 Task: Find connections with filter location Calp with filter topic #Knowyoursocialwith filter profile language German with filter current company Anglo American with filter school Netaji Subhash Open University, Kolkata with filter industry Venture Capital and Private Equity Principals with filter service category Auto Insurance with filter keywords title Caregiver
Action: Mouse moved to (713, 91)
Screenshot: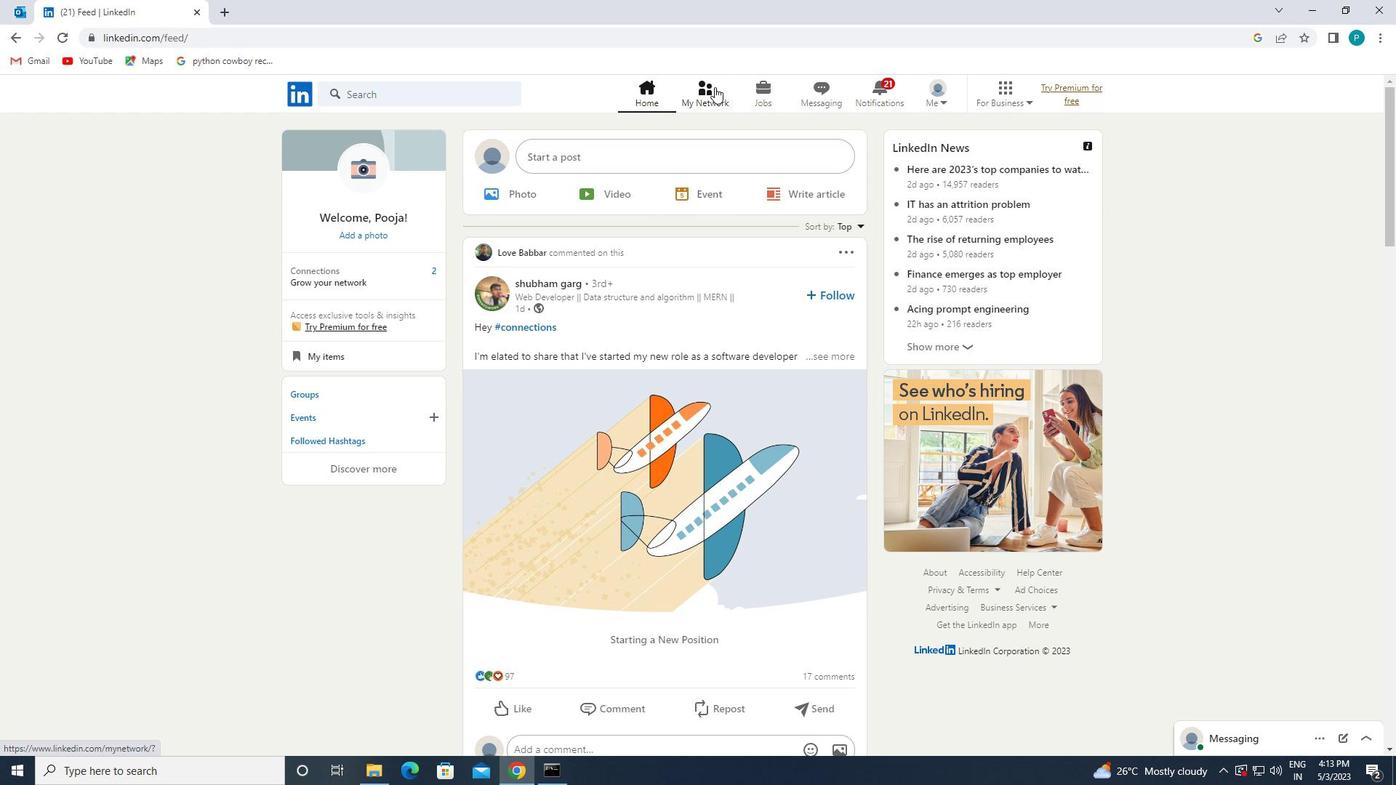
Action: Mouse pressed left at (713, 91)
Screenshot: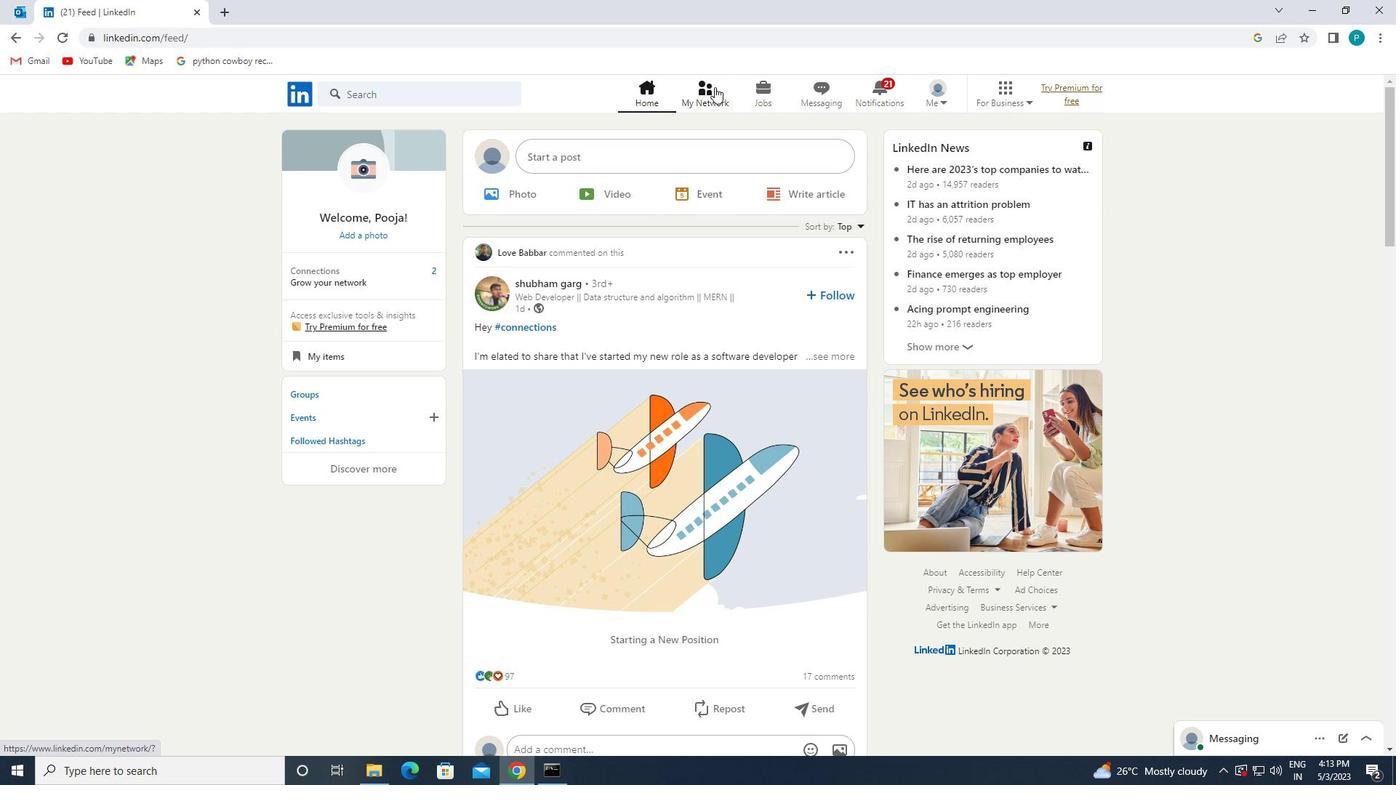 
Action: Mouse moved to (397, 168)
Screenshot: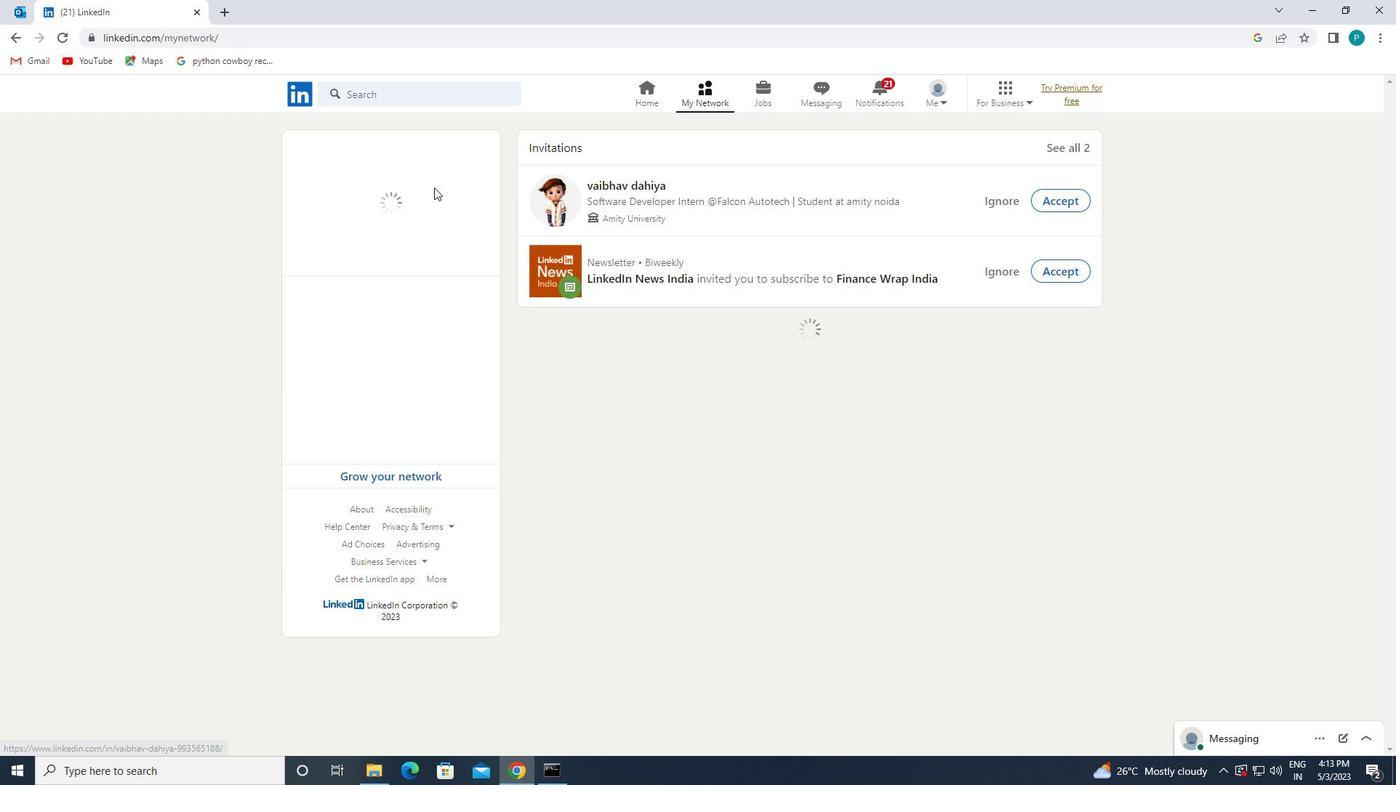 
Action: Mouse pressed left at (397, 168)
Screenshot: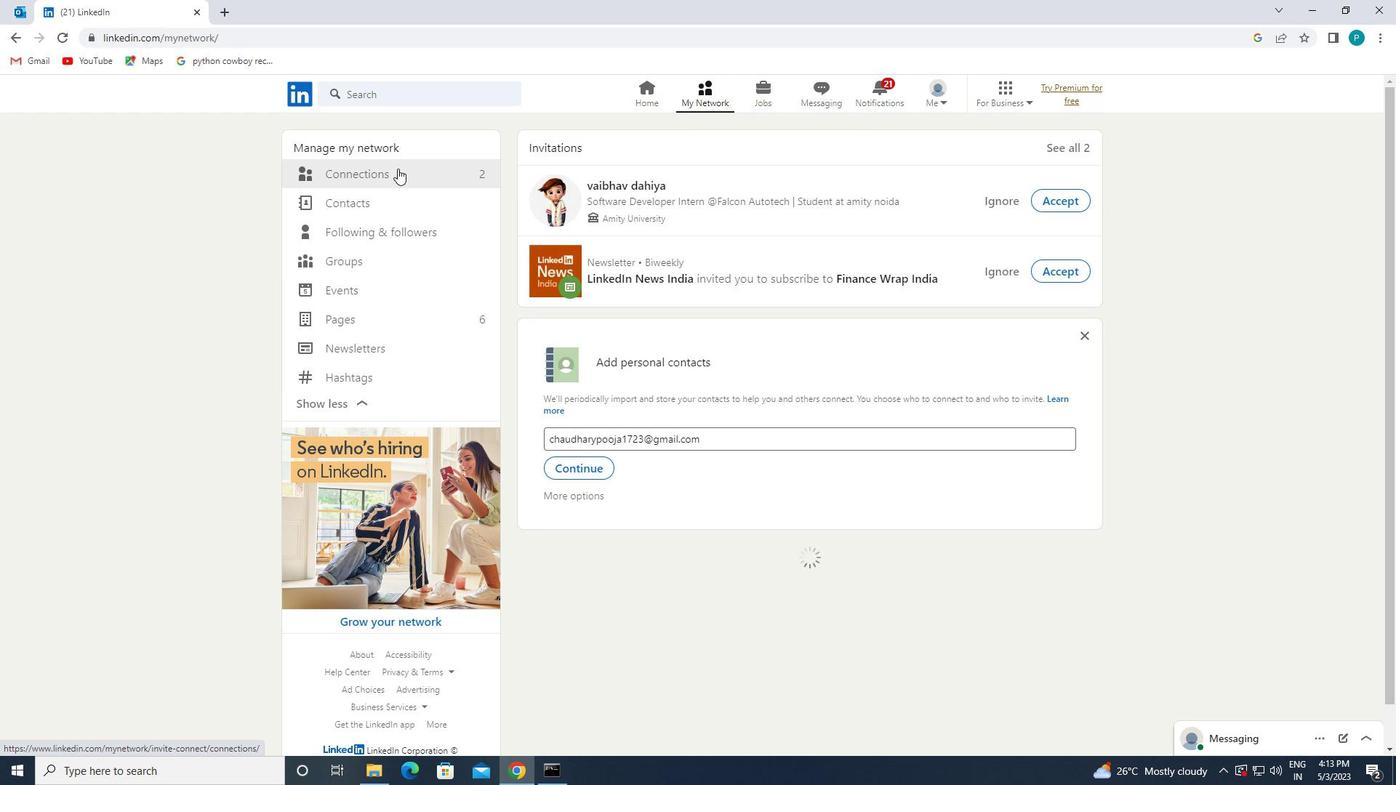 
Action: Mouse moved to (820, 173)
Screenshot: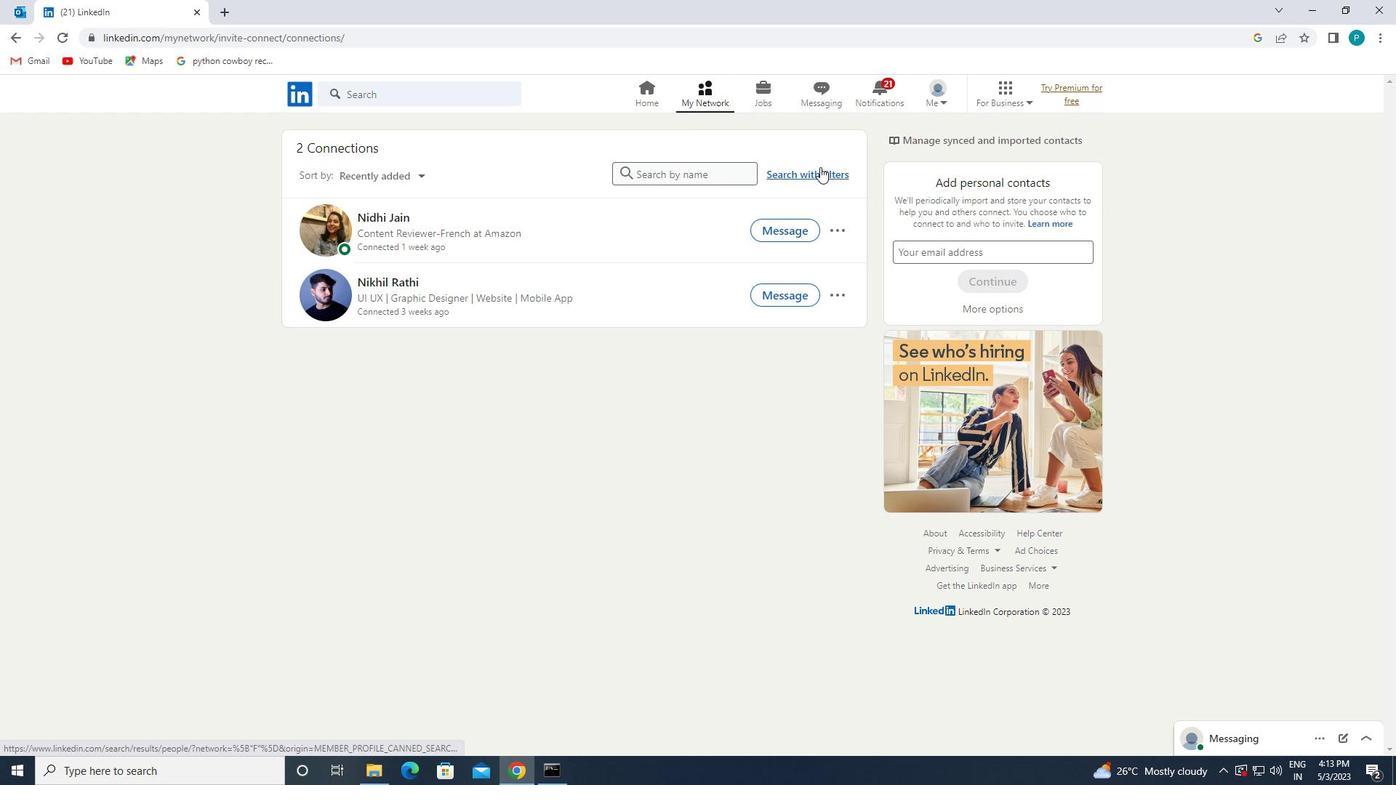 
Action: Mouse pressed left at (820, 173)
Screenshot: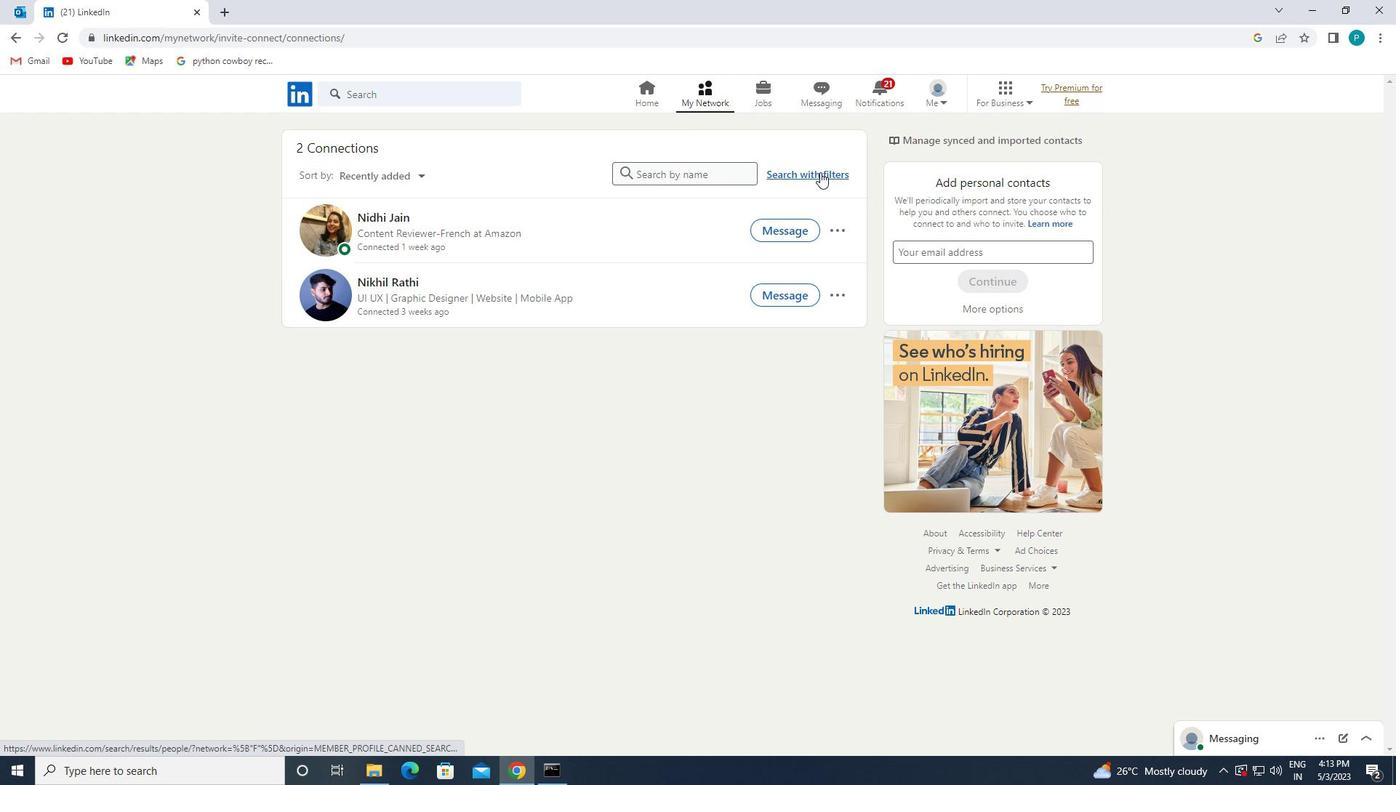 
Action: Mouse moved to (752, 130)
Screenshot: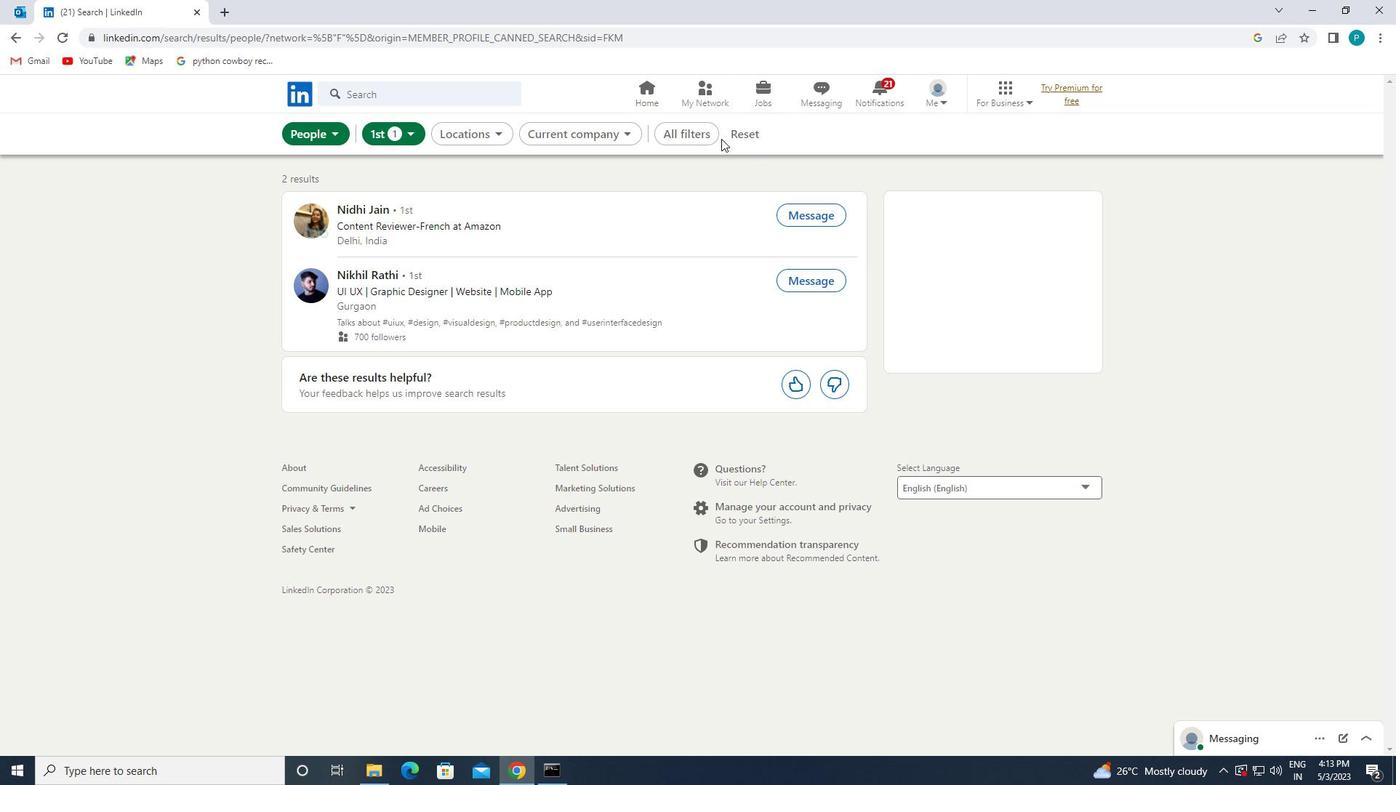 
Action: Mouse pressed left at (752, 130)
Screenshot: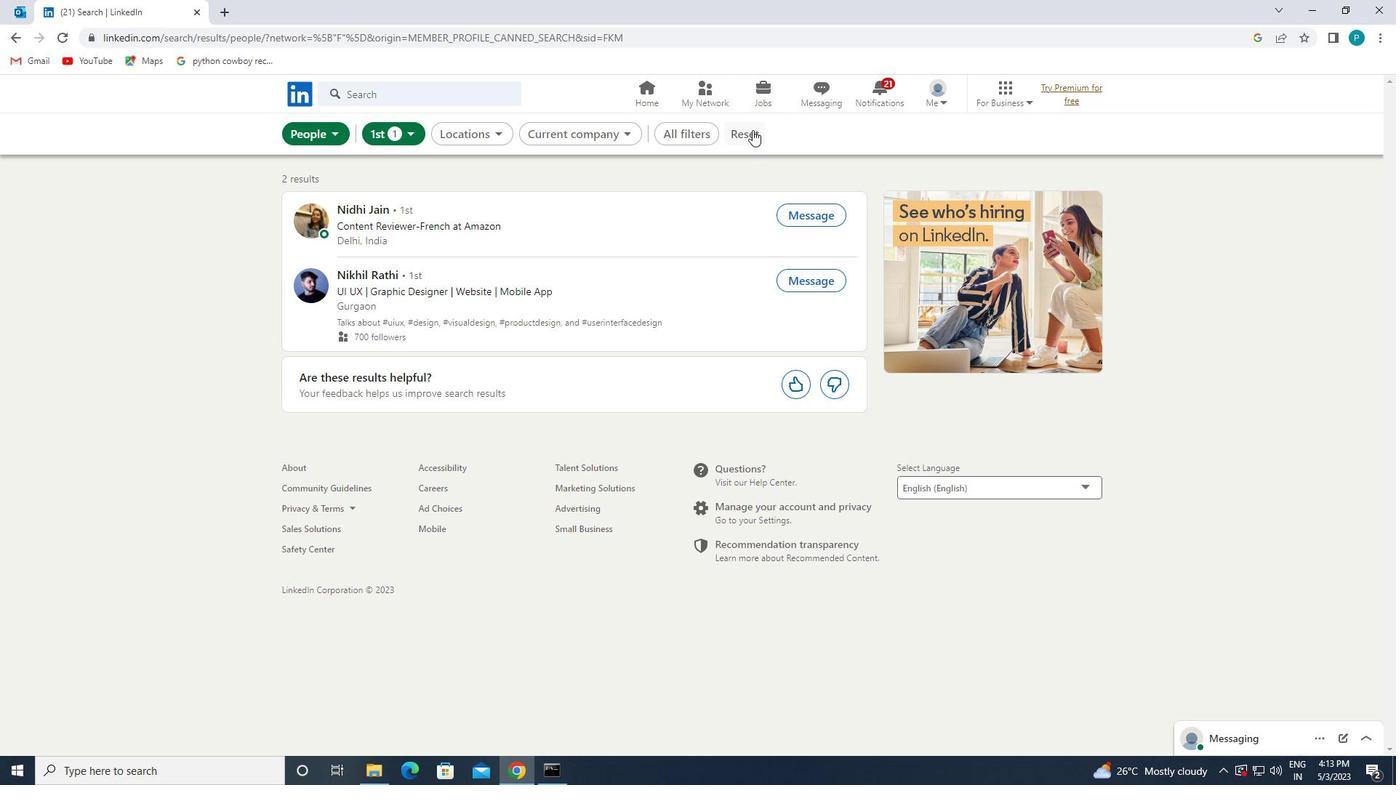 
Action: Mouse moved to (710, 132)
Screenshot: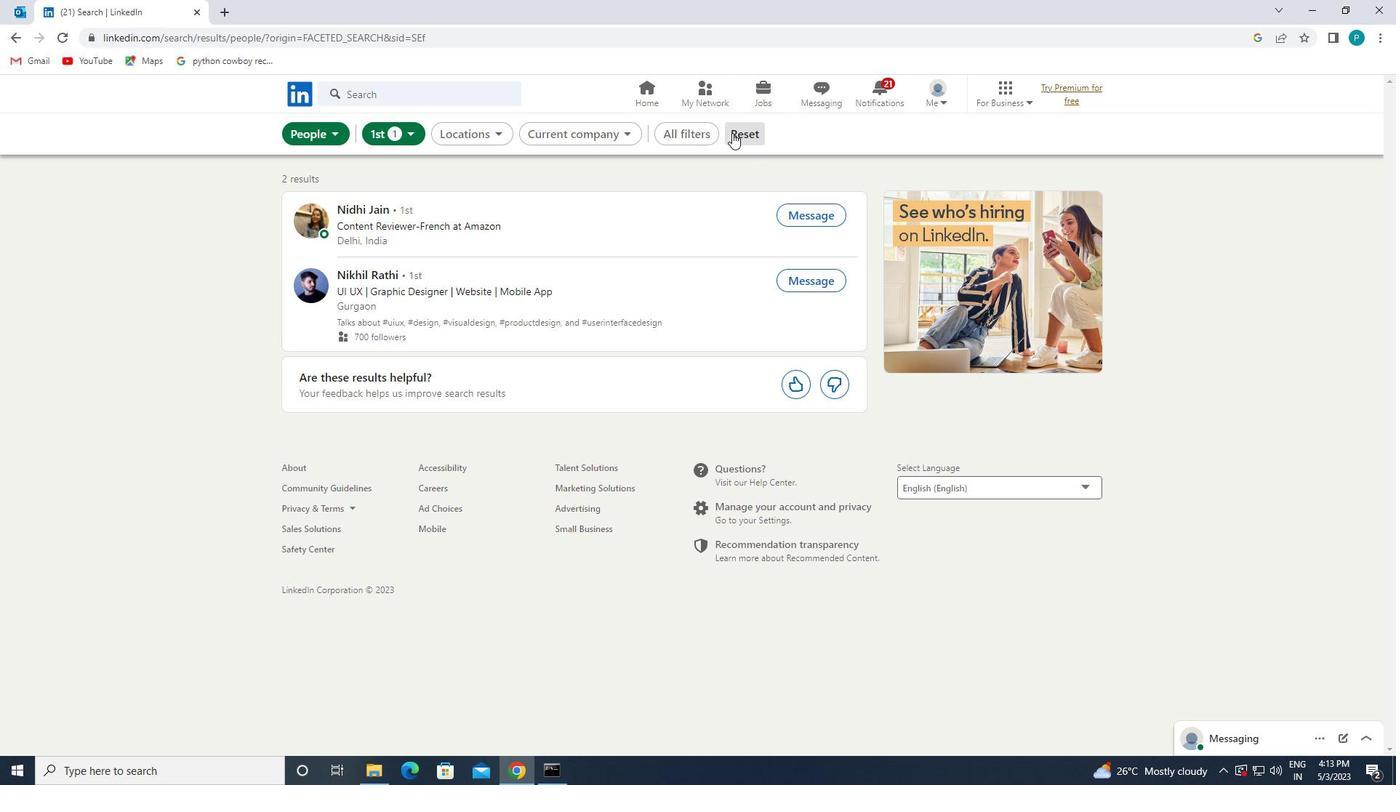 
Action: Mouse pressed left at (710, 132)
Screenshot: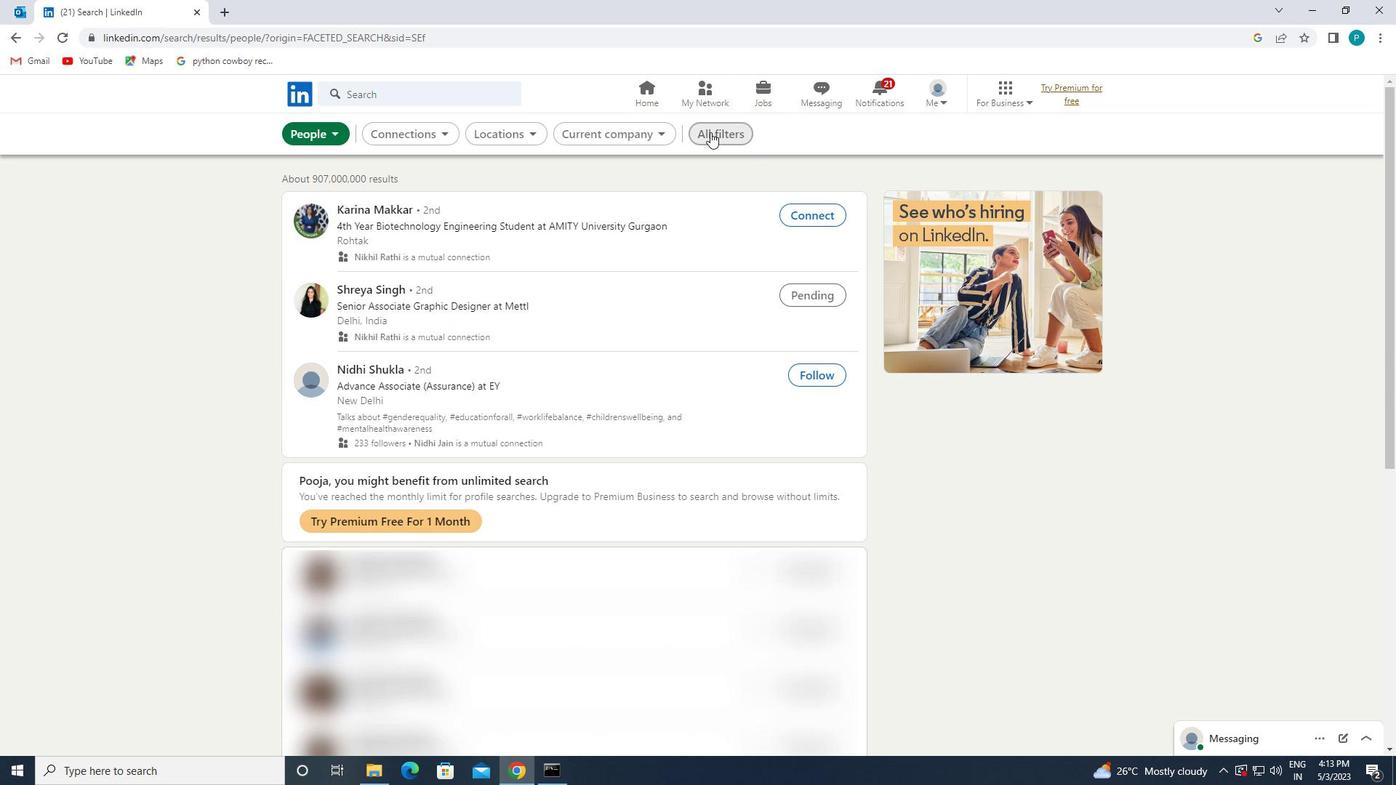 
Action: Mouse moved to (1395, 434)
Screenshot: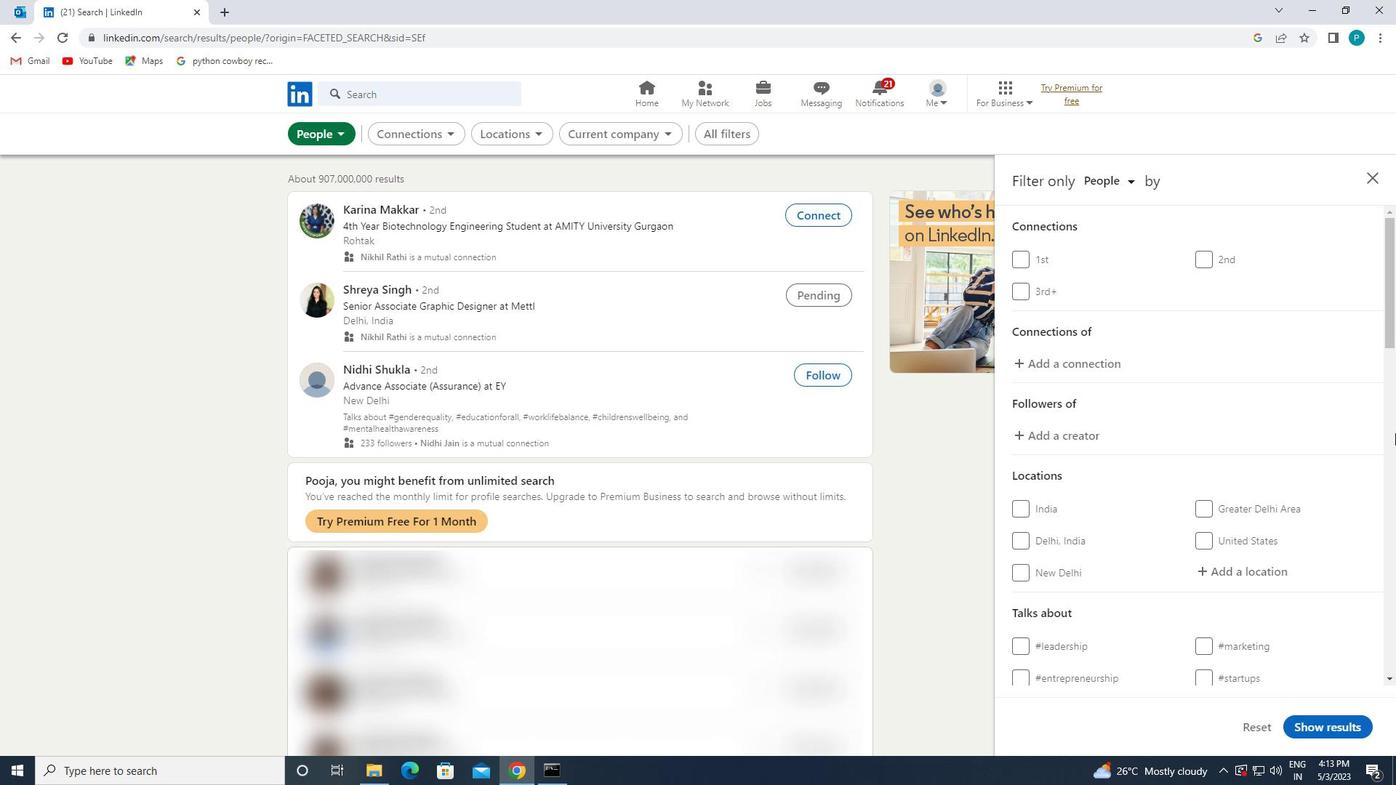 
Action: Mouse scrolled (1395, 434) with delta (0, 0)
Screenshot: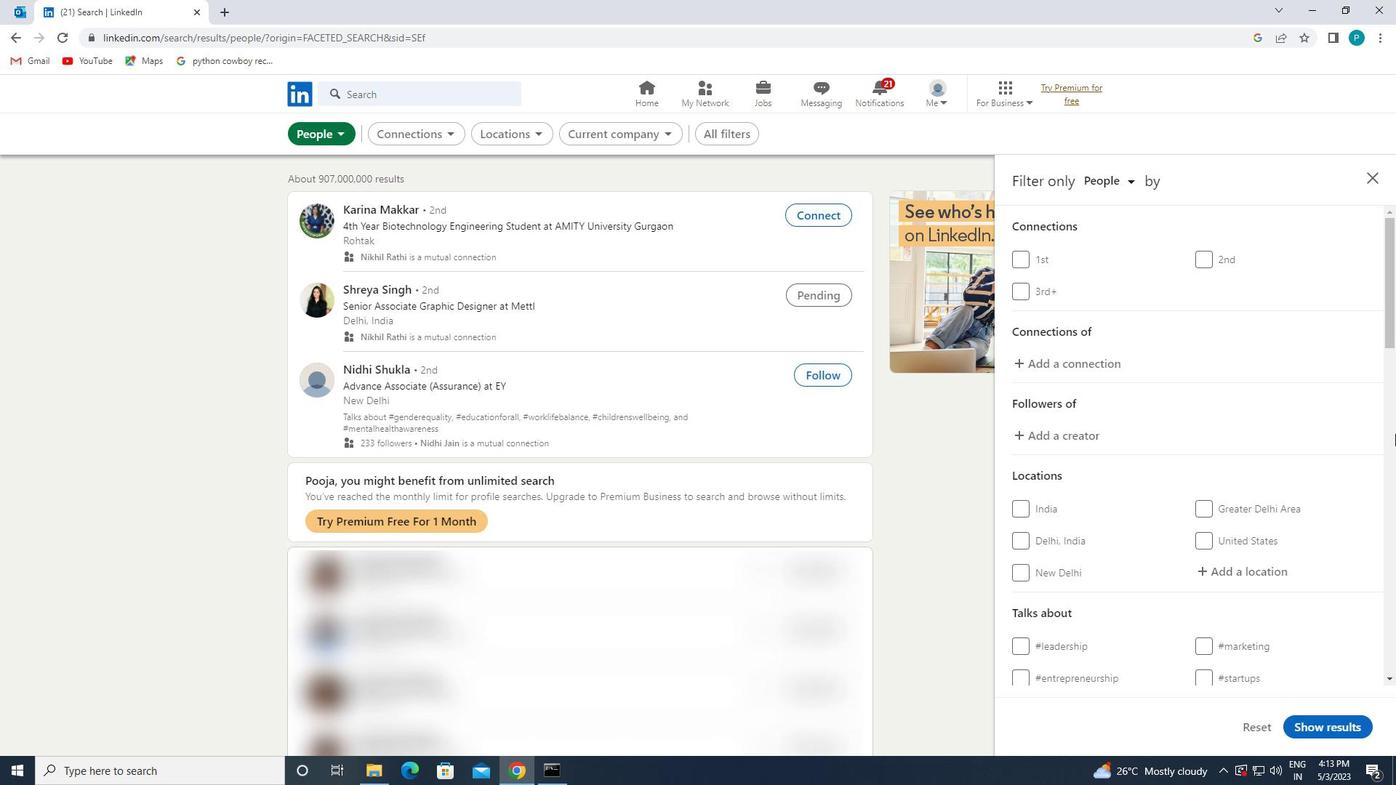 
Action: Mouse scrolled (1395, 434) with delta (0, 0)
Screenshot: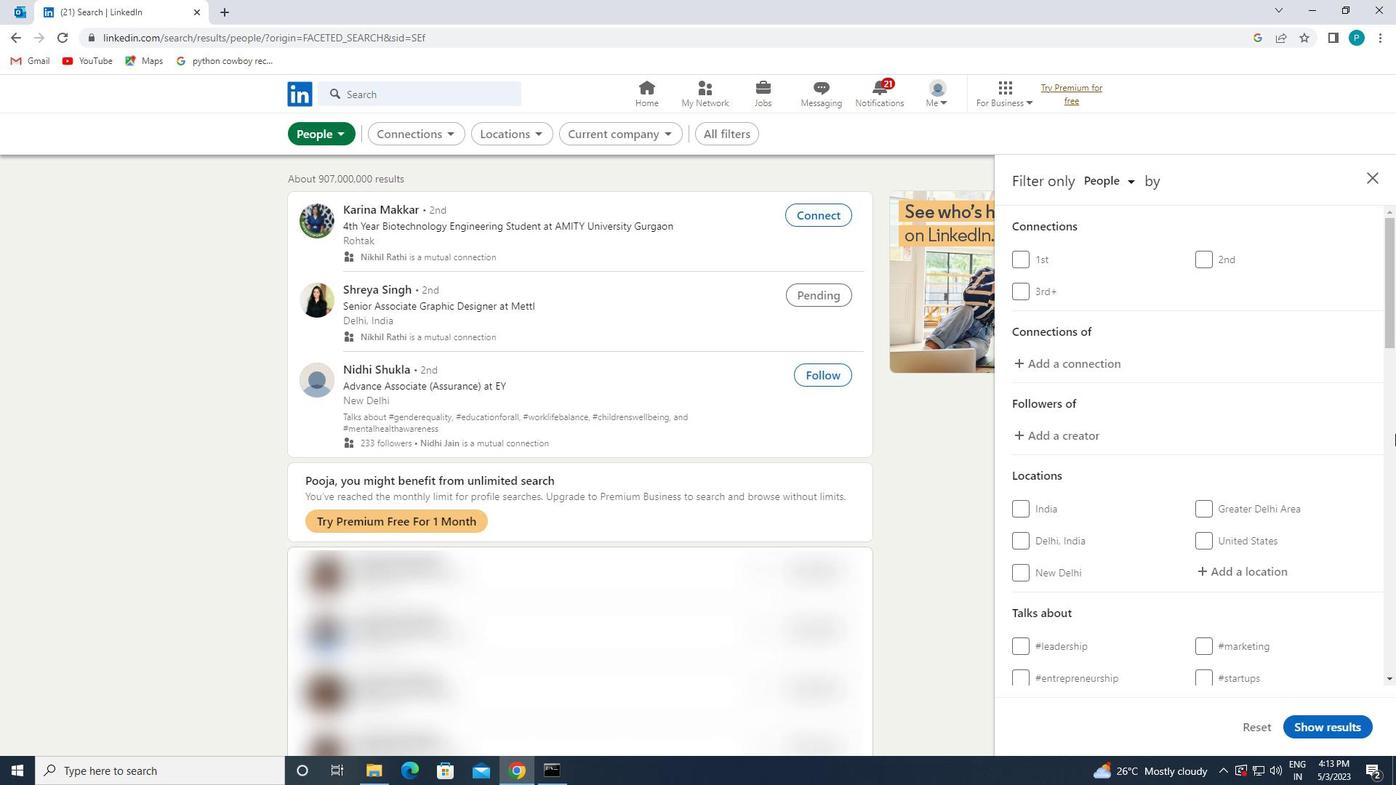 
Action: Mouse moved to (1378, 429)
Screenshot: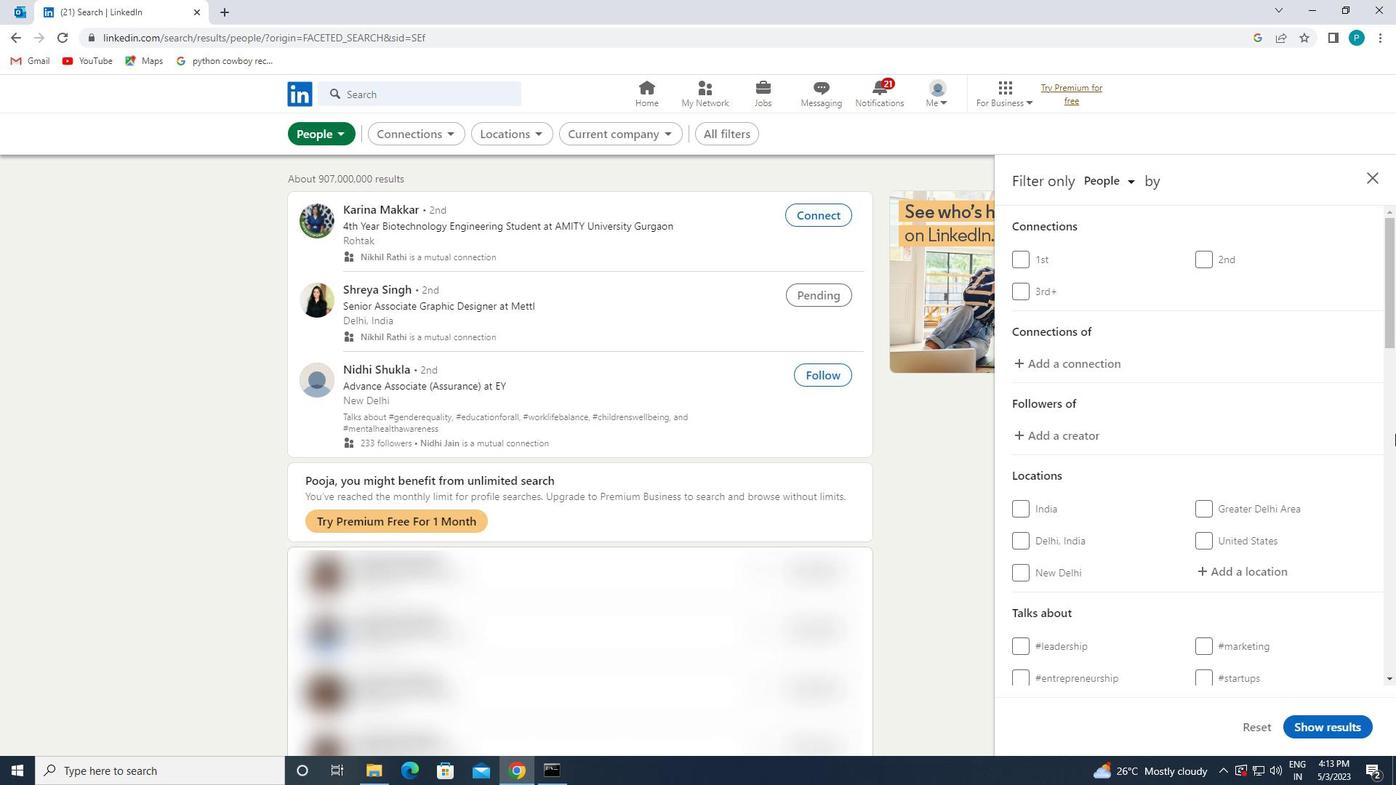
Action: Mouse scrolled (1378, 429) with delta (0, 0)
Screenshot: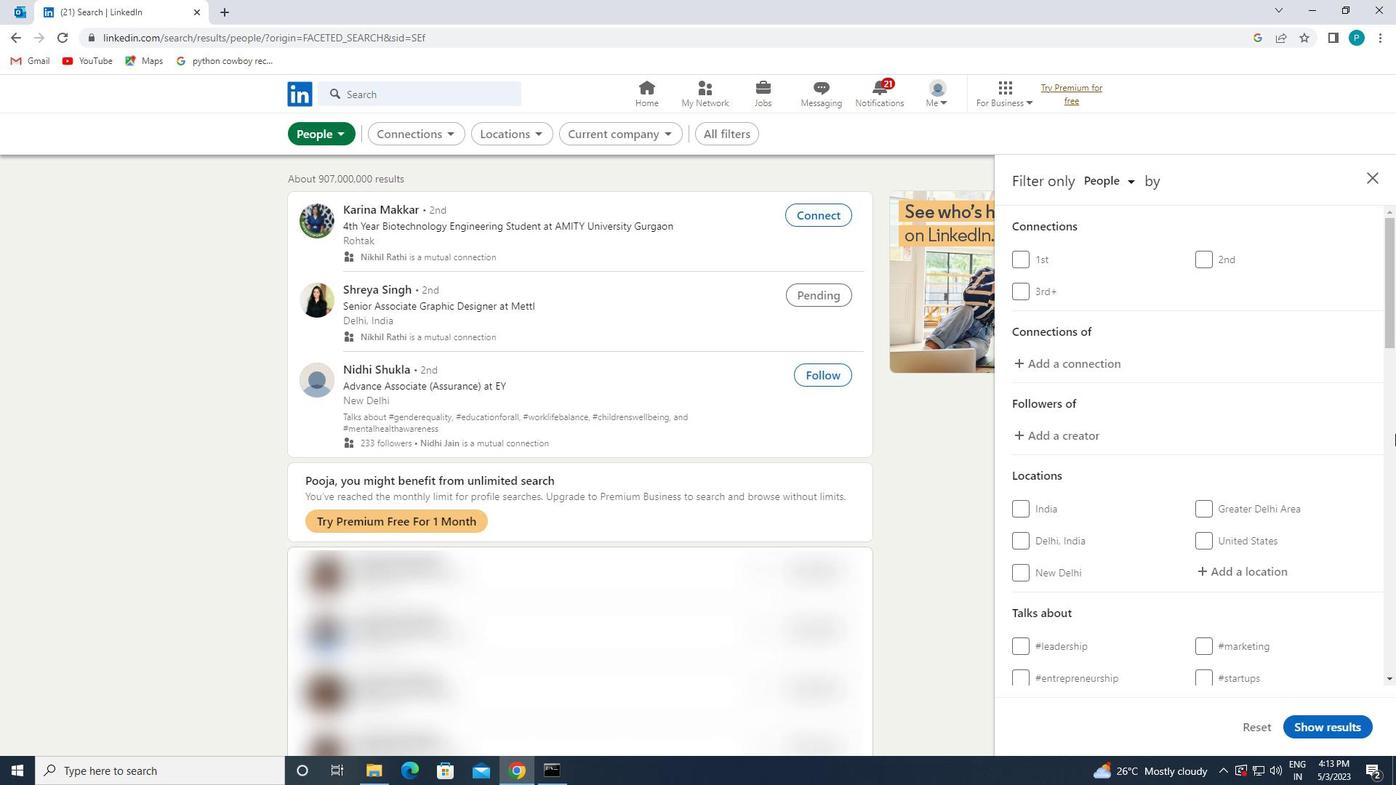 
Action: Mouse moved to (1251, 346)
Screenshot: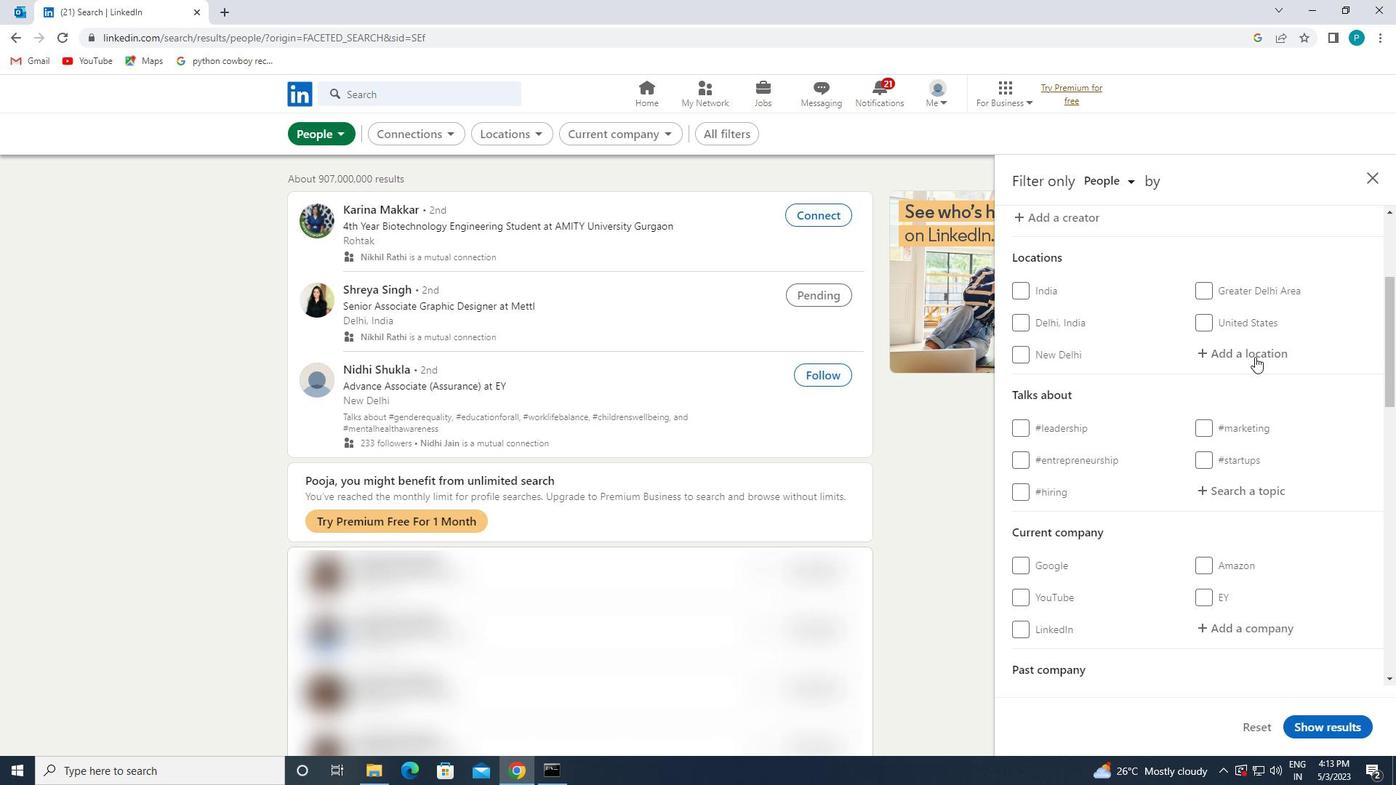 
Action: Mouse pressed left at (1251, 346)
Screenshot: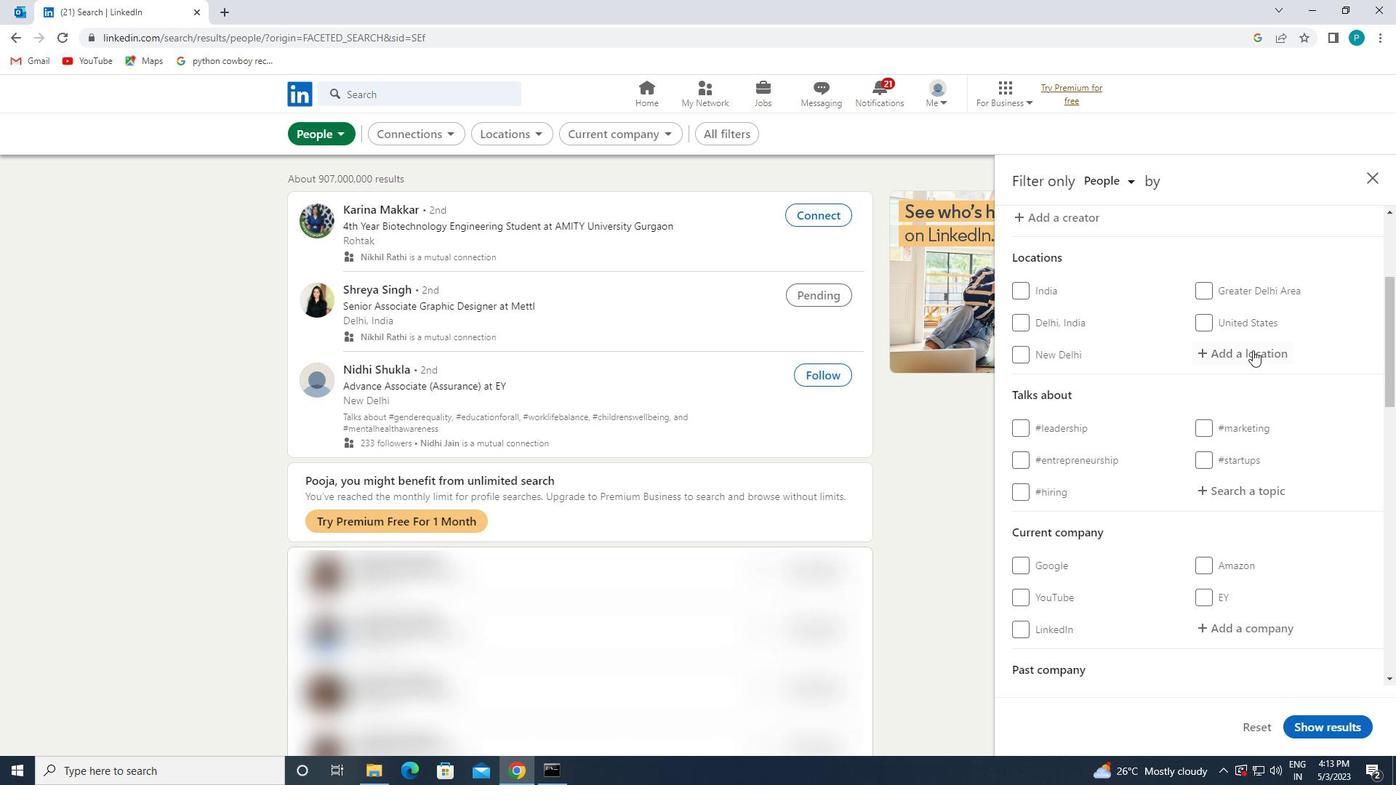 
Action: Key pressed <Key.caps_lock>c<Key.caps_lock>lap
Screenshot: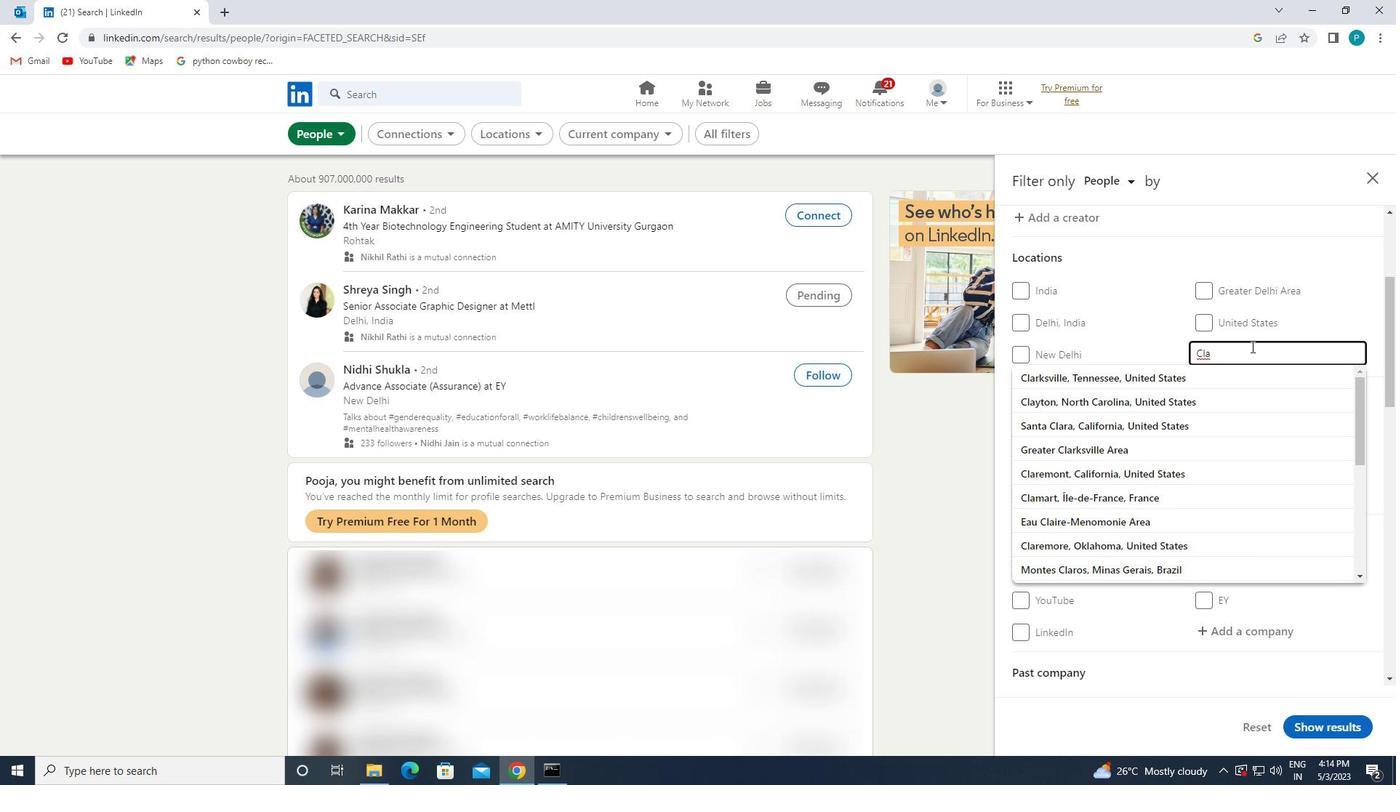 
Action: Mouse moved to (1246, 342)
Screenshot: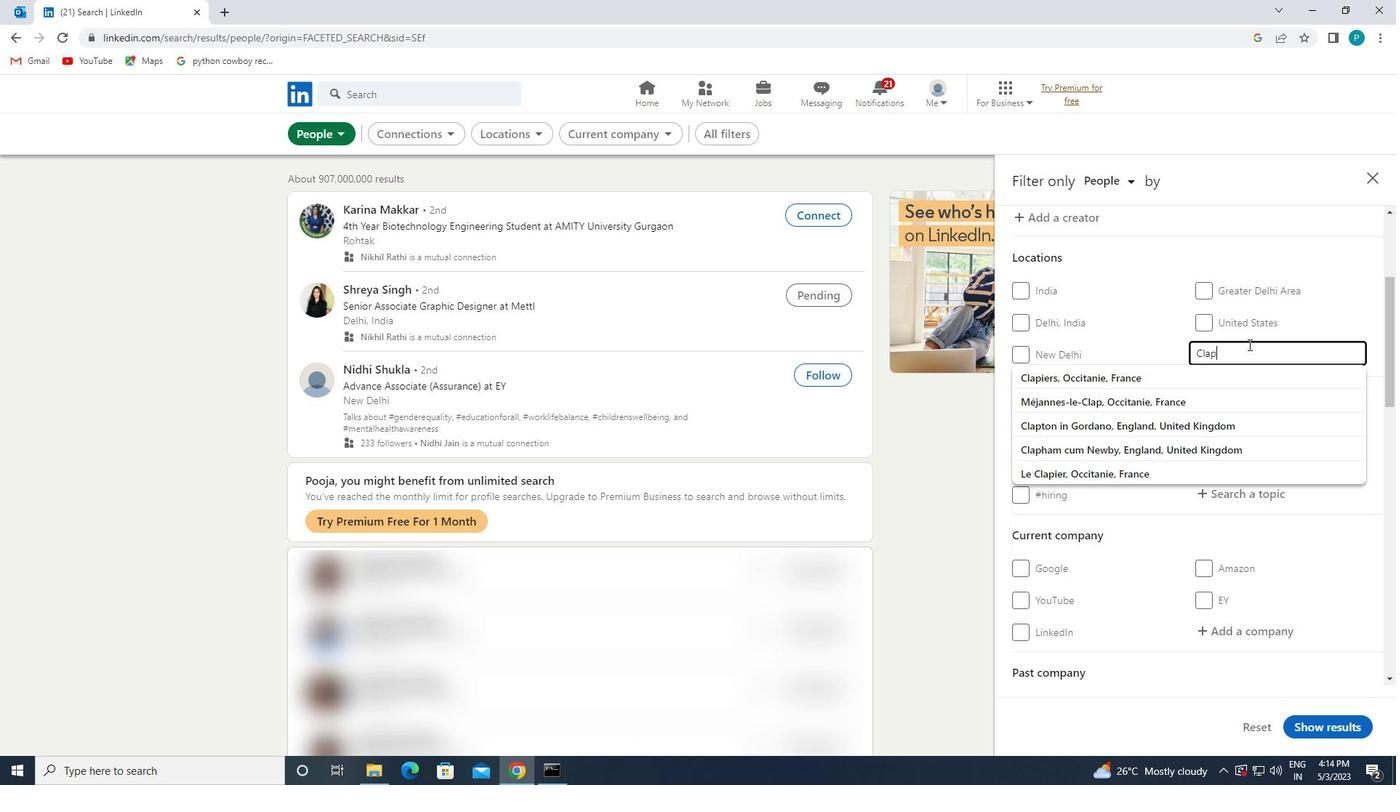 
Action: Key pressed <Key.enter>
Screenshot: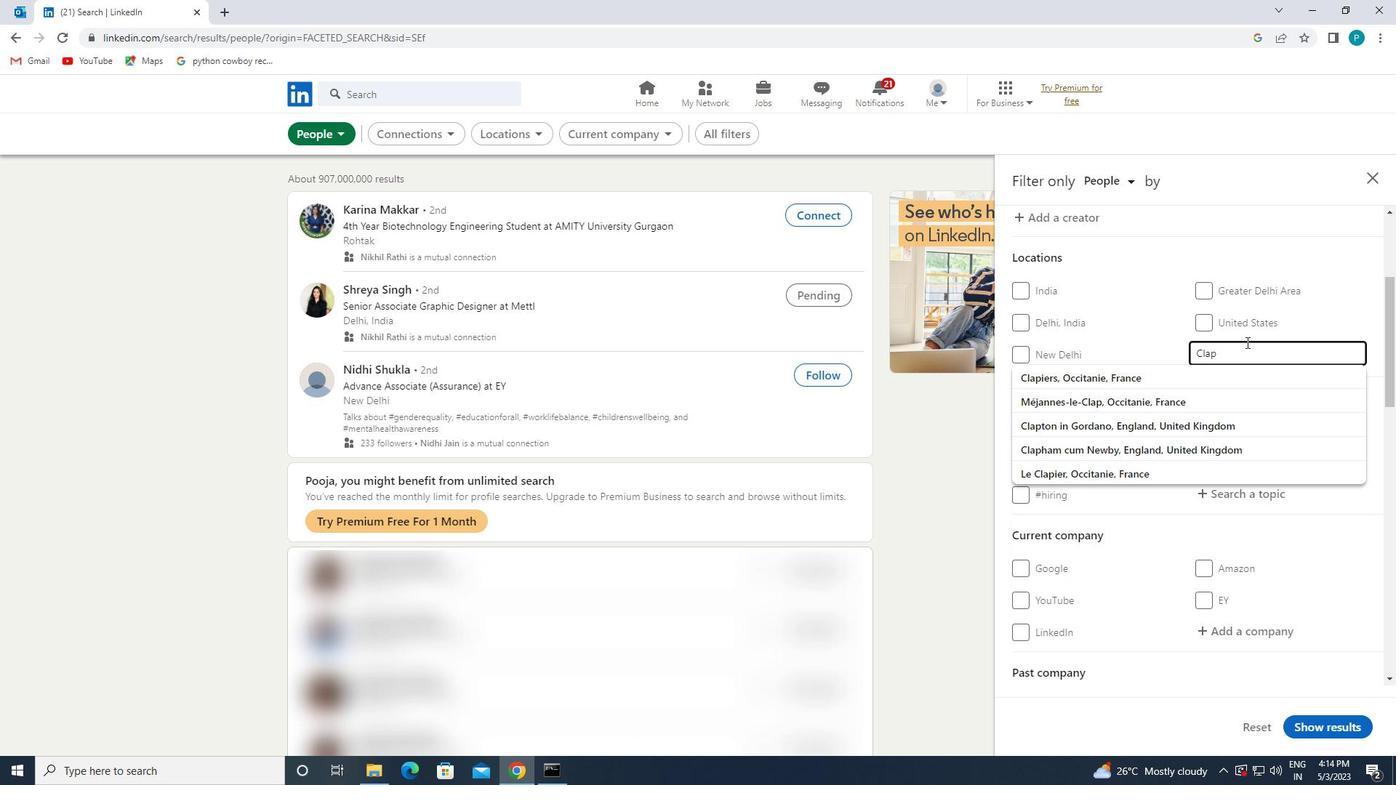 
Action: Mouse moved to (1256, 416)
Screenshot: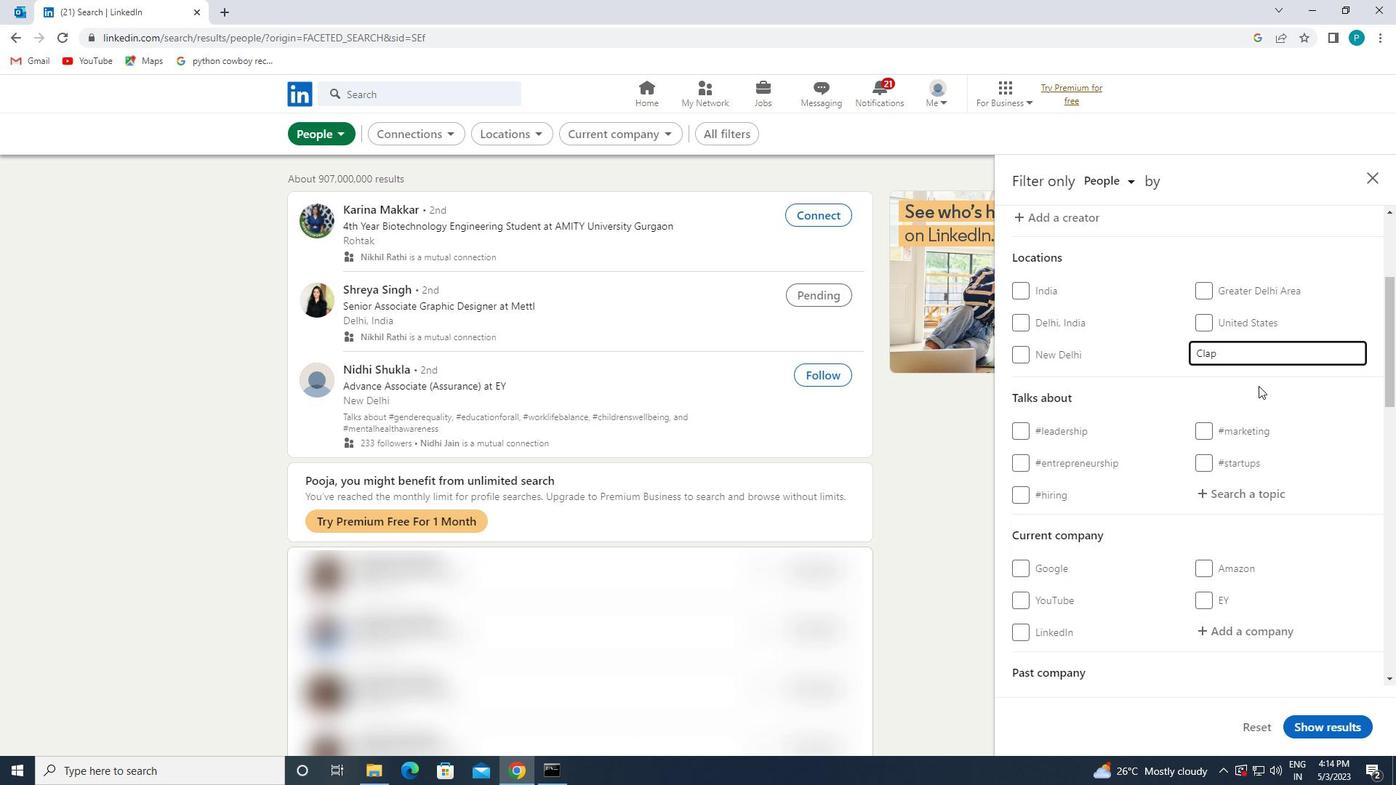 
Action: Mouse scrolled (1256, 415) with delta (0, 0)
Screenshot: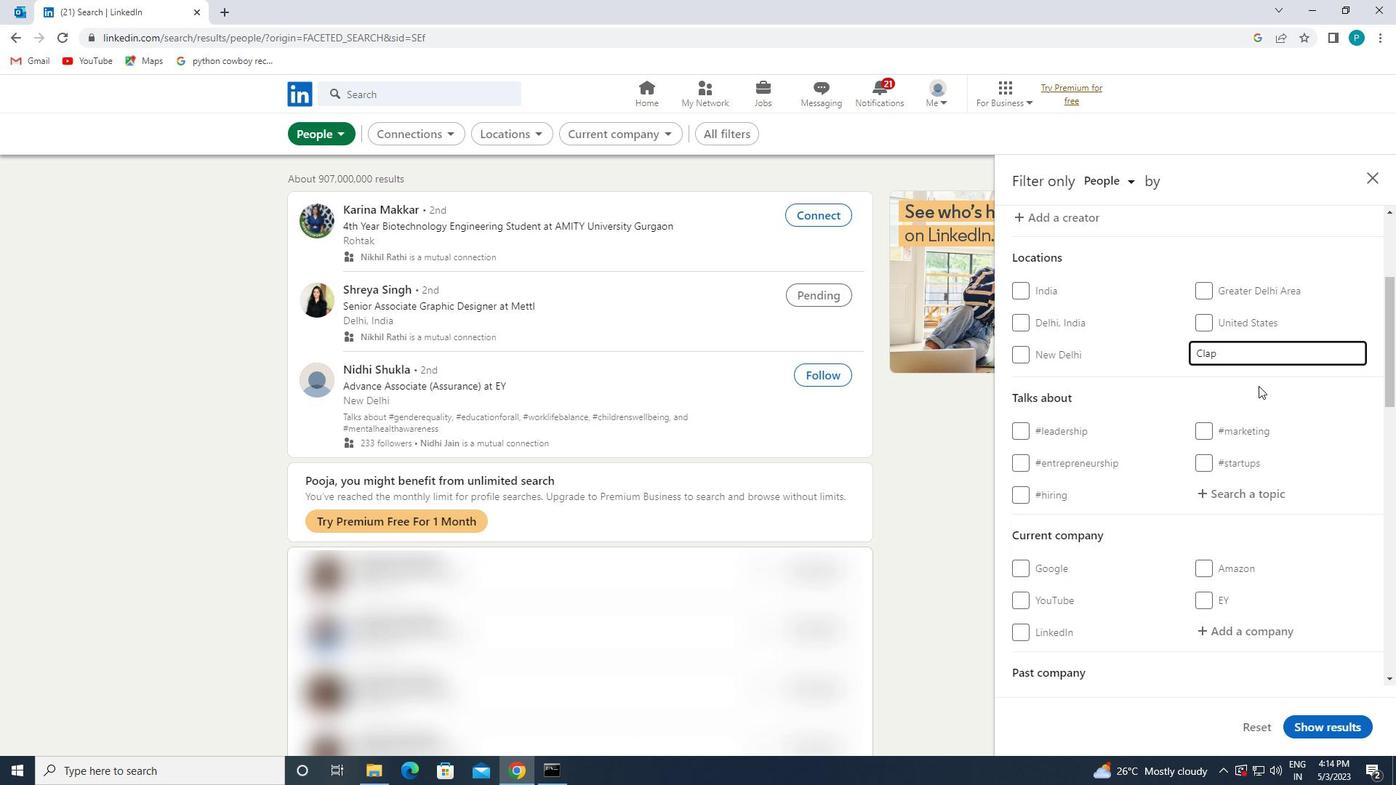 
Action: Mouse moved to (1252, 416)
Screenshot: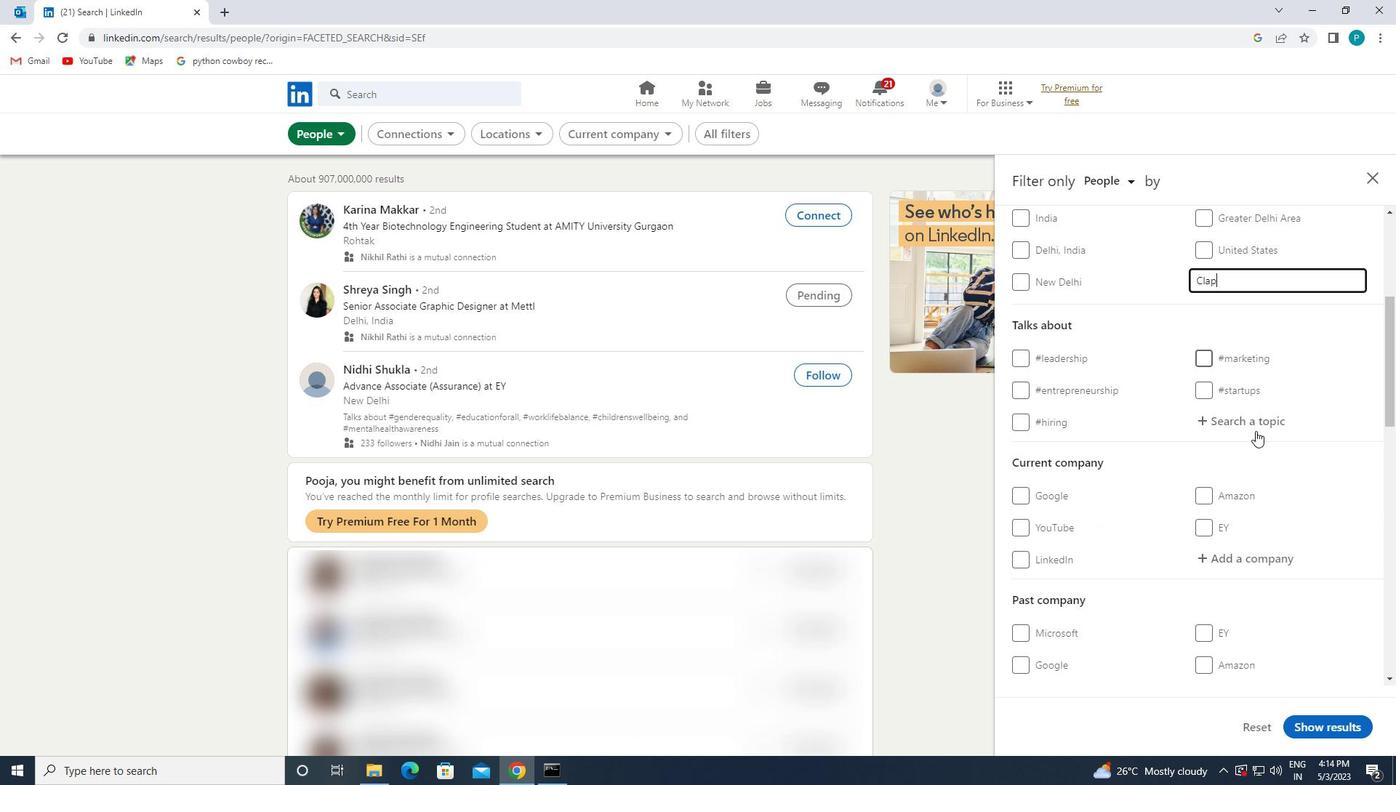 
Action: Mouse pressed left at (1252, 416)
Screenshot: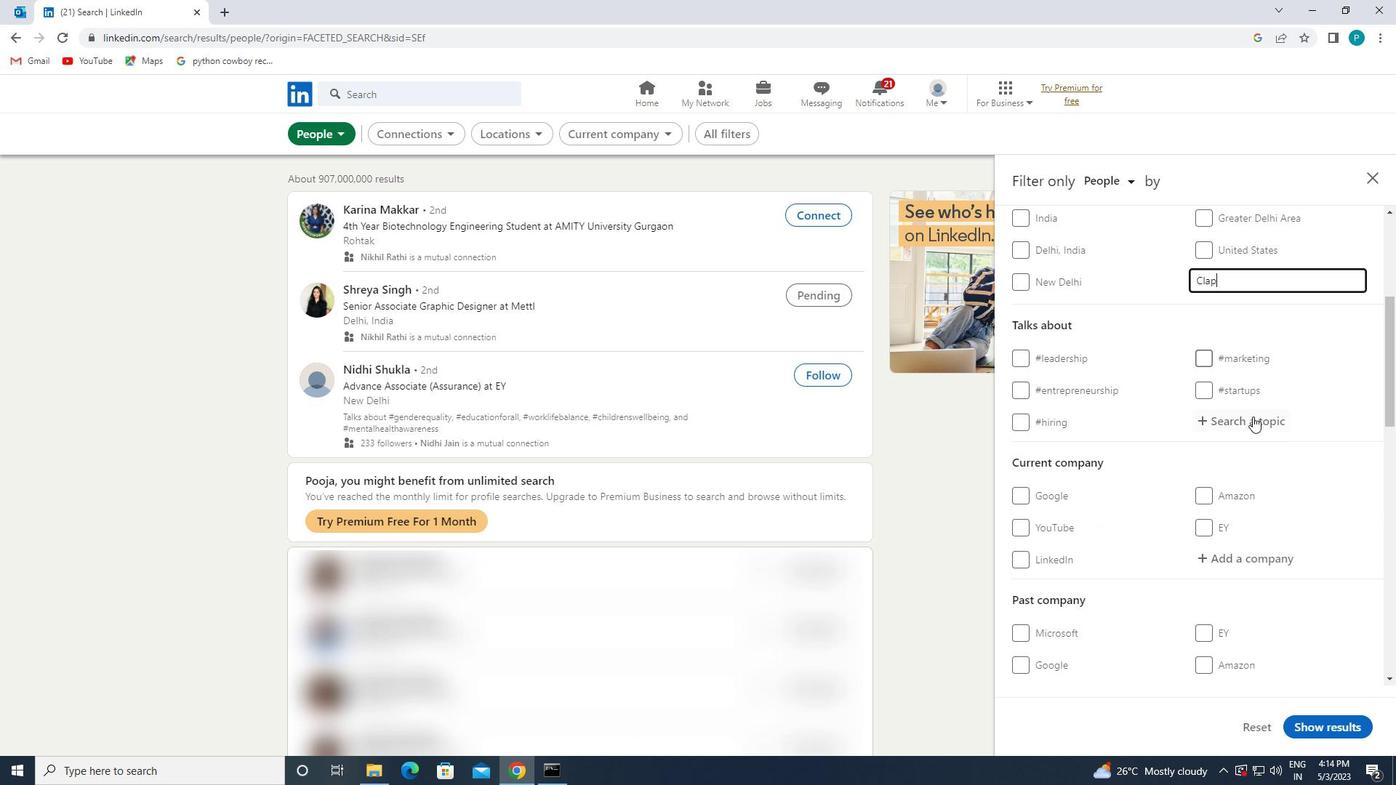 
Action: Key pressed <Key.shift>#KNOWYOURSOCIAL
Screenshot: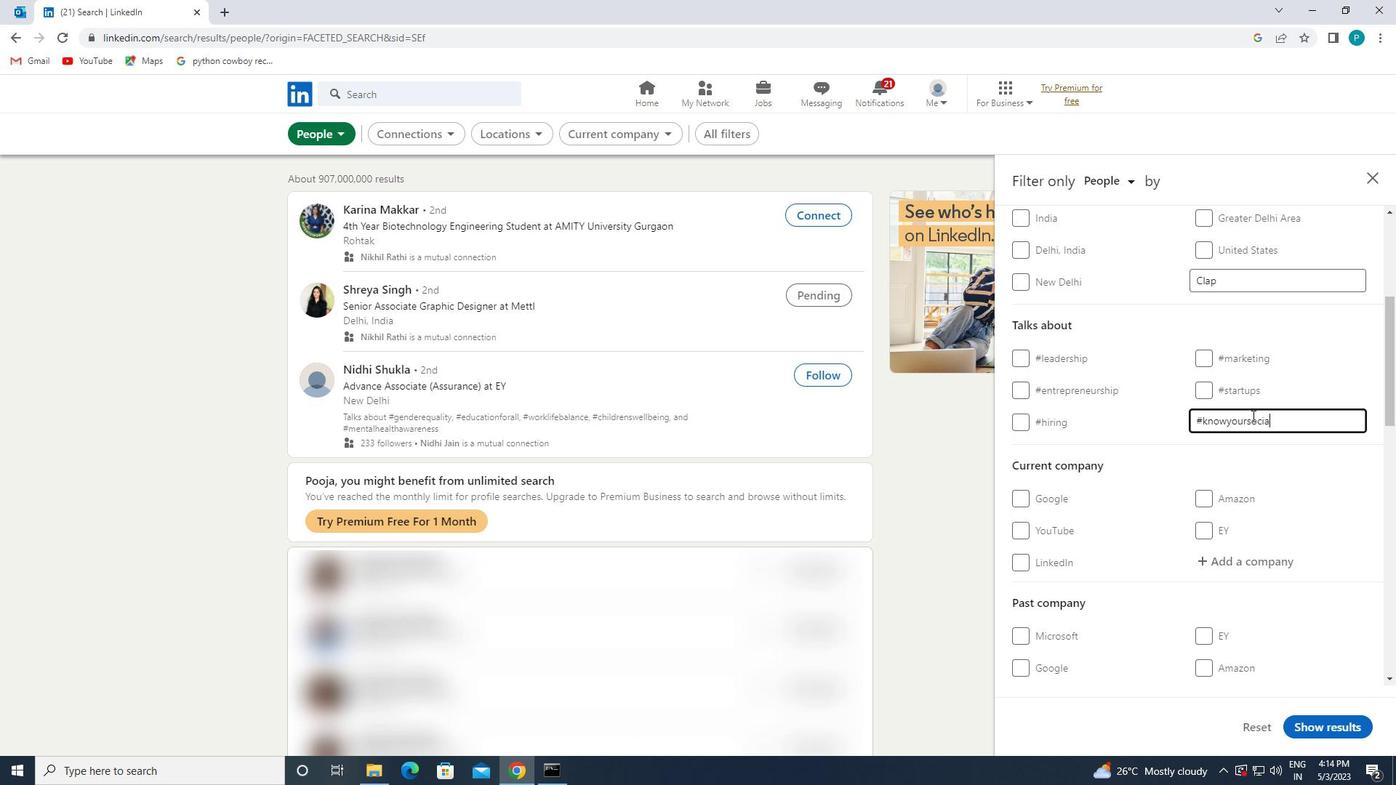 
Action: Mouse moved to (1340, 540)
Screenshot: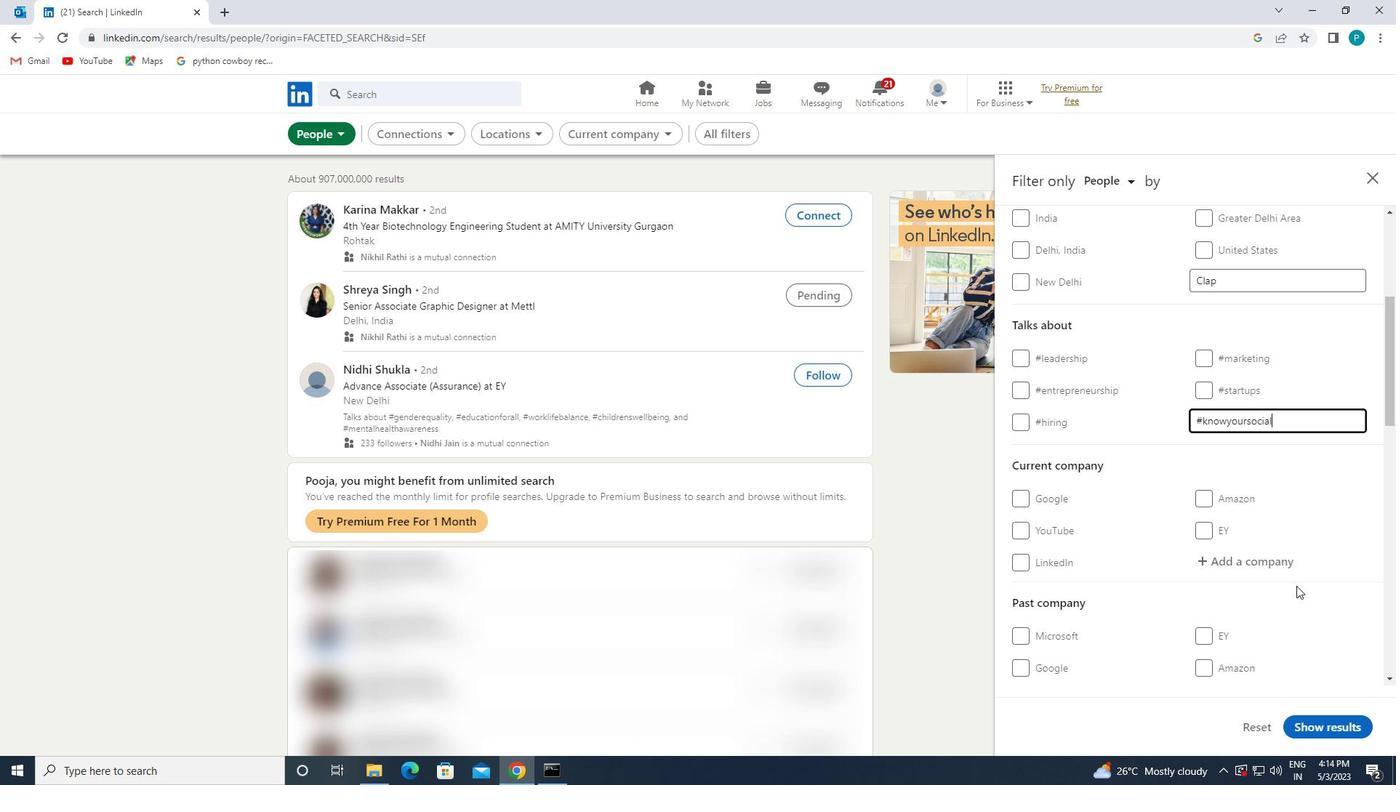 
Action: Mouse scrolled (1340, 539) with delta (0, 0)
Screenshot: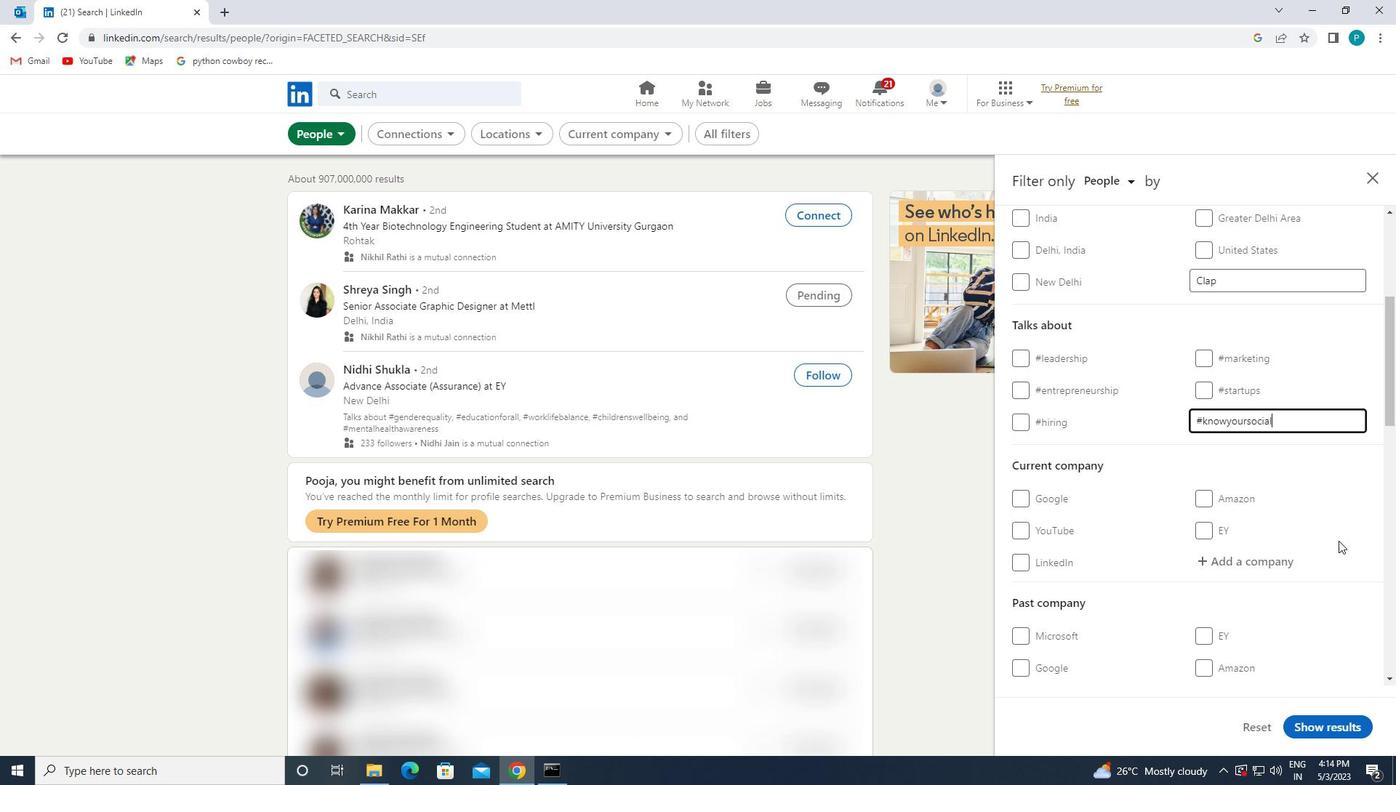 
Action: Mouse moved to (1341, 552)
Screenshot: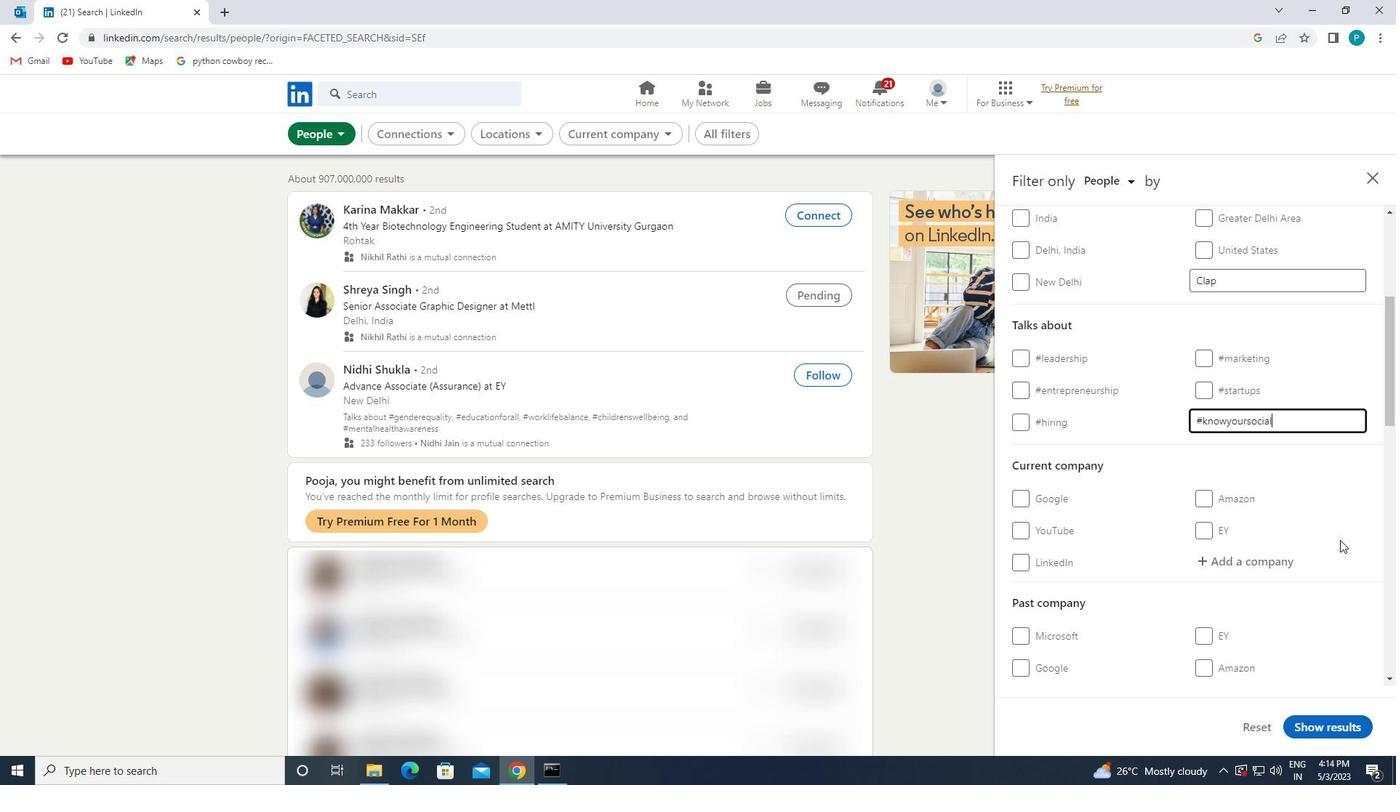 
Action: Mouse scrolled (1341, 552) with delta (0, 0)
Screenshot: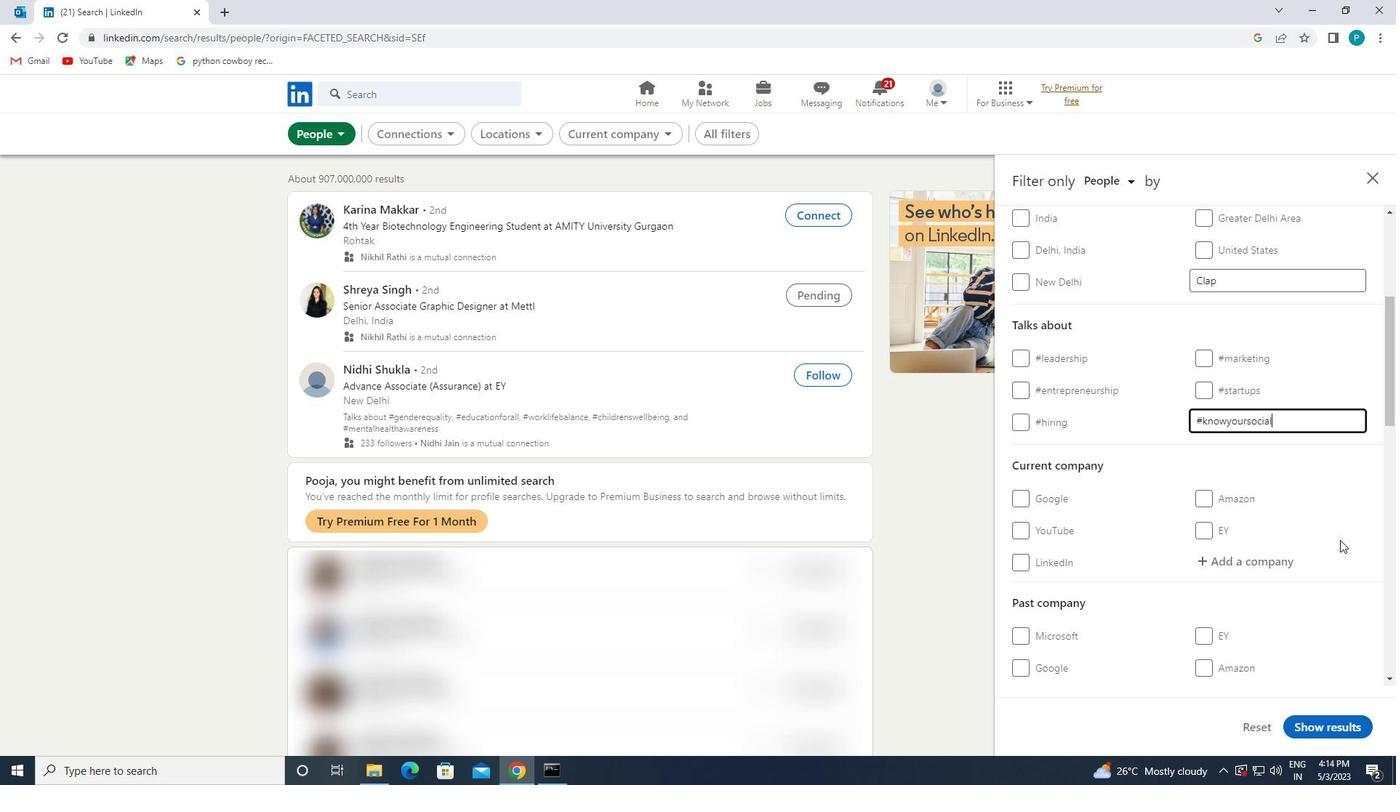 
Action: Mouse moved to (1227, 546)
Screenshot: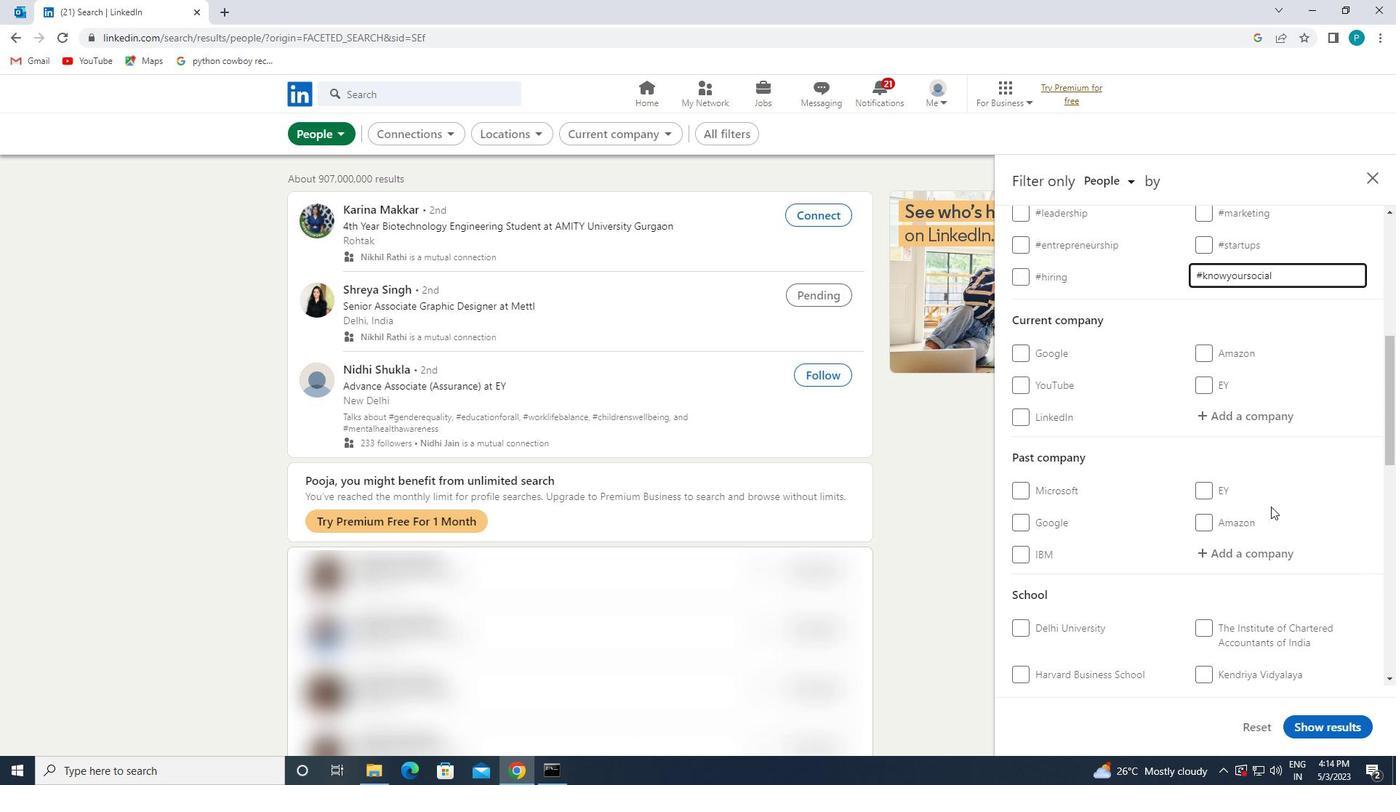 
Action: Mouse scrolled (1227, 545) with delta (0, 0)
Screenshot: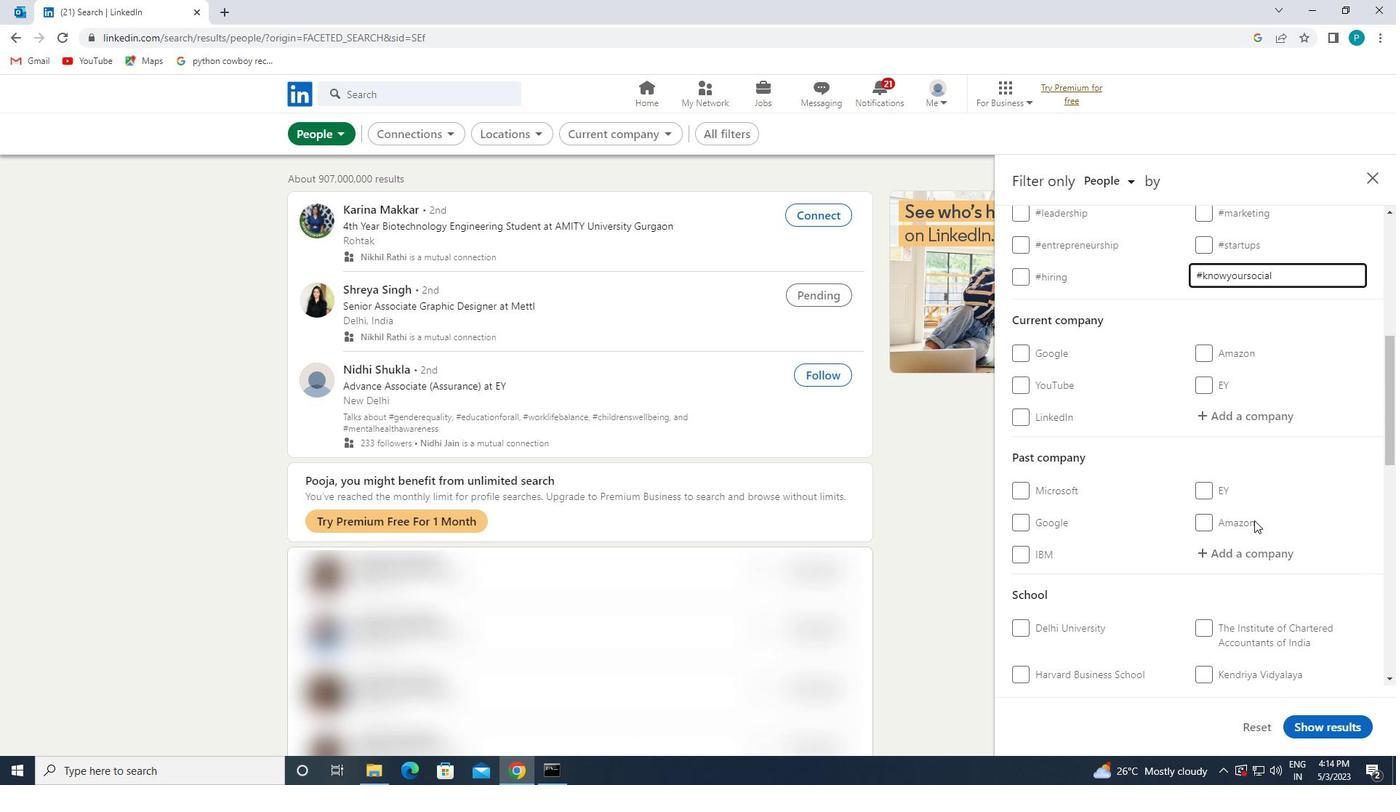 
Action: Mouse scrolled (1227, 545) with delta (0, 0)
Screenshot: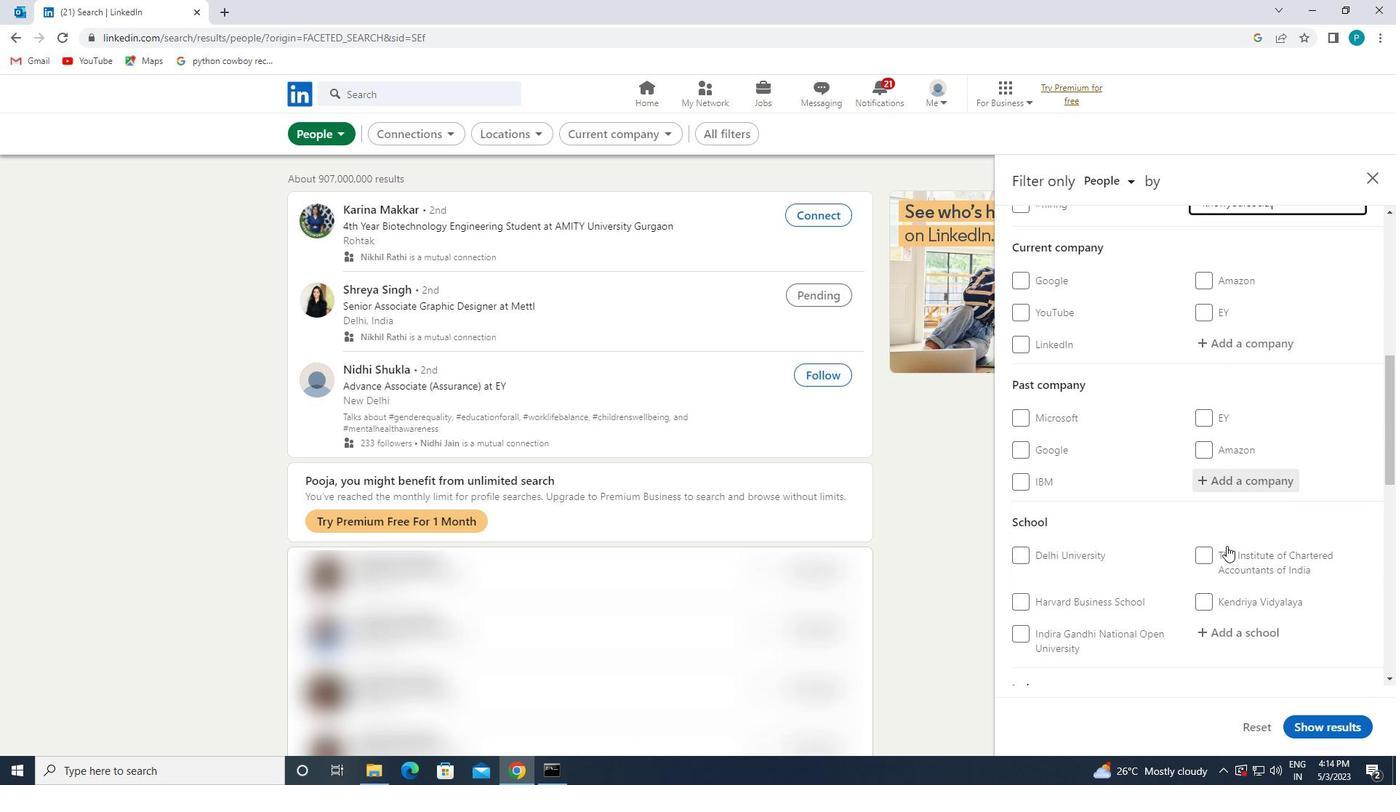 
Action: Mouse scrolled (1227, 545) with delta (0, 0)
Screenshot: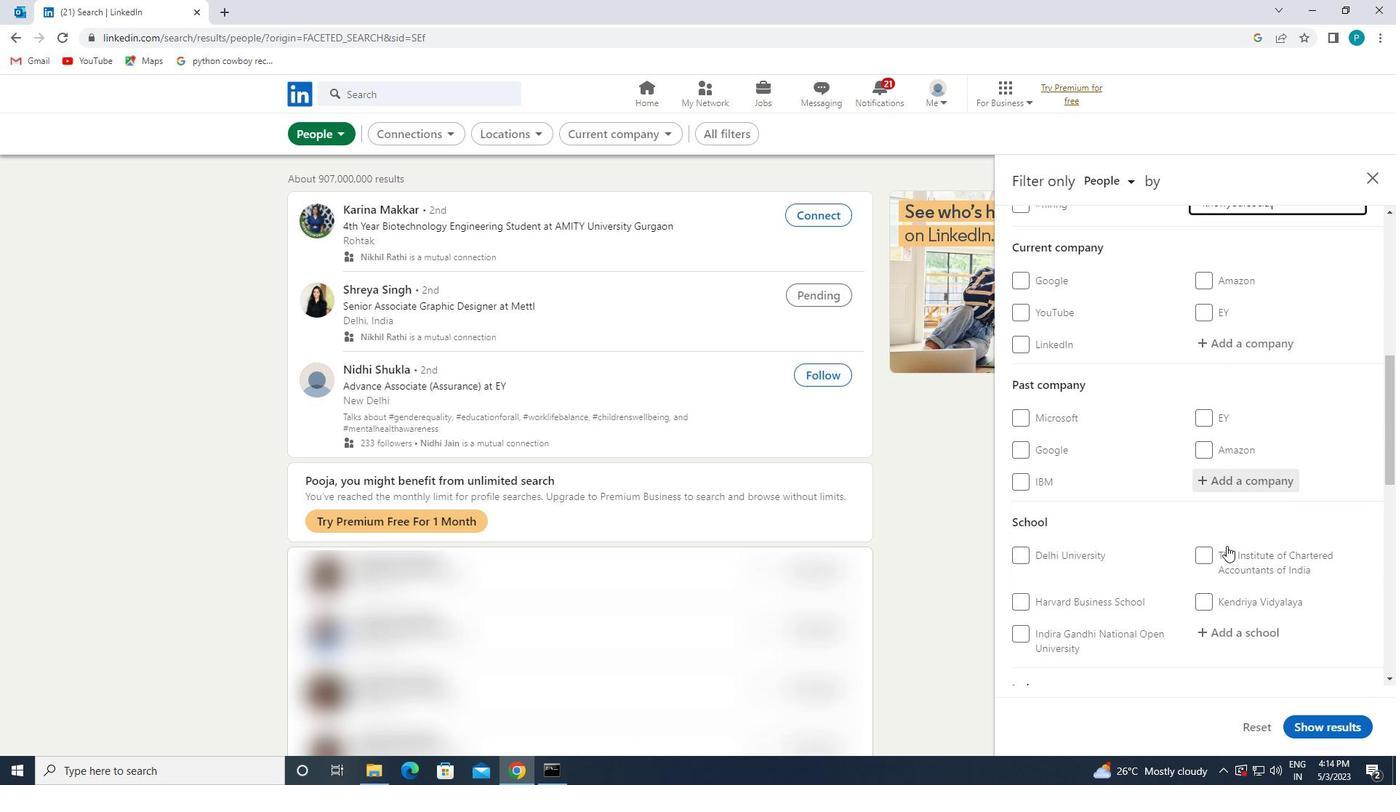 
Action: Mouse scrolled (1227, 545) with delta (0, 0)
Screenshot: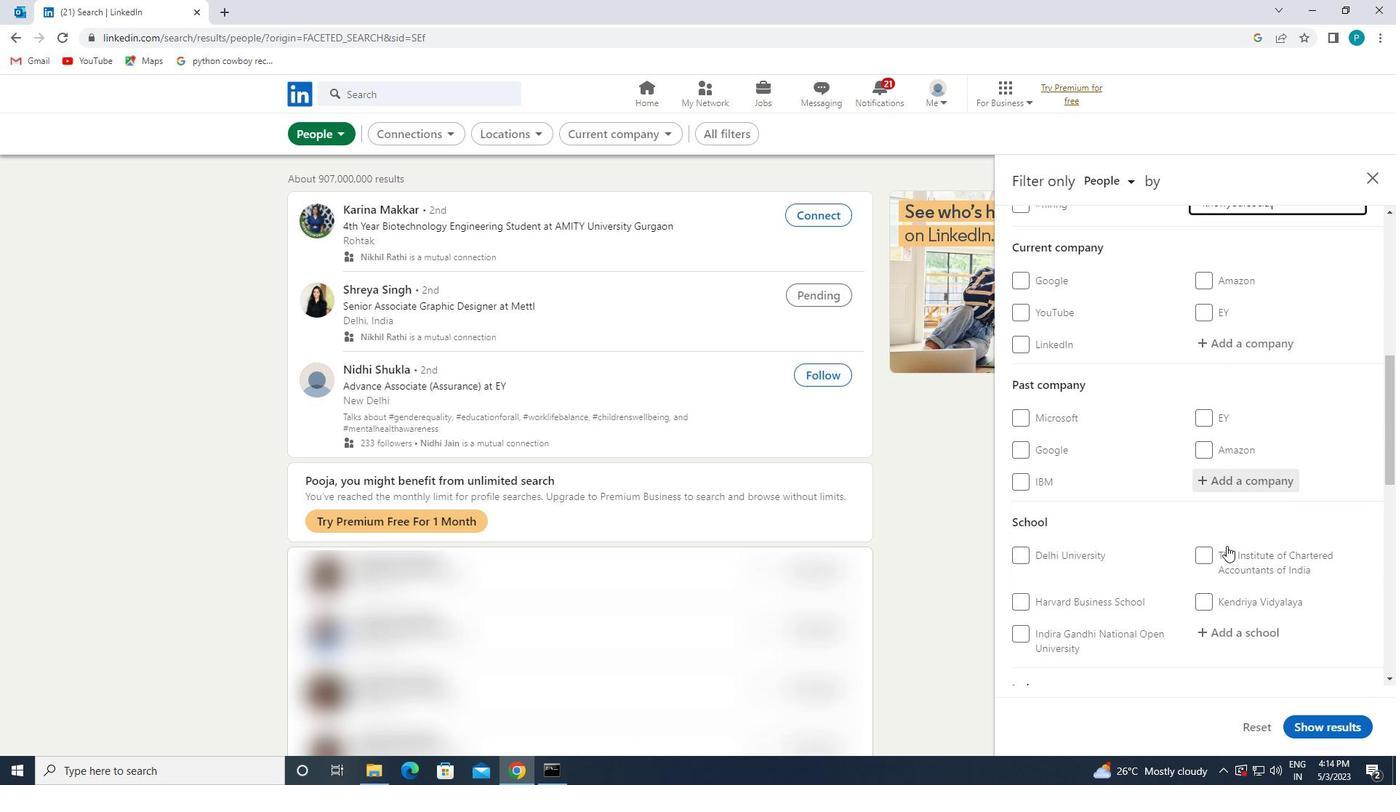 
Action: Mouse scrolled (1227, 545) with delta (0, 0)
Screenshot: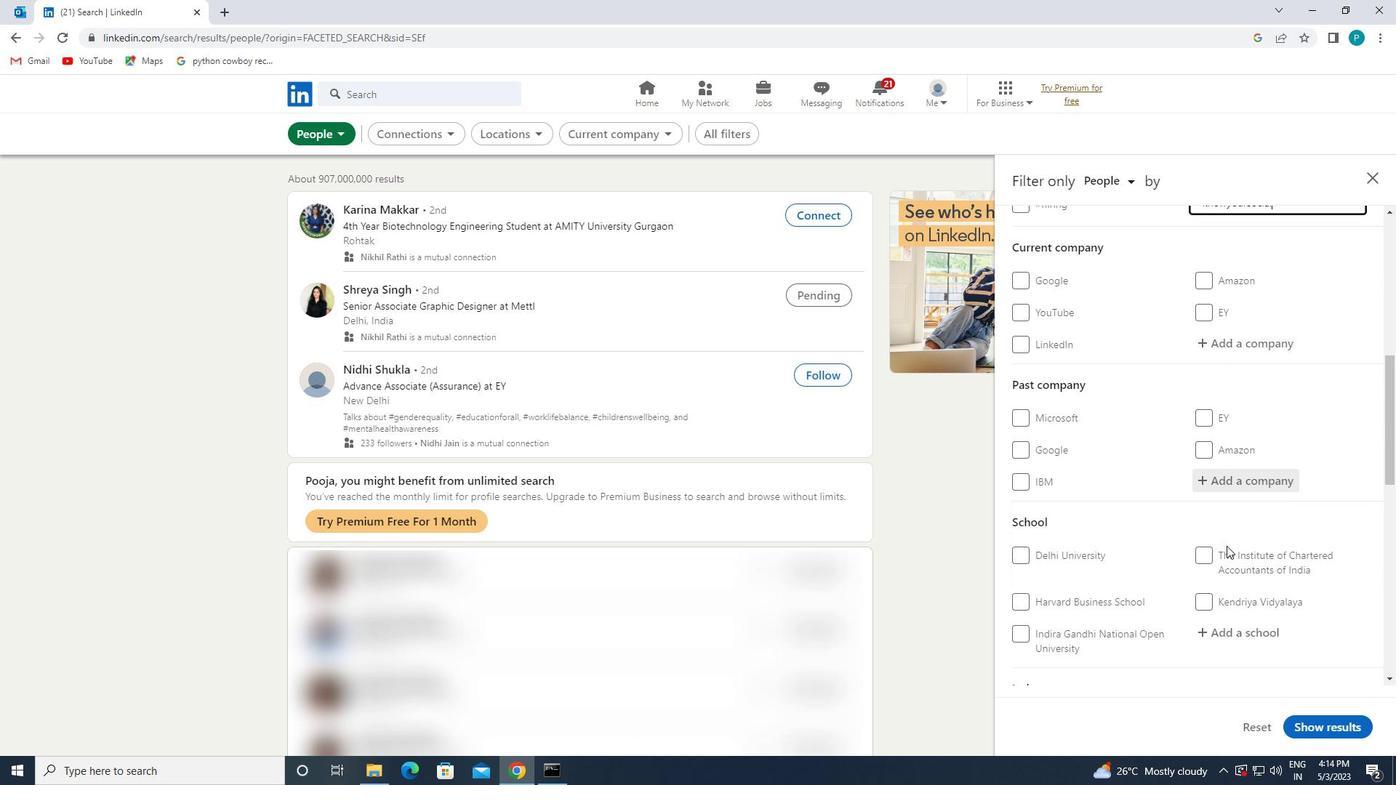 
Action: Mouse moved to (1207, 563)
Screenshot: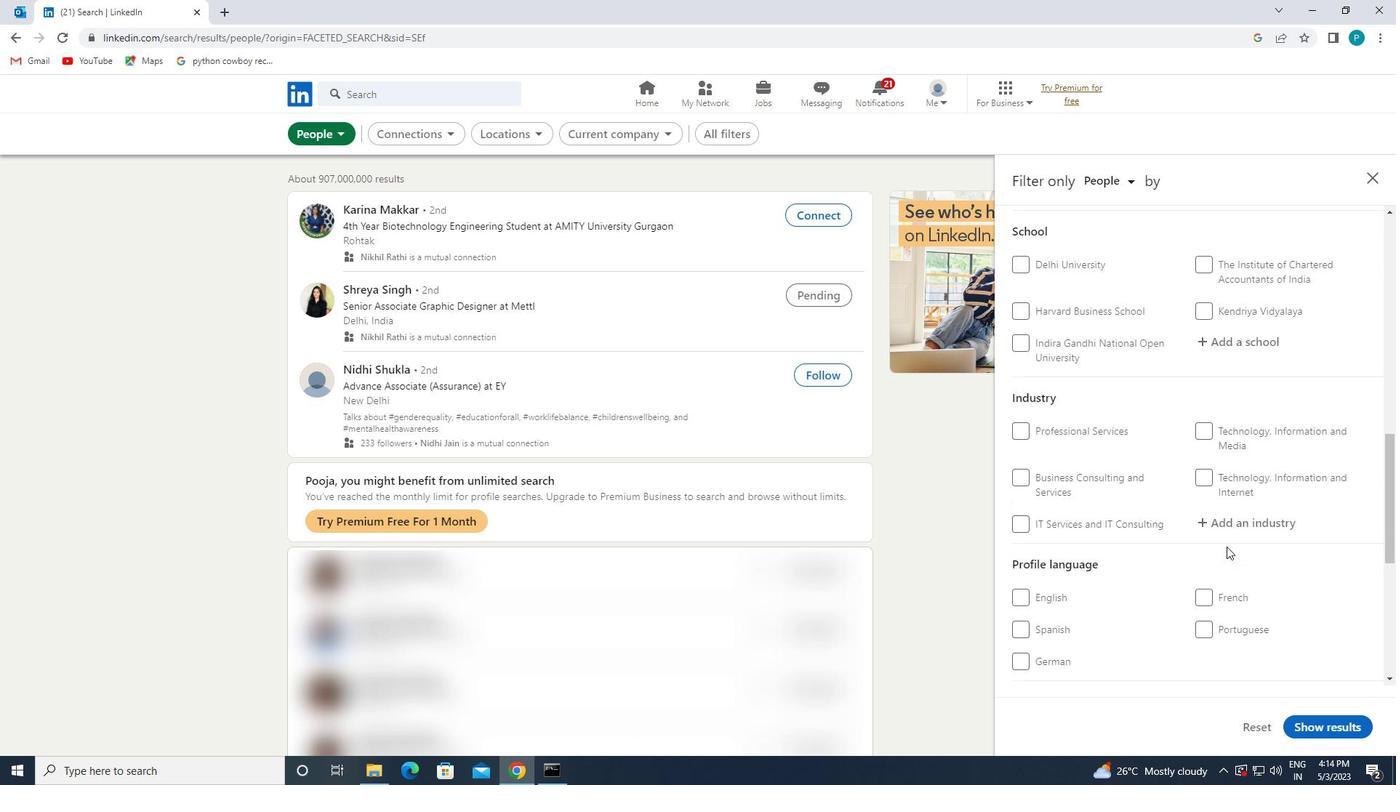 
Action: Mouse scrolled (1207, 562) with delta (0, 0)
Screenshot: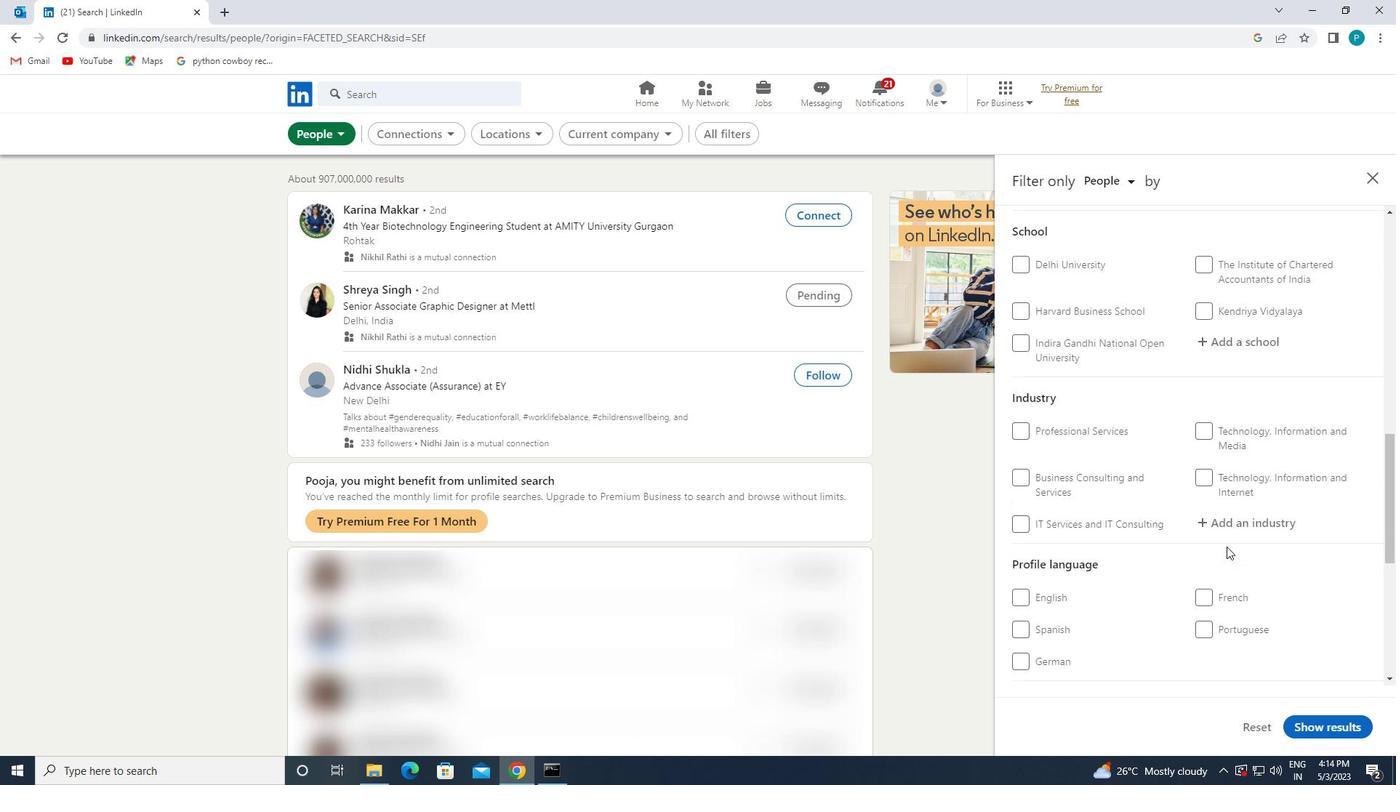 
Action: Mouse moved to (1069, 588)
Screenshot: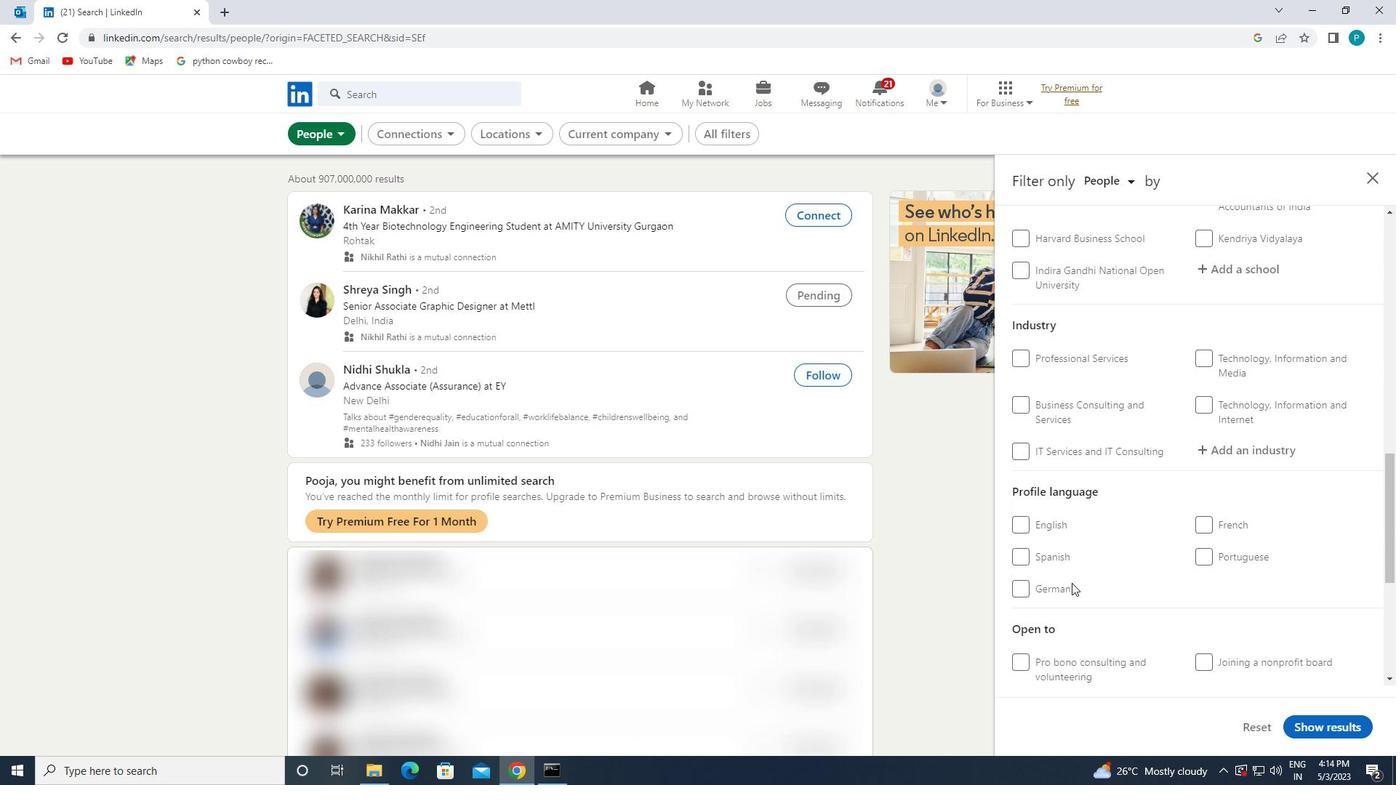 
Action: Mouse pressed left at (1069, 588)
Screenshot: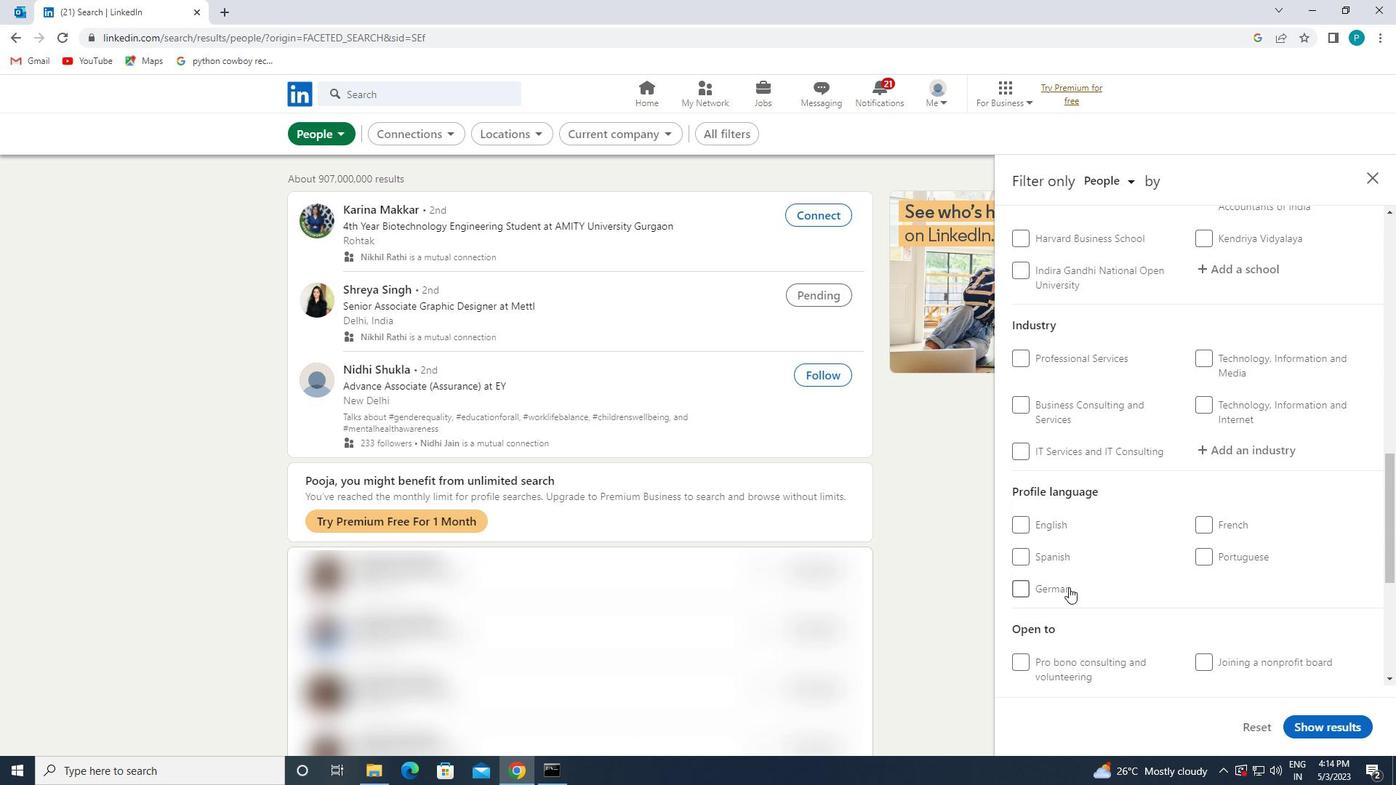 
Action: Mouse moved to (1141, 571)
Screenshot: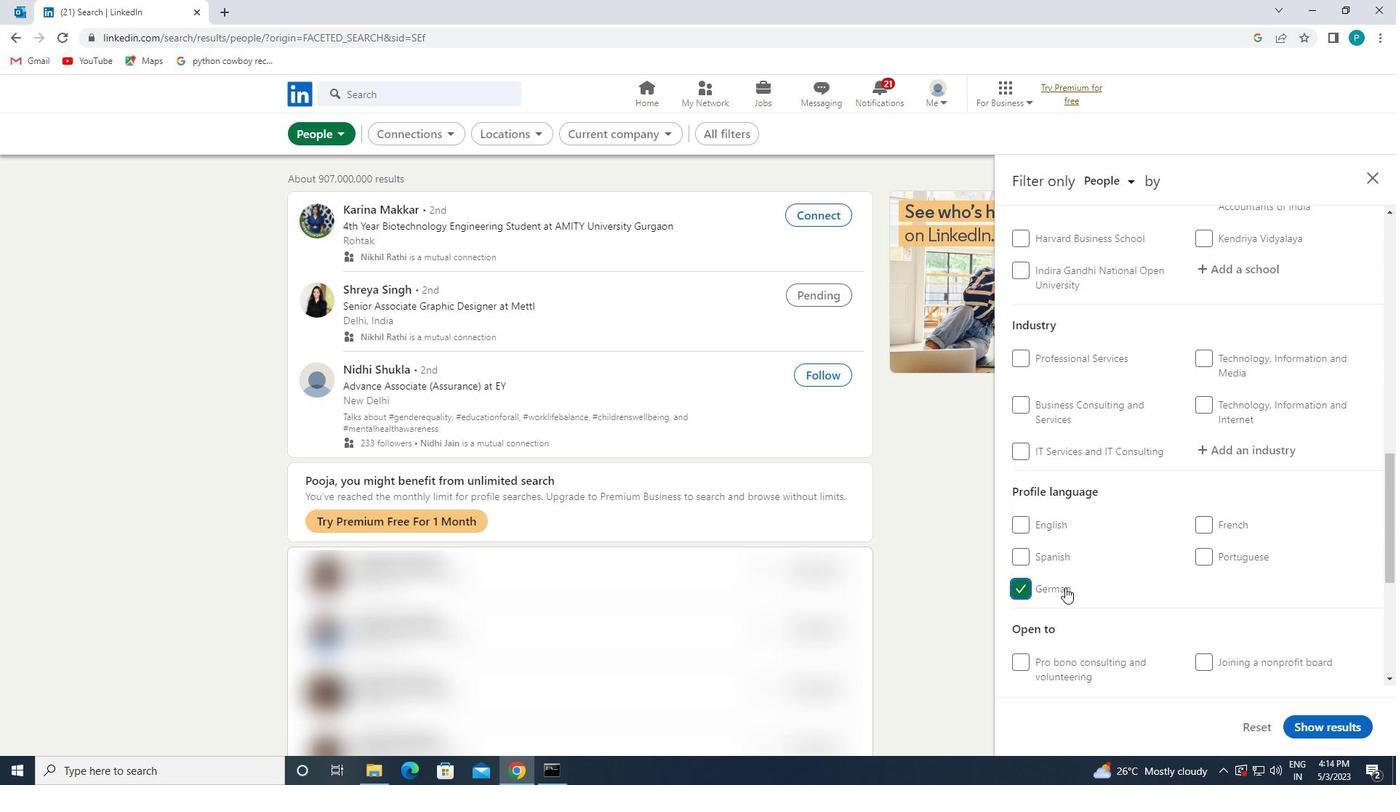 
Action: Mouse scrolled (1141, 572) with delta (0, 0)
Screenshot: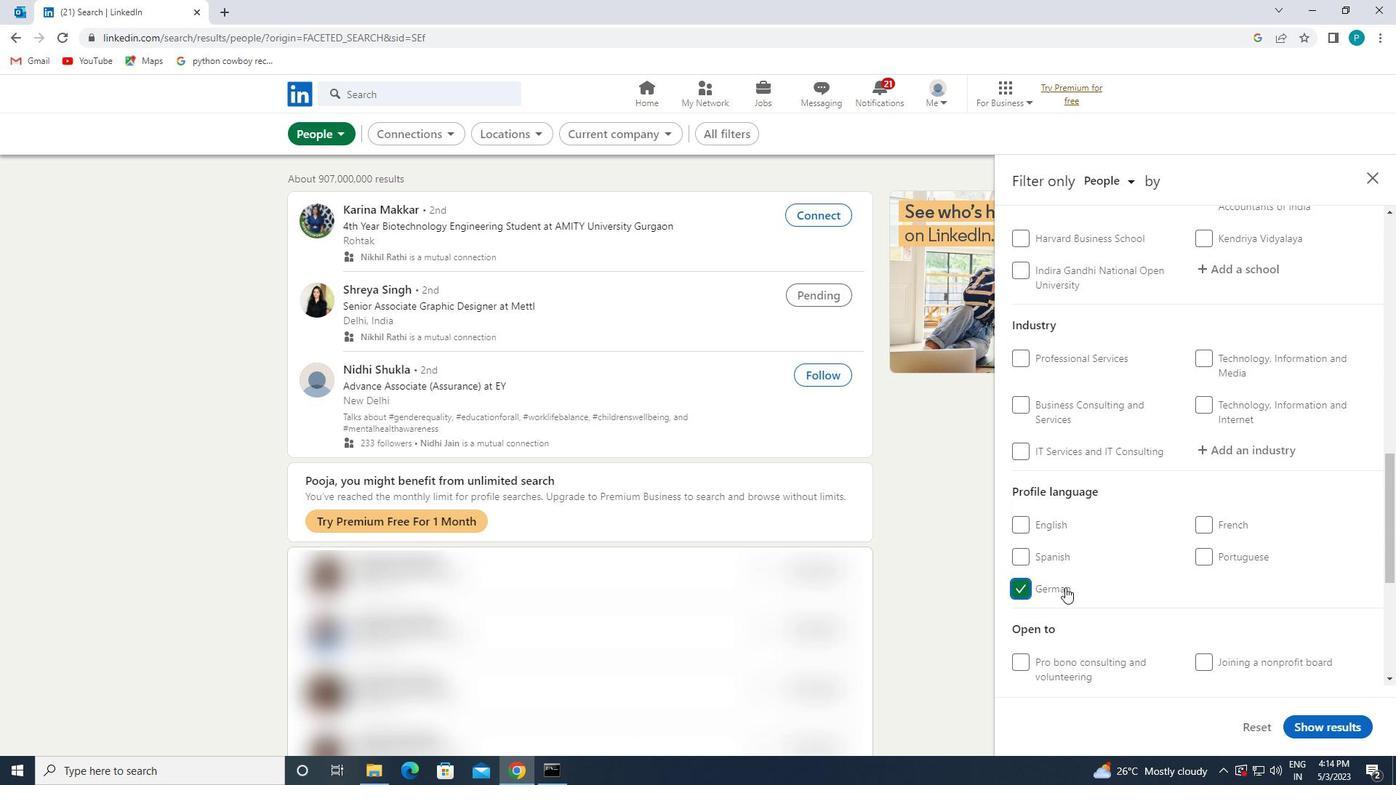 
Action: Mouse scrolled (1141, 572) with delta (0, 0)
Screenshot: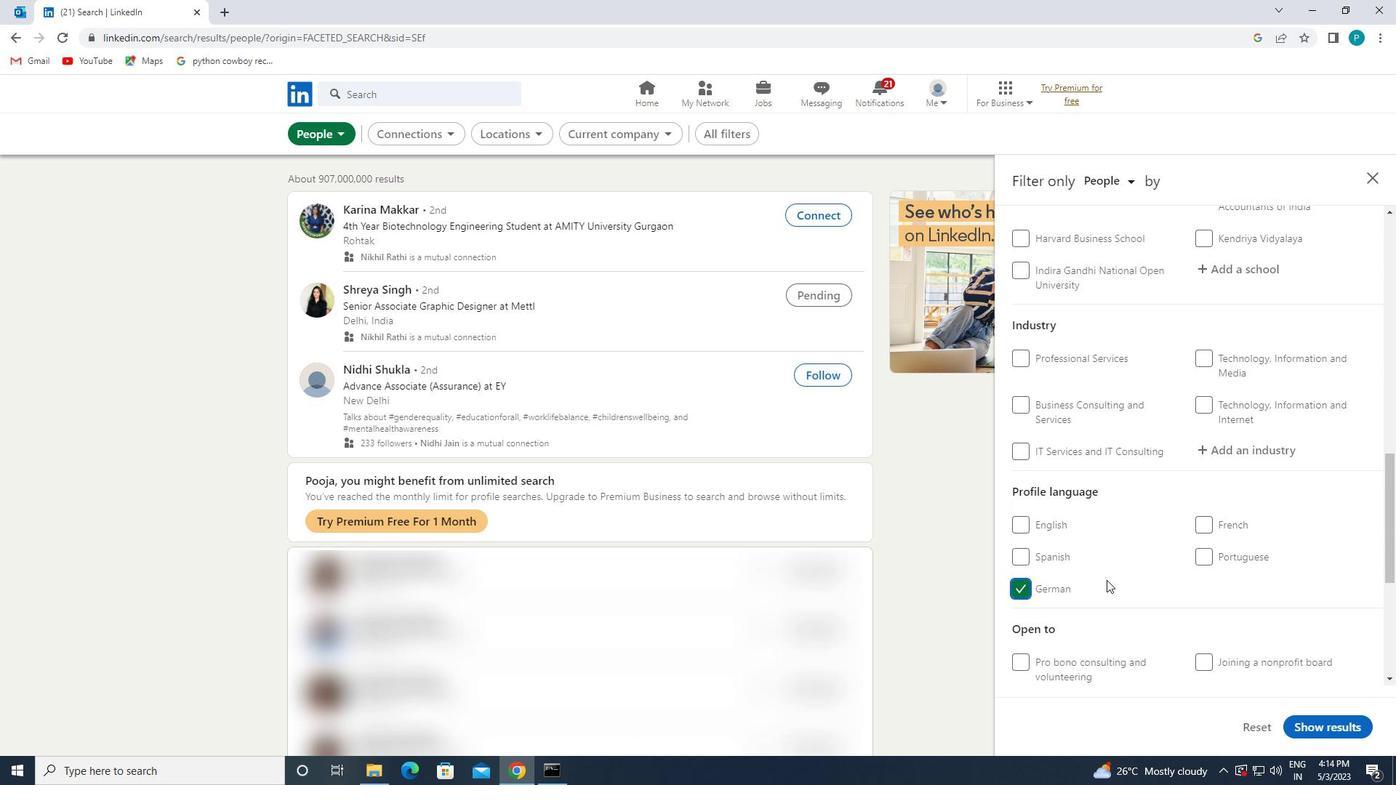 
Action: Mouse moved to (1186, 581)
Screenshot: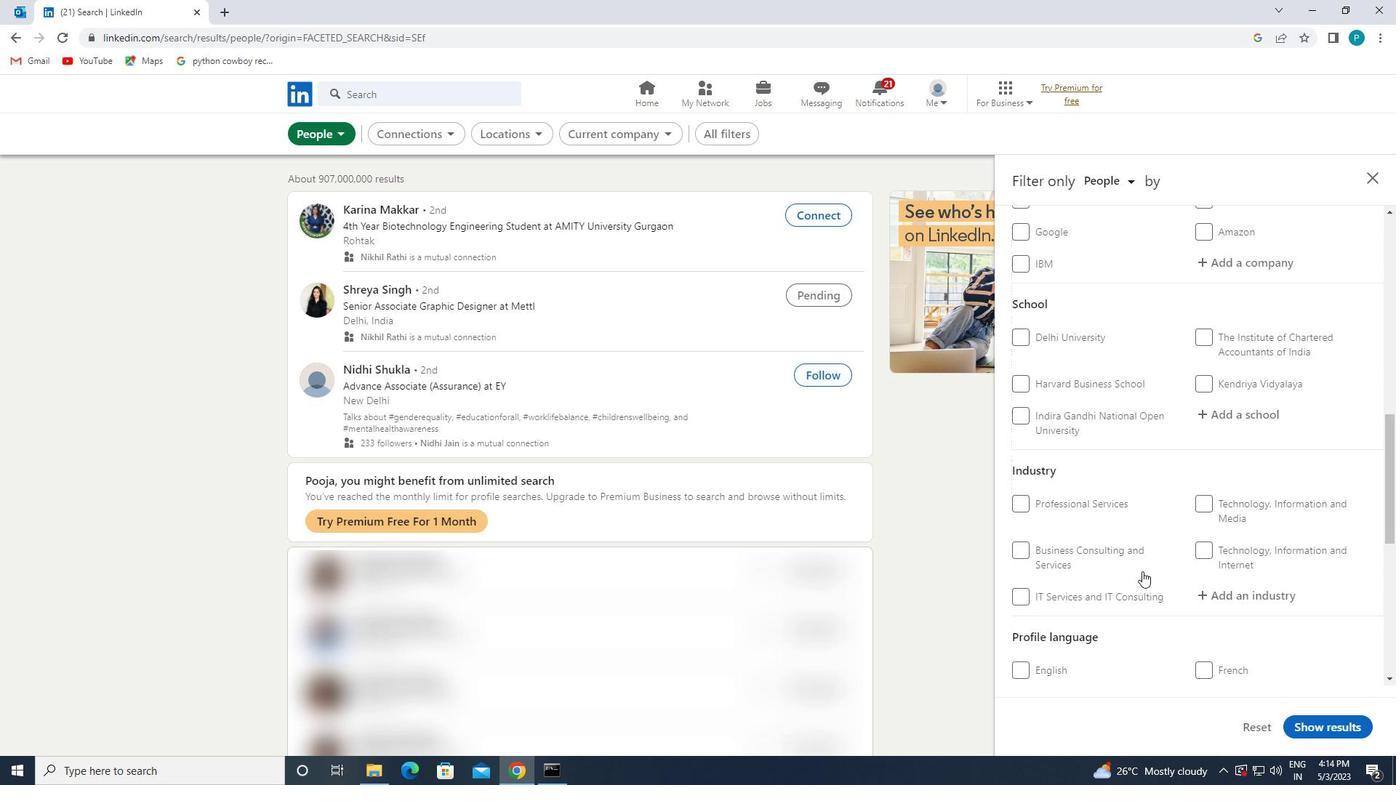 
Action: Mouse scrolled (1186, 581) with delta (0, 0)
Screenshot: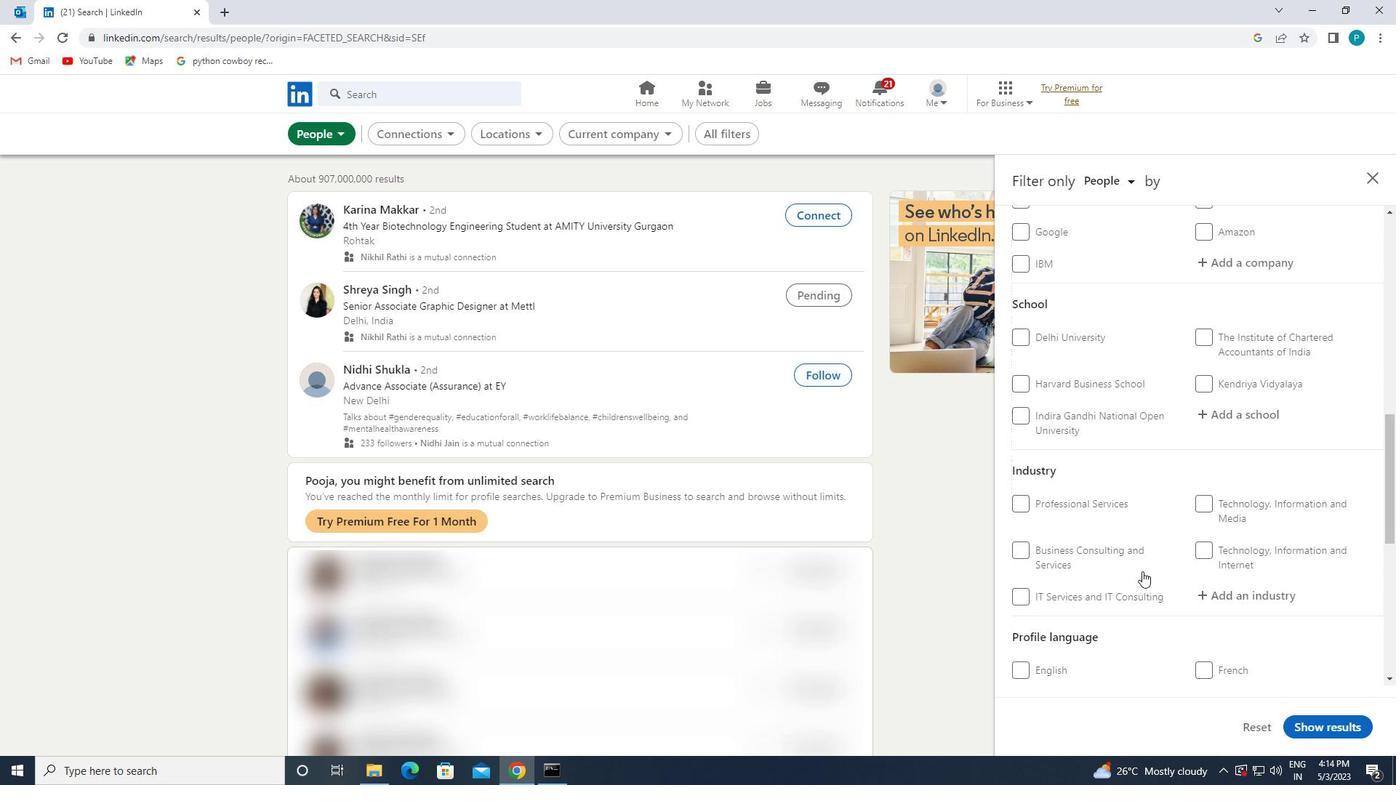 
Action: Mouse moved to (1187, 581)
Screenshot: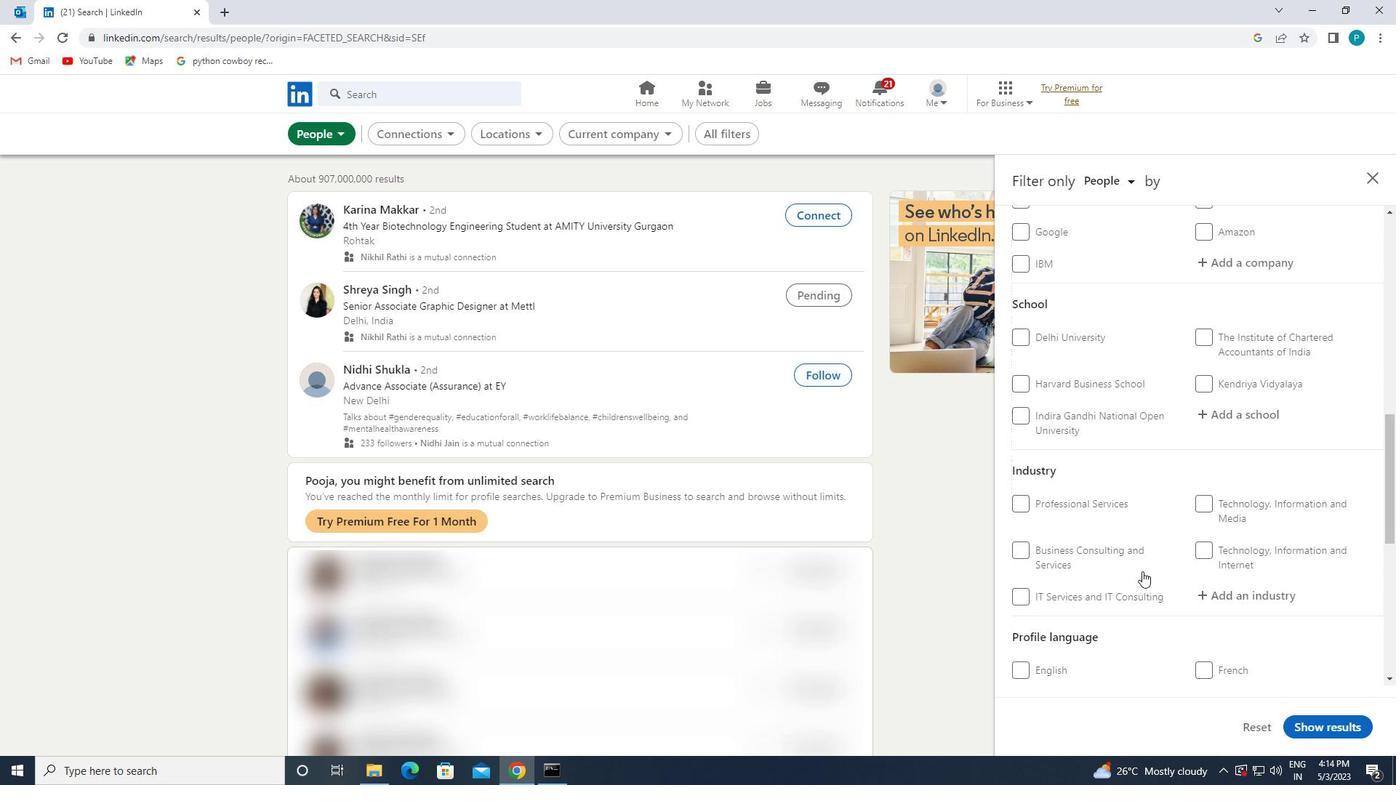 
Action: Mouse scrolled (1187, 581) with delta (0, 0)
Screenshot: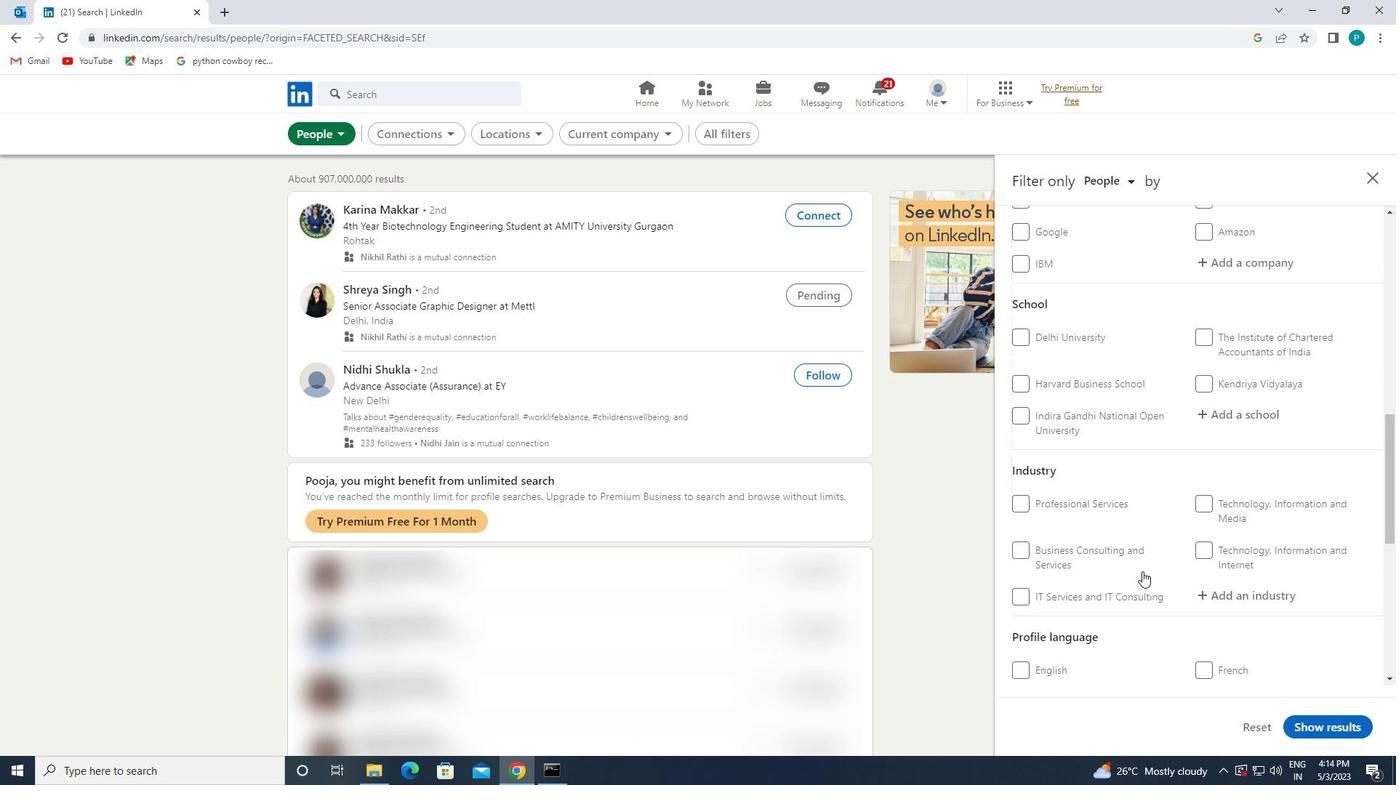 
Action: Mouse scrolled (1187, 581) with delta (0, 0)
Screenshot: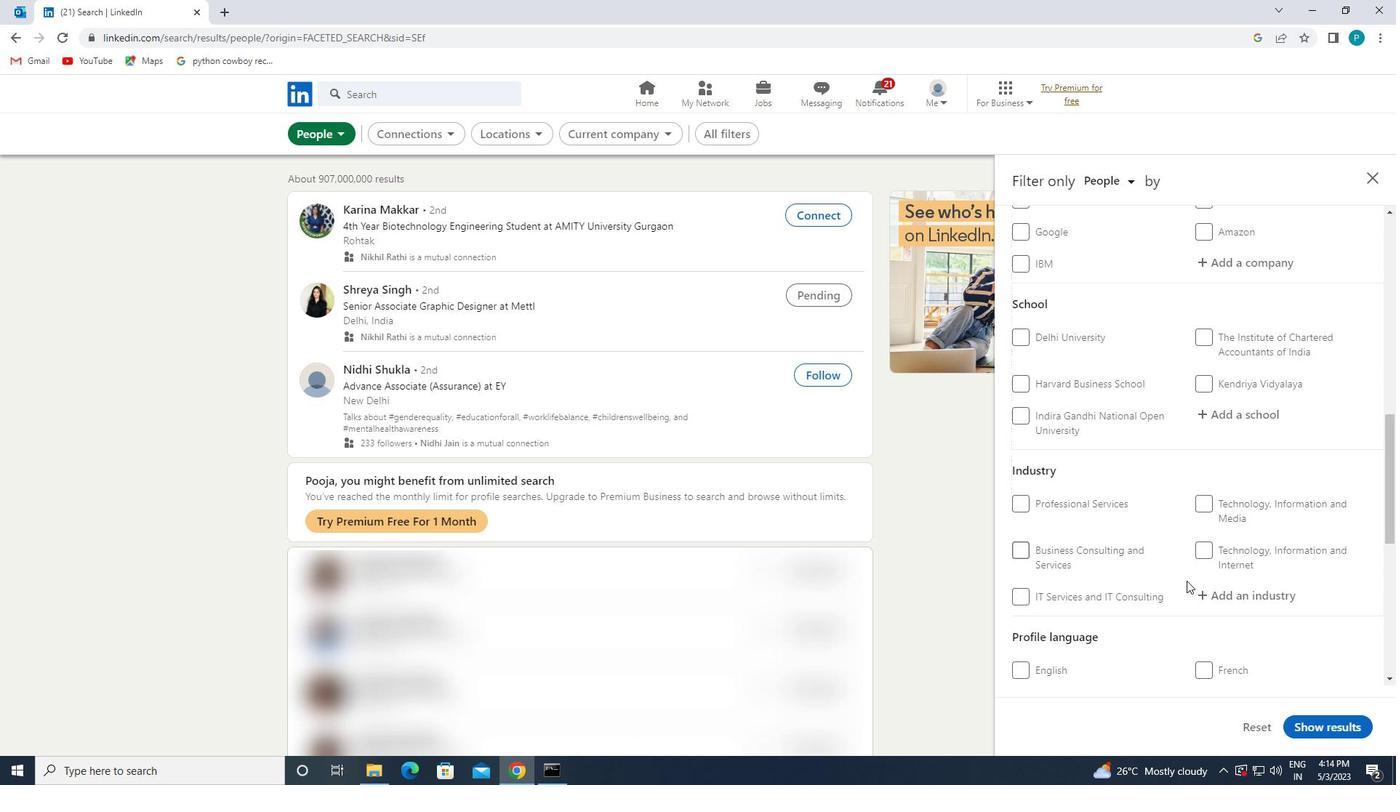 
Action: Mouse moved to (1324, 544)
Screenshot: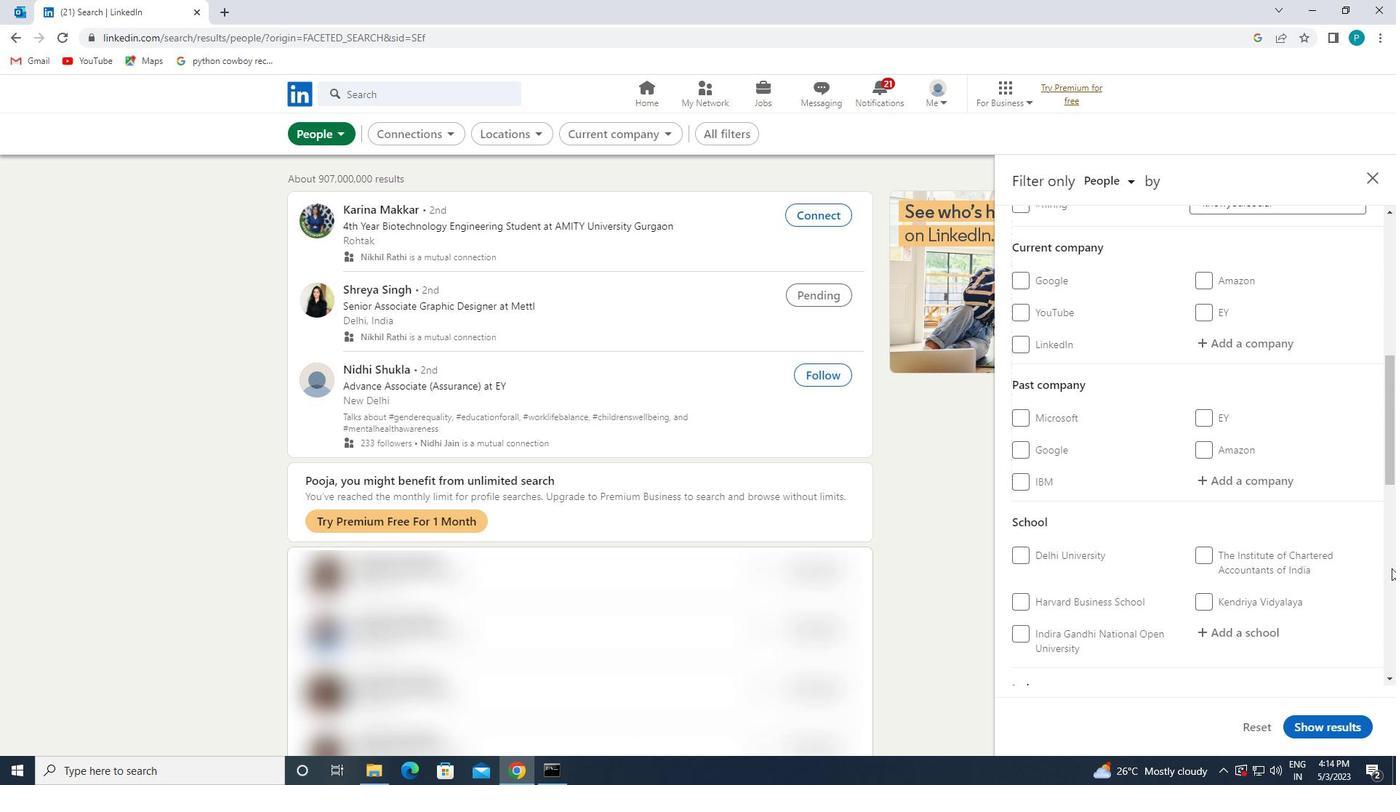 
Action: Mouse scrolled (1324, 544) with delta (0, 0)
Screenshot: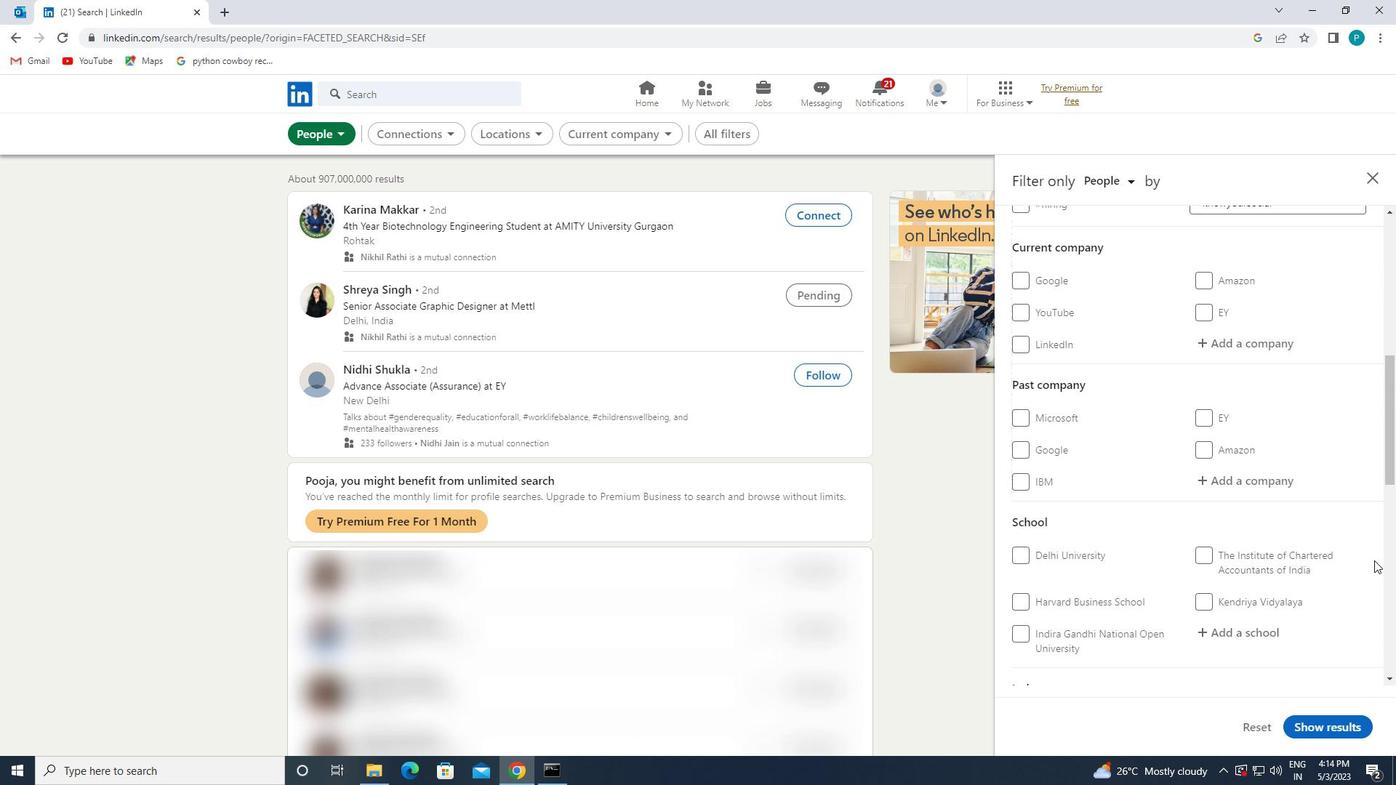 
Action: Mouse scrolled (1324, 544) with delta (0, 0)
Screenshot: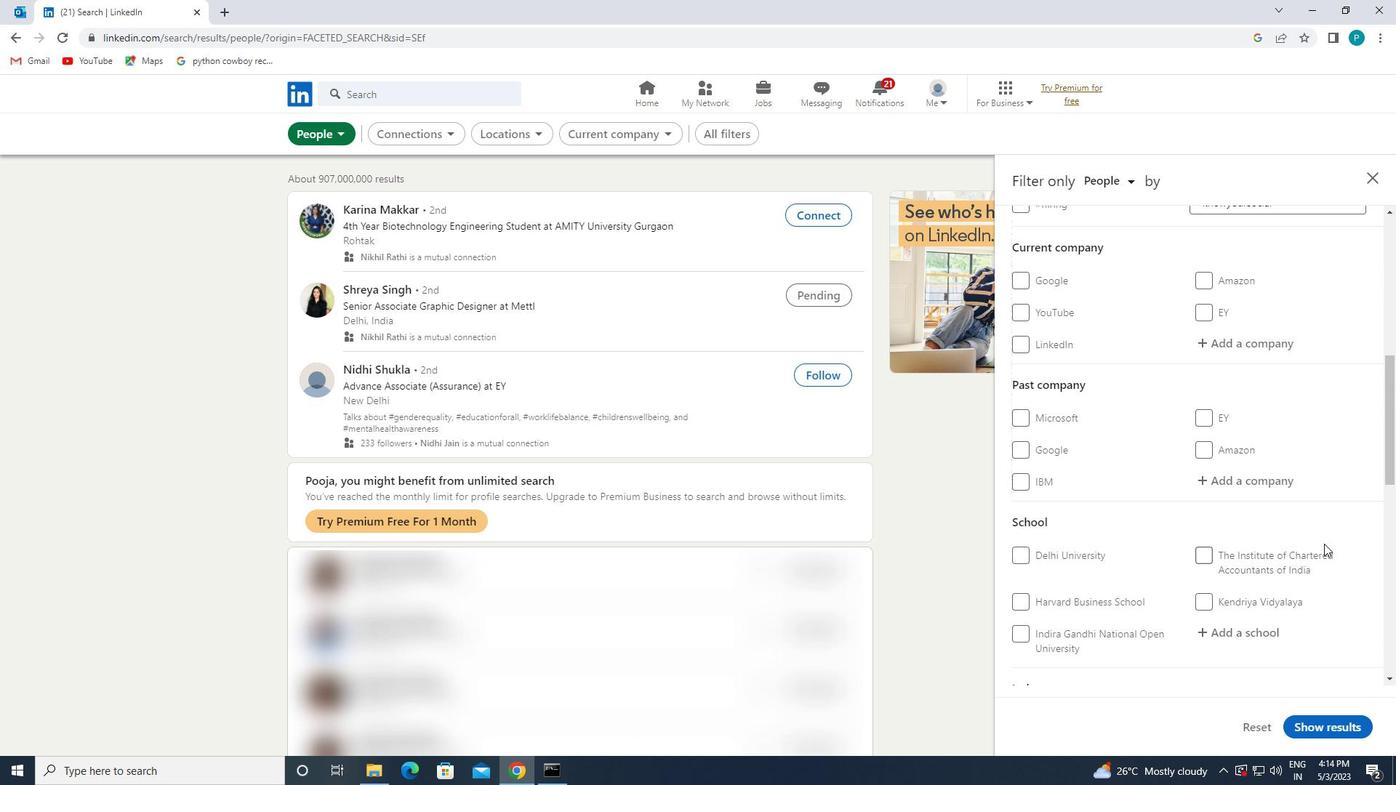 
Action: Mouse moved to (1272, 496)
Screenshot: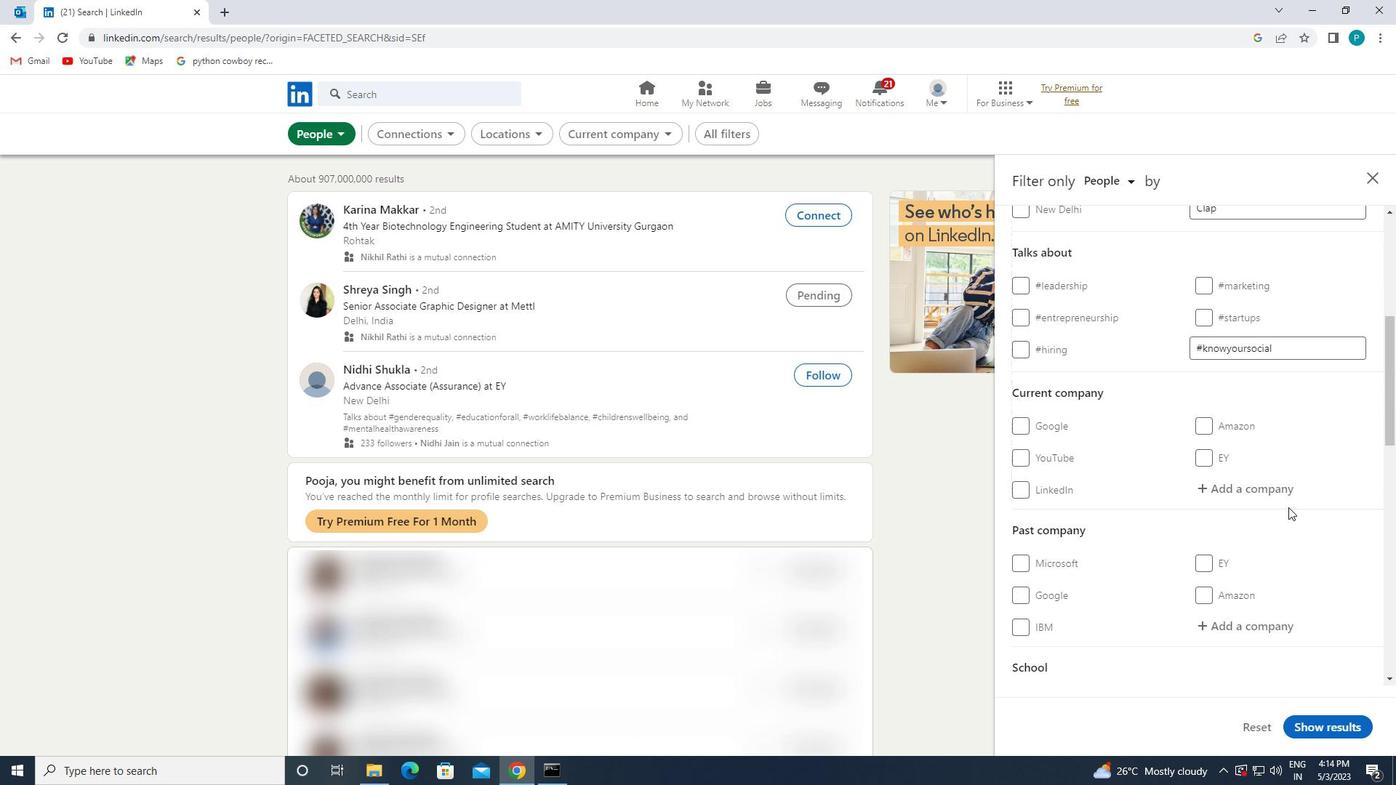 
Action: Mouse pressed left at (1272, 496)
Screenshot: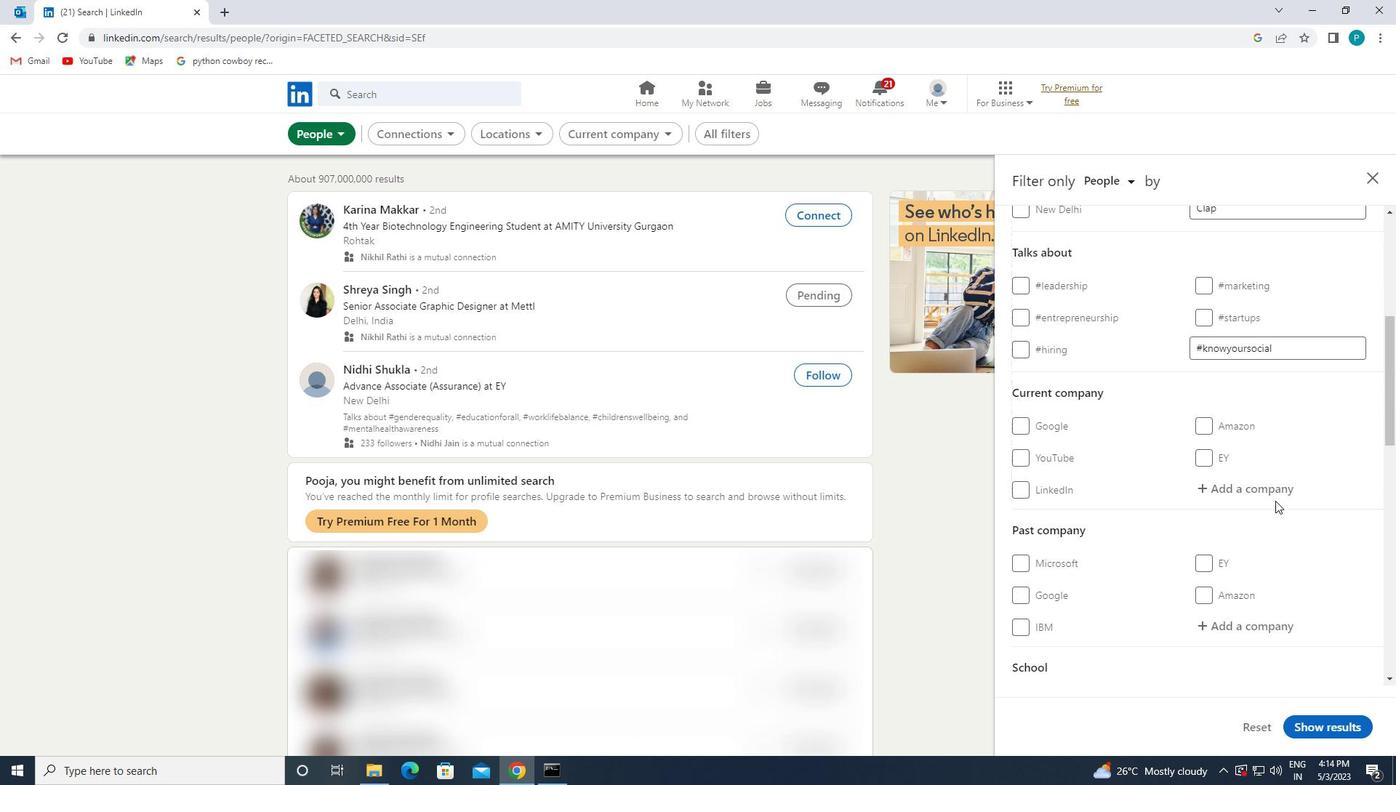 
Action: Mouse moved to (1272, 496)
Screenshot: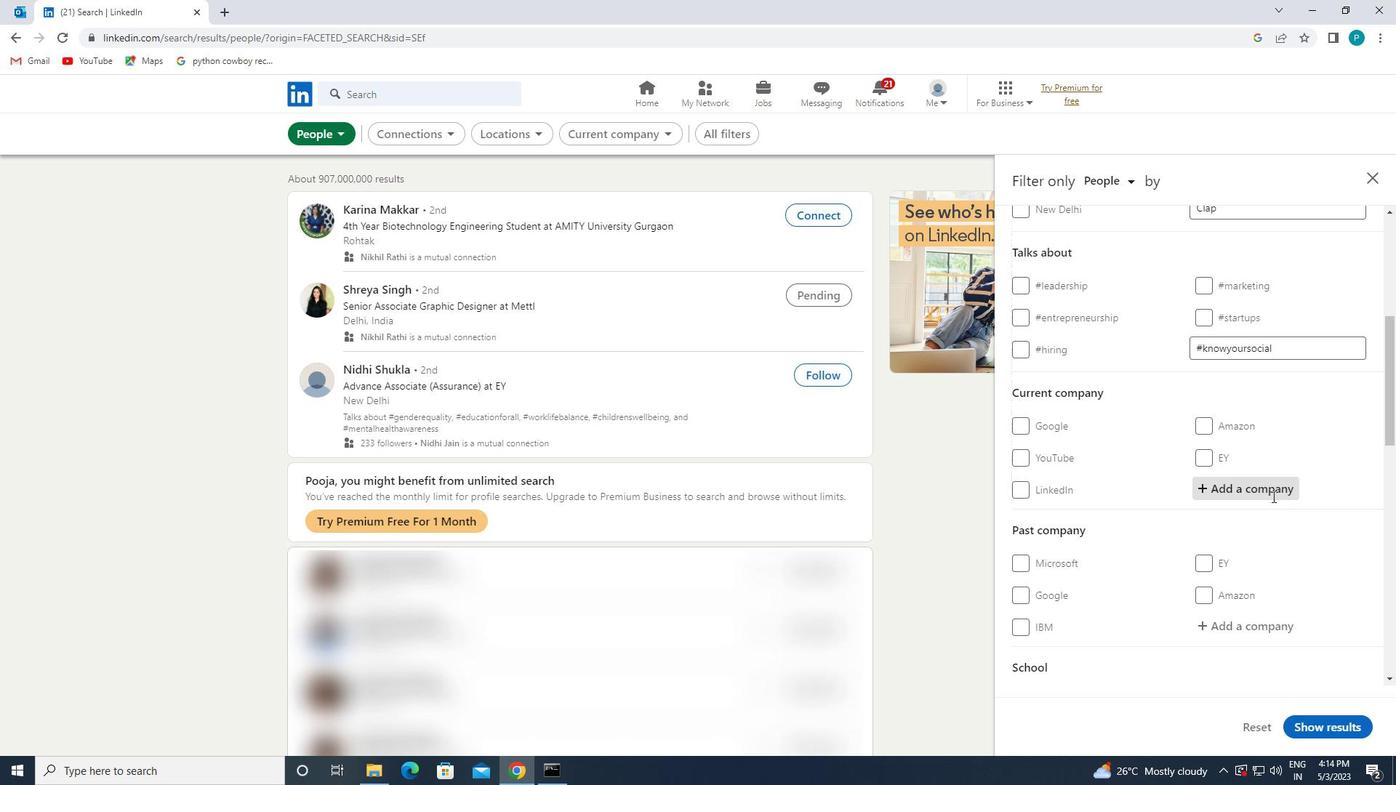 
Action: Key pressed <Key.caps_lock>A<Key.caps_lock>NGLO
Screenshot: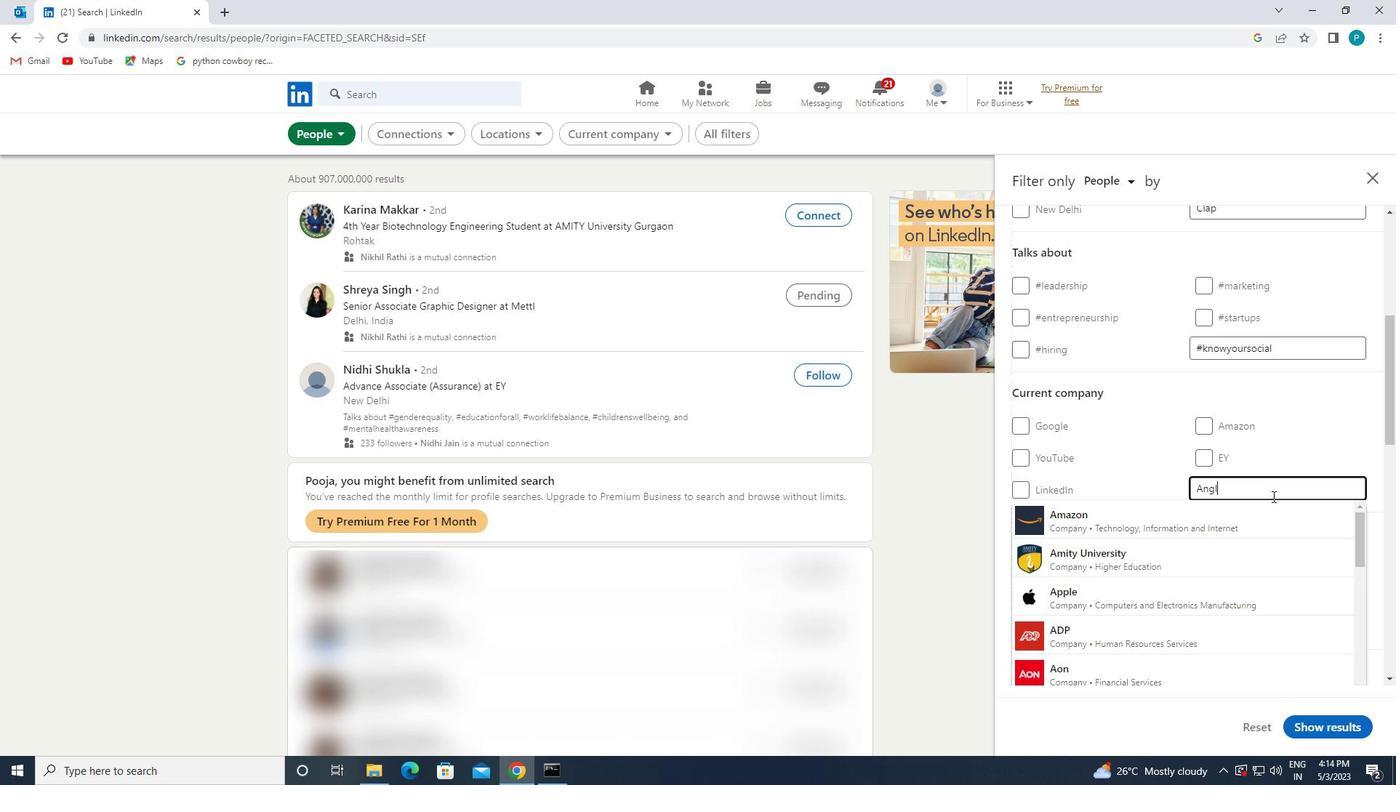 
Action: Mouse moved to (1243, 520)
Screenshot: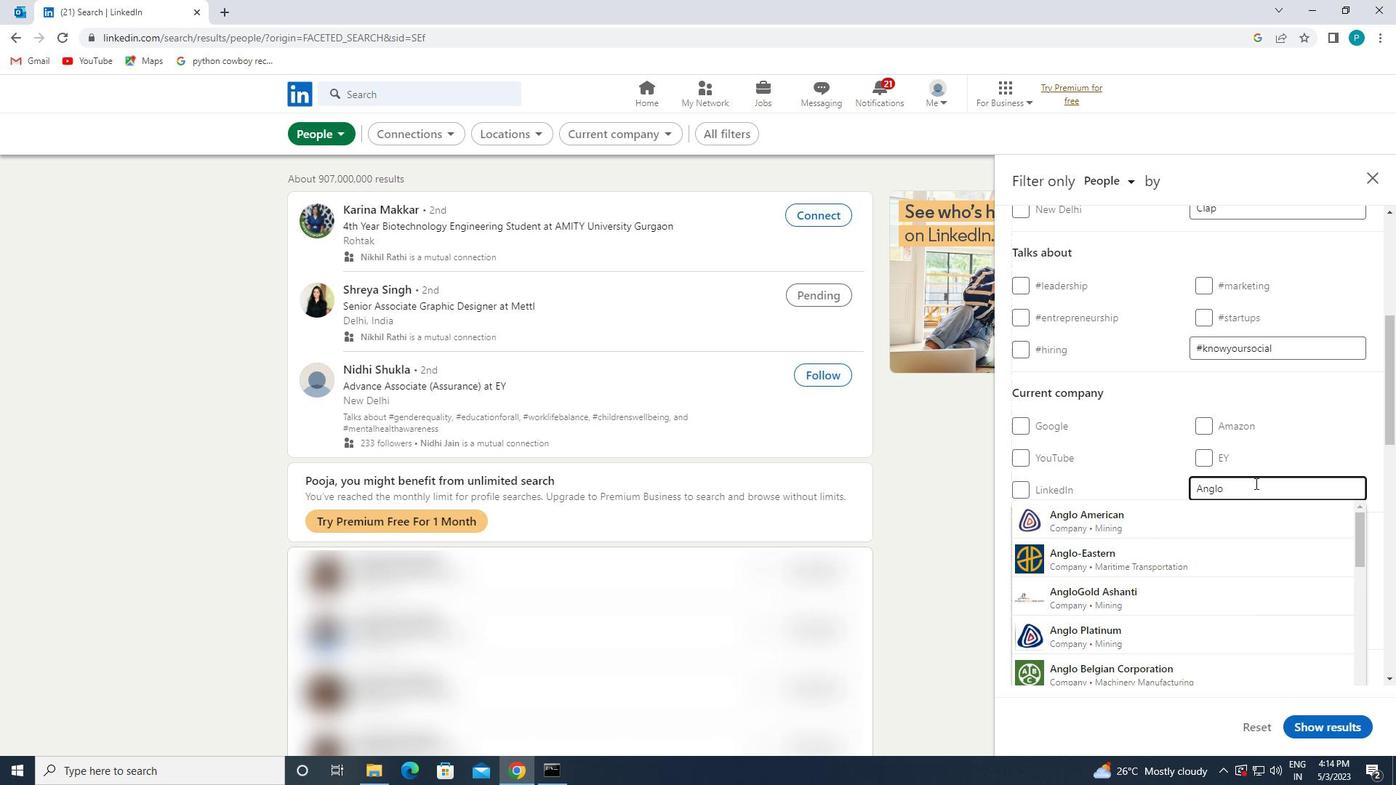 
Action: Mouse pressed left at (1243, 520)
Screenshot: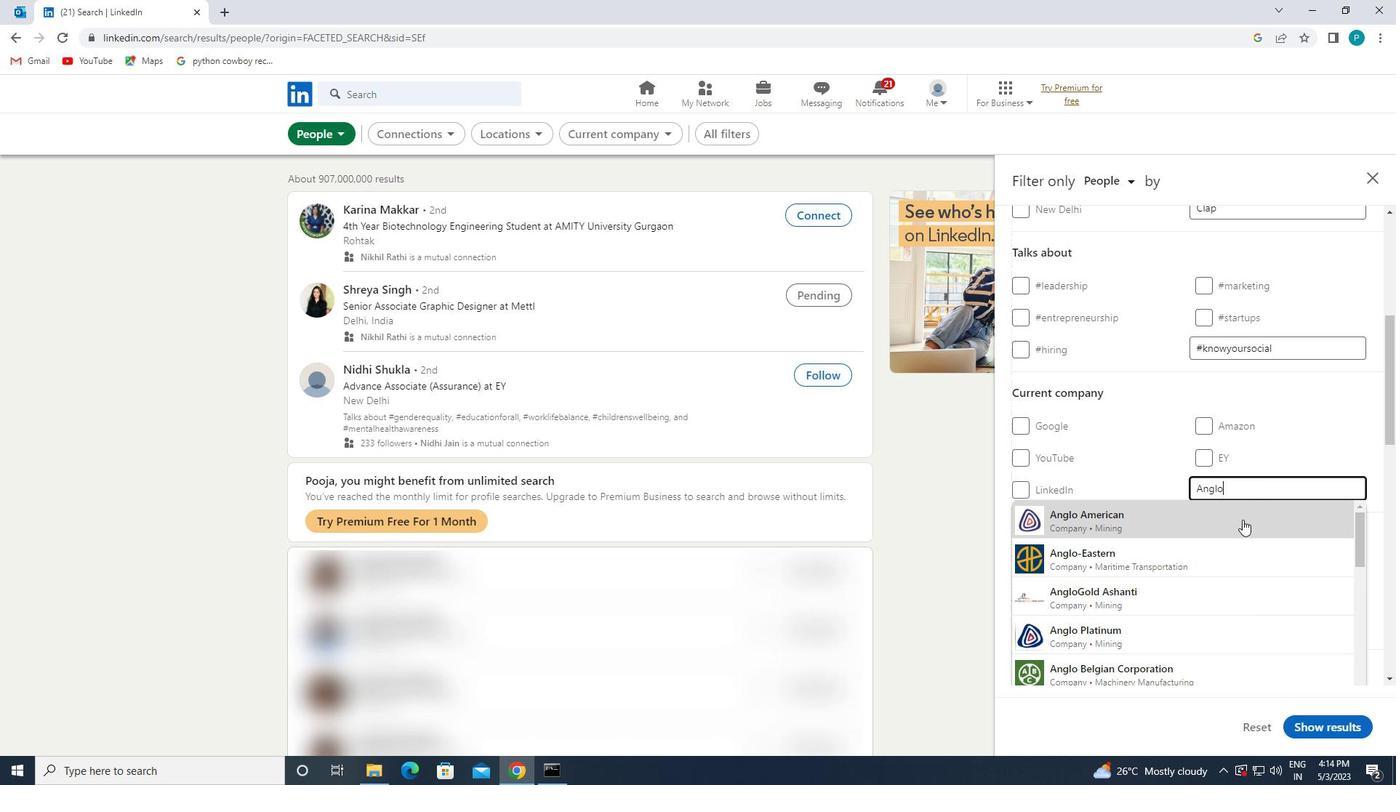 
Action: Mouse scrolled (1243, 519) with delta (0, 0)
Screenshot: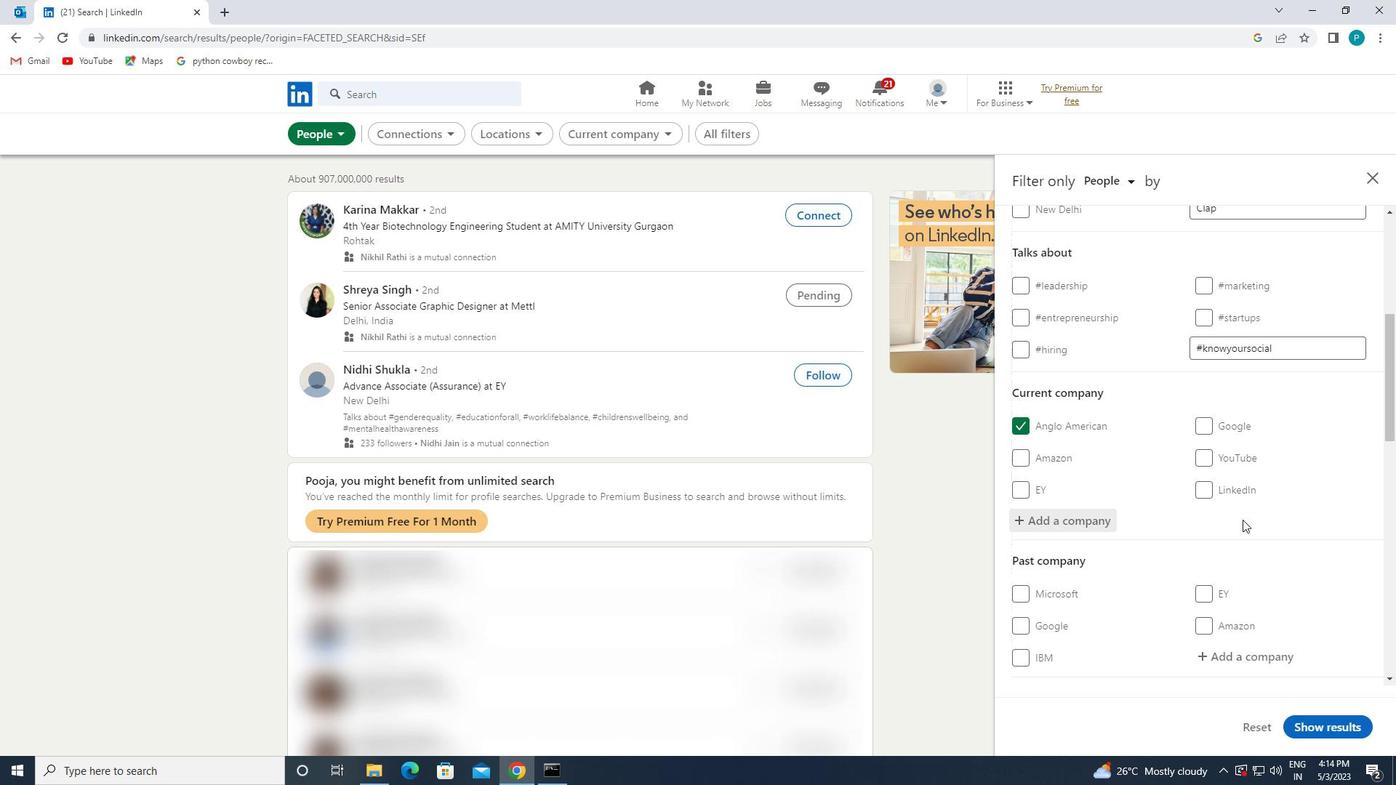 
Action: Mouse scrolled (1243, 519) with delta (0, 0)
Screenshot: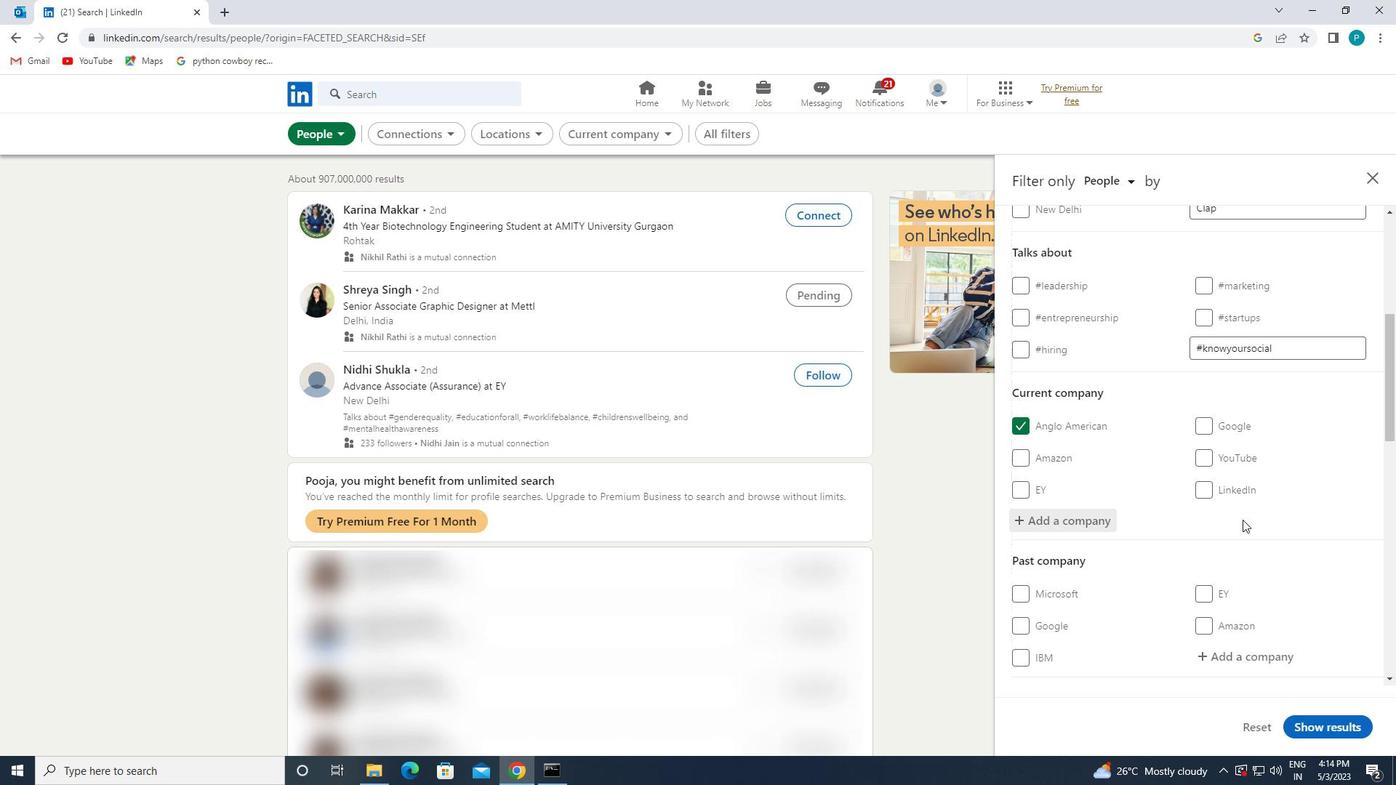 
Action: Mouse scrolled (1243, 519) with delta (0, 0)
Screenshot: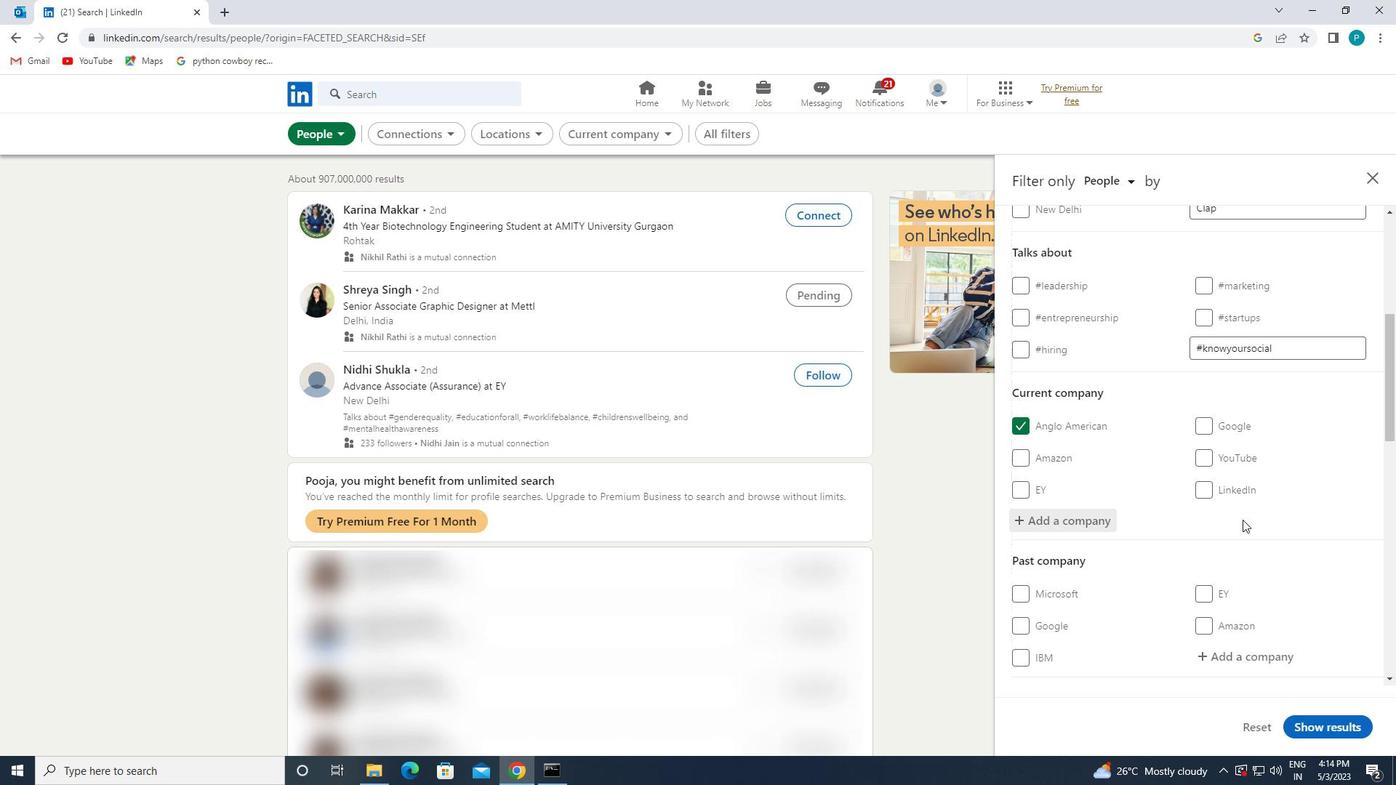 
Action: Mouse moved to (1243, 521)
Screenshot: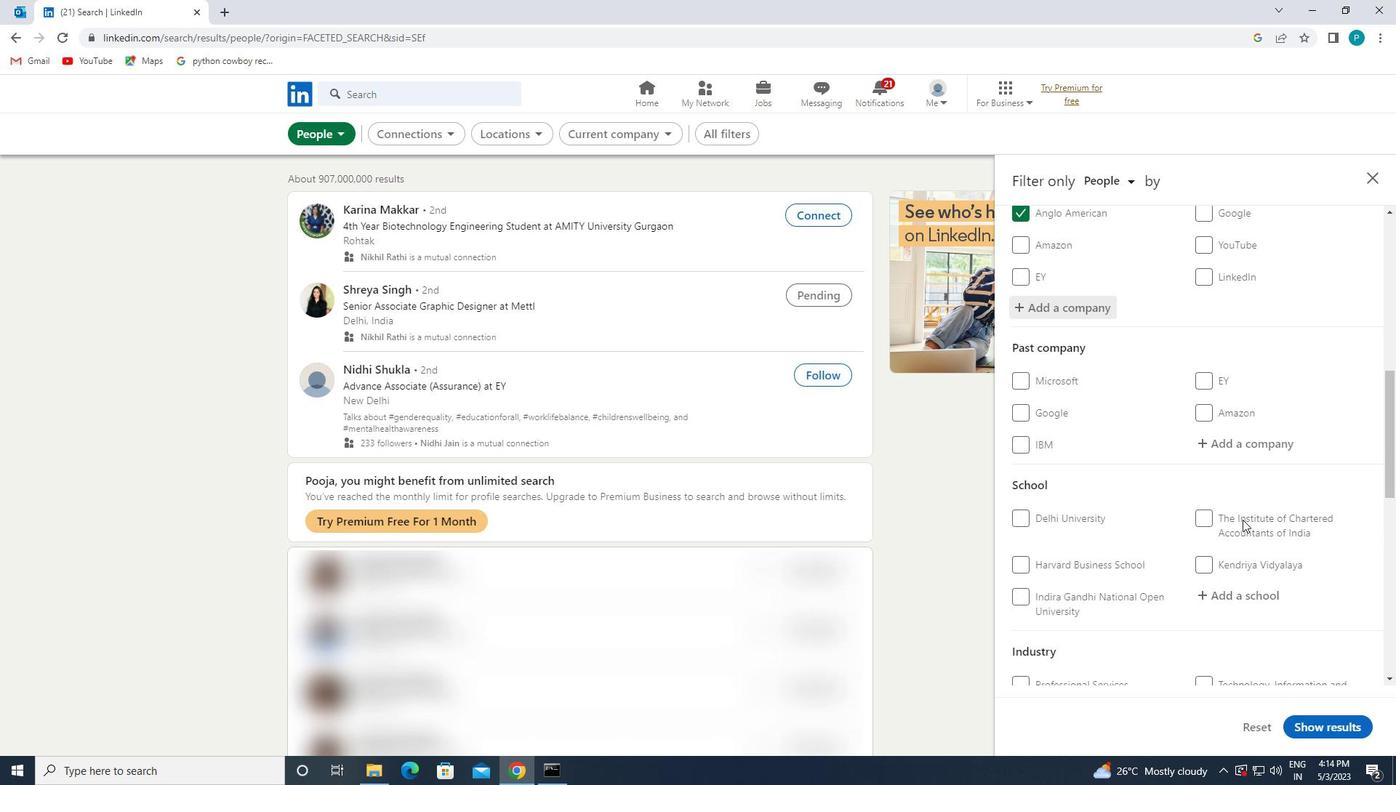 
Action: Mouse scrolled (1243, 520) with delta (0, 0)
Screenshot: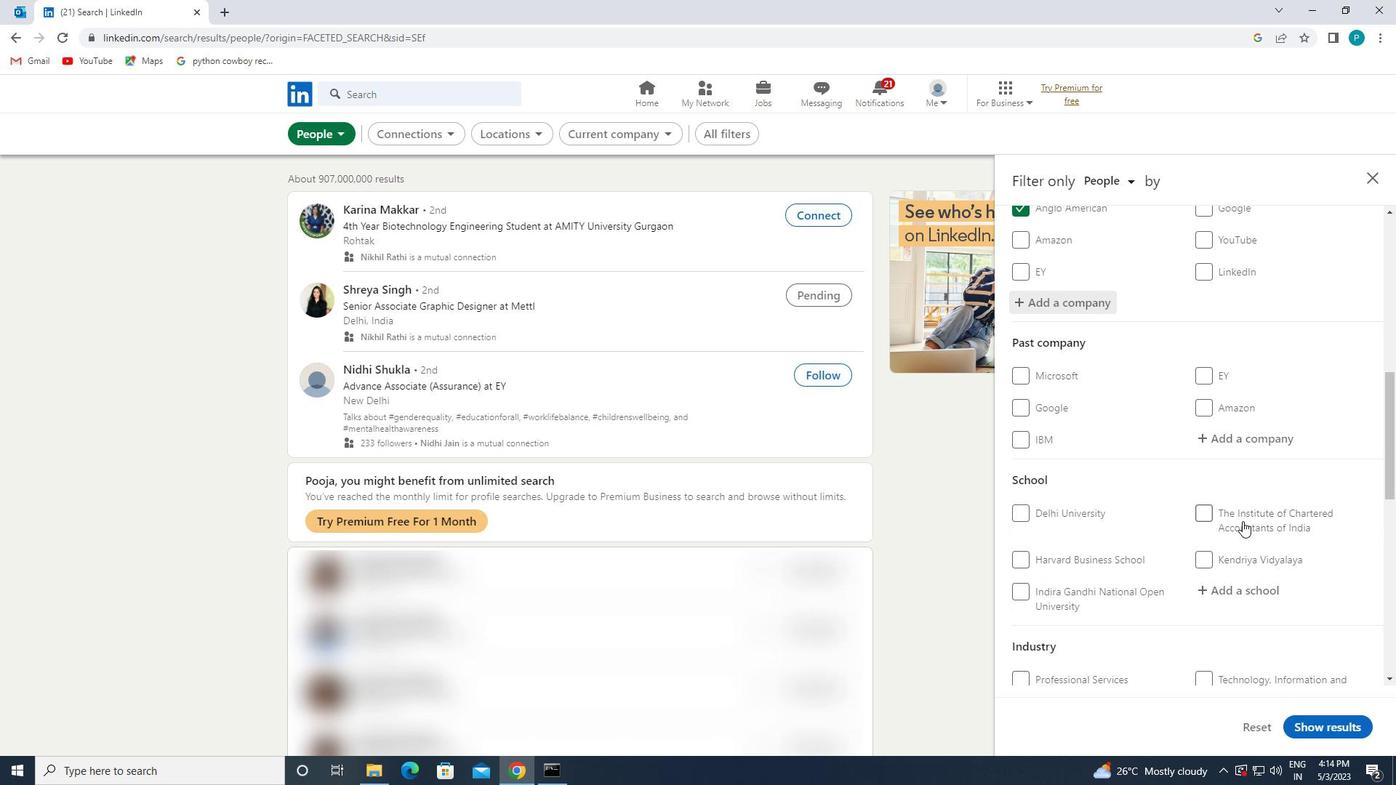 
Action: Mouse scrolled (1243, 520) with delta (0, 0)
Screenshot: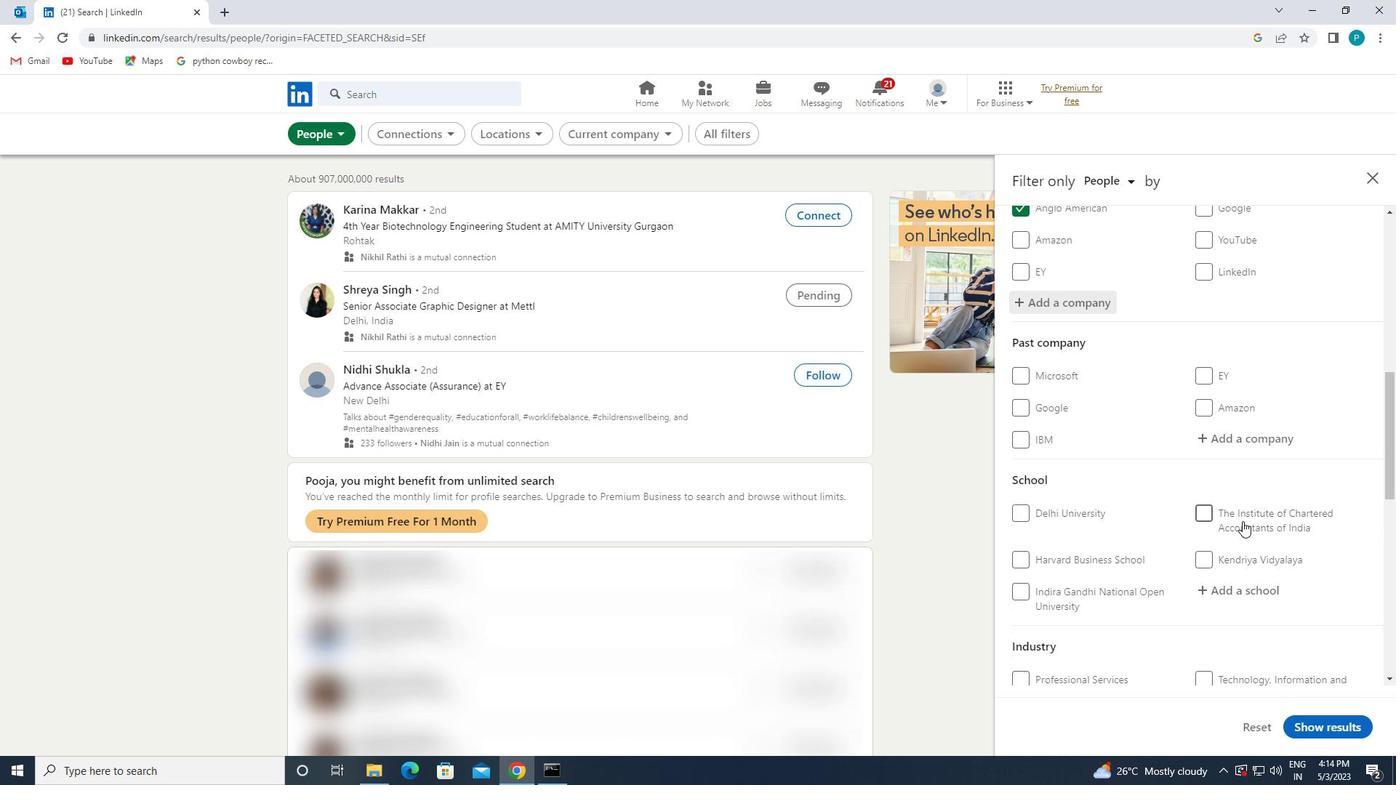
Action: Mouse moved to (1235, 444)
Screenshot: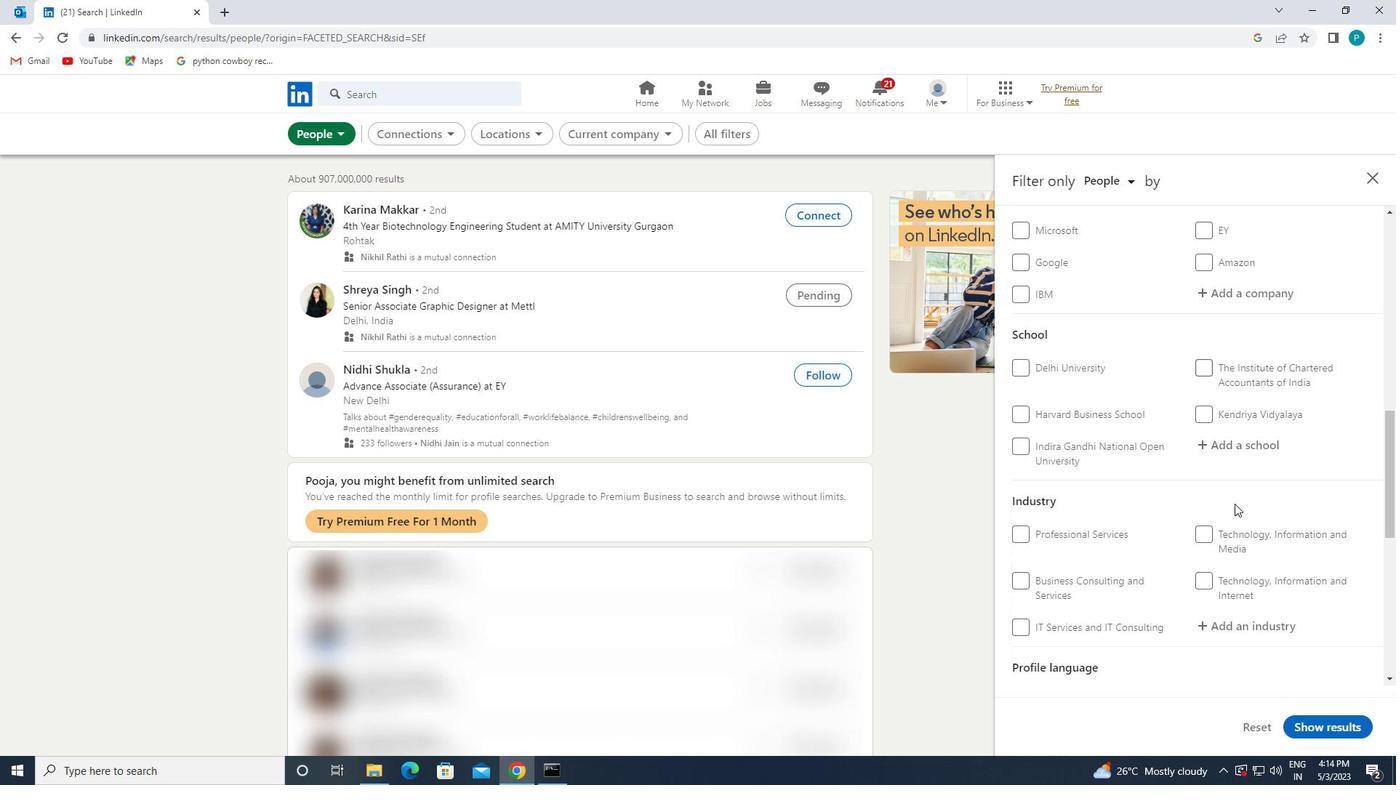 
Action: Mouse pressed left at (1235, 444)
Screenshot: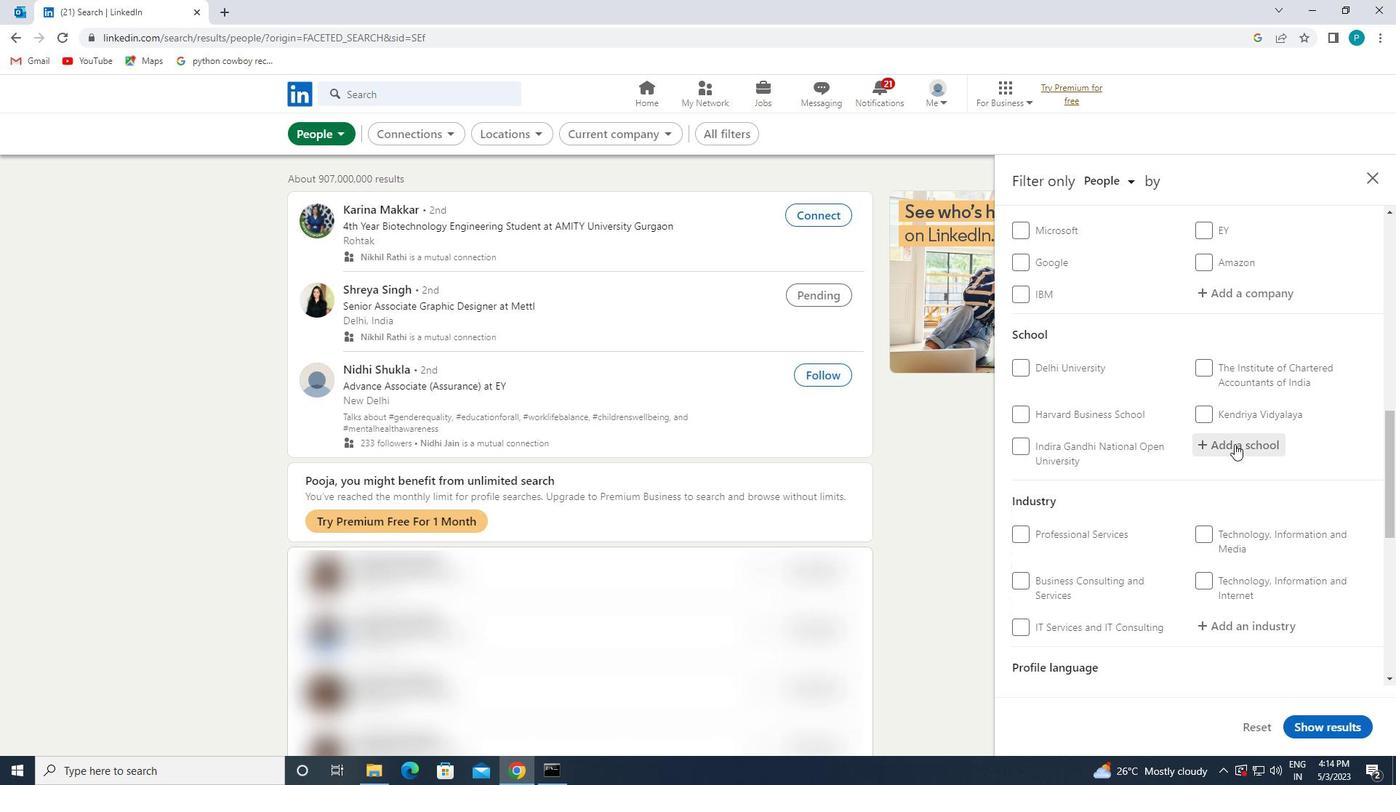 
Action: Key pressed <Key.caps_lock>N<Key.caps_lock>ETAJI
Screenshot: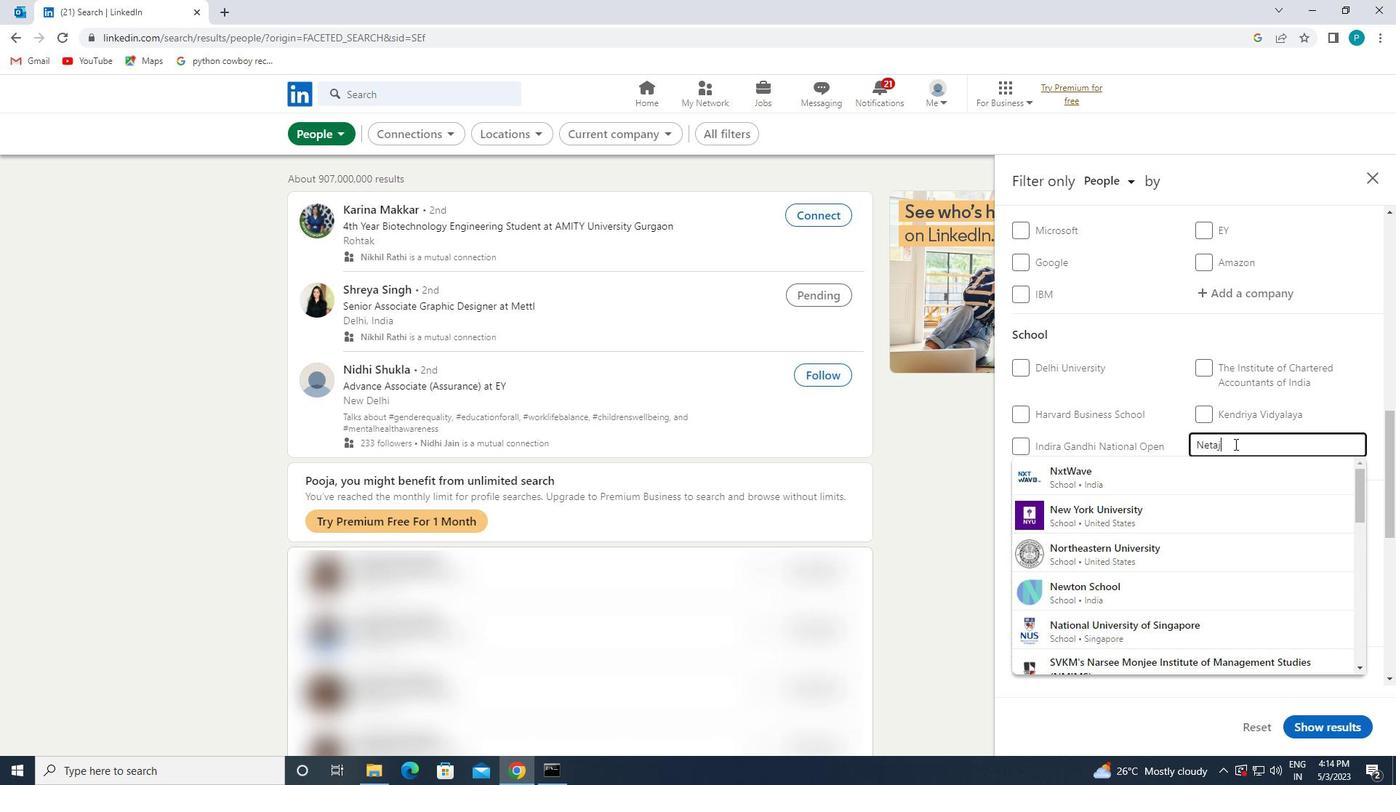 
Action: Mouse moved to (1187, 629)
Screenshot: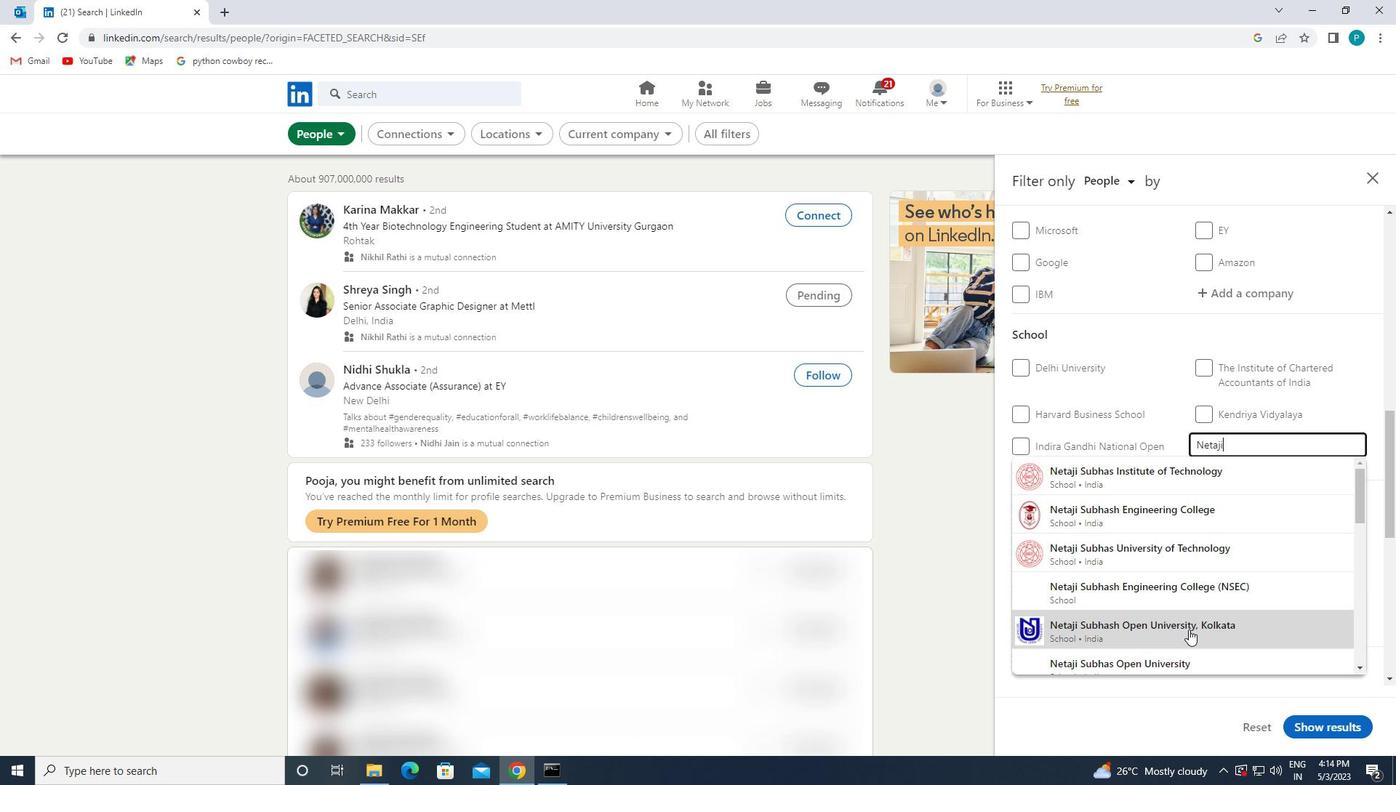 
Action: Mouse pressed left at (1187, 629)
Screenshot: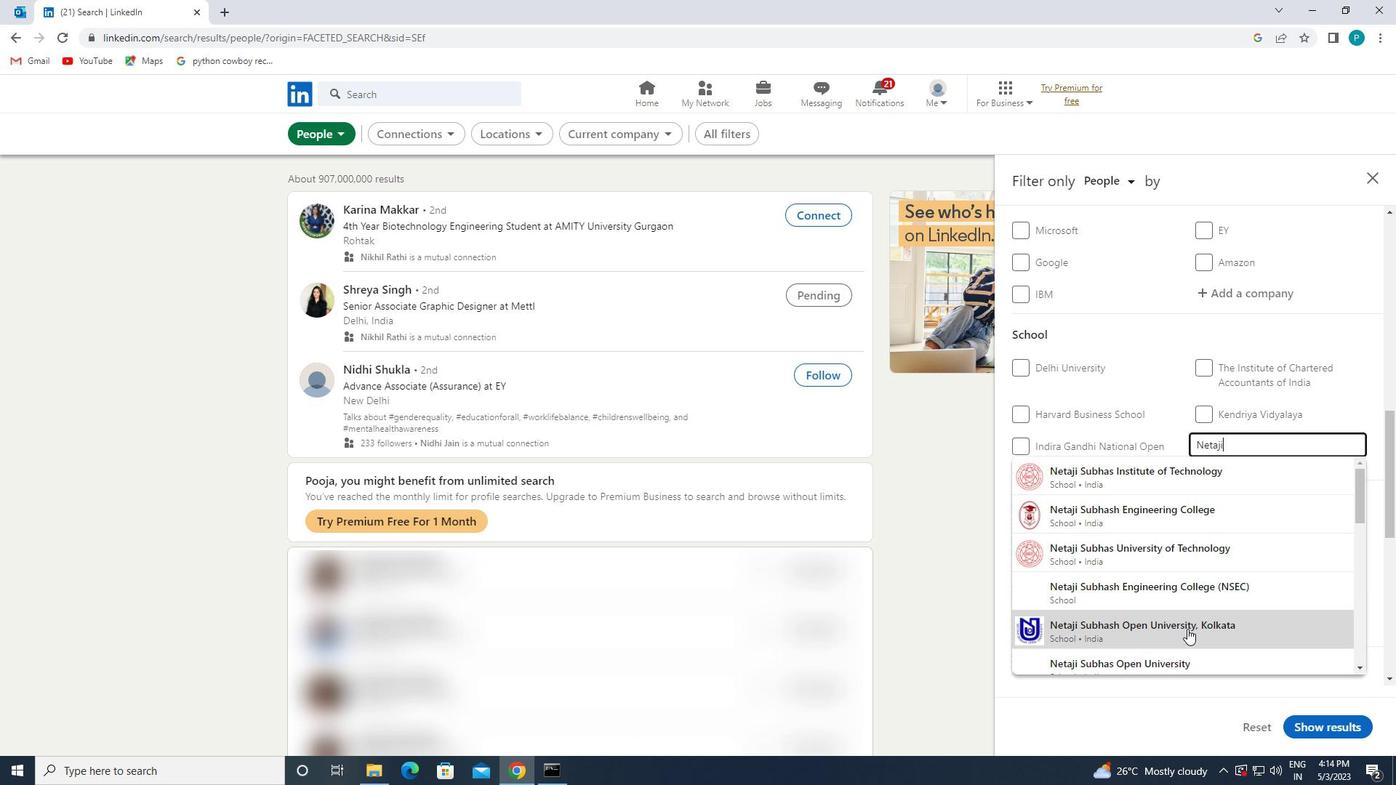 
Action: Mouse moved to (1256, 562)
Screenshot: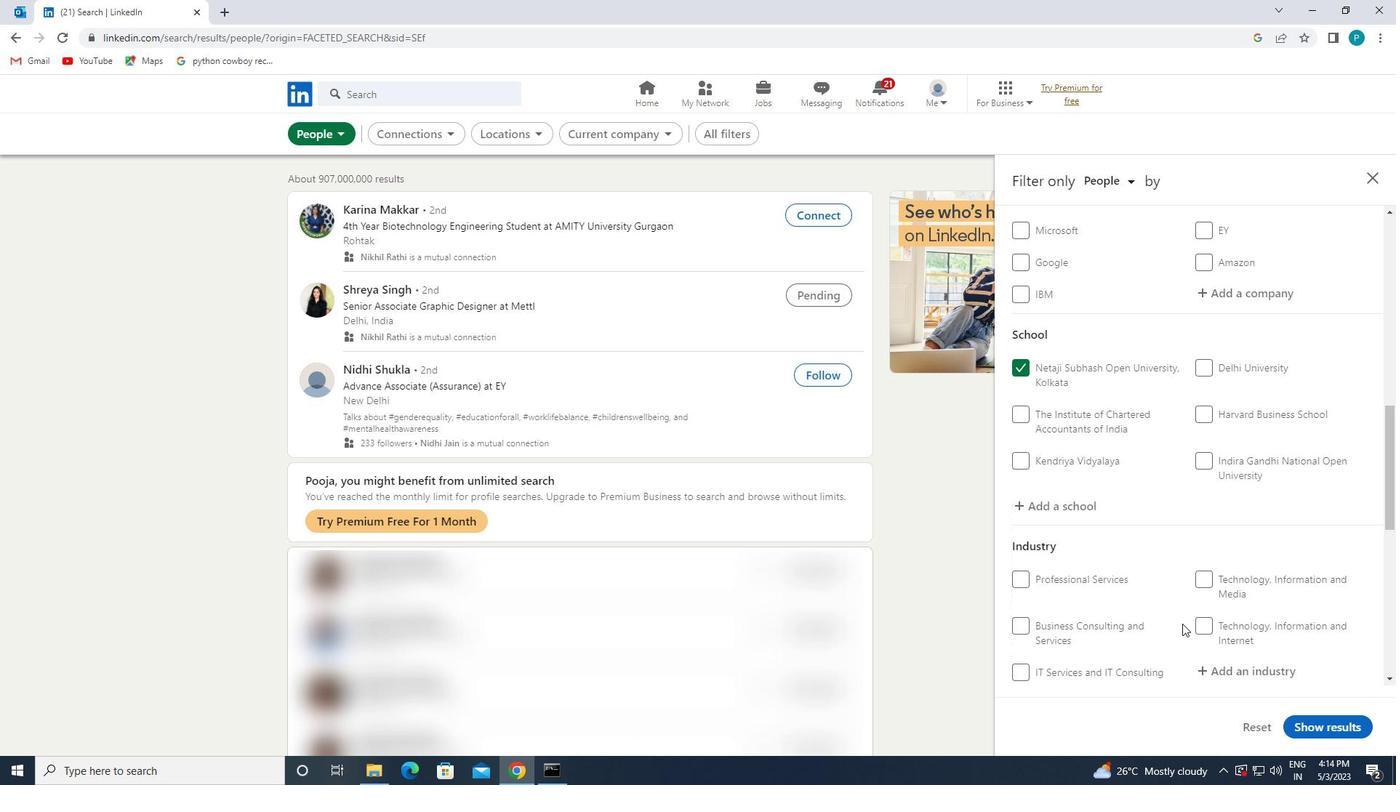 
Action: Mouse scrolled (1256, 561) with delta (0, 0)
Screenshot: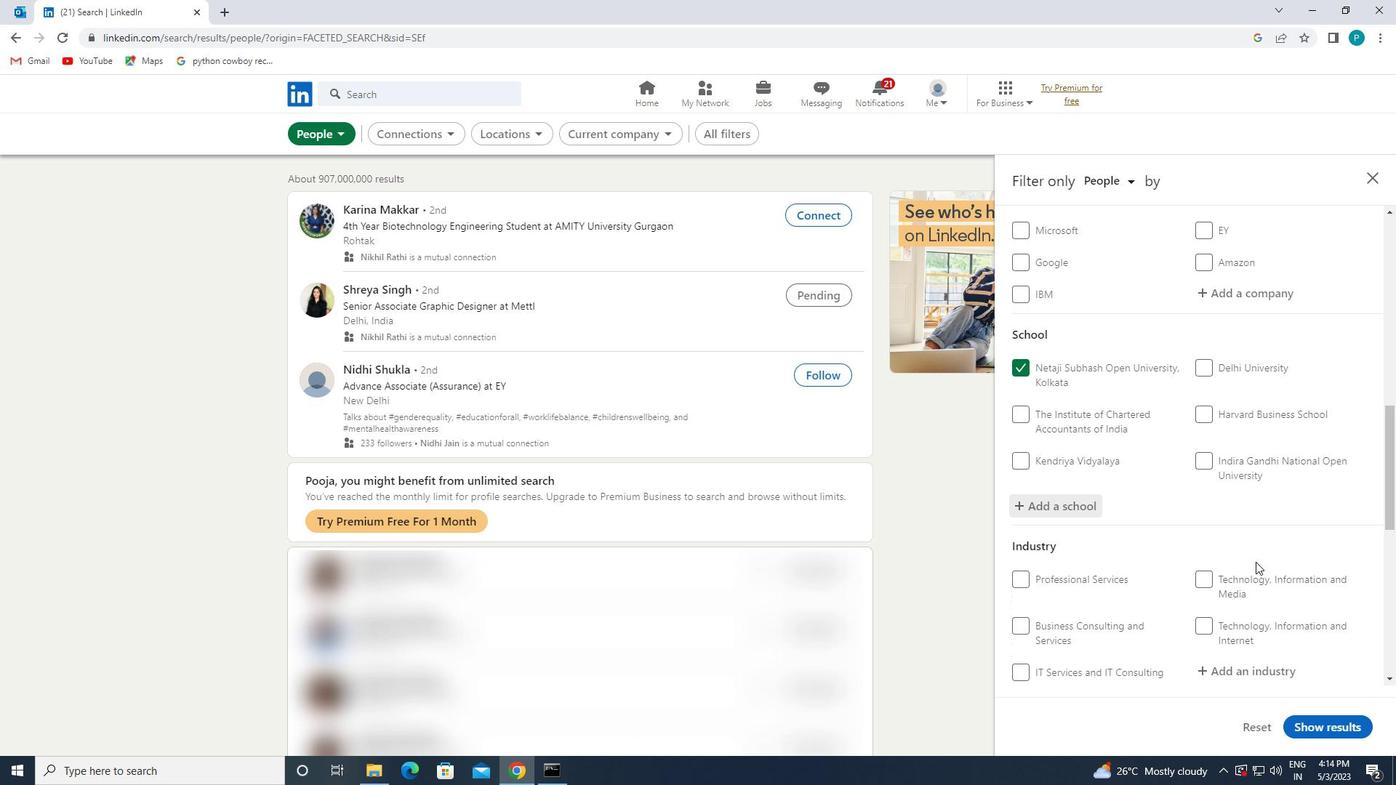 
Action: Mouse scrolled (1256, 561) with delta (0, 0)
Screenshot: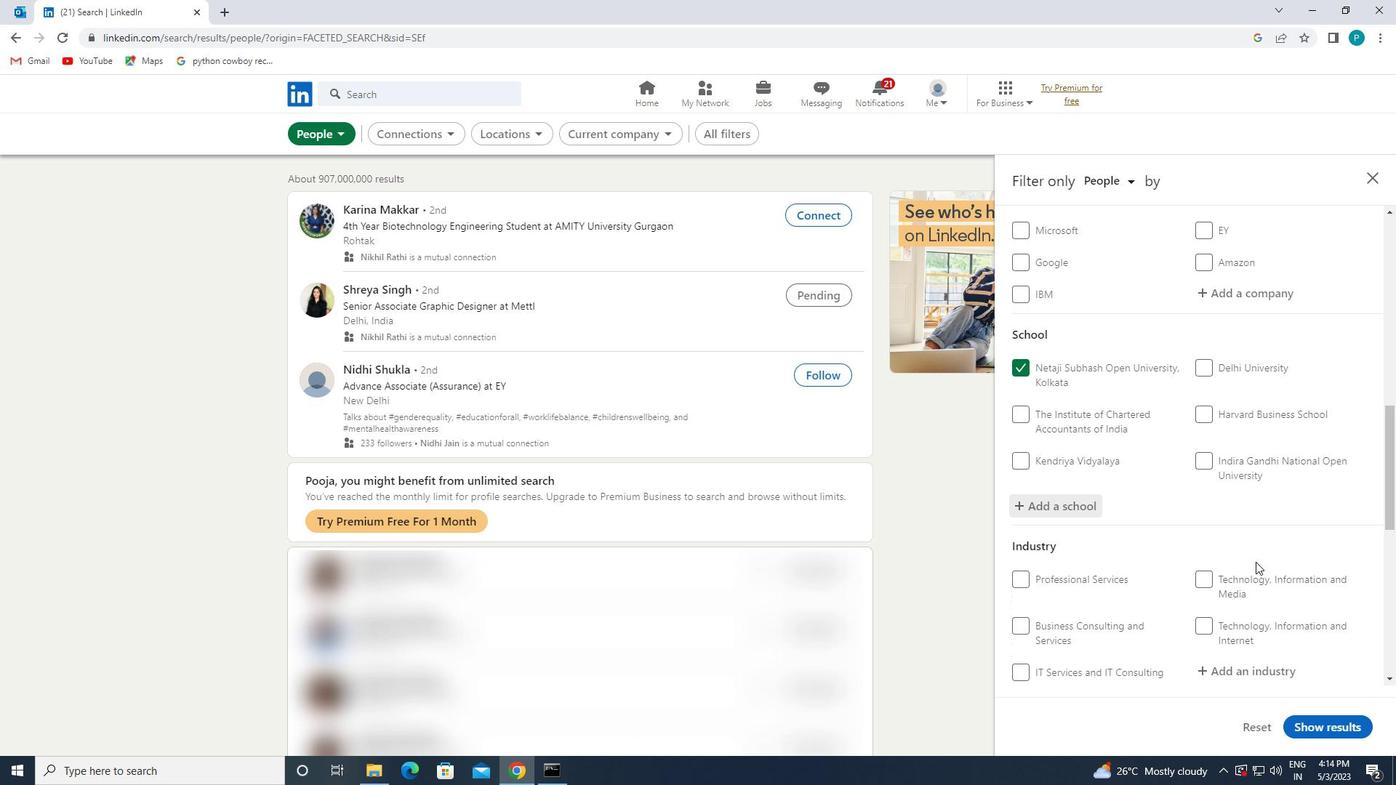 
Action: Mouse moved to (1243, 571)
Screenshot: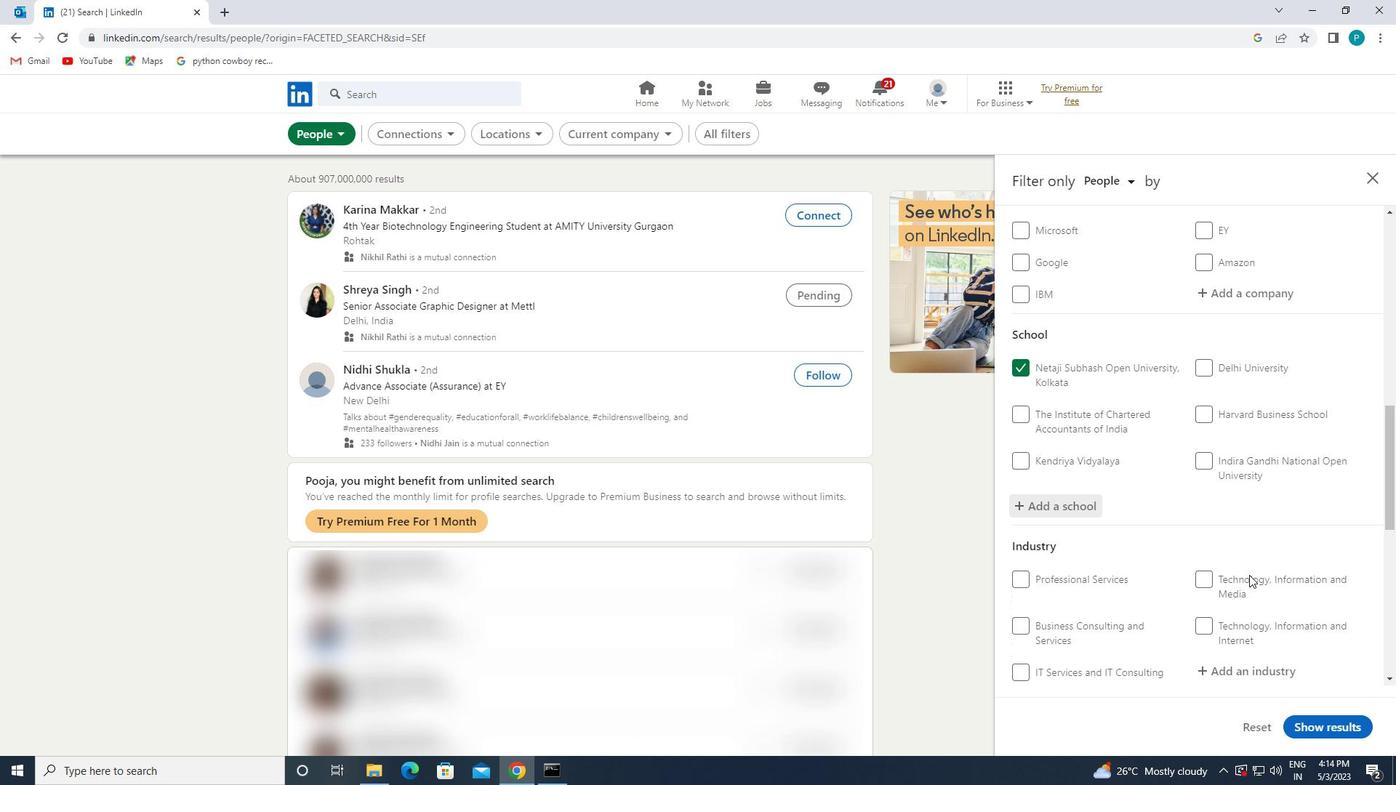 
Action: Mouse scrolled (1243, 570) with delta (0, 0)
Screenshot: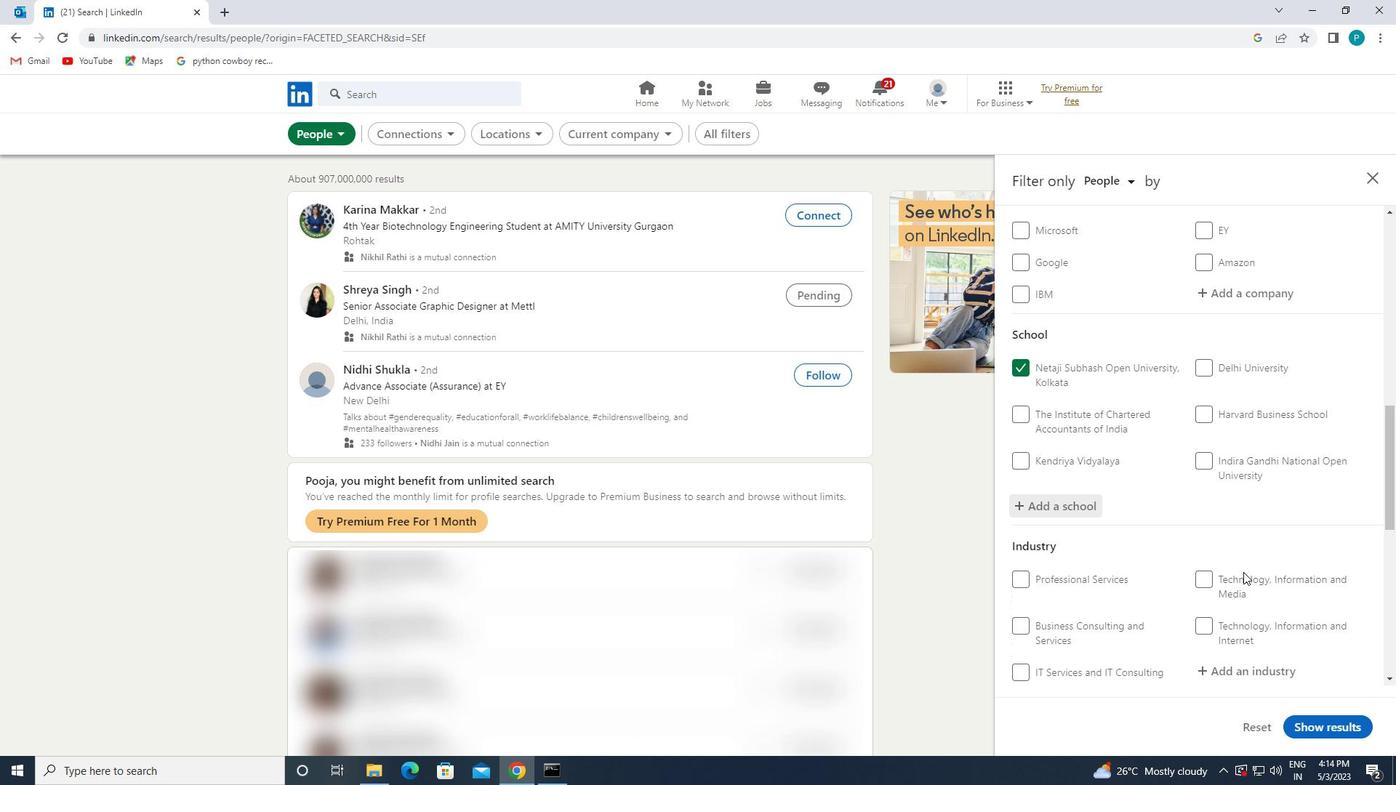 
Action: Mouse scrolled (1243, 570) with delta (0, 0)
Screenshot: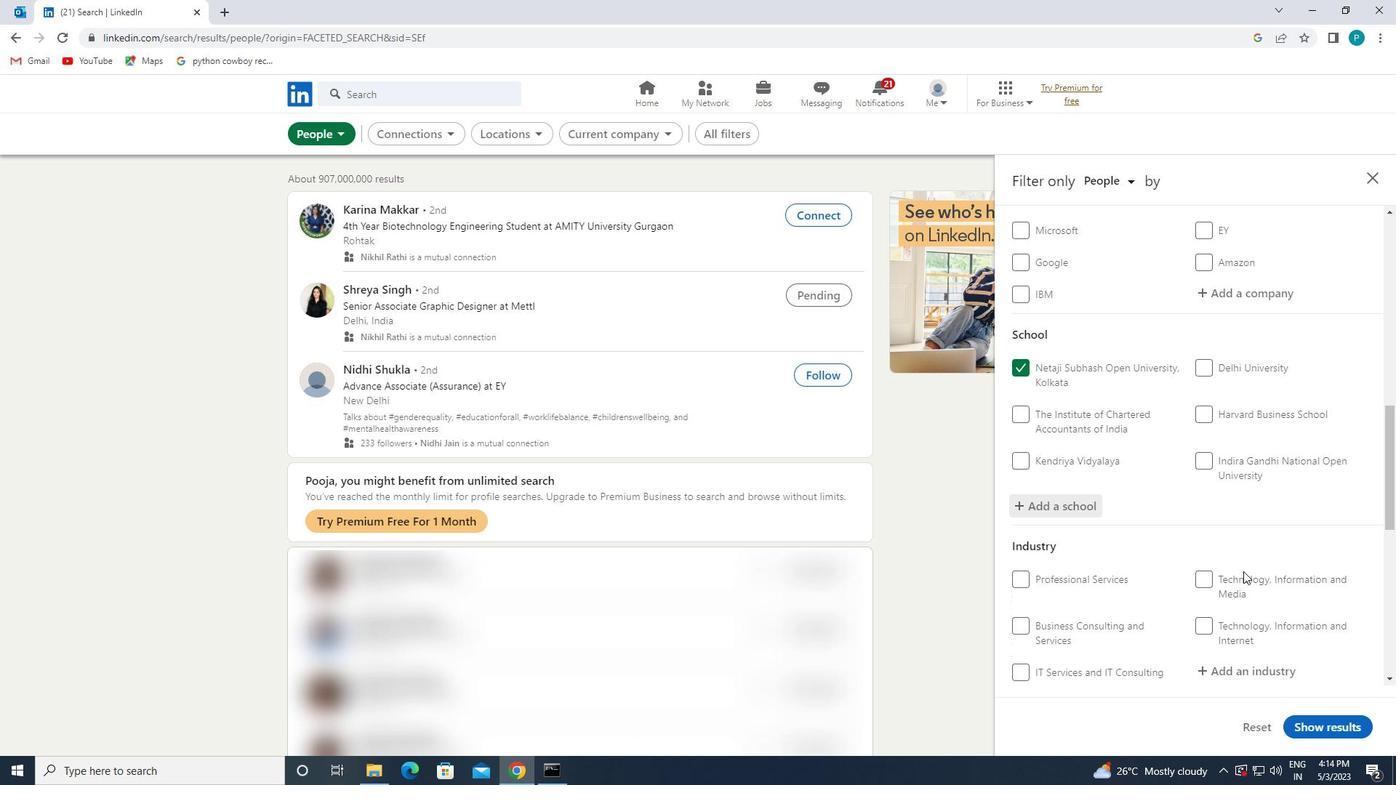 
Action: Mouse moved to (1157, 406)
Screenshot: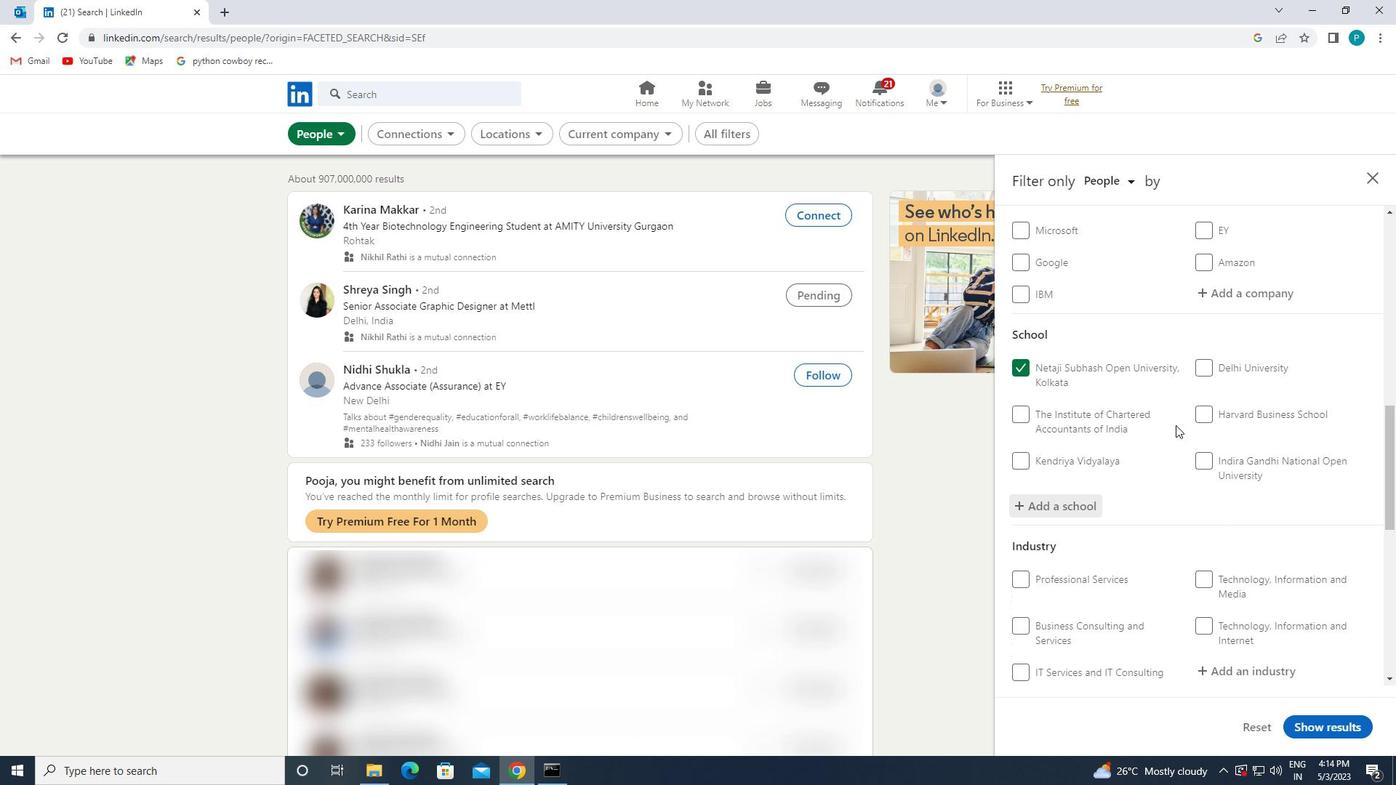 
Action: Mouse scrolled (1157, 405) with delta (0, 0)
Screenshot: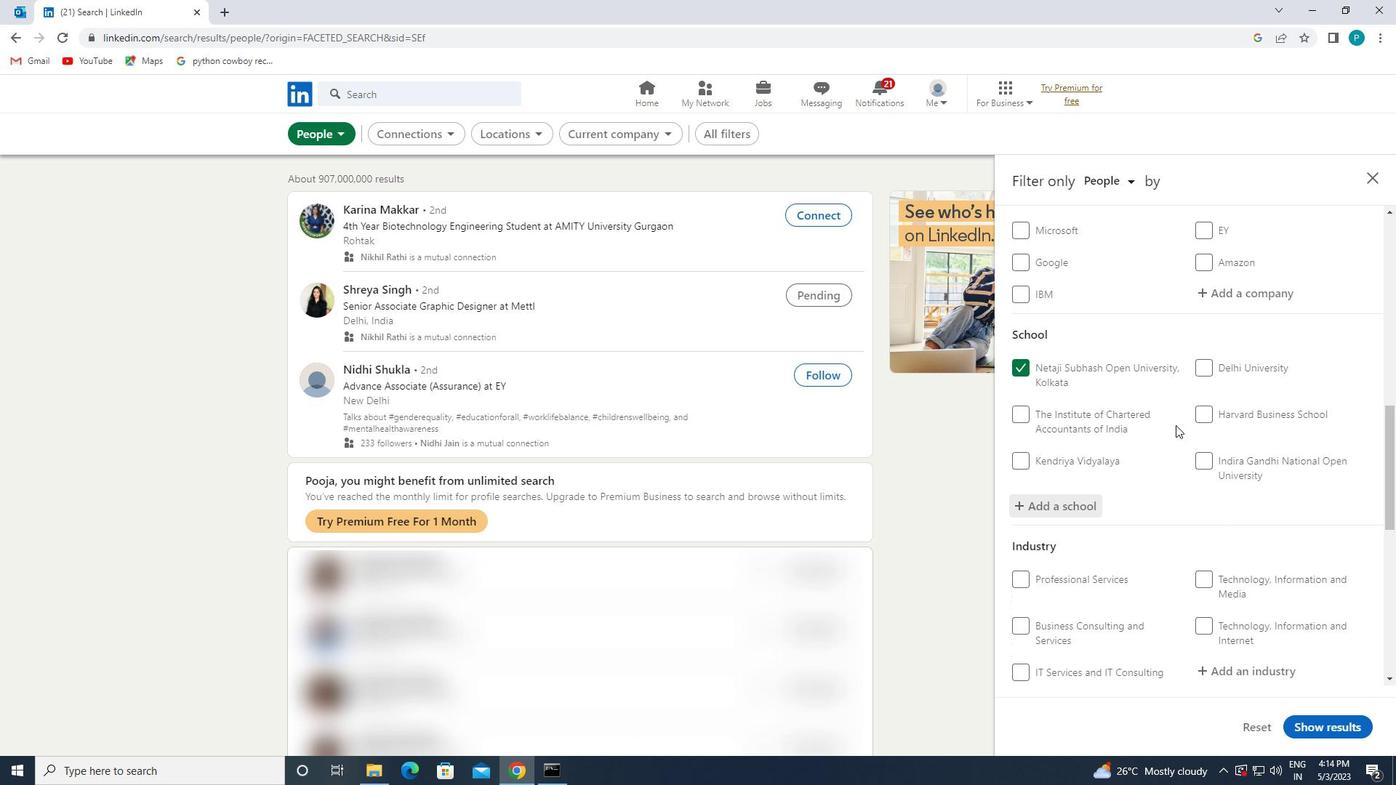 
Action: Mouse moved to (1172, 459)
Screenshot: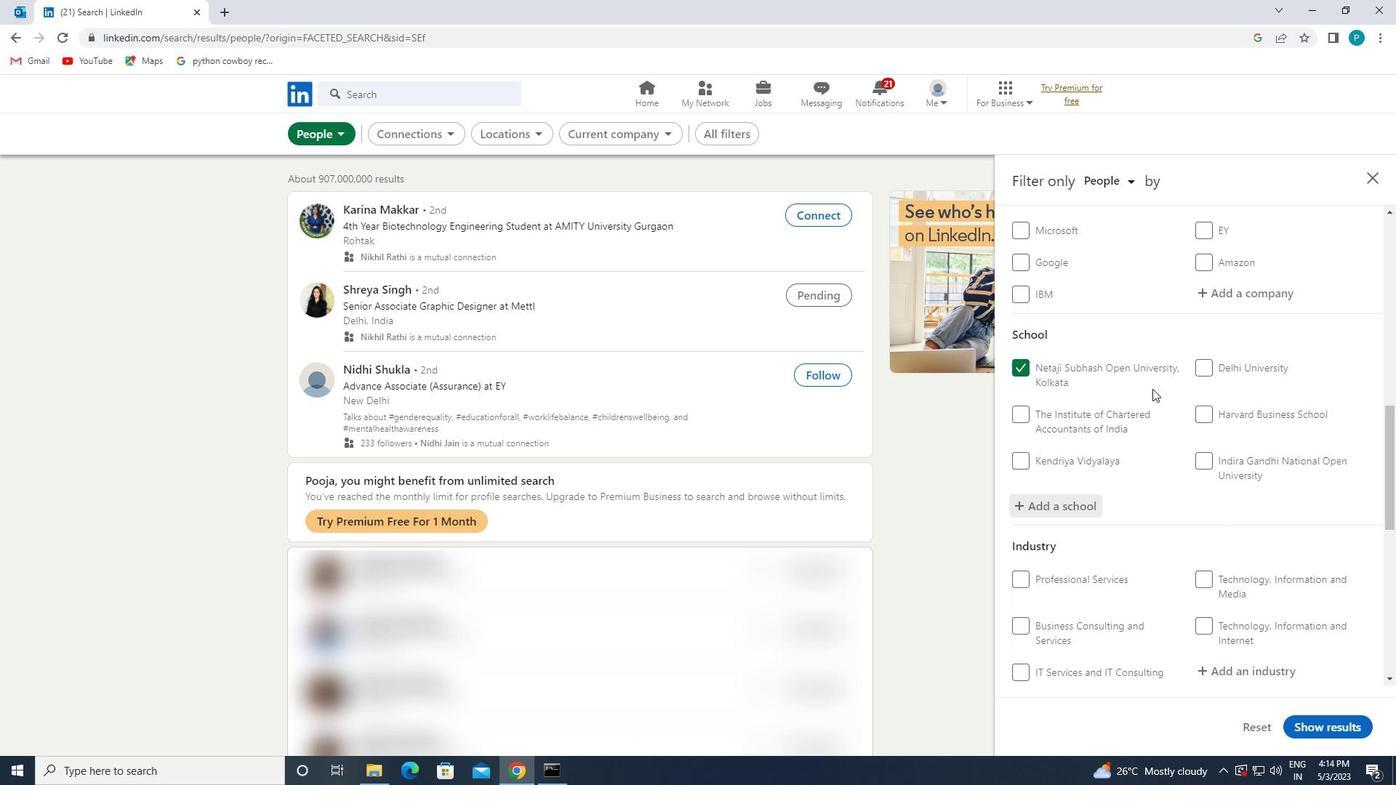 
Action: Mouse scrolled (1172, 458) with delta (0, 0)
Screenshot: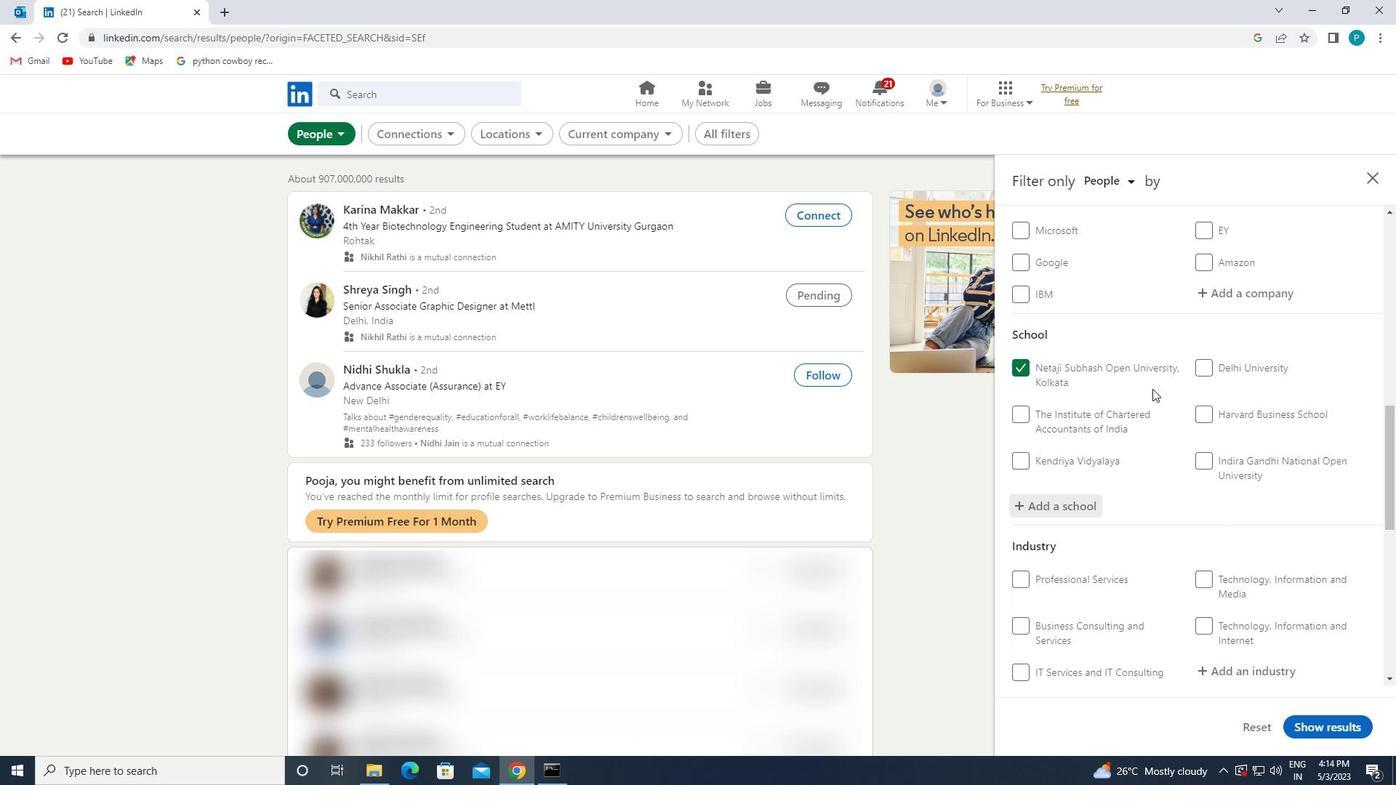 
Action: Mouse moved to (1187, 493)
Screenshot: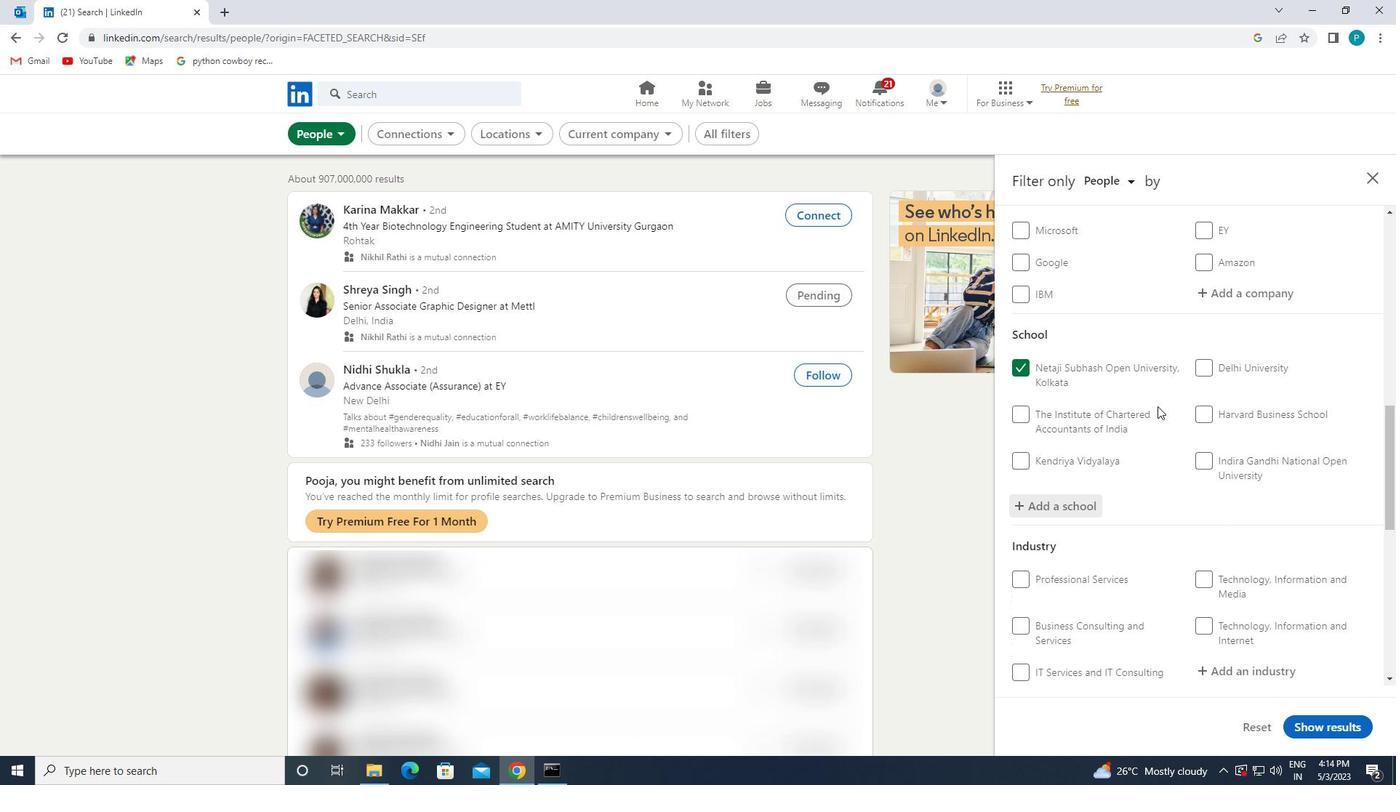
Action: Mouse scrolled (1187, 493) with delta (0, 0)
Screenshot: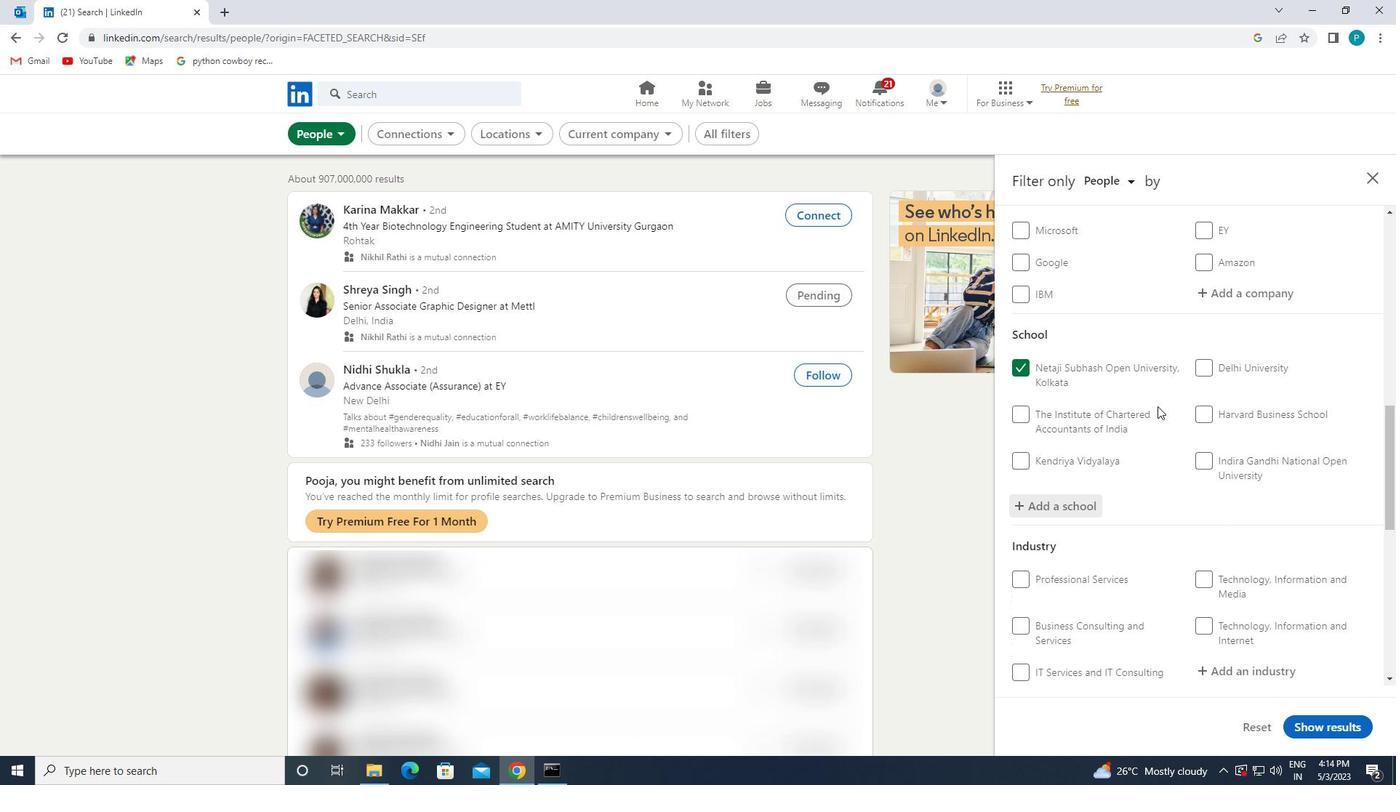 
Action: Mouse moved to (1222, 557)
Screenshot: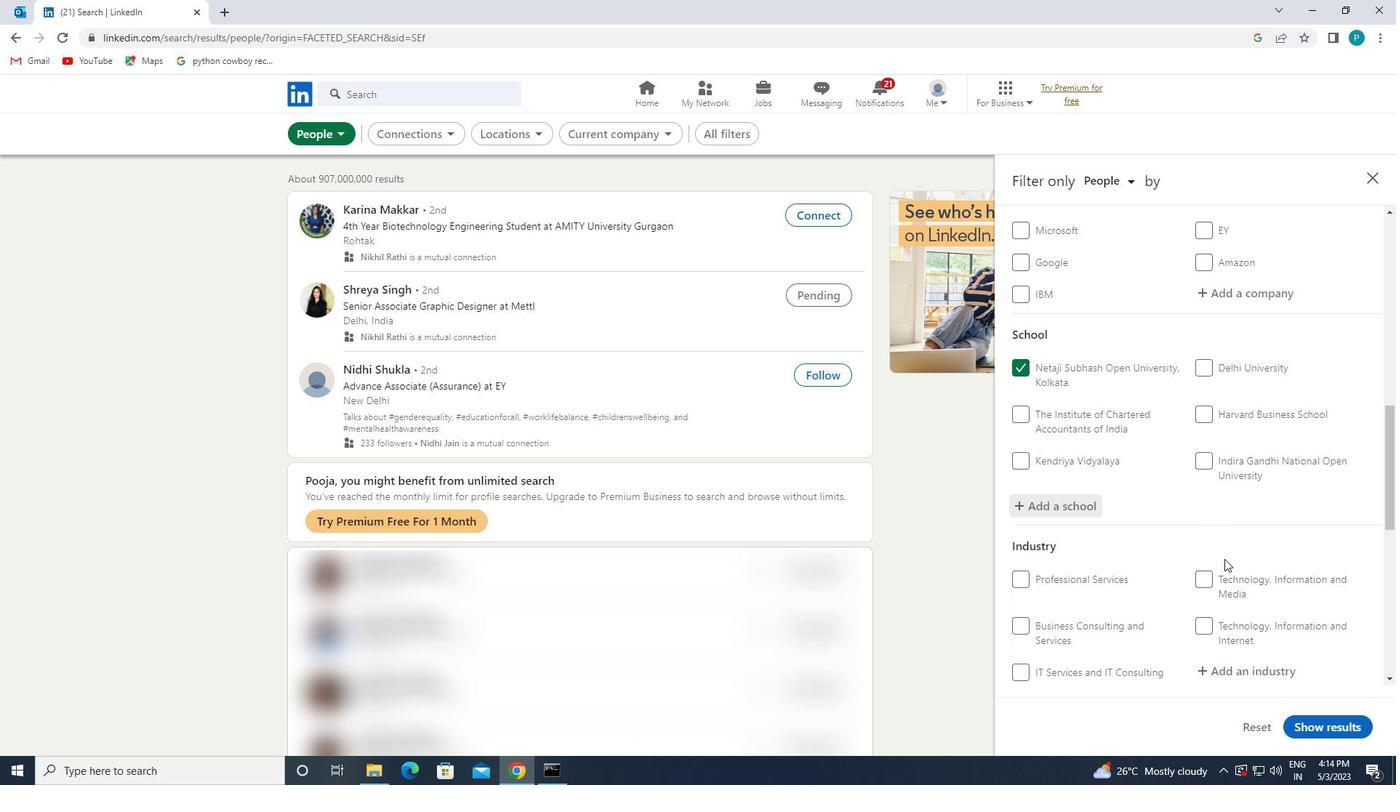 
Action: Mouse scrolled (1222, 556) with delta (0, 0)
Screenshot: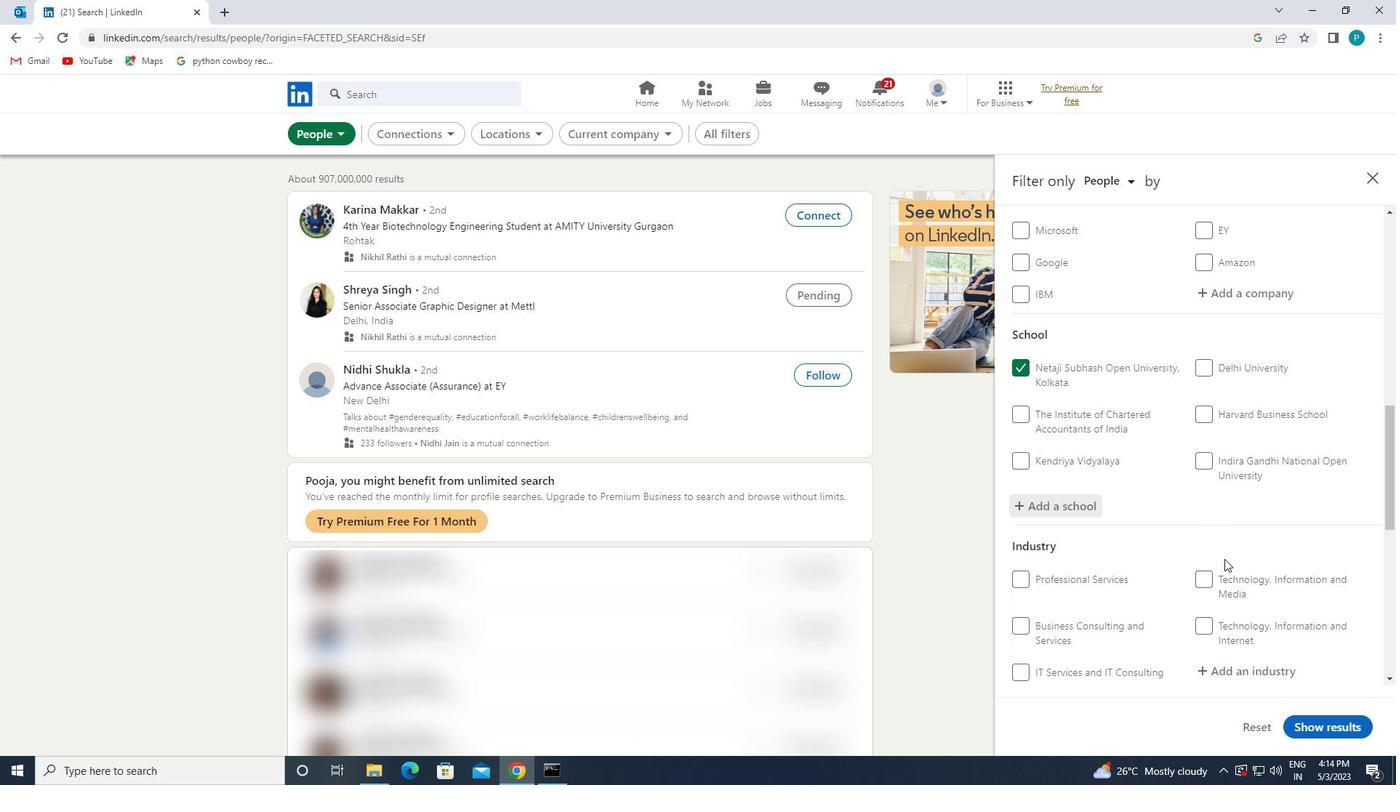 
Action: Mouse moved to (1218, 554)
Screenshot: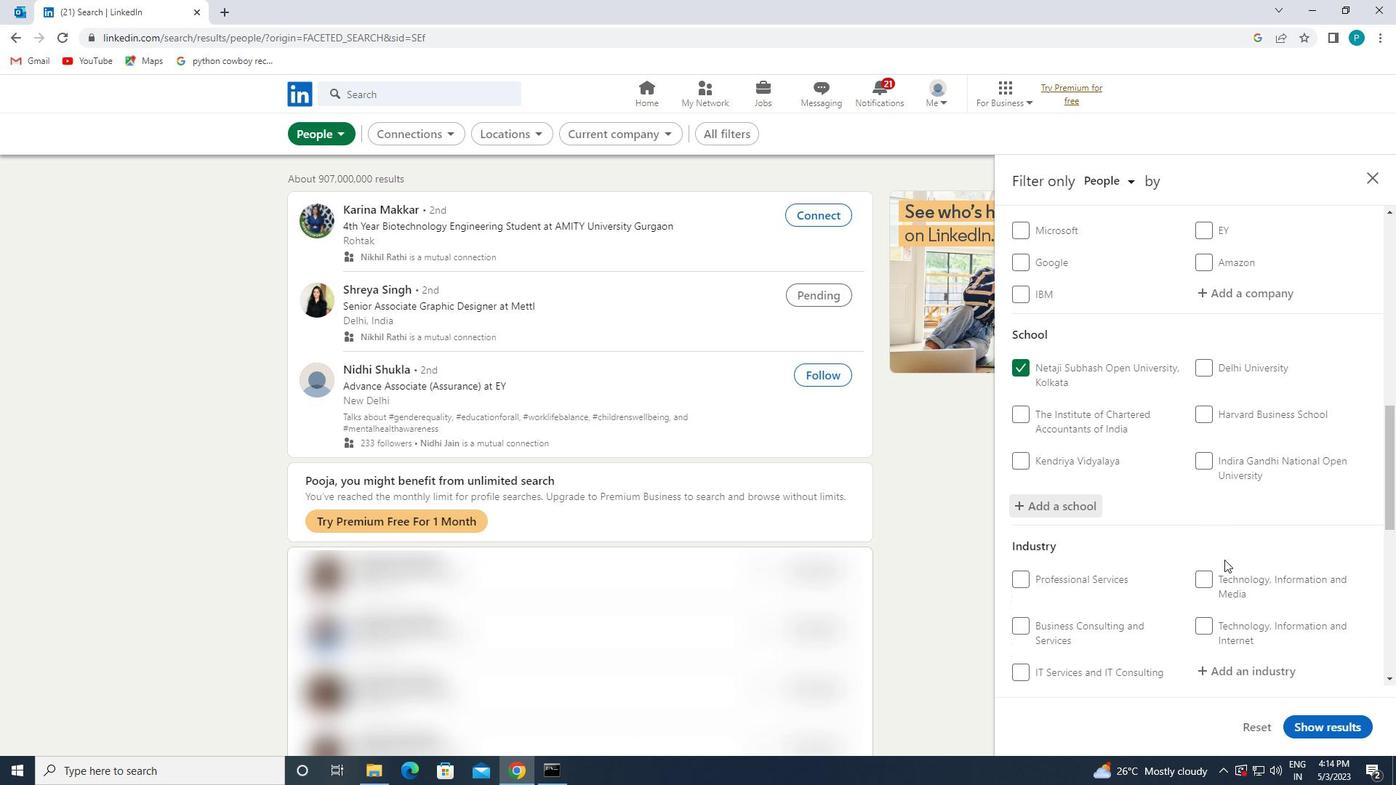 
Action: Mouse scrolled (1218, 553) with delta (0, 0)
Screenshot: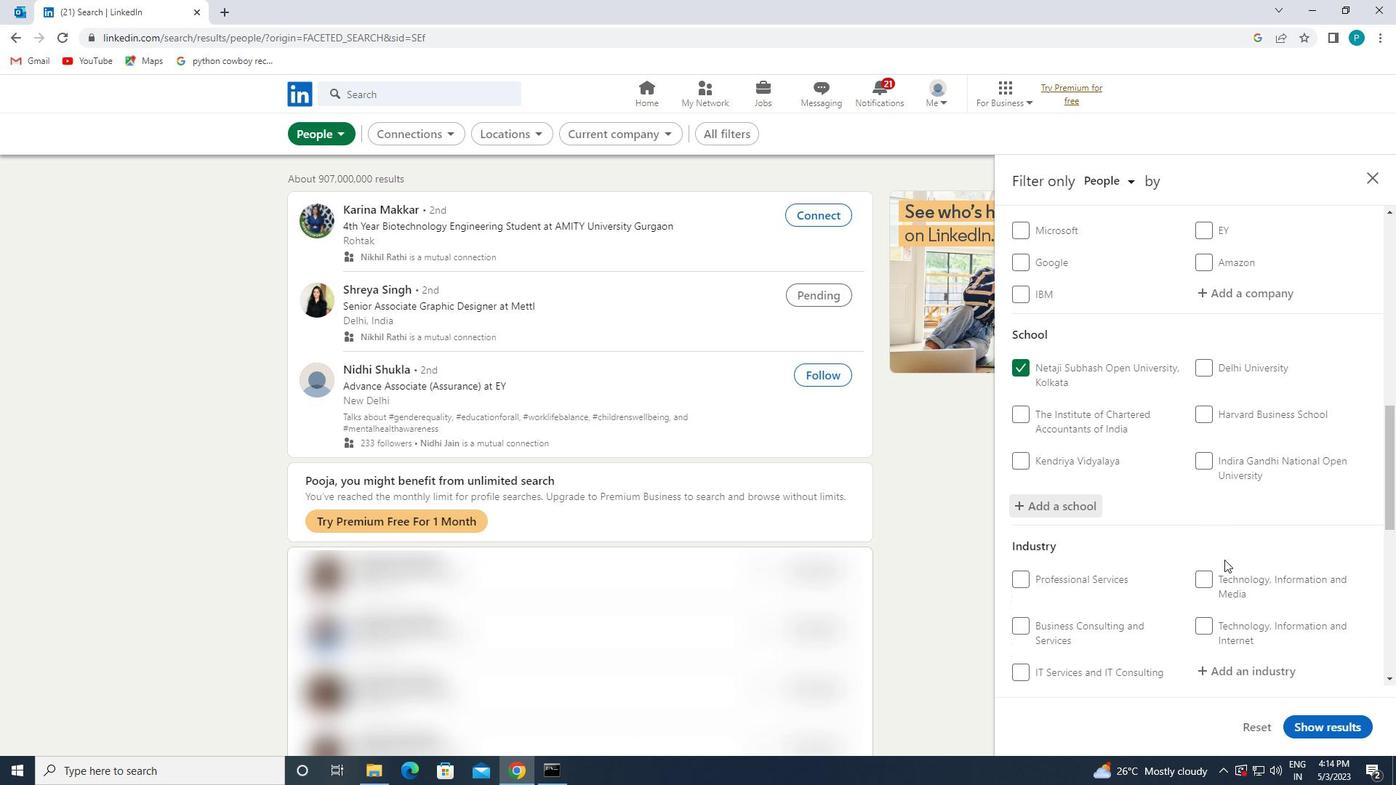 
Action: Mouse scrolled (1218, 553) with delta (0, 0)
Screenshot: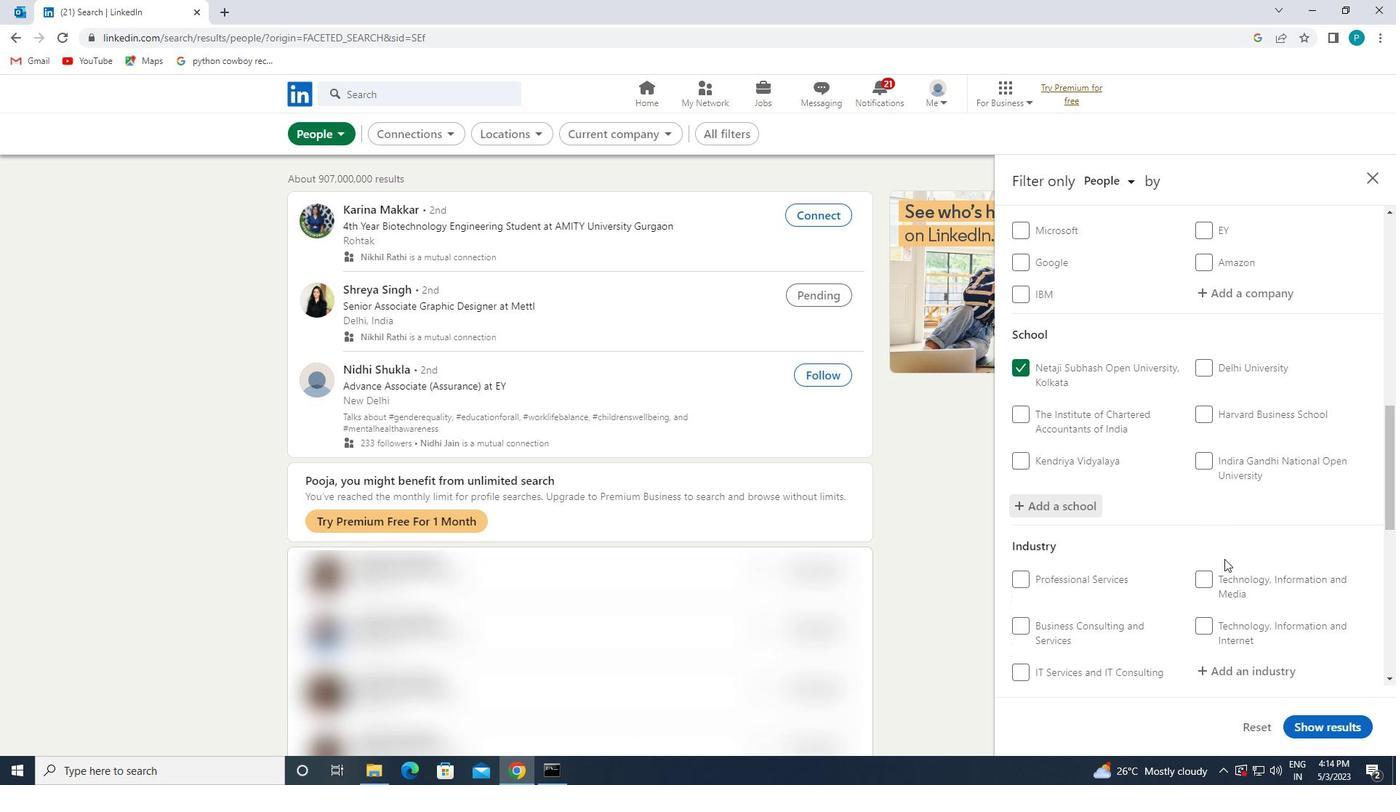 
Action: Mouse moved to (1216, 552)
Screenshot: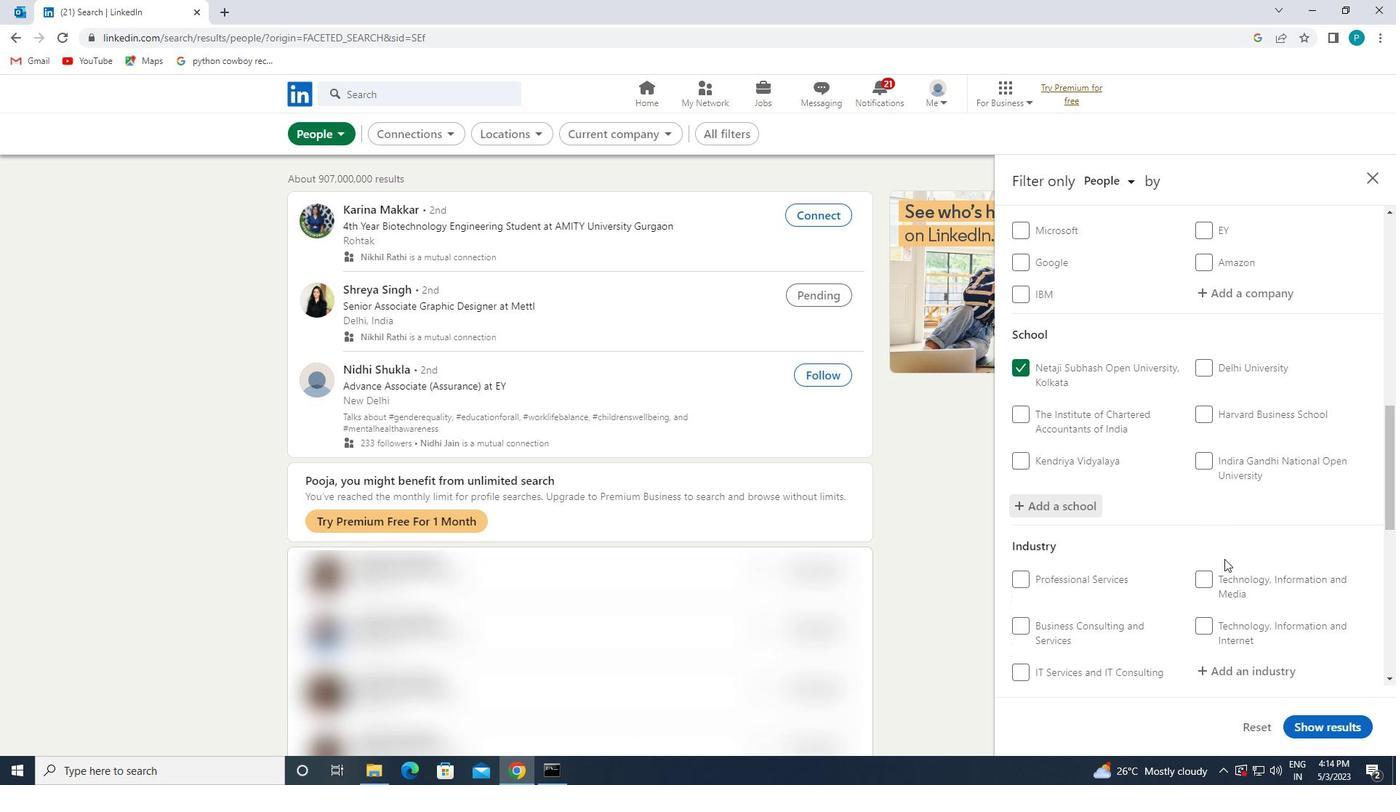 
Action: Mouse scrolled (1216, 552) with delta (0, 0)
Screenshot: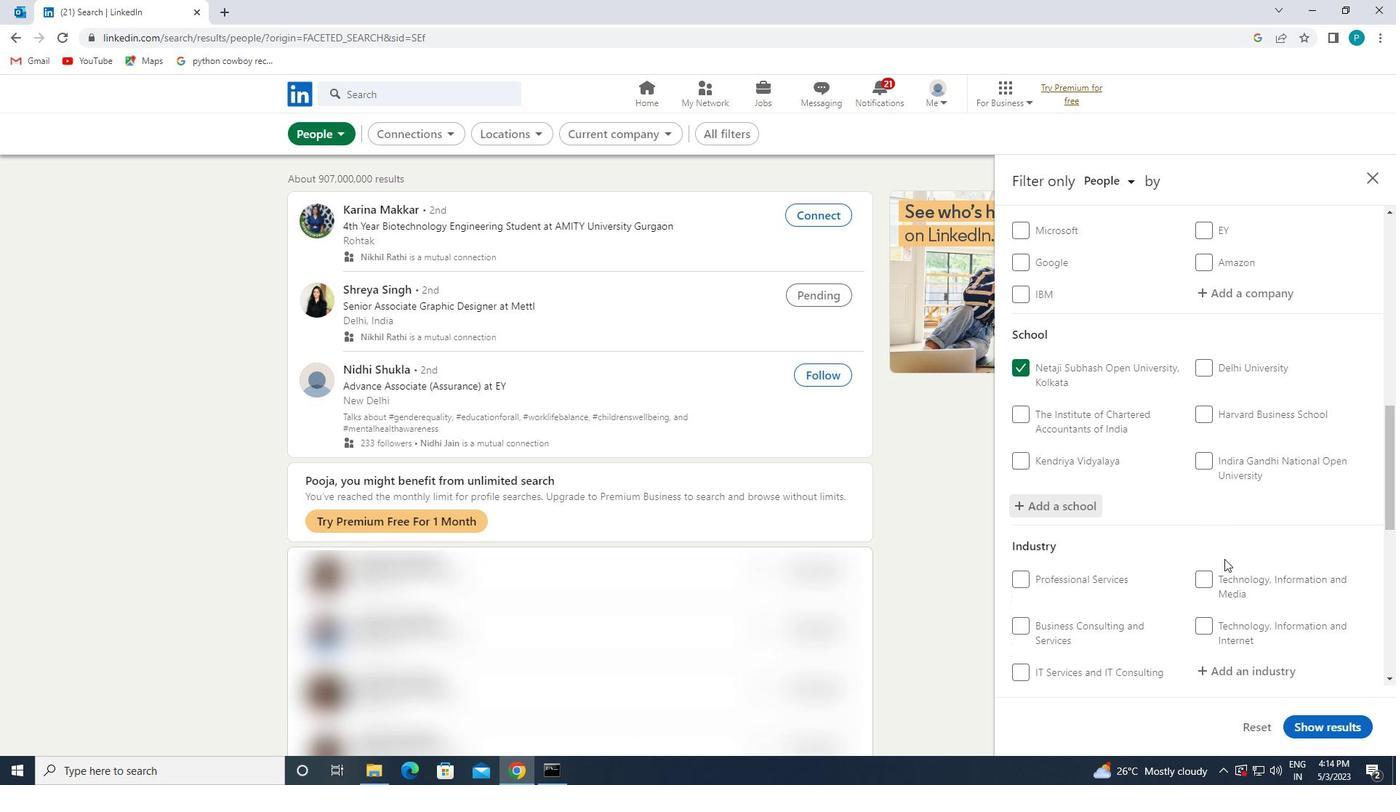 
Action: Mouse scrolled (1216, 552) with delta (0, 0)
Screenshot: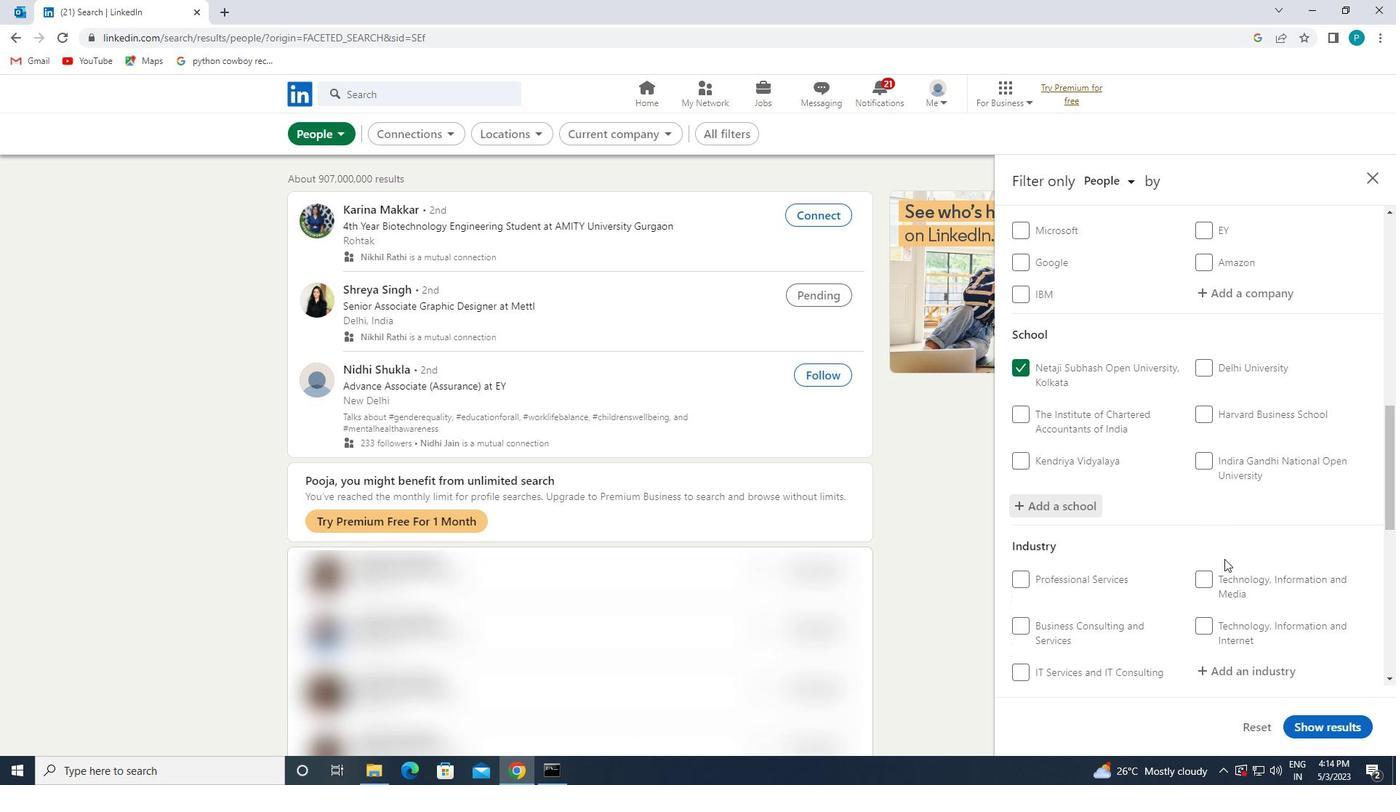 
Action: Mouse moved to (1235, 619)
Screenshot: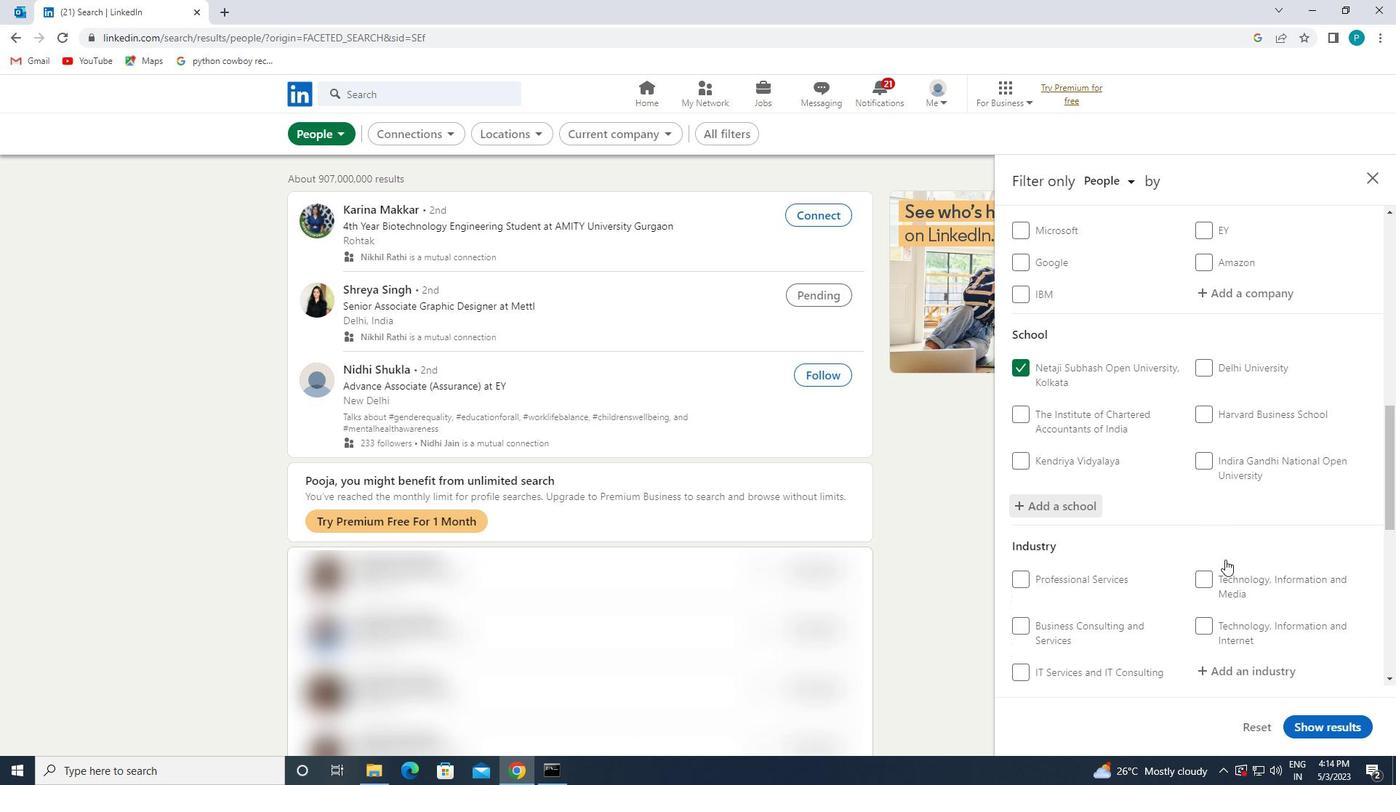 
Action: Mouse scrolled (1235, 618) with delta (0, 0)
Screenshot: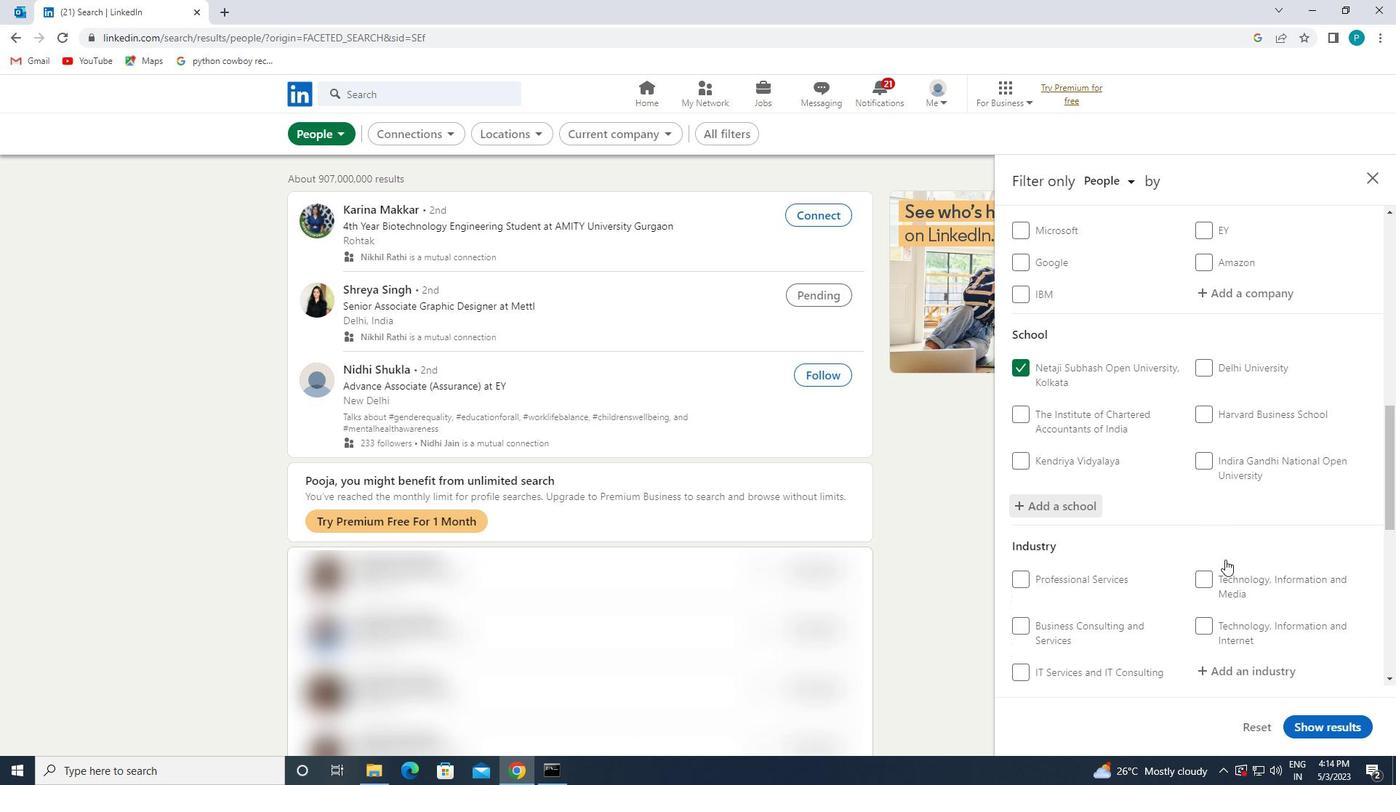 
Action: Mouse moved to (1236, 630)
Screenshot: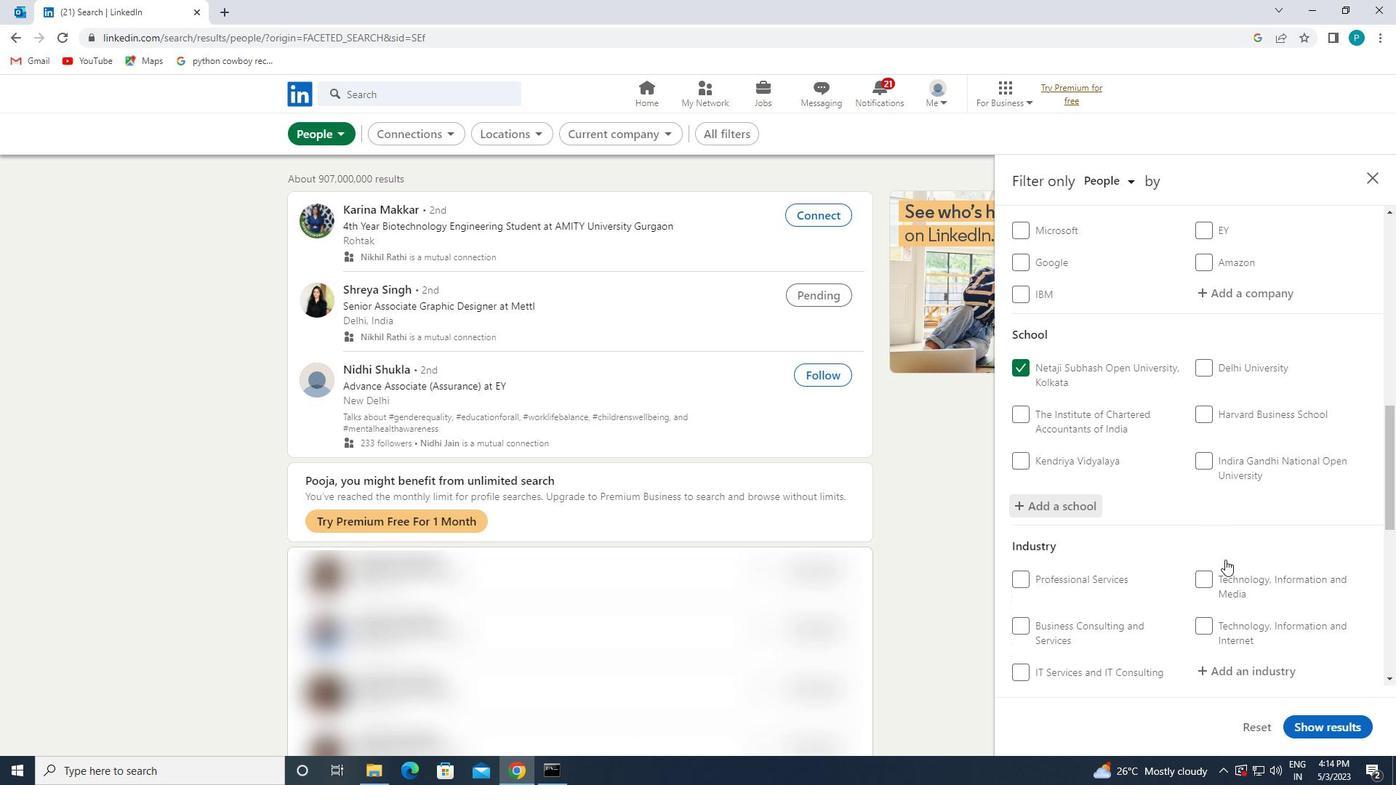 
Action: Mouse scrolled (1236, 629) with delta (0, 0)
Screenshot: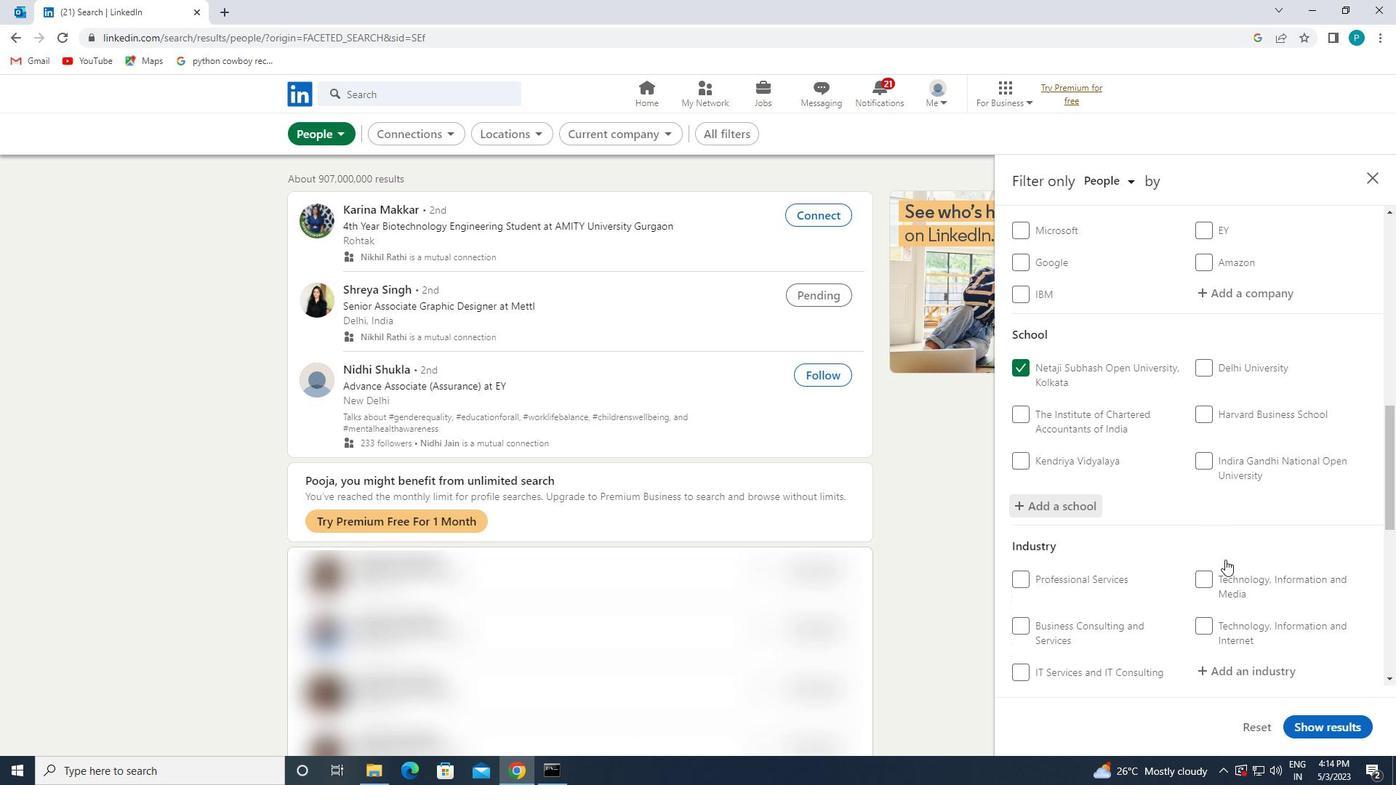 
Action: Mouse moved to (1248, 376)
Screenshot: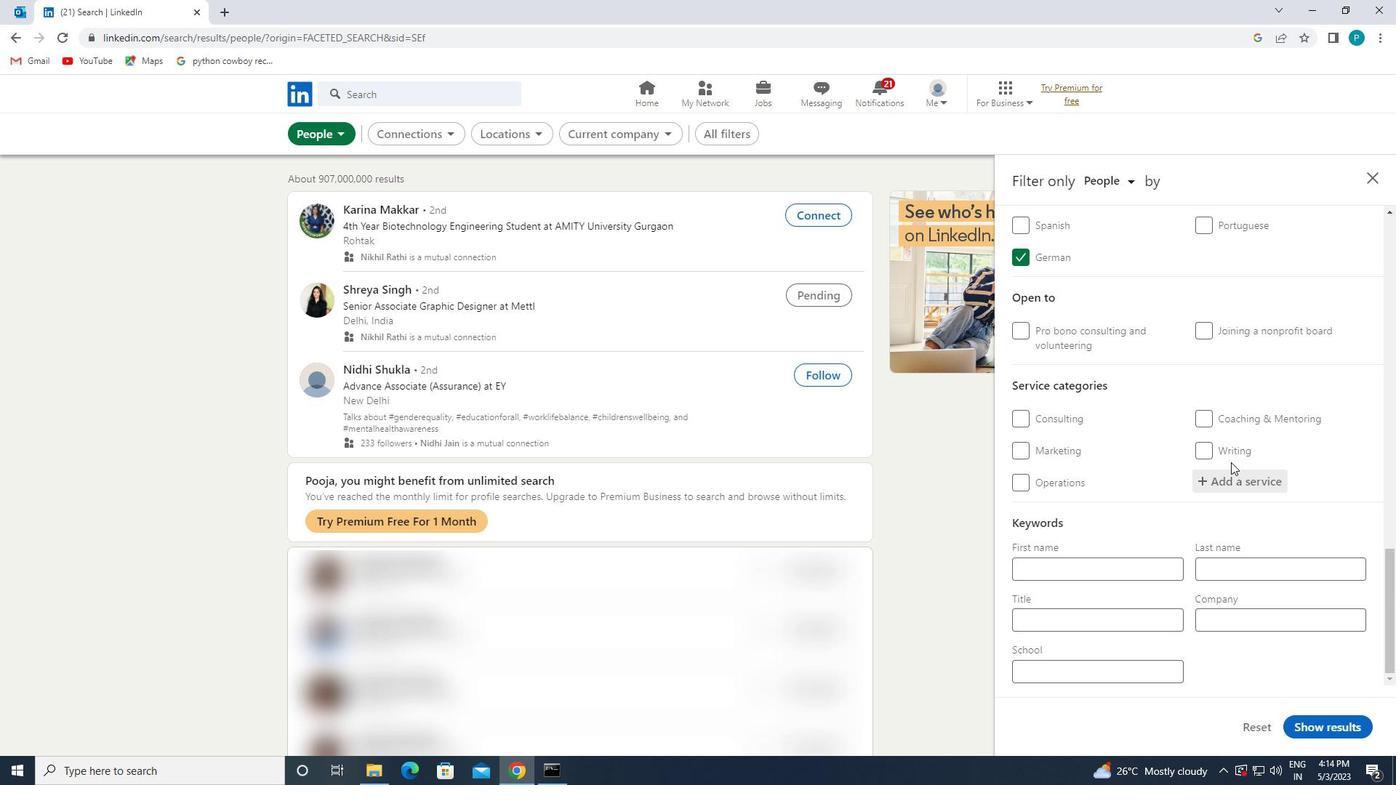 
Action: Mouse scrolled (1248, 376) with delta (0, 0)
Screenshot: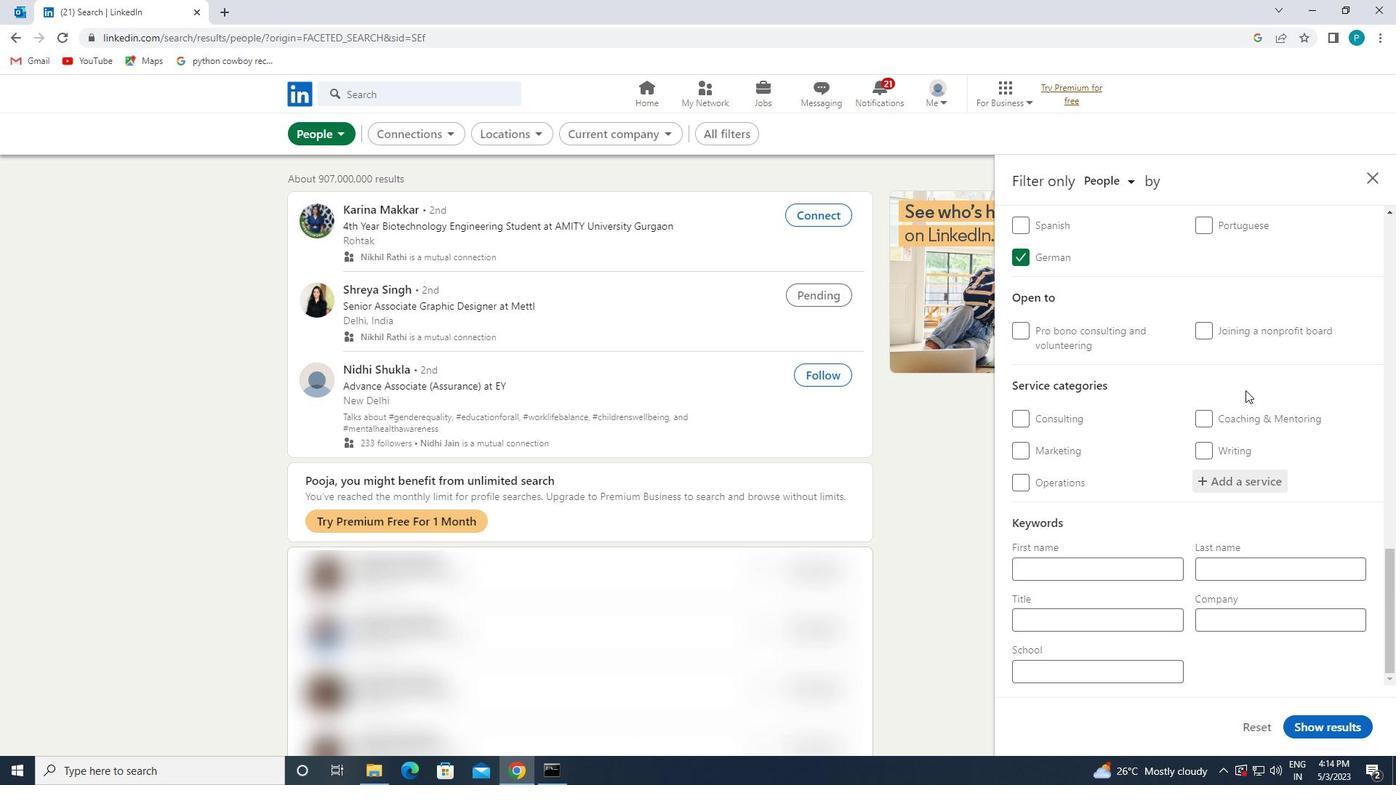 
Action: Mouse scrolled (1248, 376) with delta (0, 0)
Screenshot: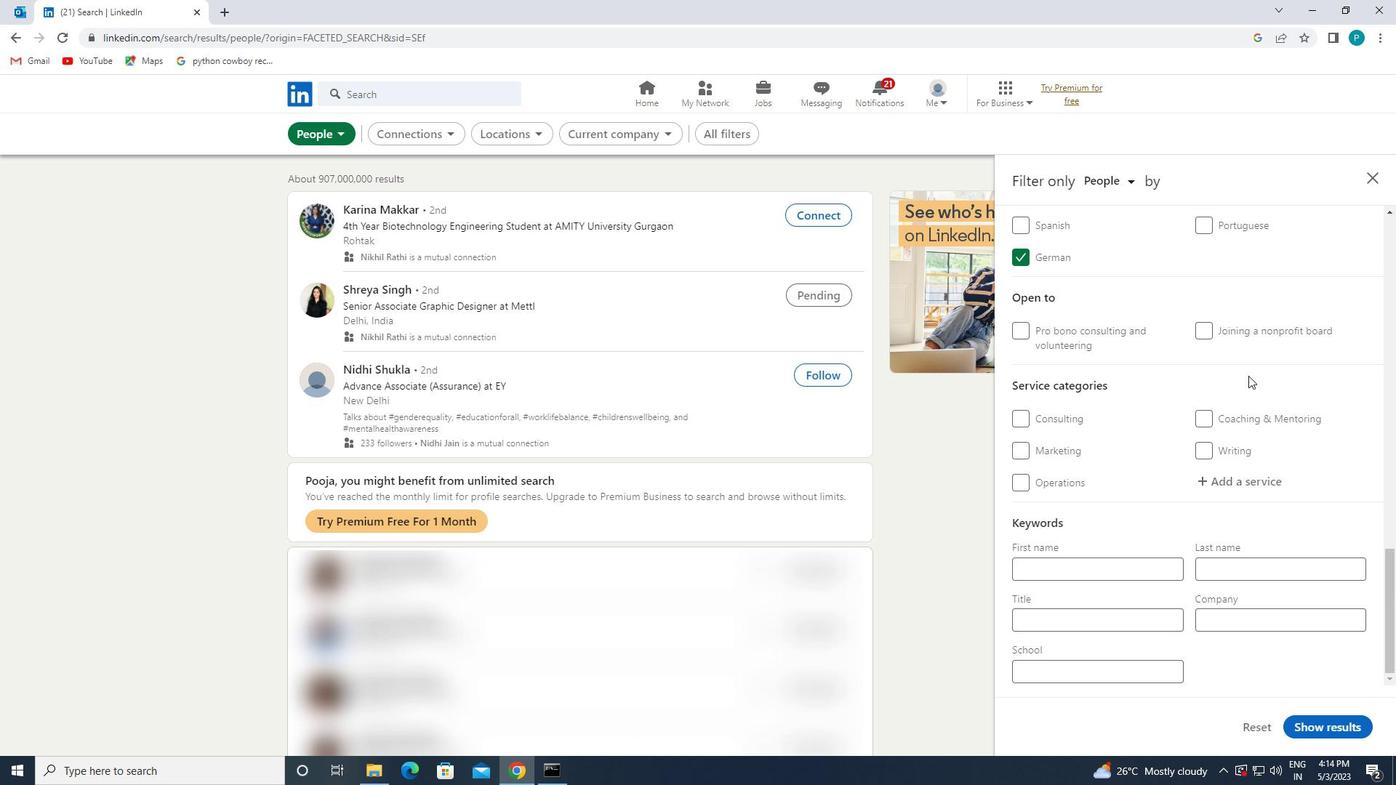 
Action: Mouse moved to (1244, 362)
Screenshot: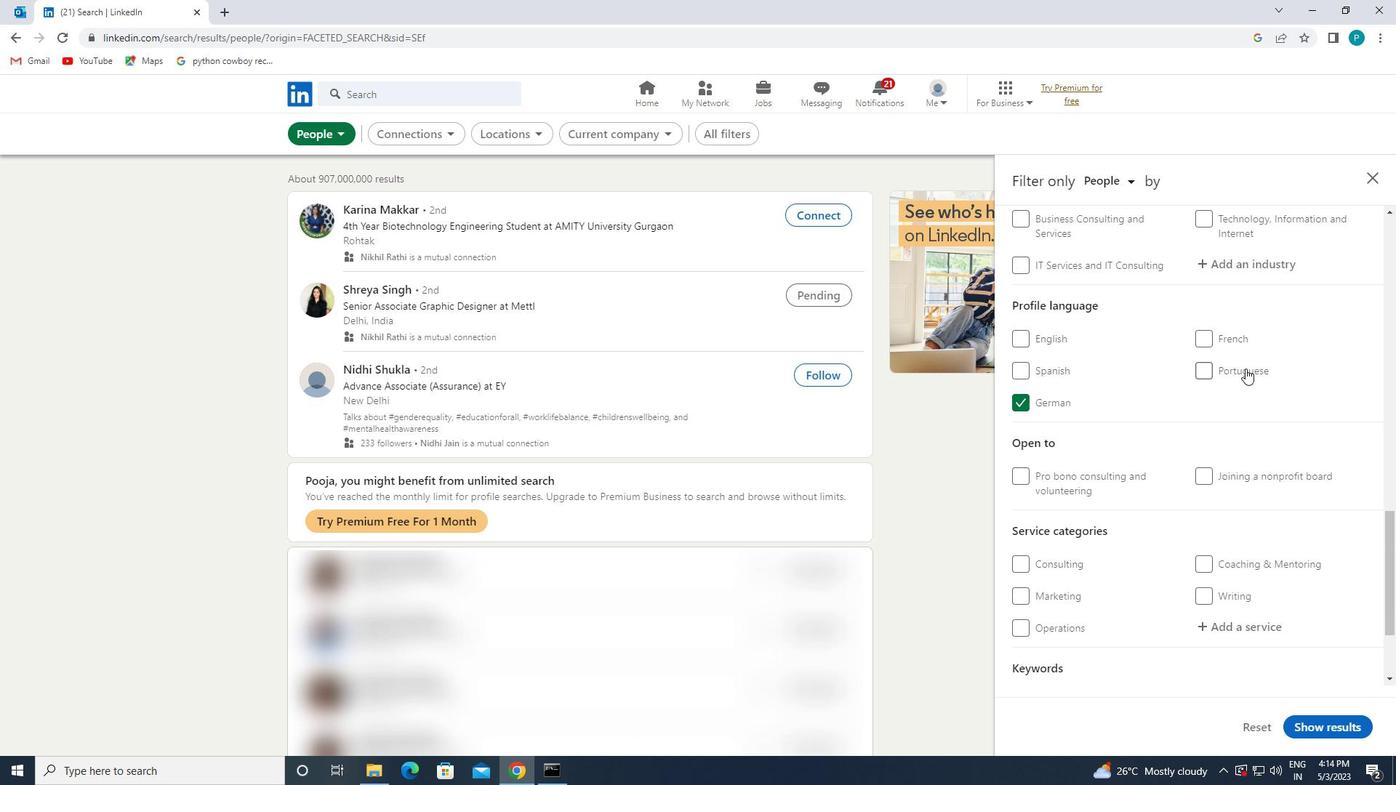 
Action: Mouse scrolled (1244, 362) with delta (0, 0)
Screenshot: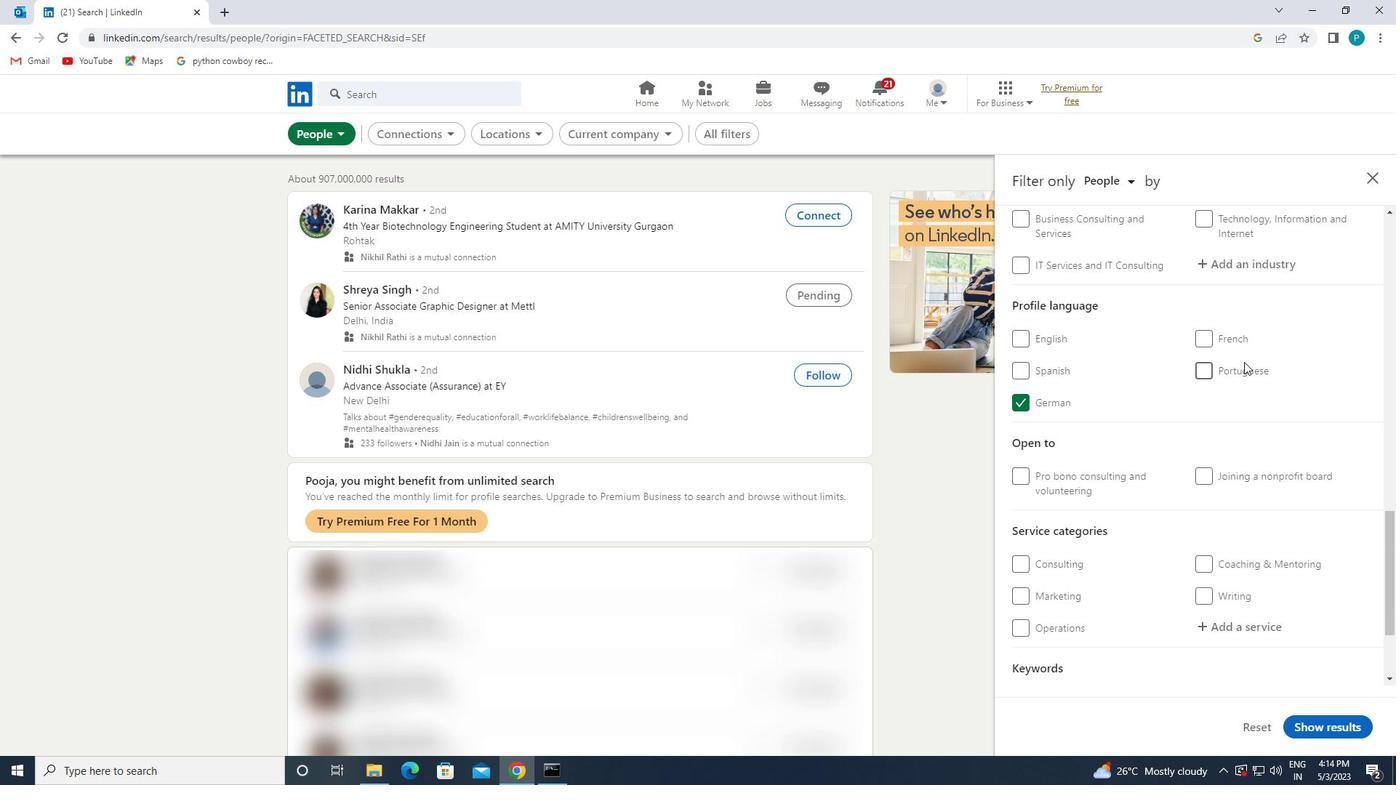 
Action: Mouse scrolled (1244, 362) with delta (0, 0)
Screenshot: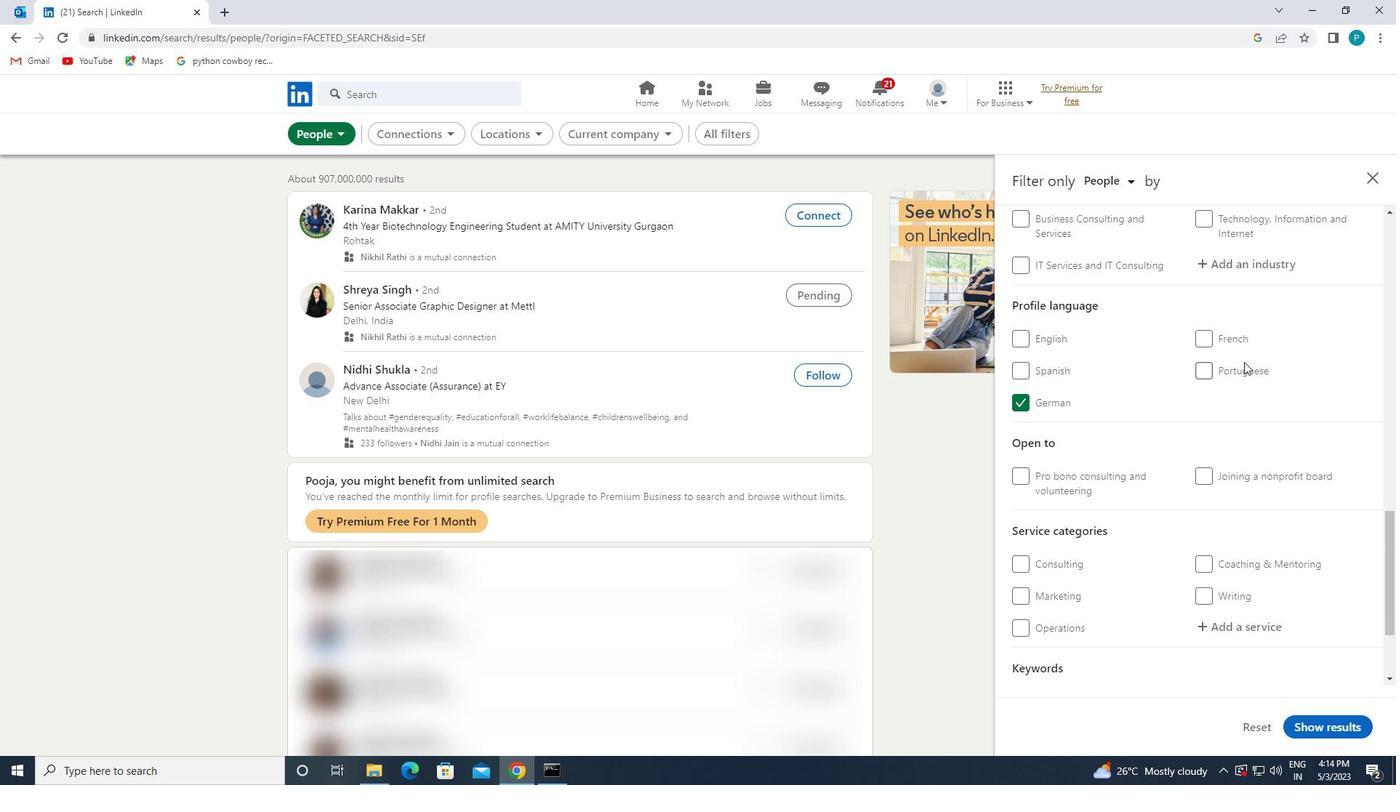 
Action: Mouse moved to (1231, 410)
Screenshot: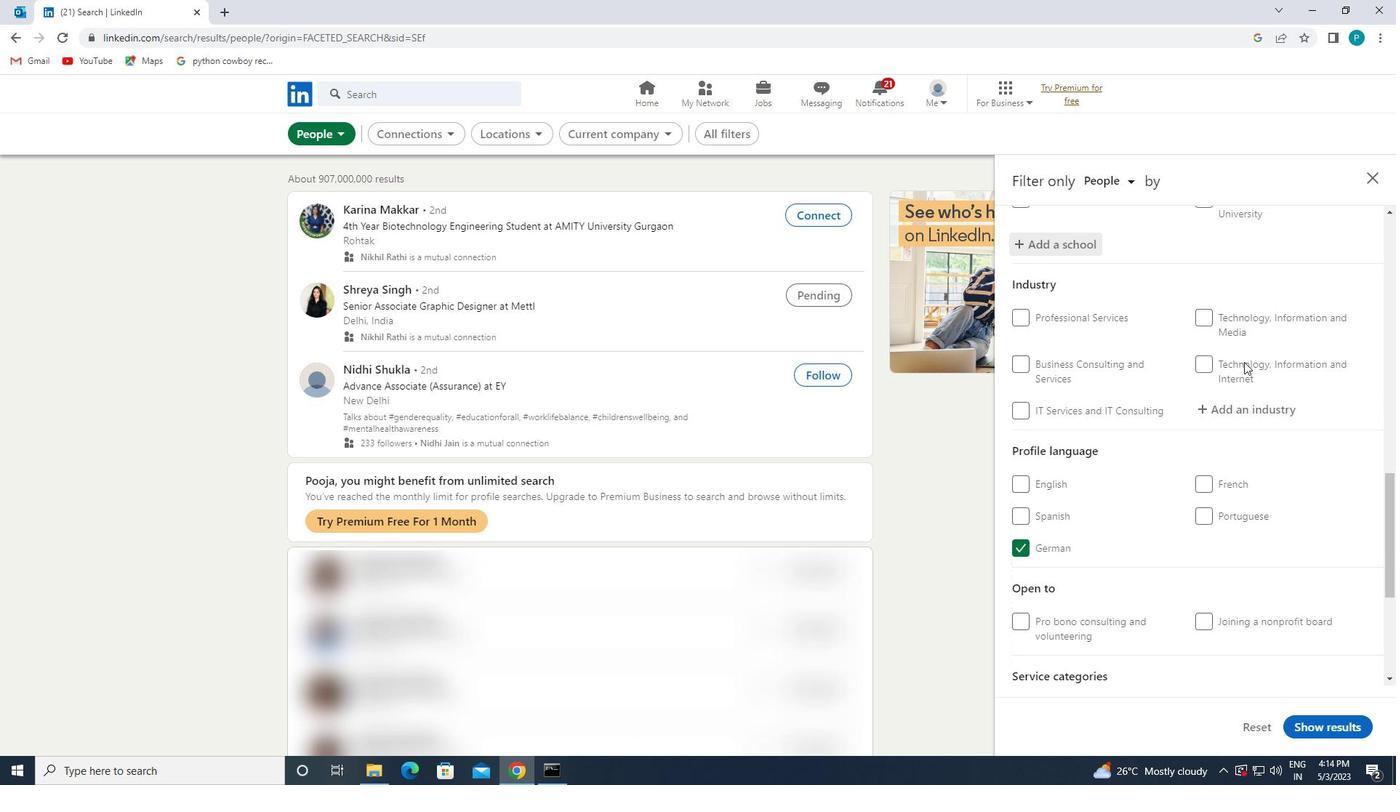 
Action: Mouse pressed left at (1231, 410)
Screenshot: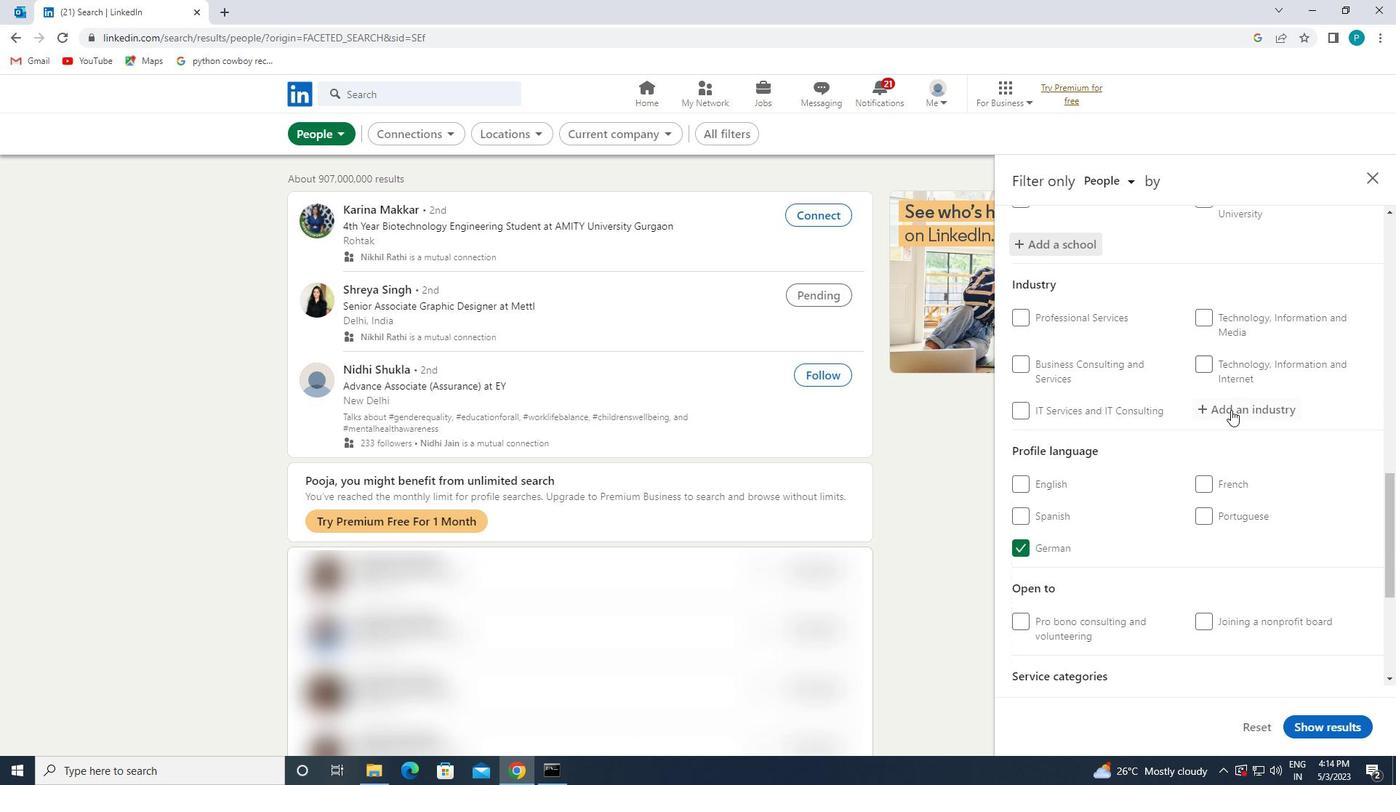 
Action: Mouse moved to (1231, 410)
Screenshot: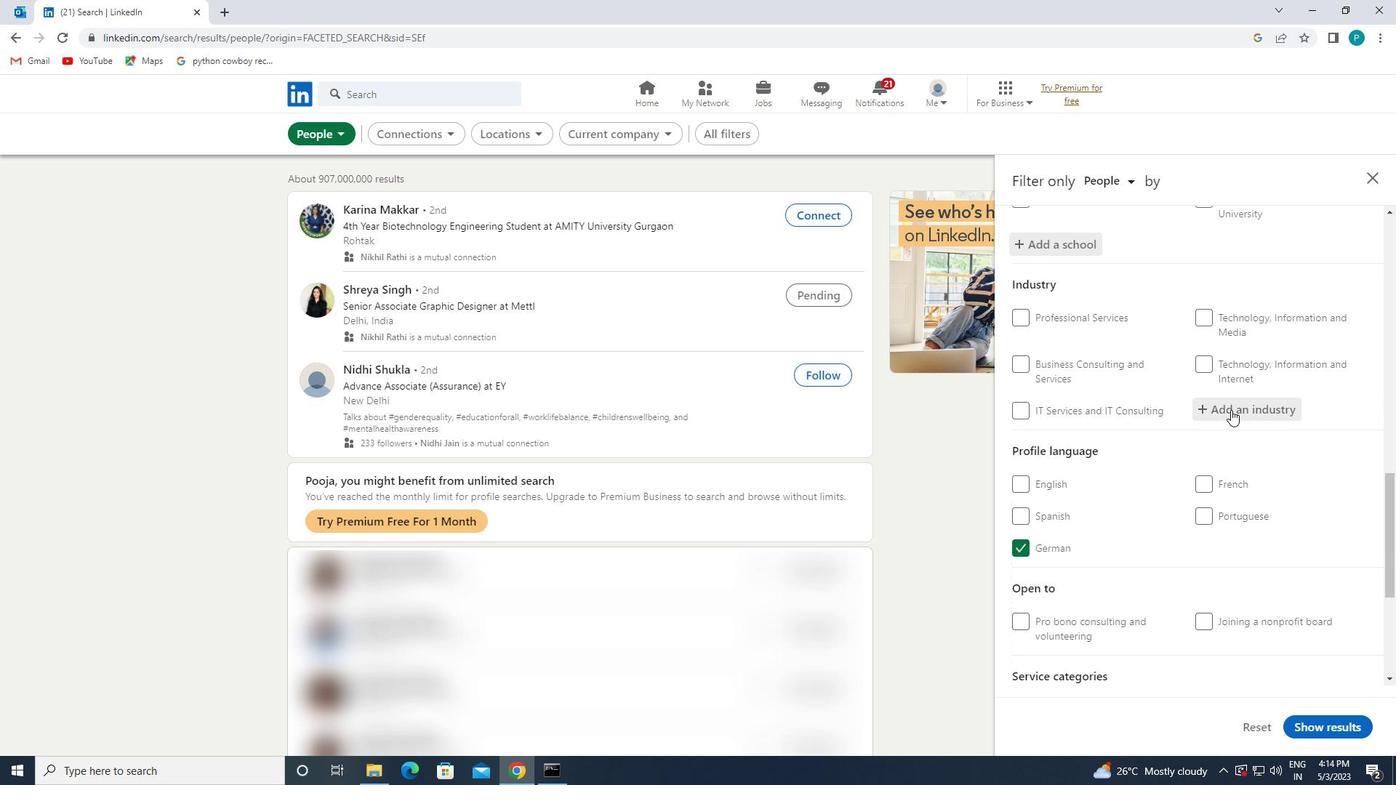
Action: Key pressed <Key.caps_lock>V<Key.caps_lock>EB<Key.backspace>NTURE
Screenshot: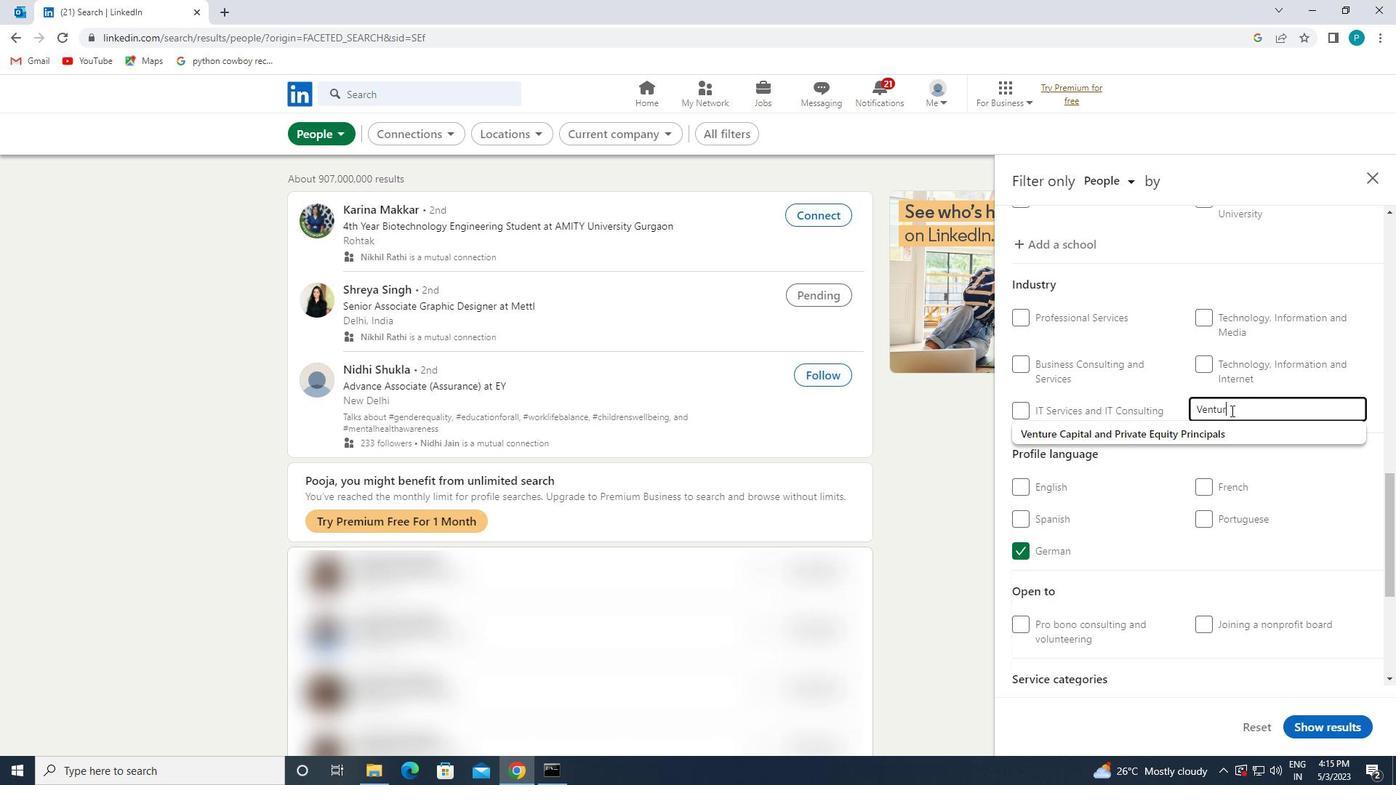 
Action: Mouse moved to (1188, 430)
Screenshot: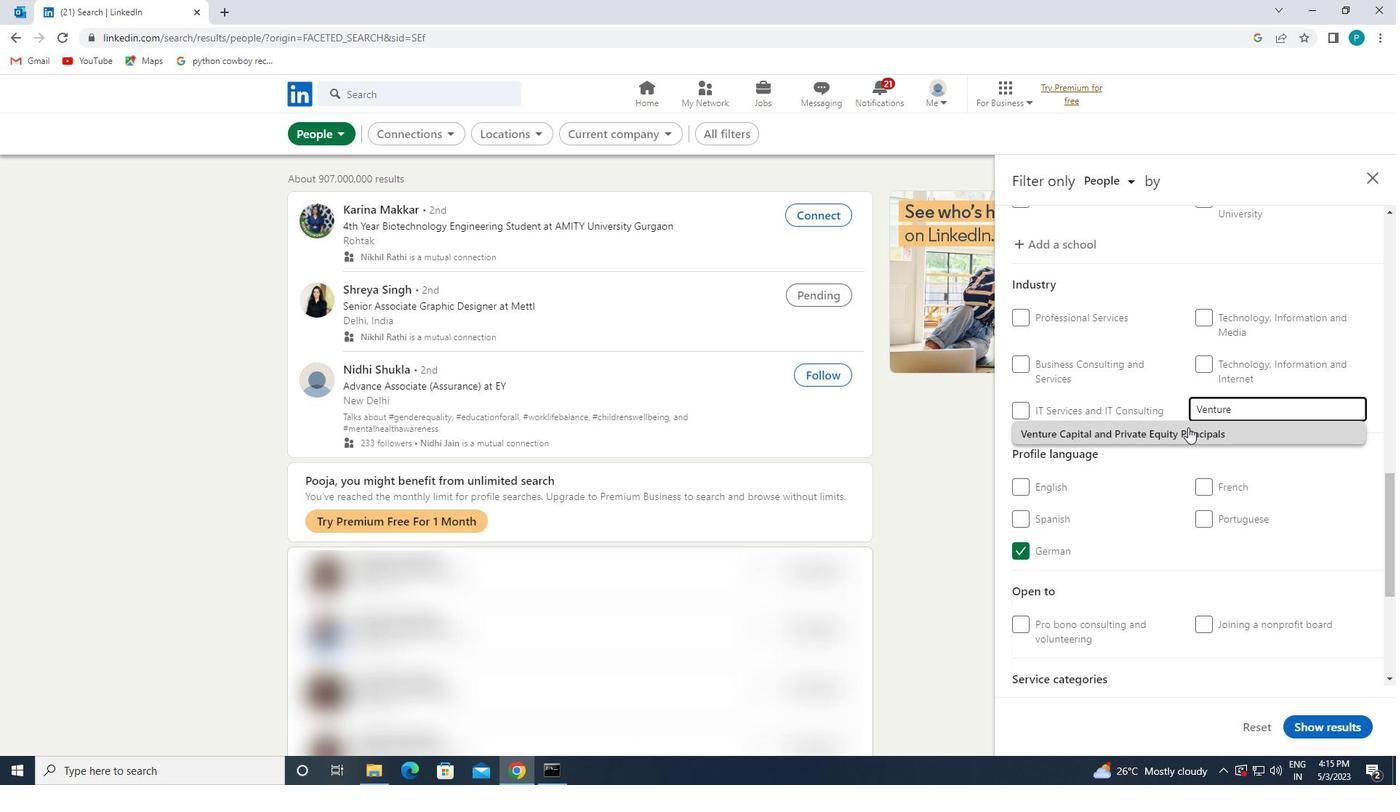 
Action: Mouse pressed left at (1188, 430)
Screenshot: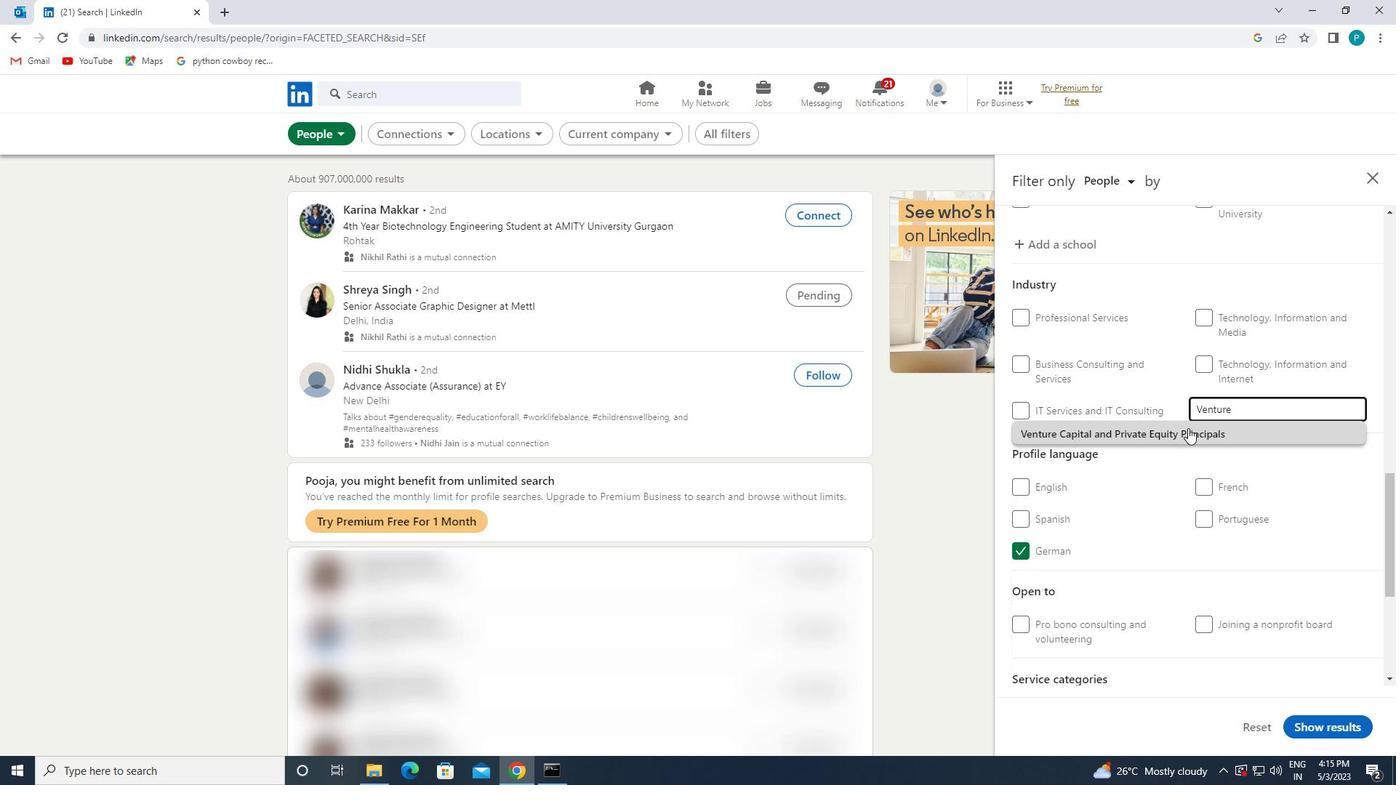 
Action: Mouse moved to (1189, 432)
Screenshot: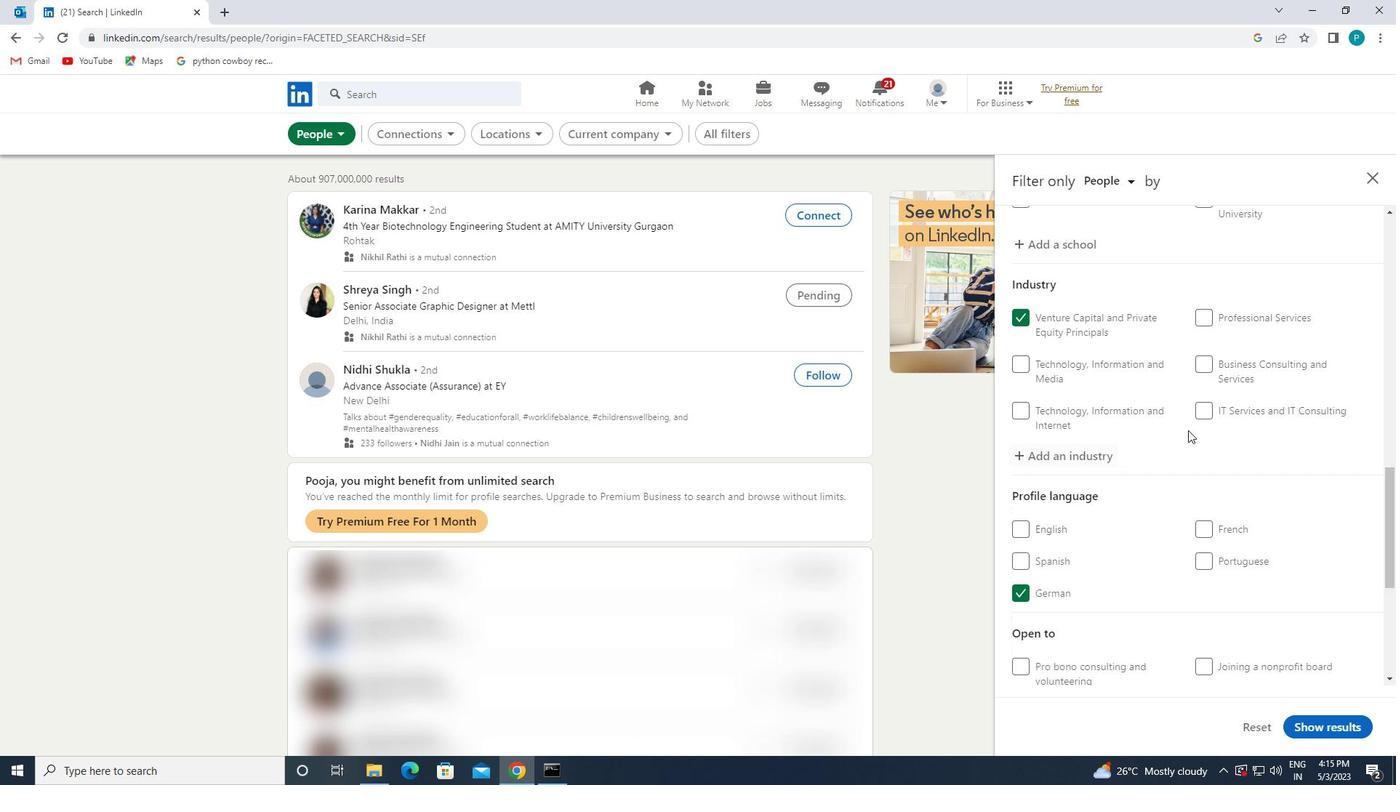 
Action: Mouse scrolled (1189, 432) with delta (0, 0)
Screenshot: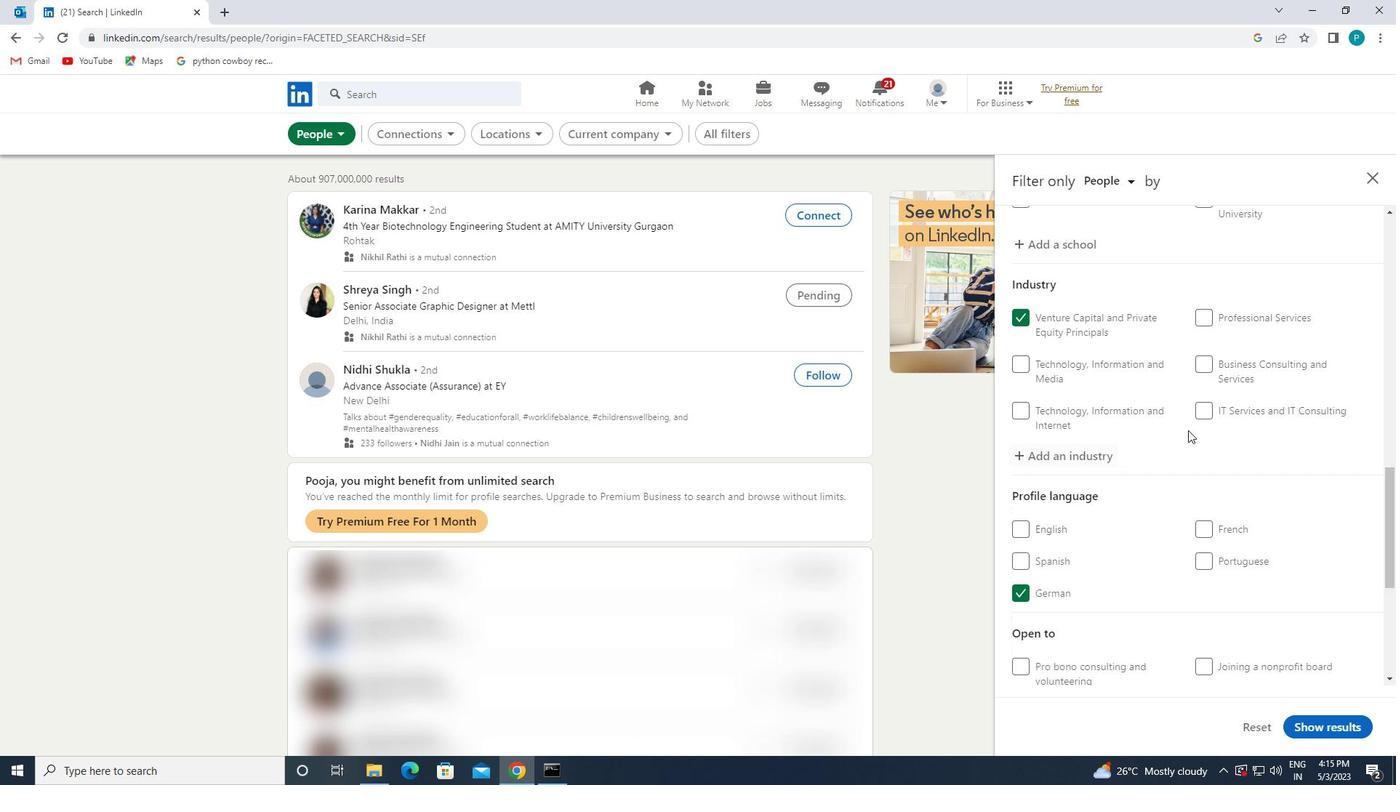 
Action: Mouse moved to (1189, 433)
Screenshot: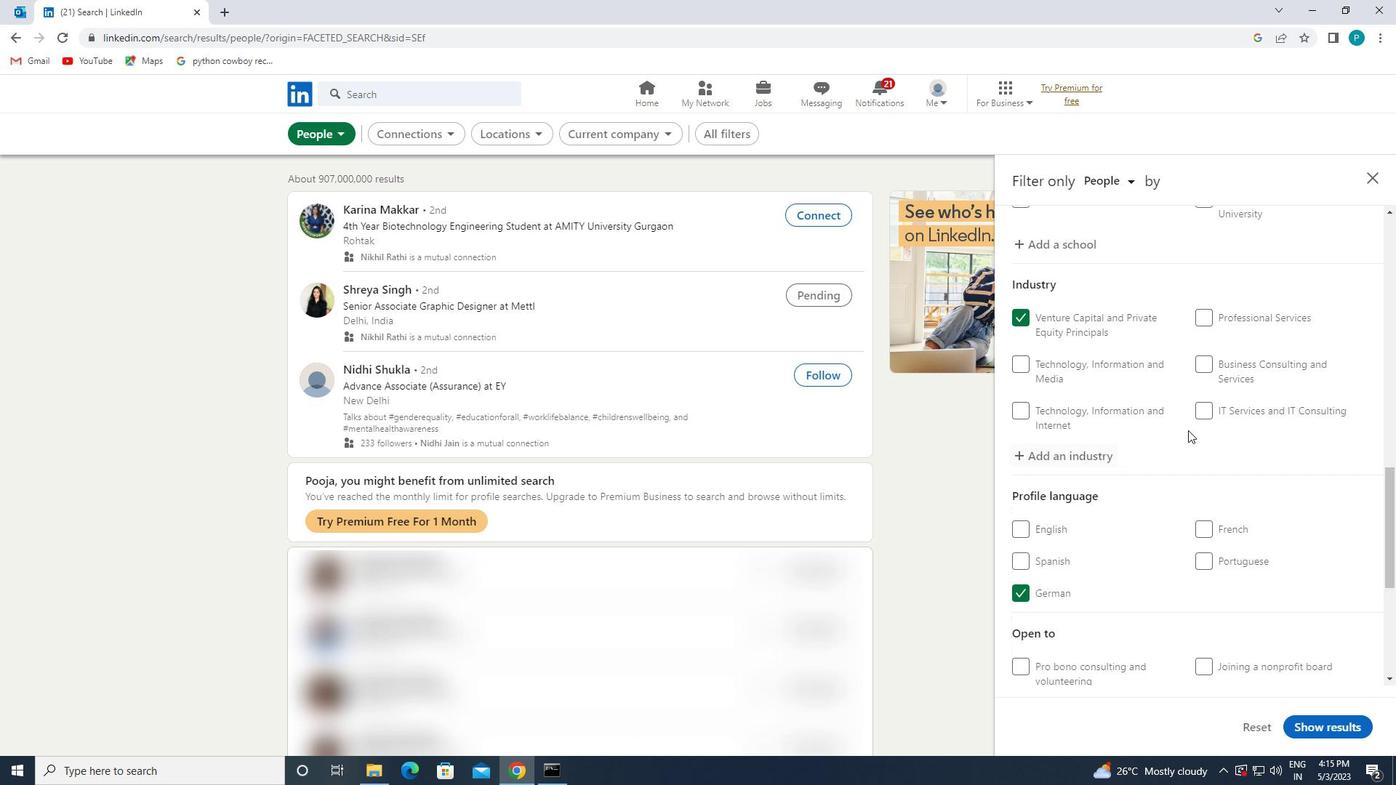 
Action: Mouse scrolled (1189, 432) with delta (0, 0)
Screenshot: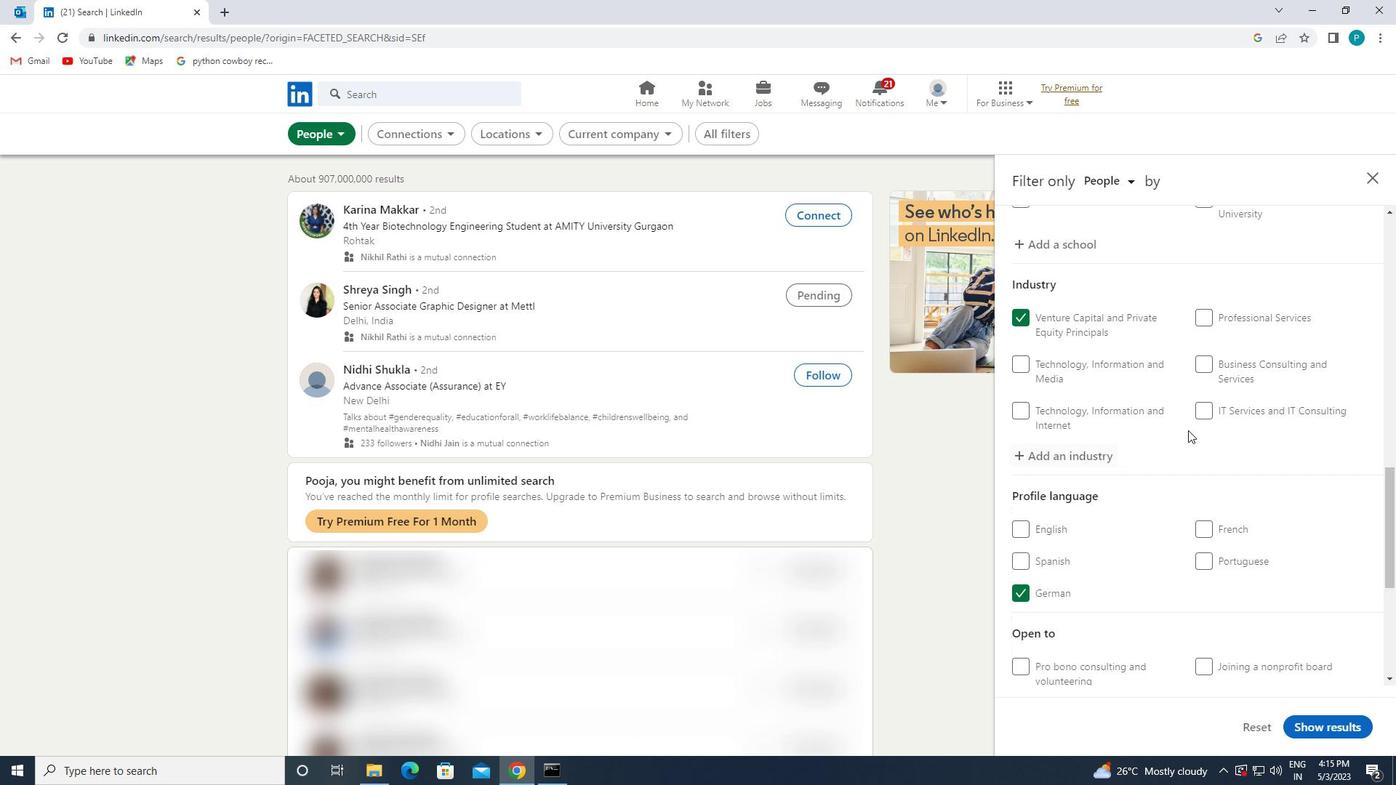
Action: Mouse moved to (1193, 444)
Screenshot: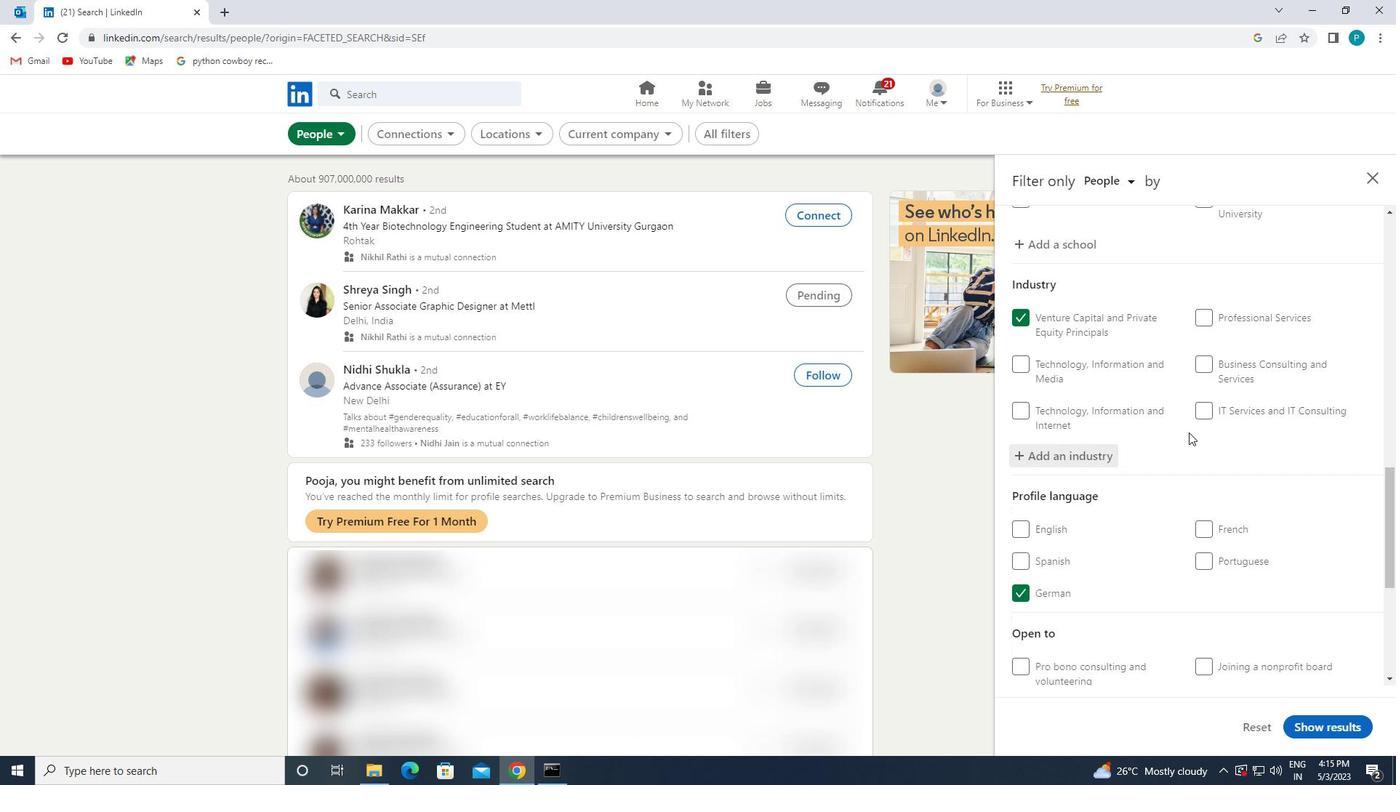 
Action: Mouse scrolled (1193, 443) with delta (0, 0)
Screenshot: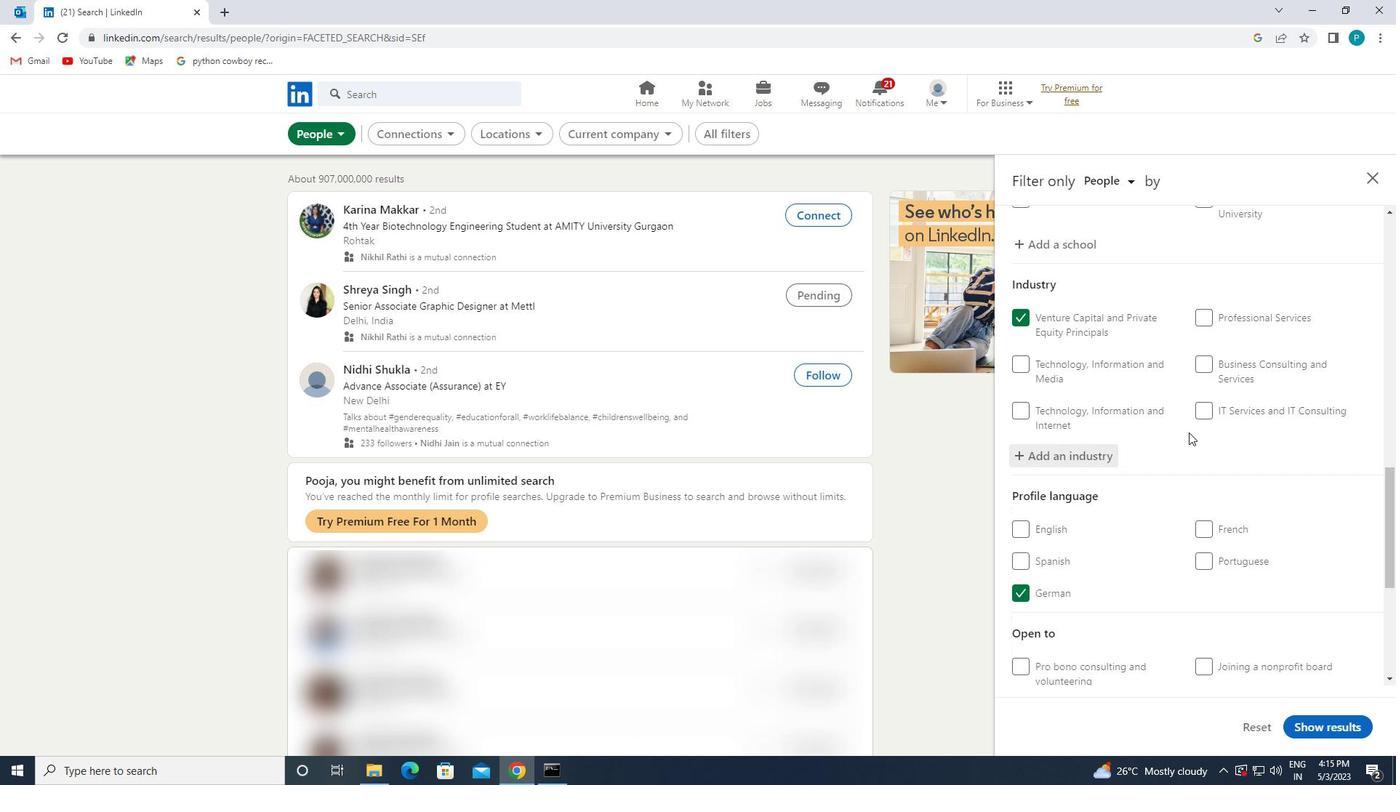 
Action: Mouse moved to (1229, 610)
Screenshot: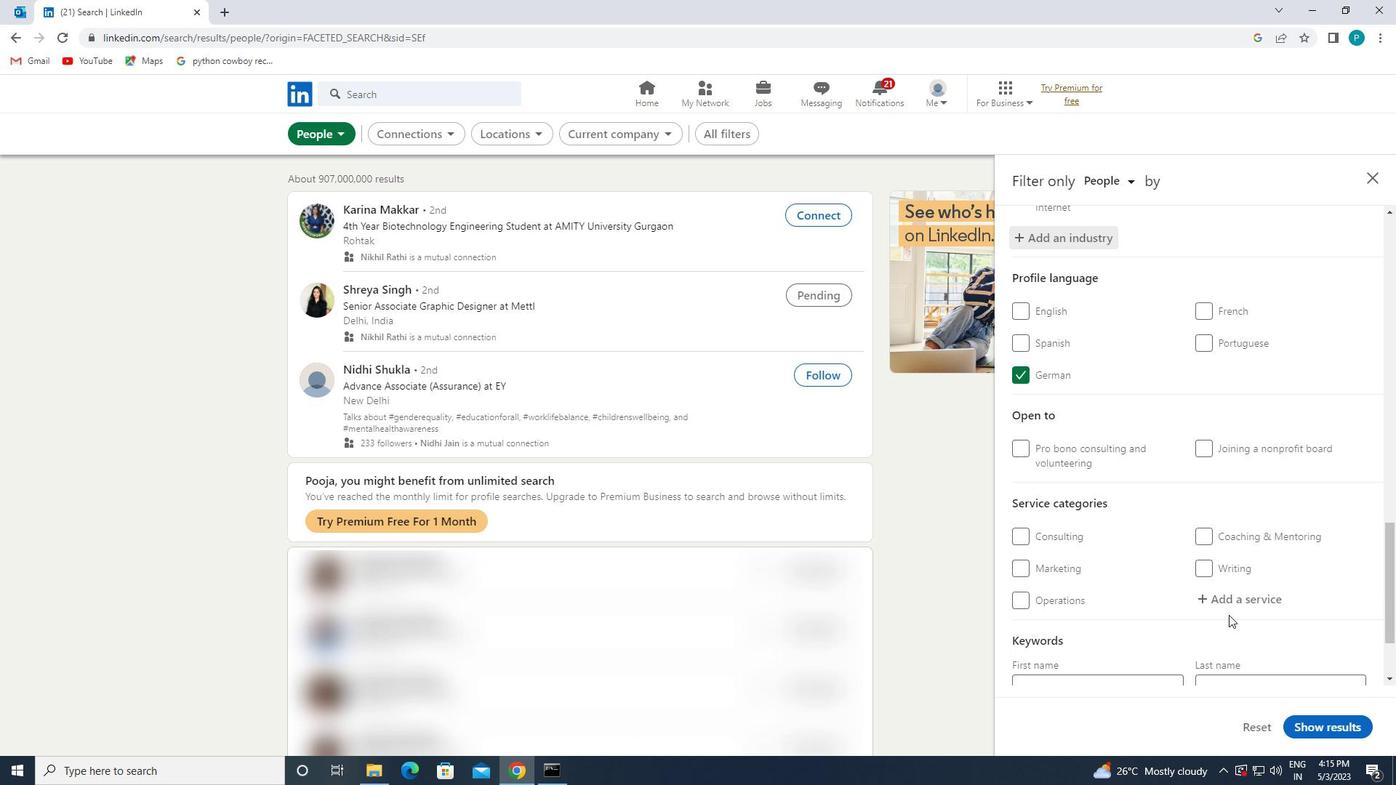 
Action: Mouse pressed left at (1229, 610)
Screenshot: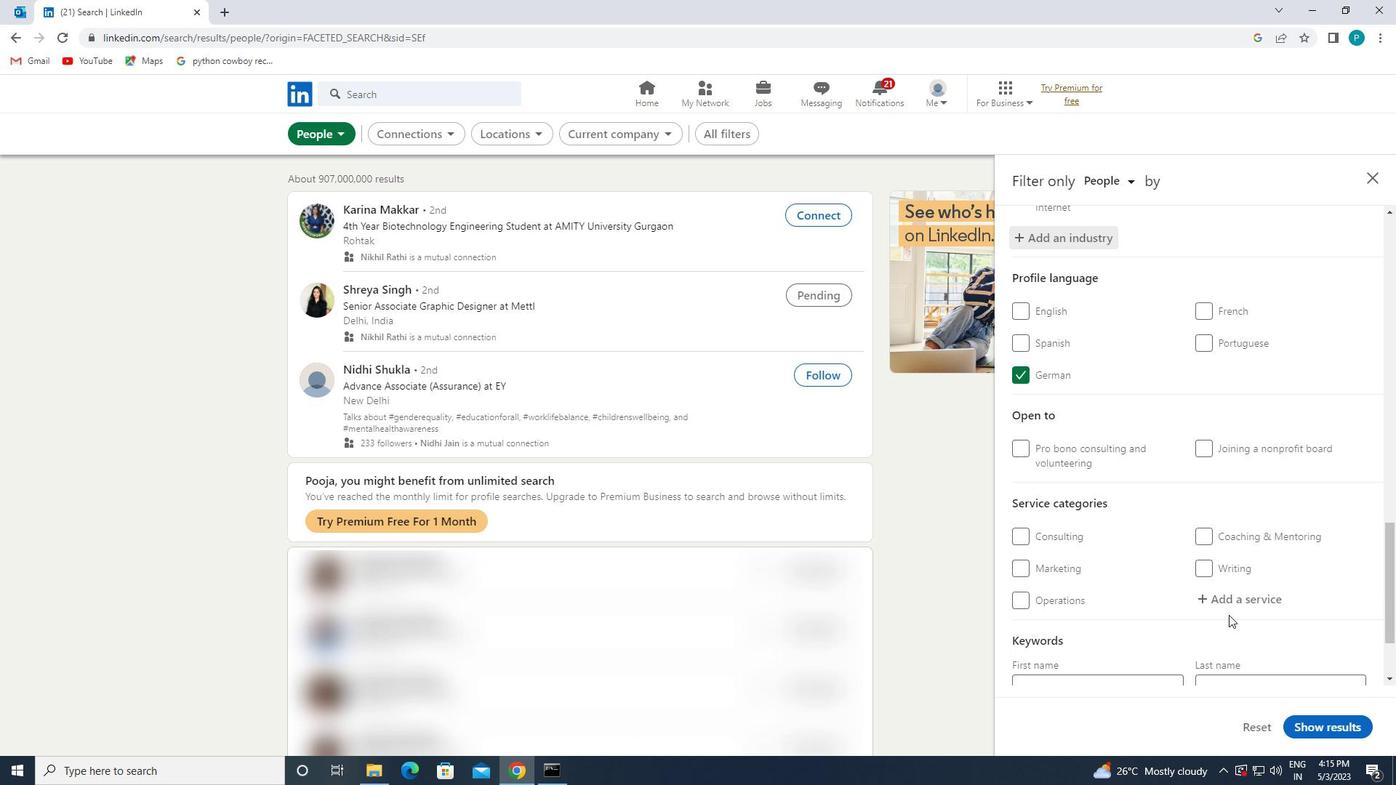 
Action: Mouse moved to (1228, 605)
Screenshot: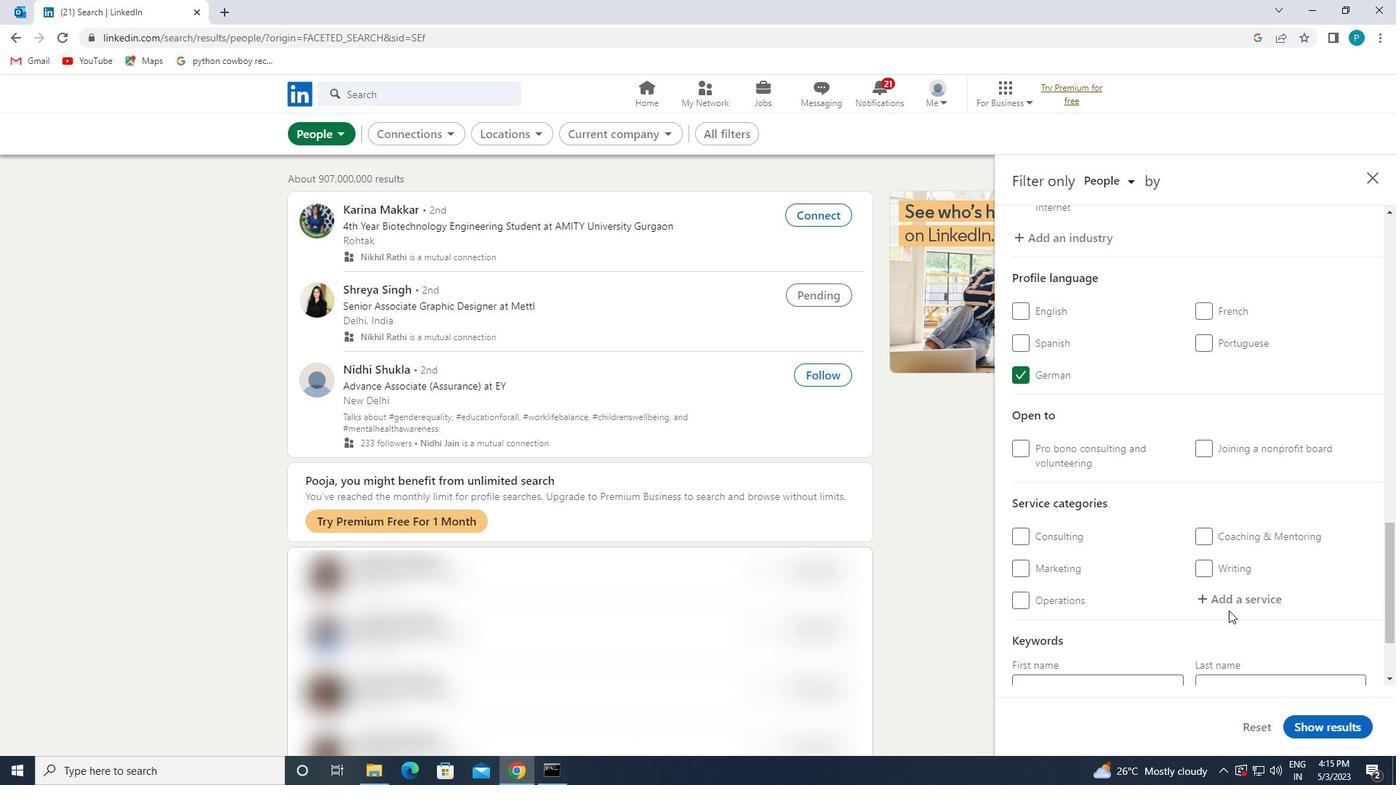 
Action: Mouse pressed left at (1228, 605)
Screenshot: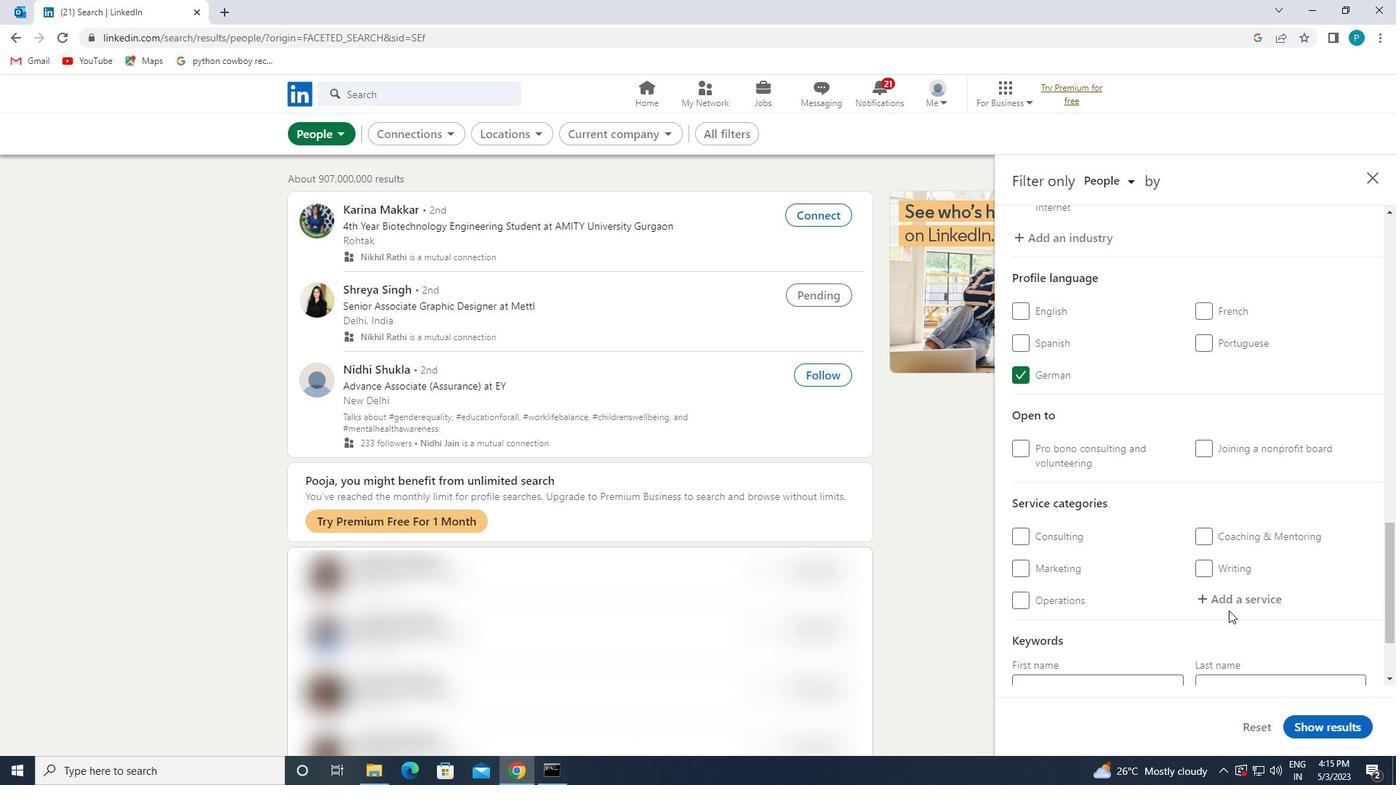 
Action: Mouse moved to (1226, 602)
Screenshot: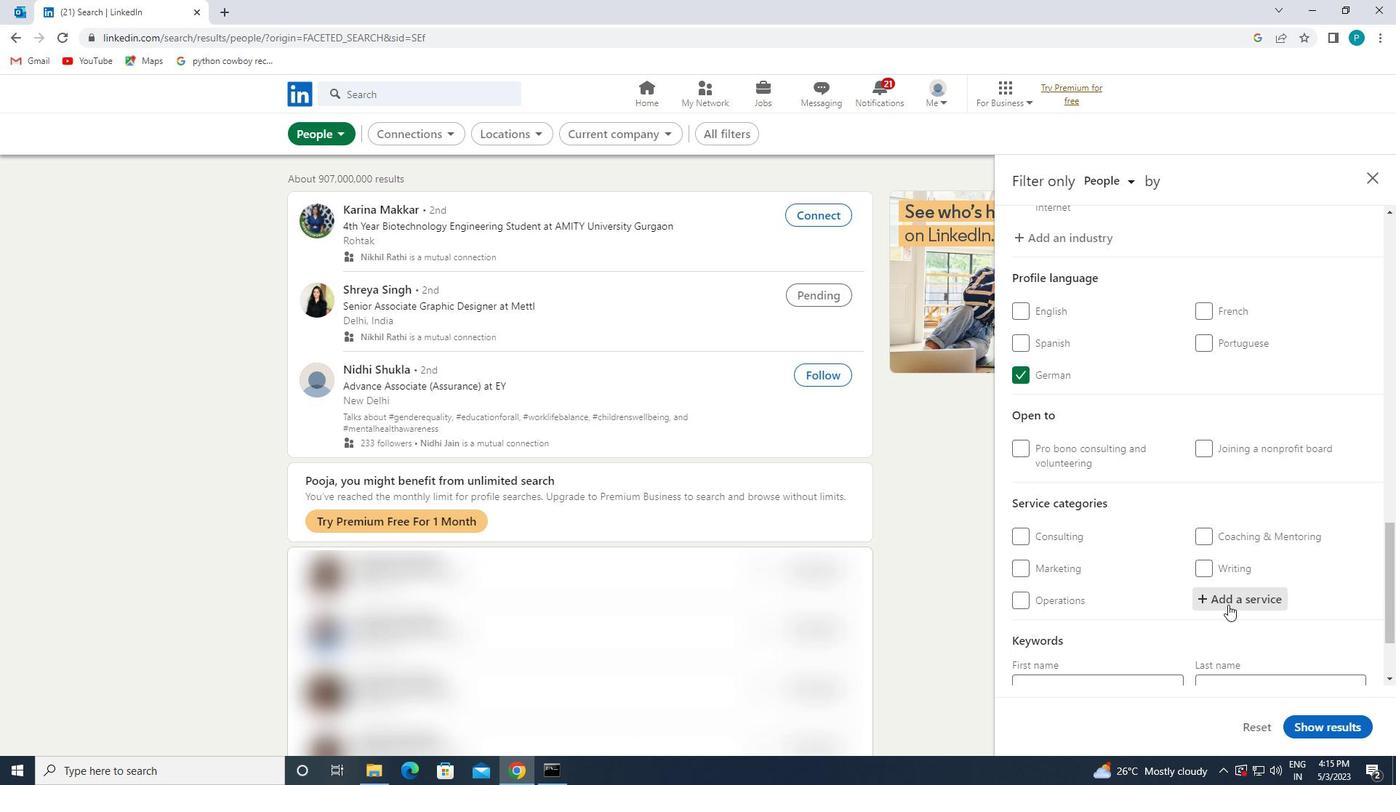 
Action: Key pressed <Key.caps_lock>A<Key.caps_lock>UDIO<Key.backspace><Key.backspace><Key.backspace>TO
Screenshot: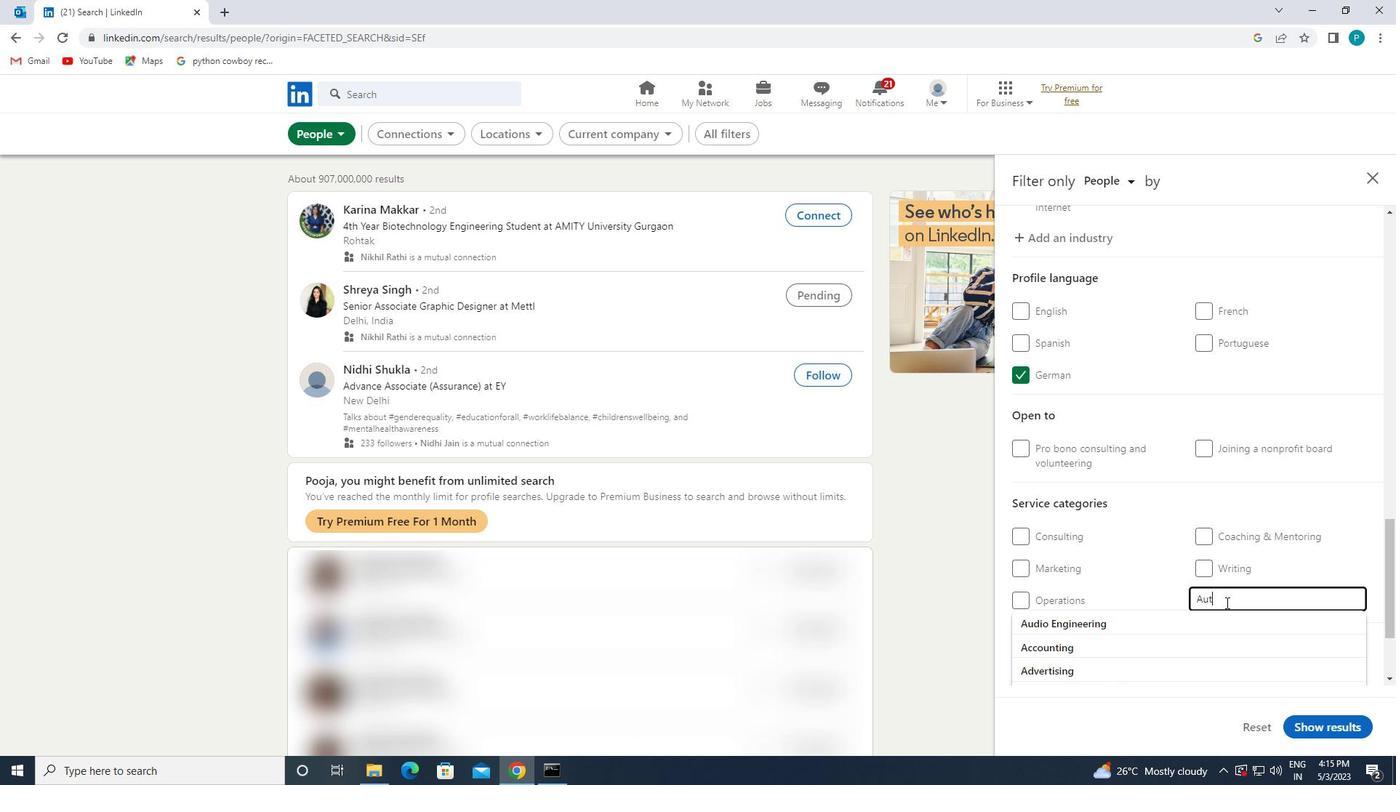 
Action: Mouse moved to (1076, 673)
Screenshot: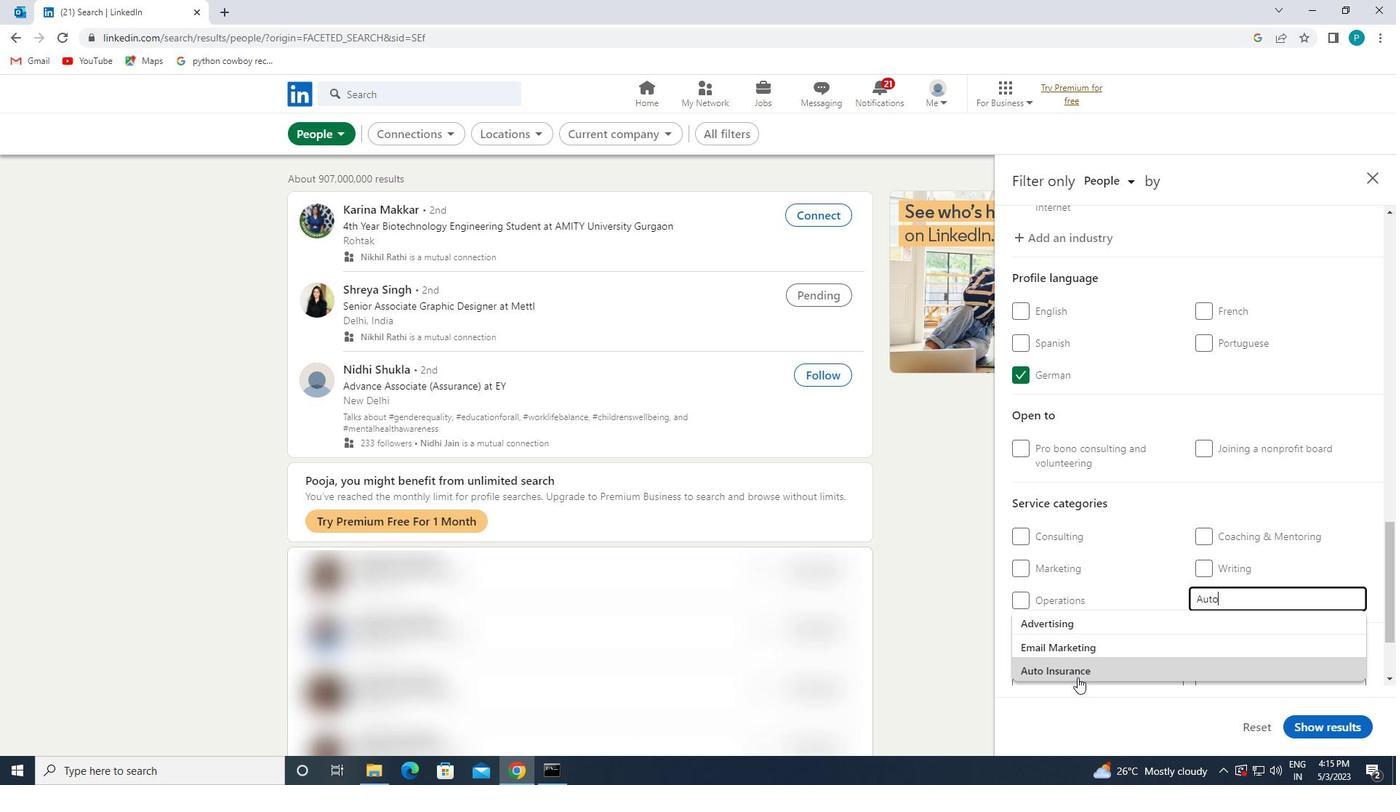 
Action: Mouse pressed left at (1076, 673)
Screenshot: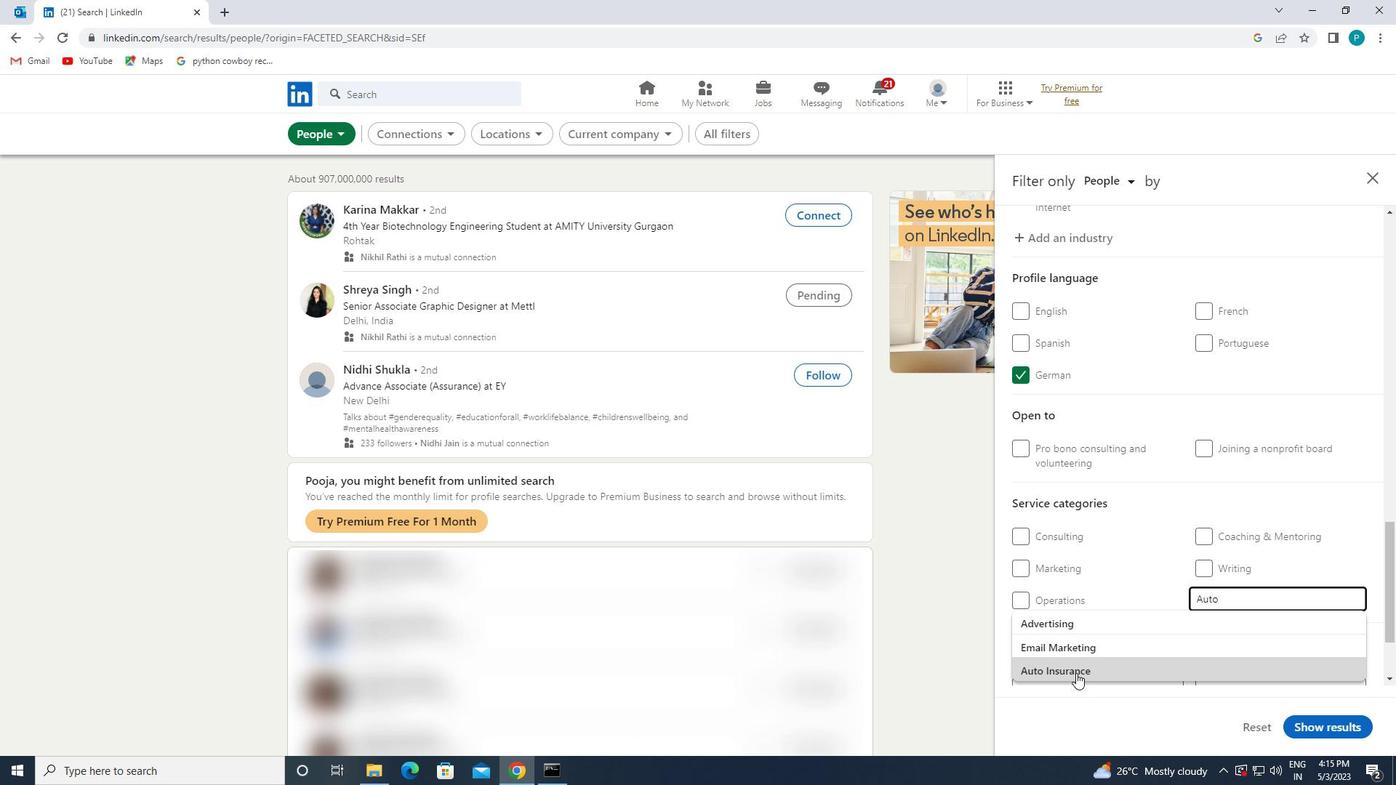 
Action: Mouse moved to (1074, 671)
Screenshot: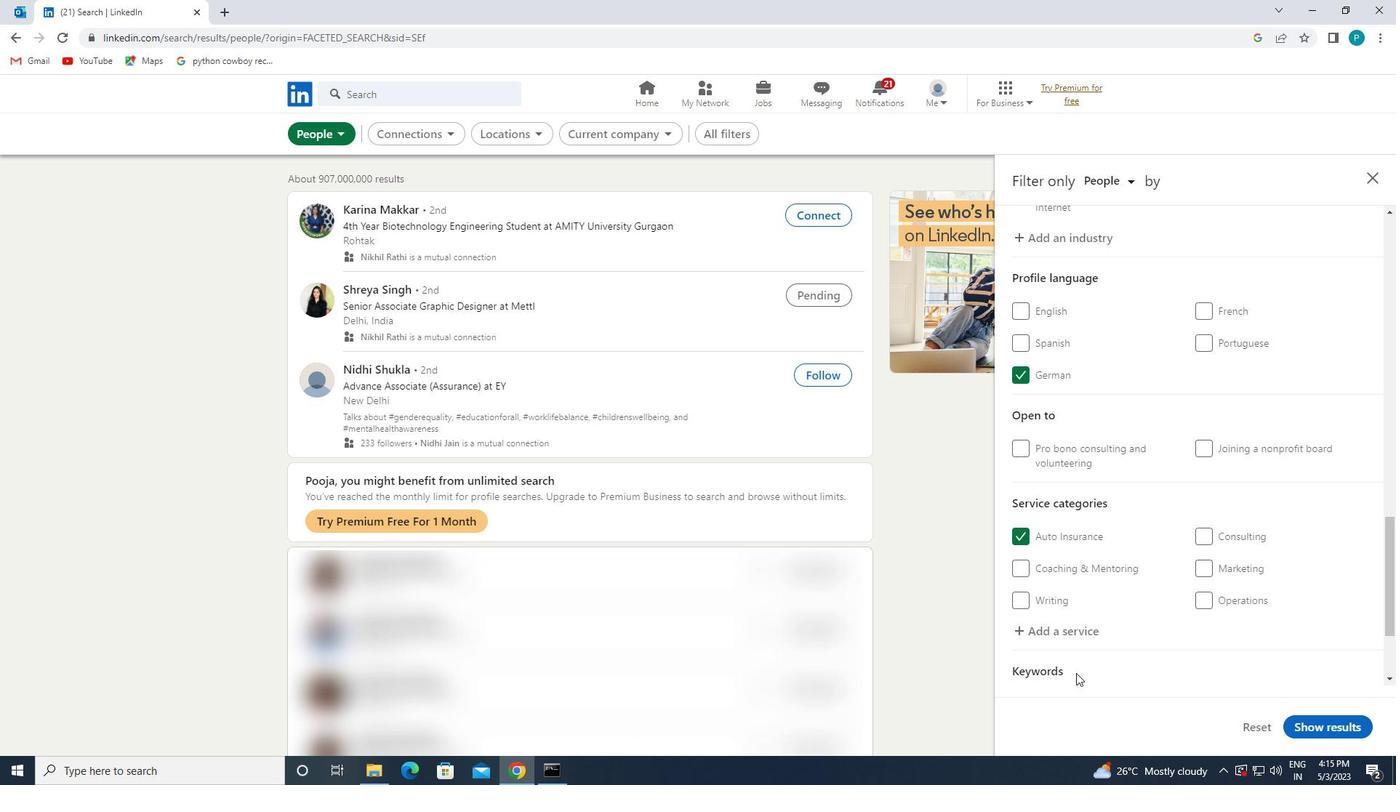 
Action: Mouse scrolled (1074, 670) with delta (0, 0)
Screenshot: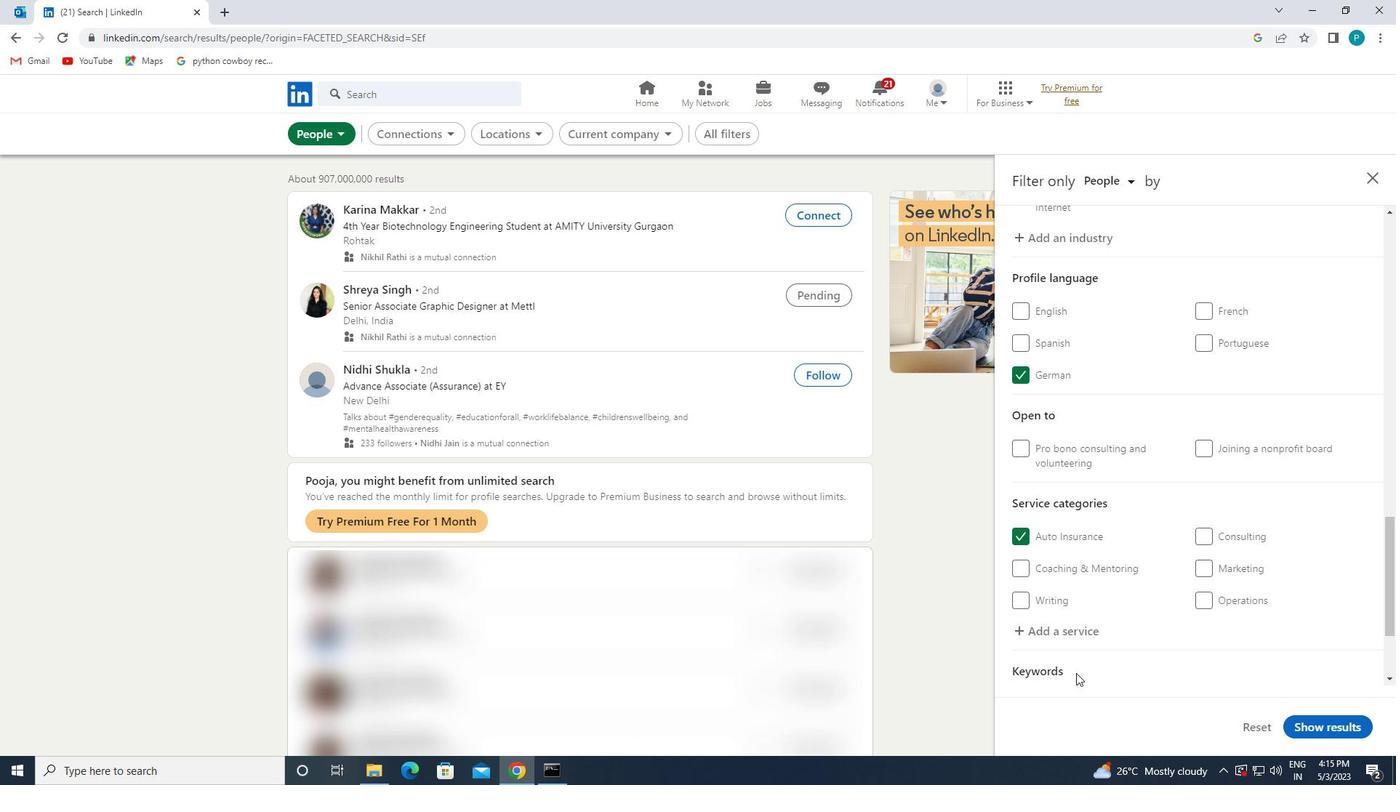 
Action: Mouse moved to (1072, 669)
Screenshot: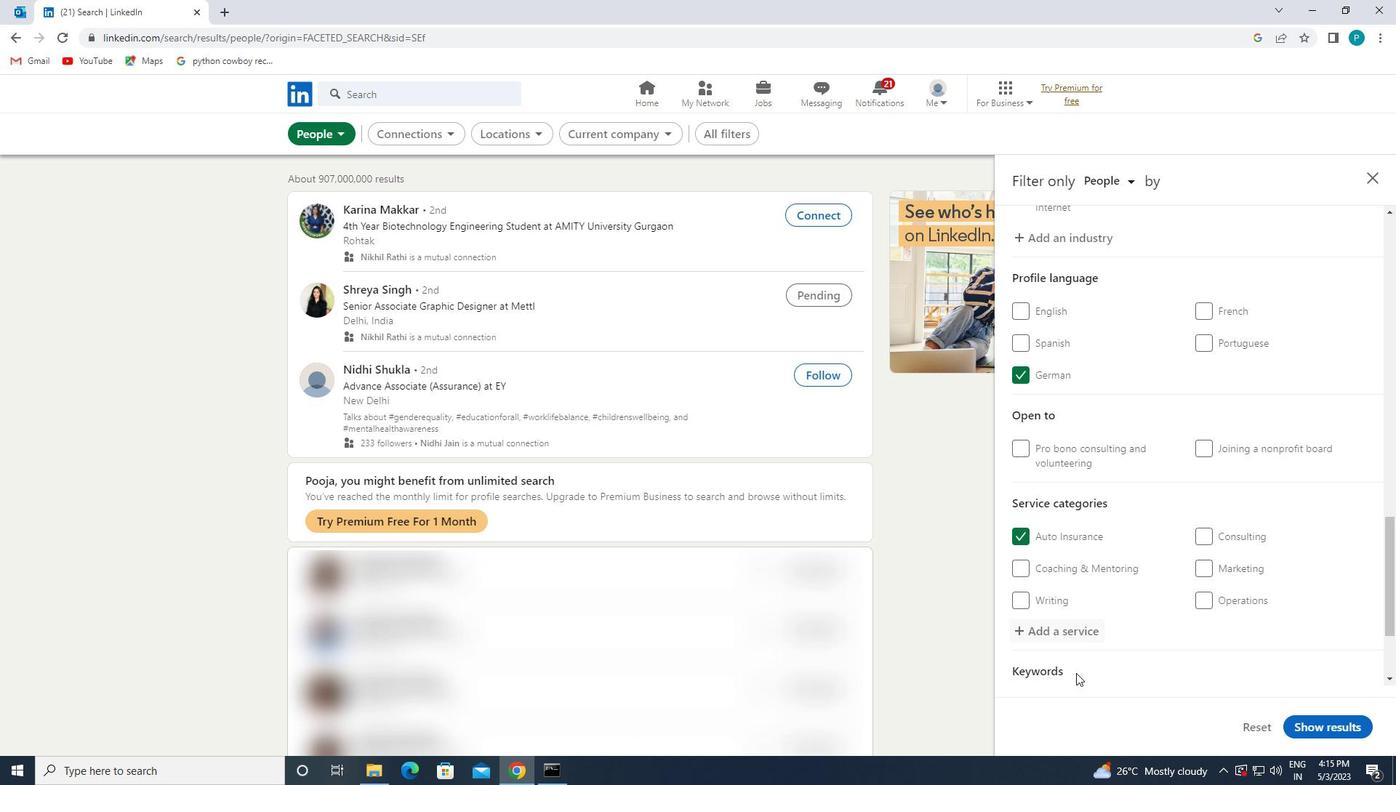 
Action: Mouse scrolled (1072, 669) with delta (0, 0)
Screenshot: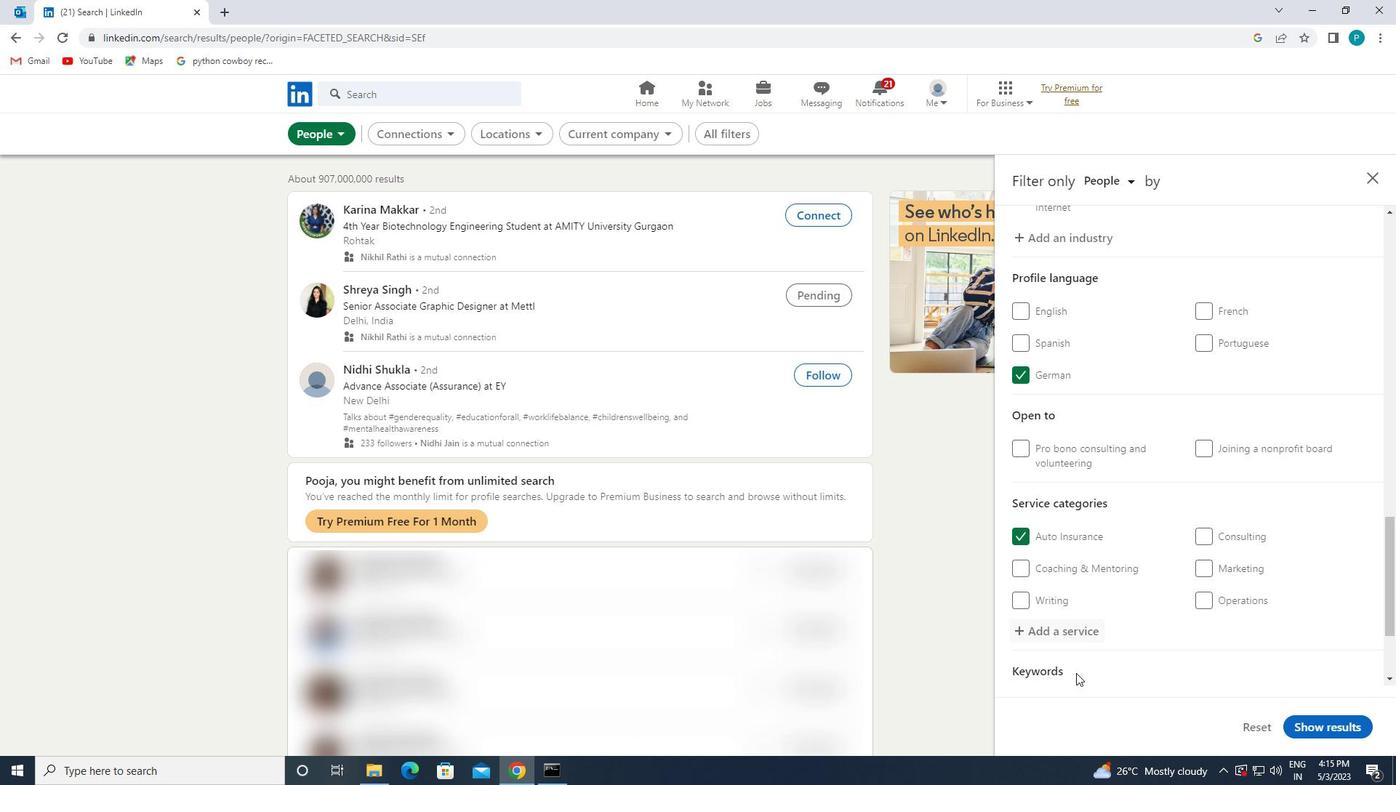 
Action: Mouse moved to (1071, 668)
Screenshot: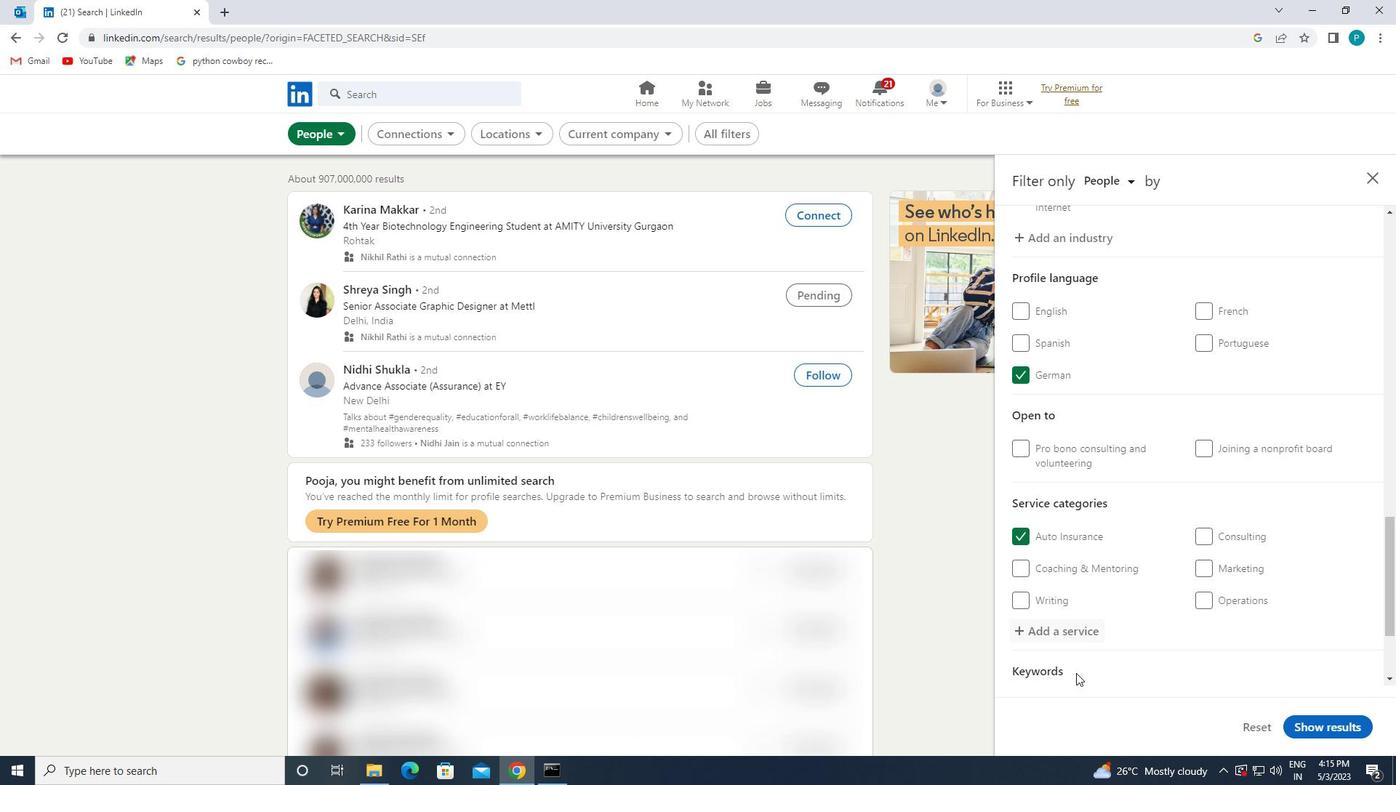 
Action: Mouse scrolled (1071, 667) with delta (0, 0)
Screenshot: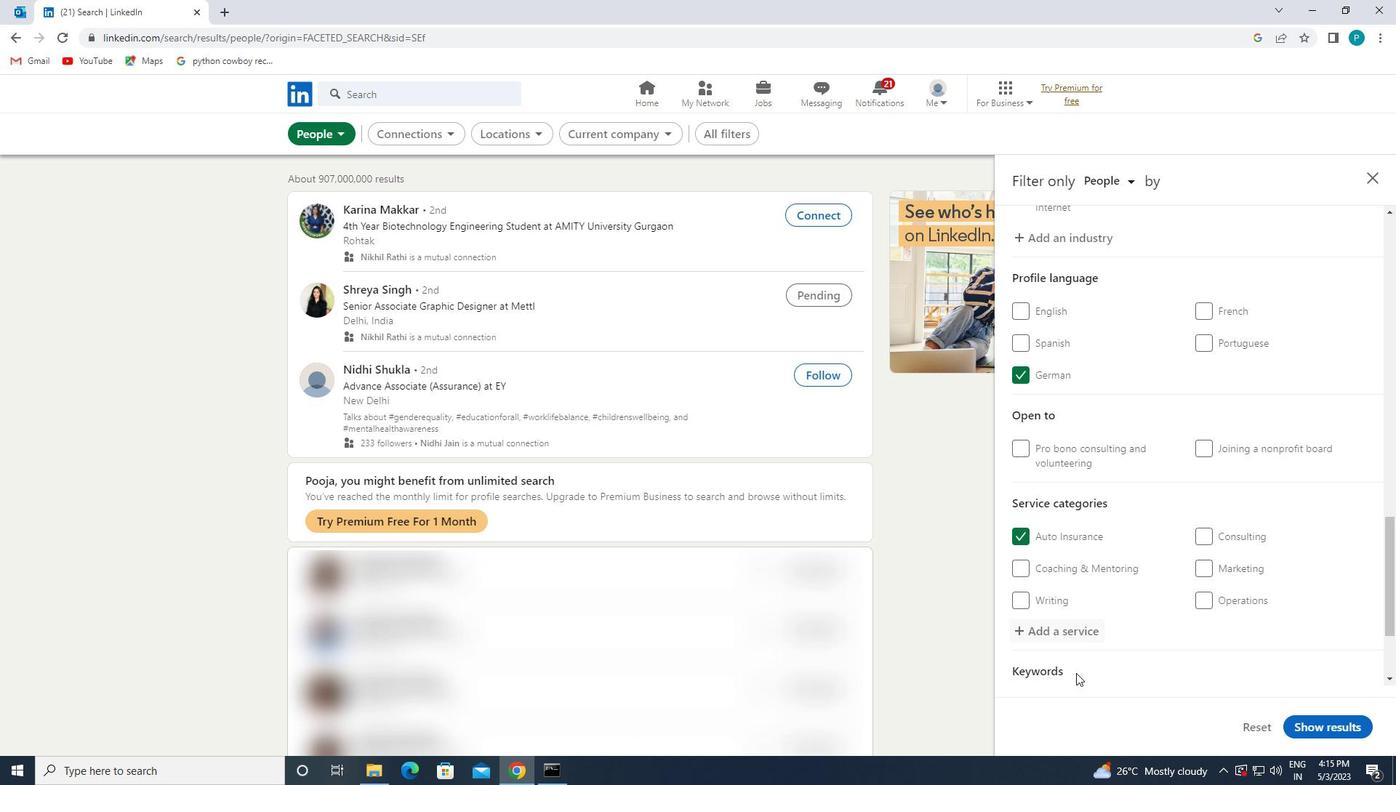 
Action: Mouse moved to (1071, 666)
Screenshot: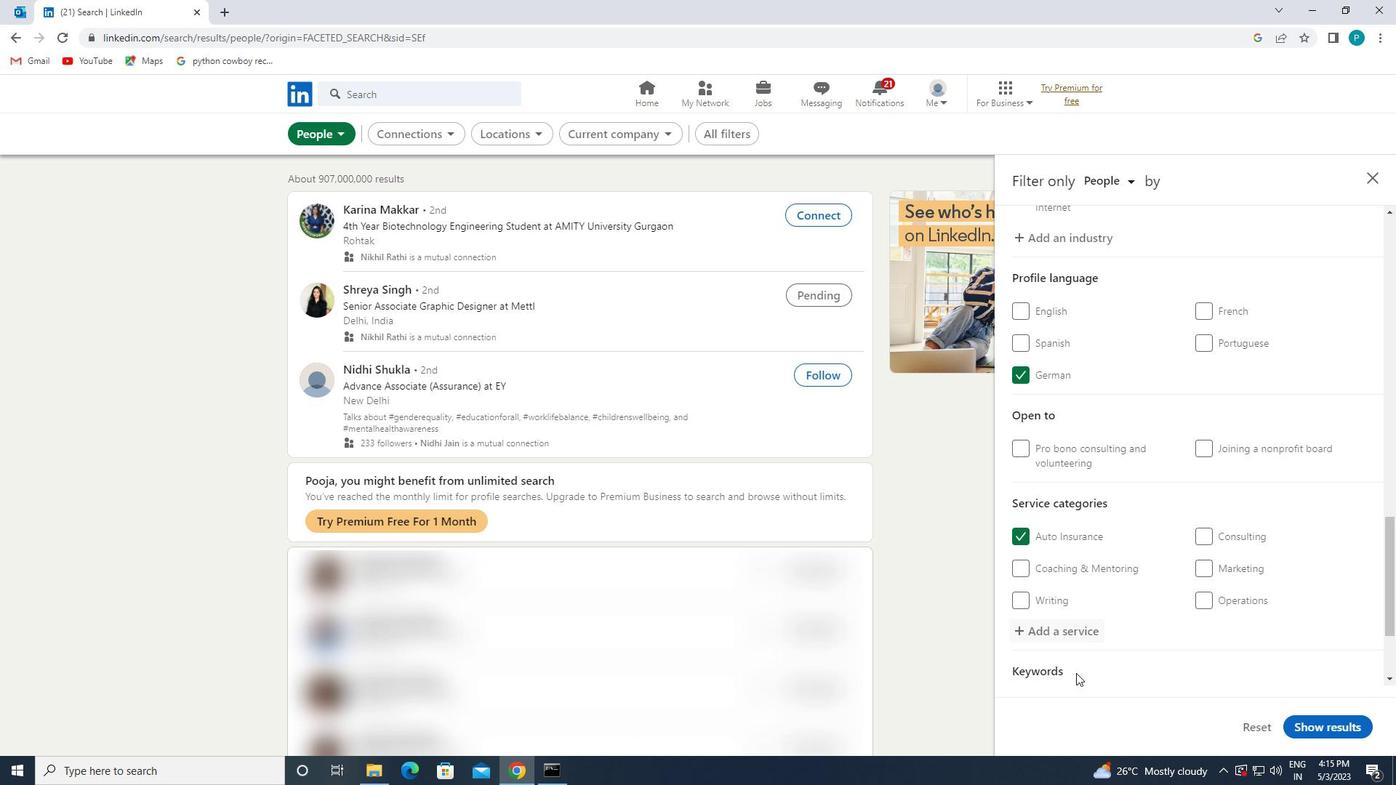 
Action: Mouse scrolled (1071, 665) with delta (0, 0)
Screenshot: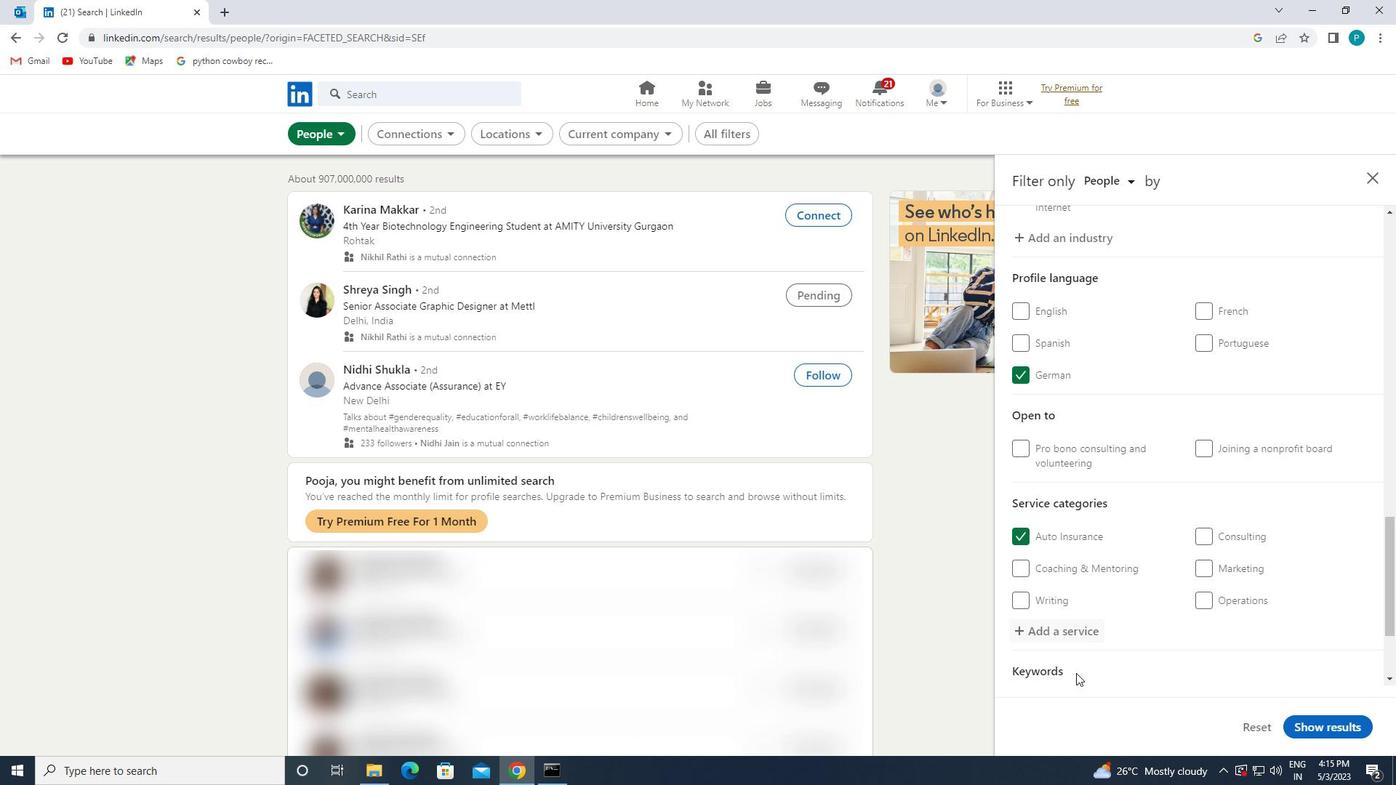 
Action: Mouse moved to (1070, 656)
Screenshot: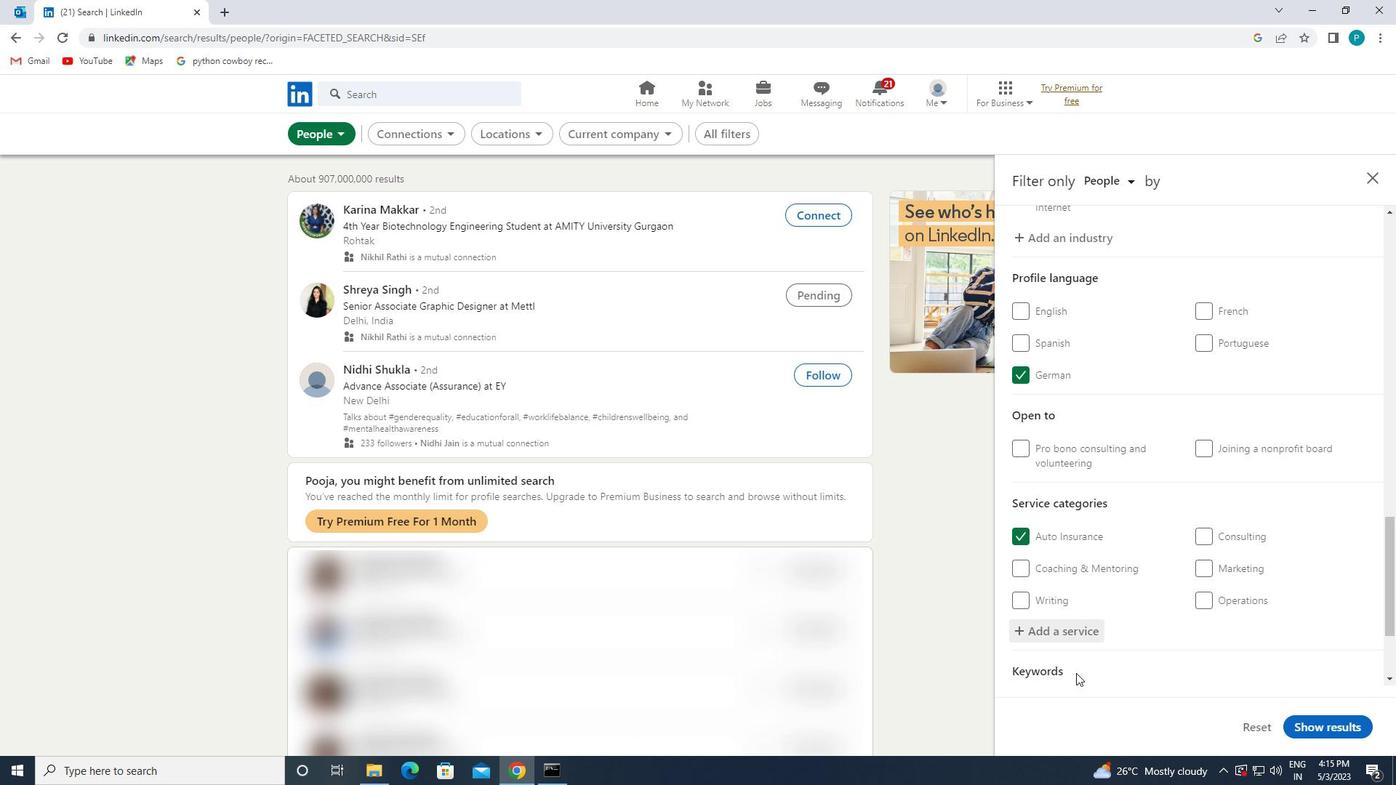 
Action: Mouse scrolled (1070, 656) with delta (0, 0)
Screenshot: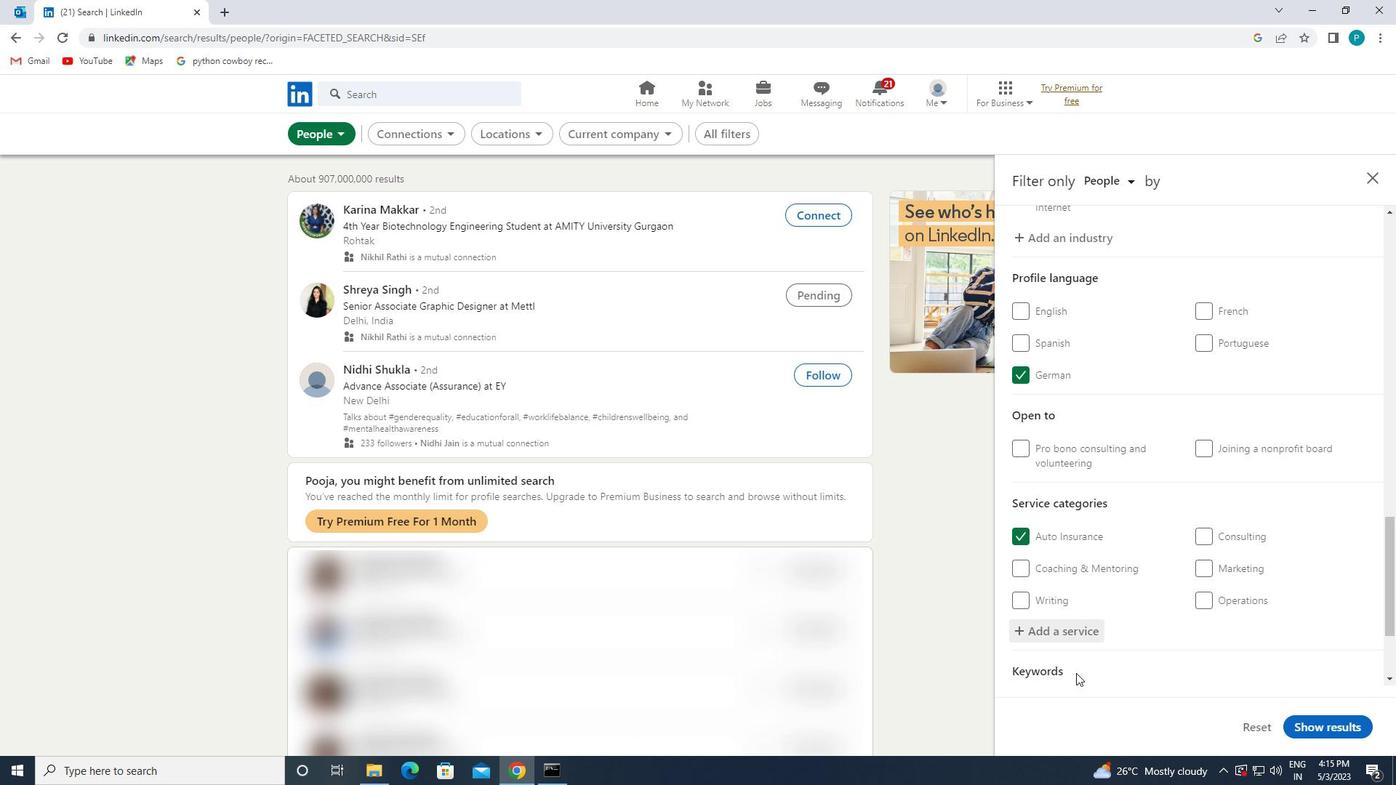 
Action: Mouse moved to (1064, 615)
Screenshot: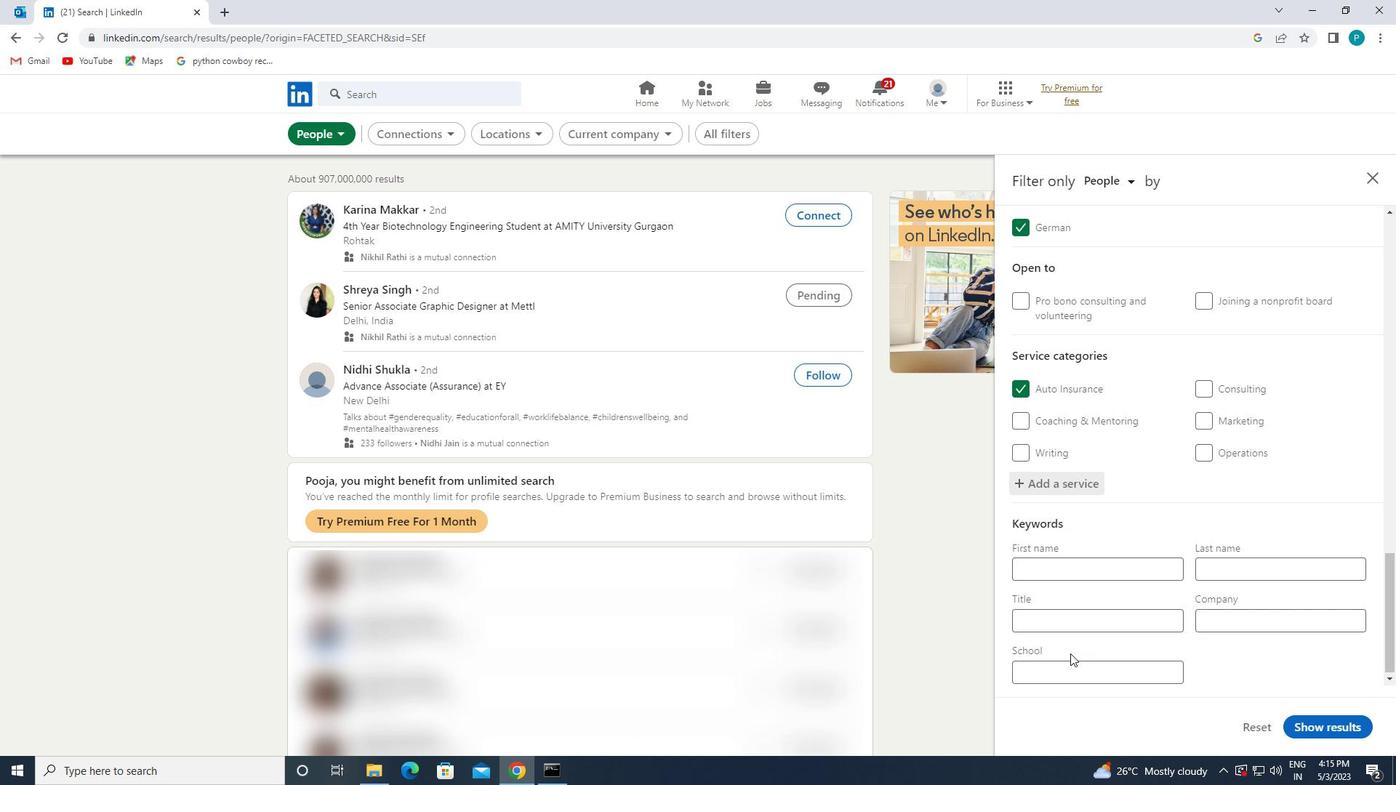 
Action: Mouse pressed left at (1064, 615)
Screenshot: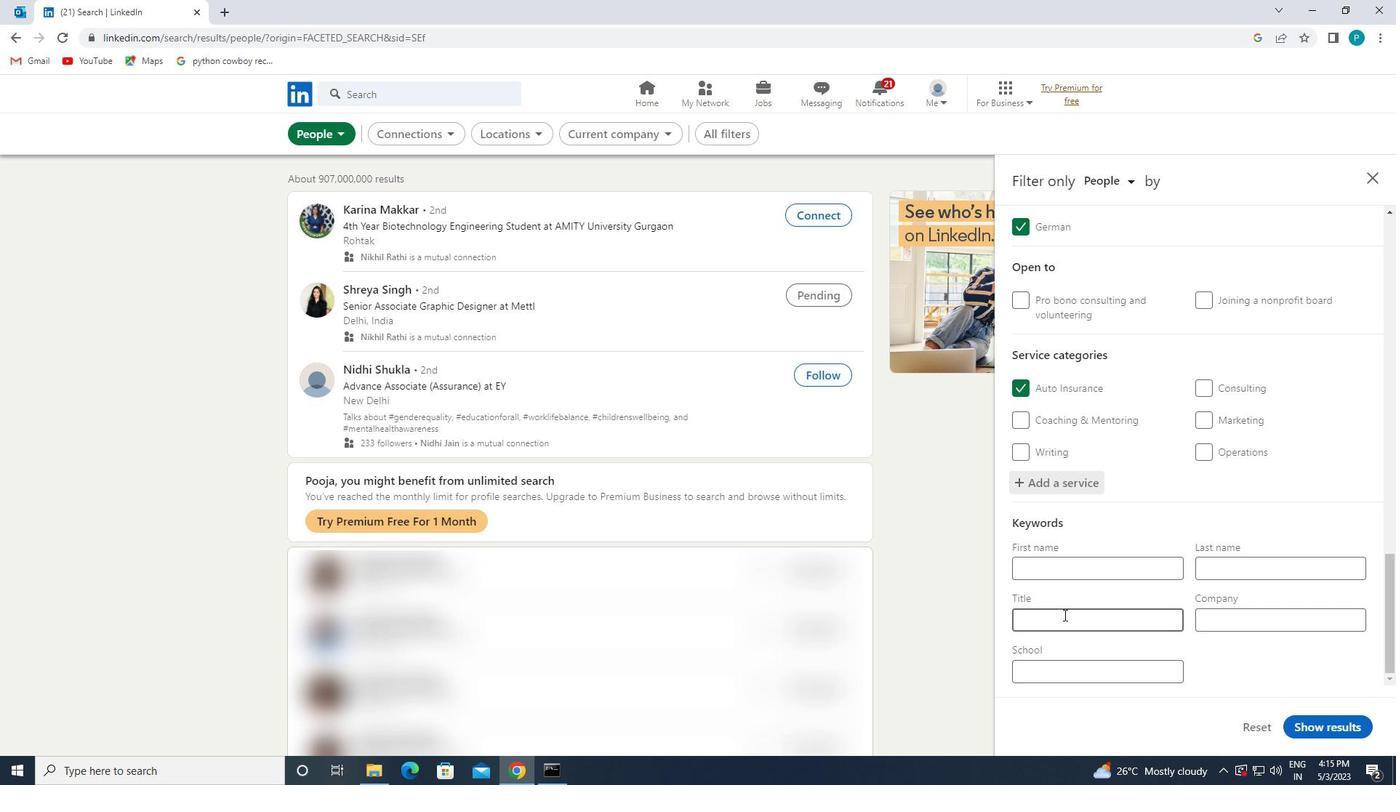 
Action: Key pressed <Key.caps_lock>C<Key.caps_lock>AREGIVER
Screenshot: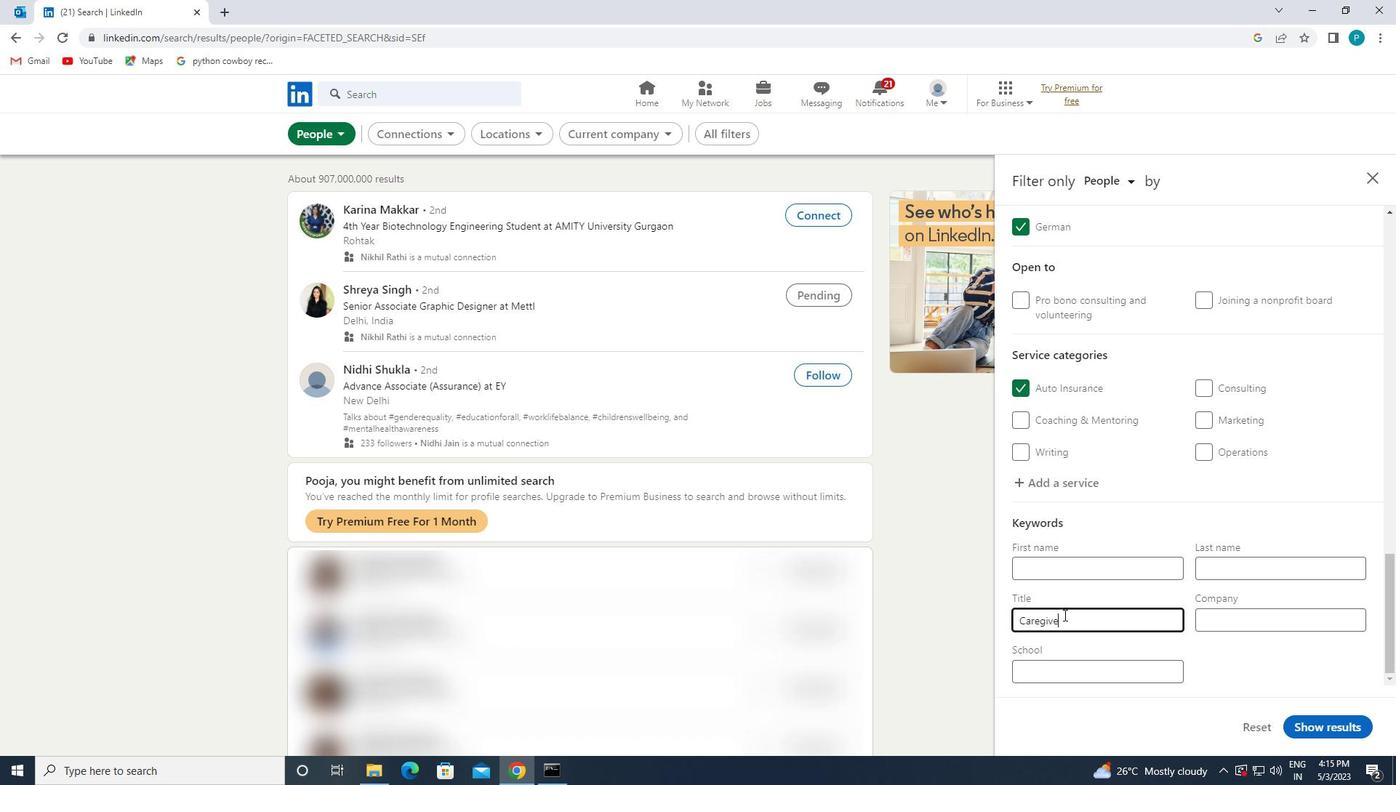 
Action: Mouse moved to (1328, 723)
Screenshot: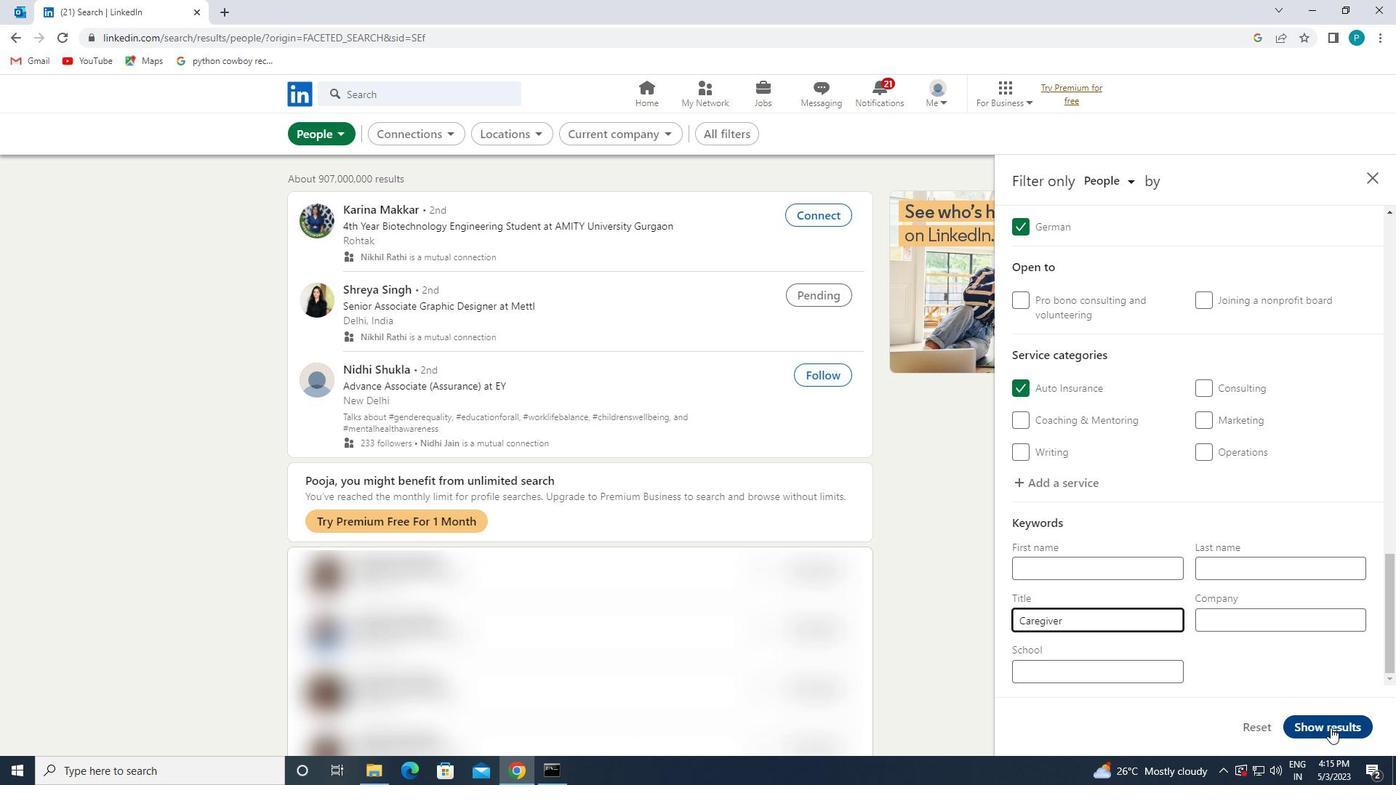
Action: Mouse pressed left at (1328, 723)
Screenshot: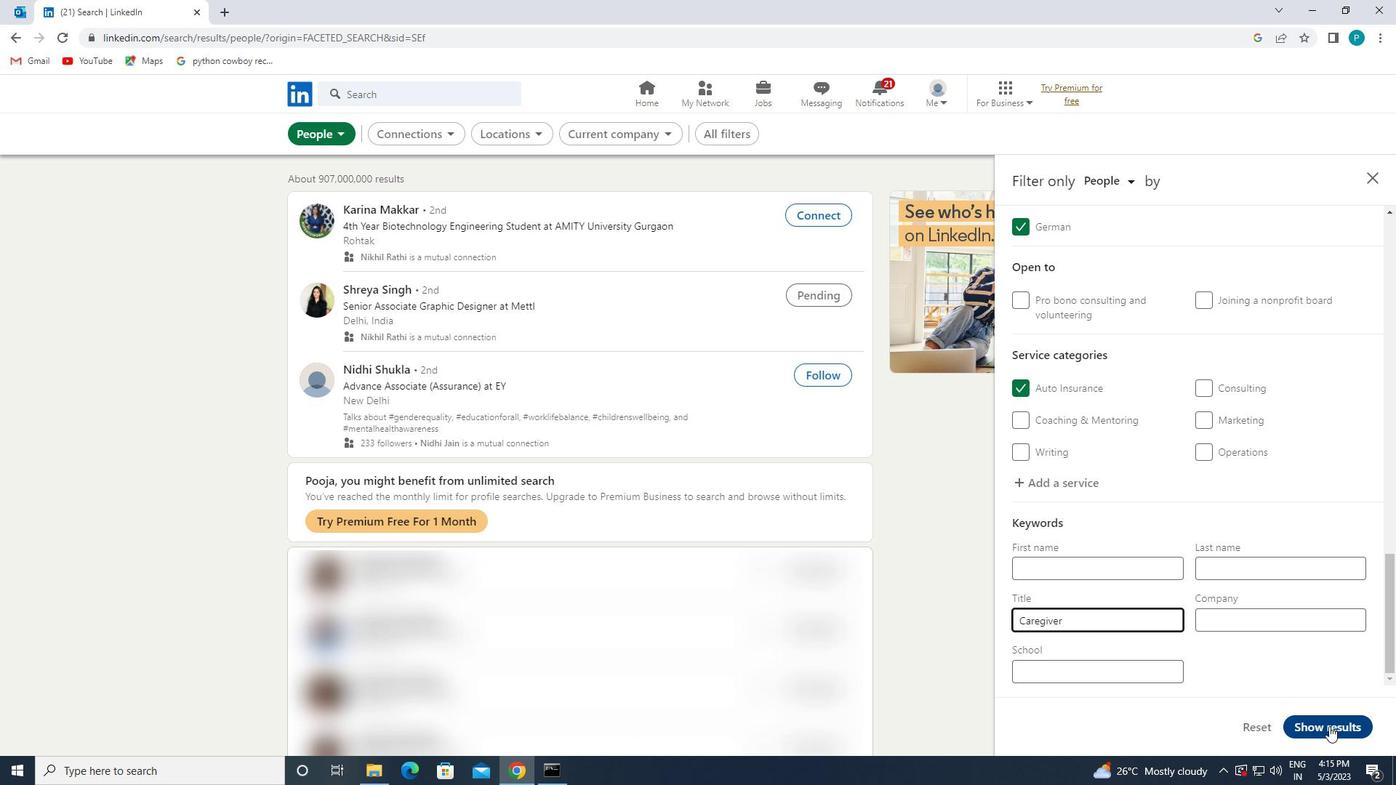 
